 Task: Find the best route from Iffco Chowk, Sector 25, Sarhol, Haryana to Karol Bagh, New Delhi, Delhi, and from Kasol, Himachal Pradesh to Kashmere Gate, New Delhi, considering traffic and road conditions.
Action: Mouse moved to (533, 52)
Screenshot: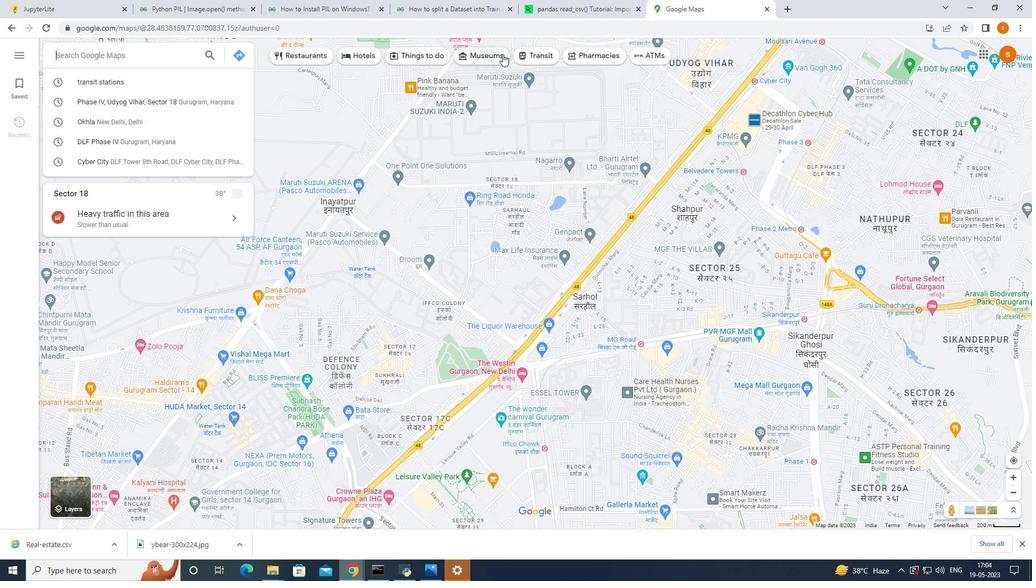 
Action: Mouse pressed left at (533, 52)
Screenshot: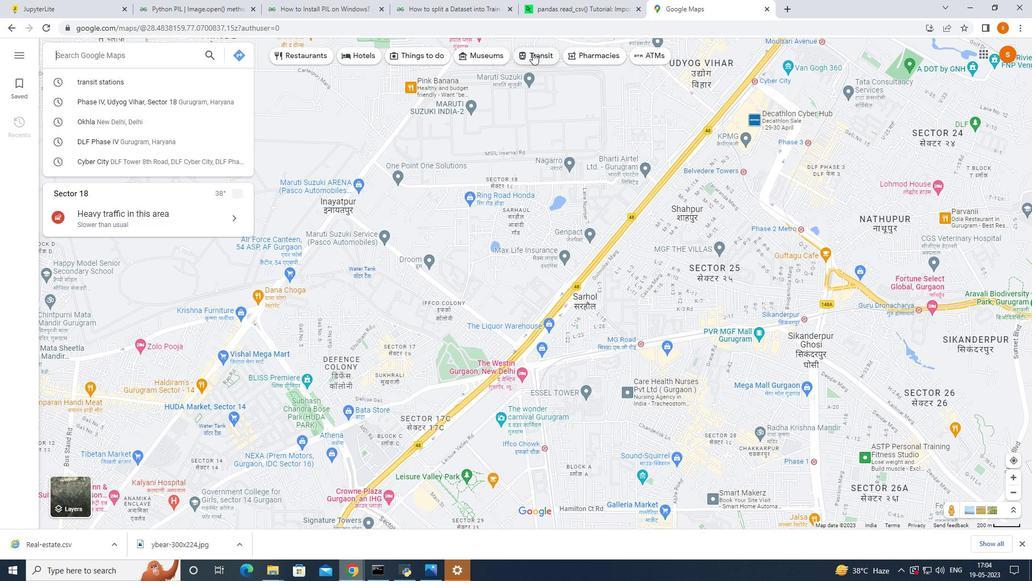
Action: Mouse moved to (226, 97)
Screenshot: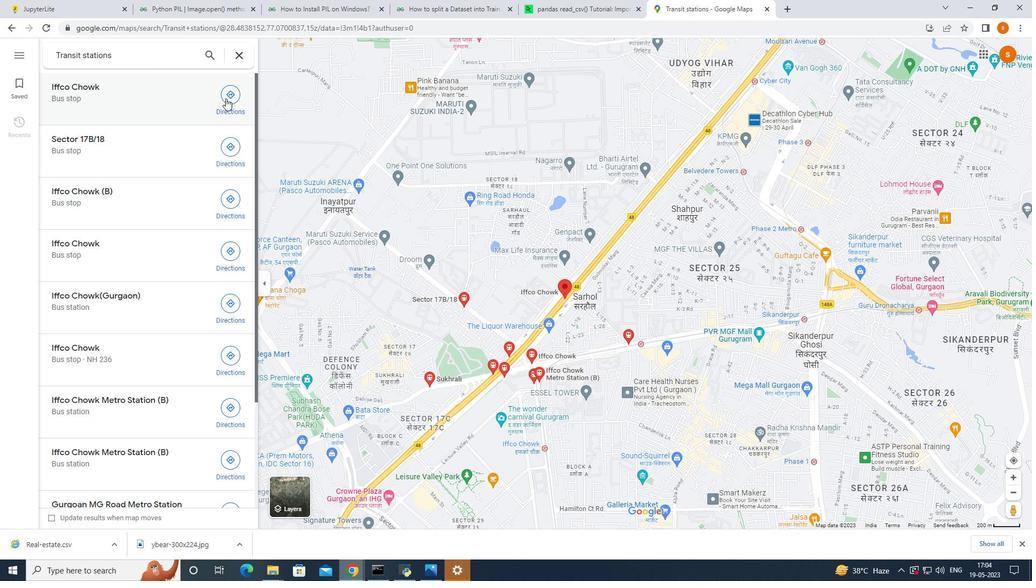 
Action: Mouse pressed left at (226, 97)
Screenshot: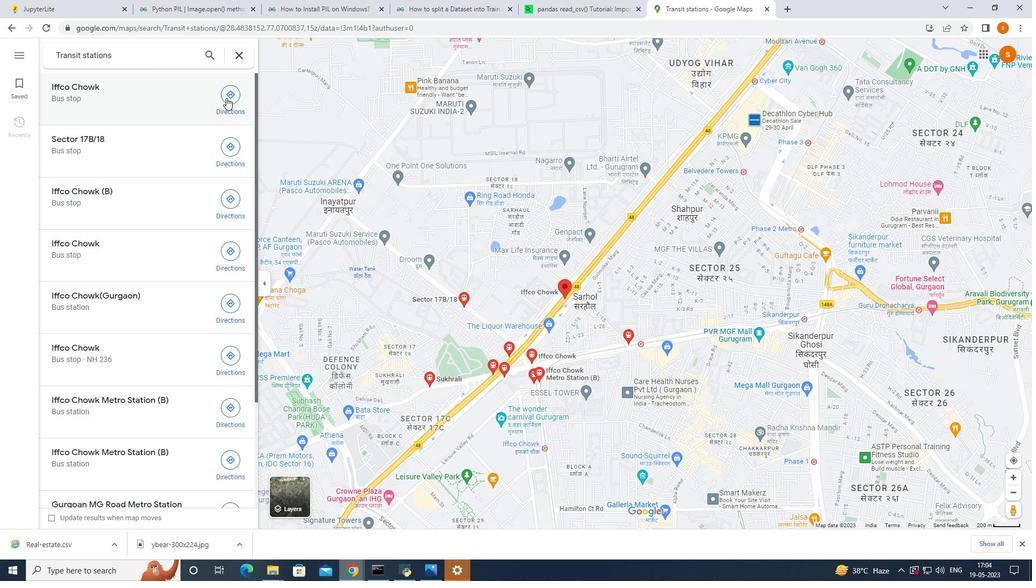 
Action: Mouse moved to (1012, 458)
Screenshot: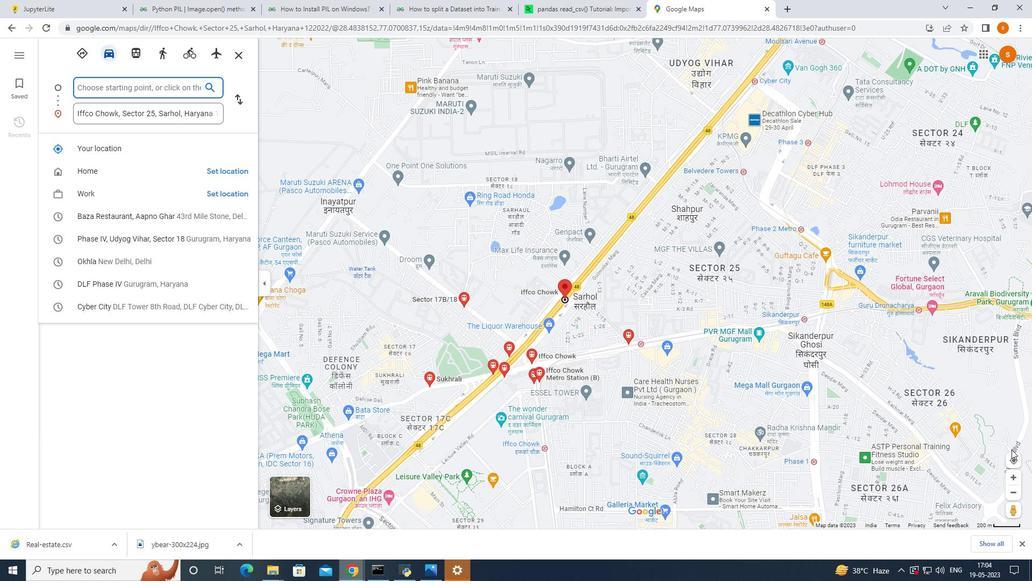 
Action: Mouse pressed left at (1012, 458)
Screenshot: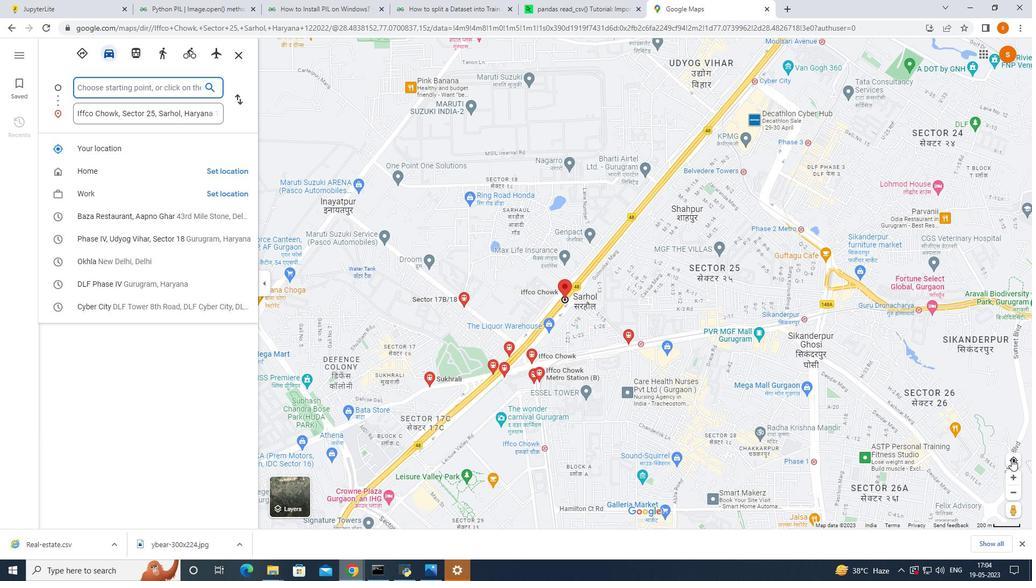 
Action: Mouse moved to (170, 84)
Screenshot: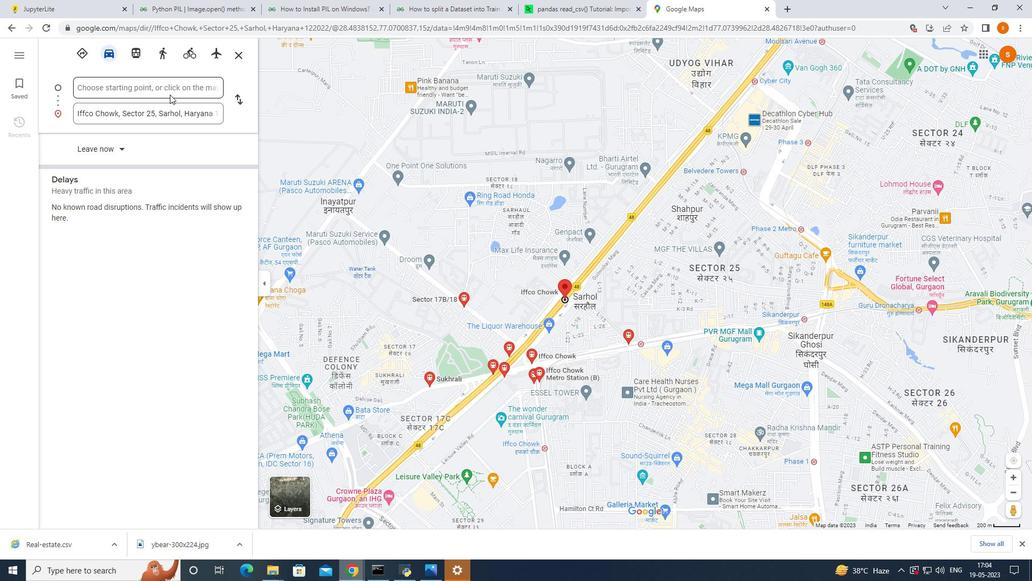 
Action: Mouse pressed left at (170, 84)
Screenshot: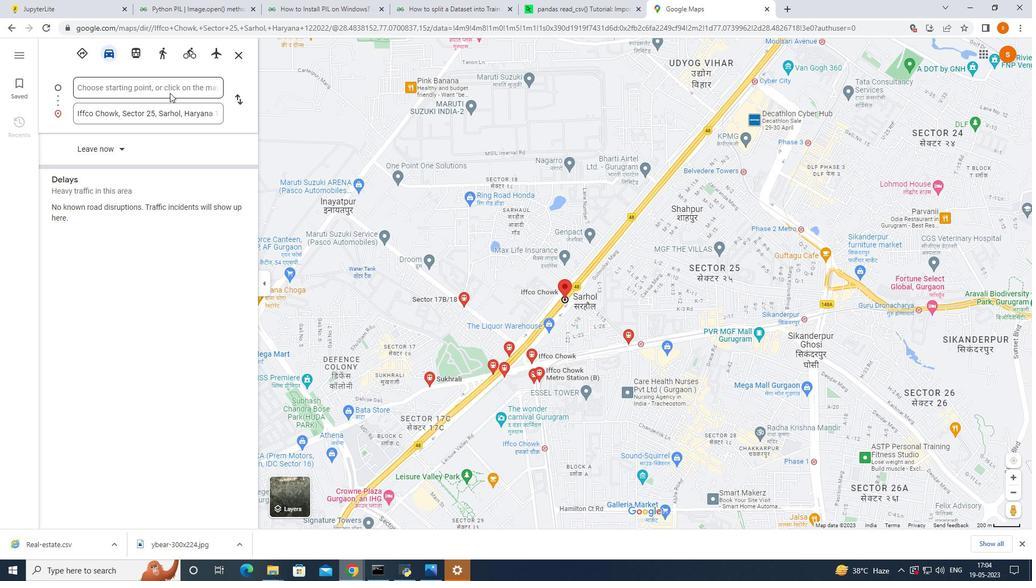 
Action: Mouse moved to (170, 154)
Screenshot: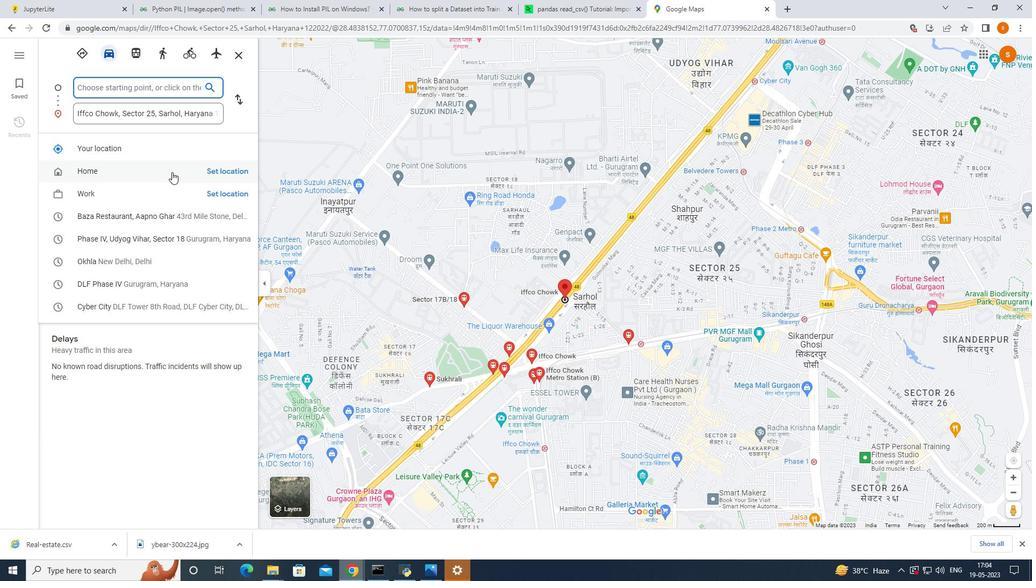
Action: Mouse pressed left at (170, 154)
Screenshot: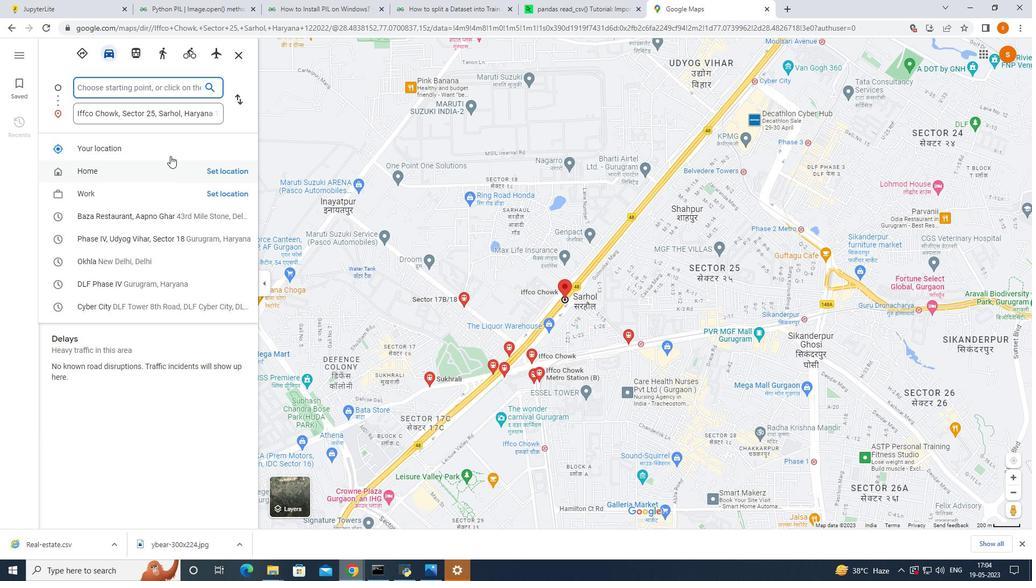 
Action: Mouse moved to (1022, 26)
Screenshot: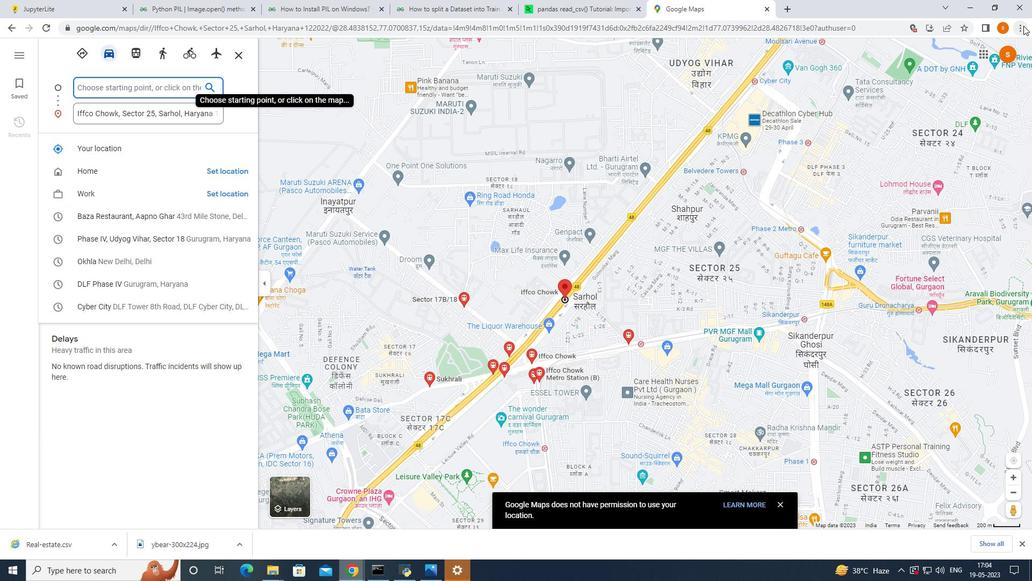 
Action: Mouse pressed left at (1022, 26)
Screenshot: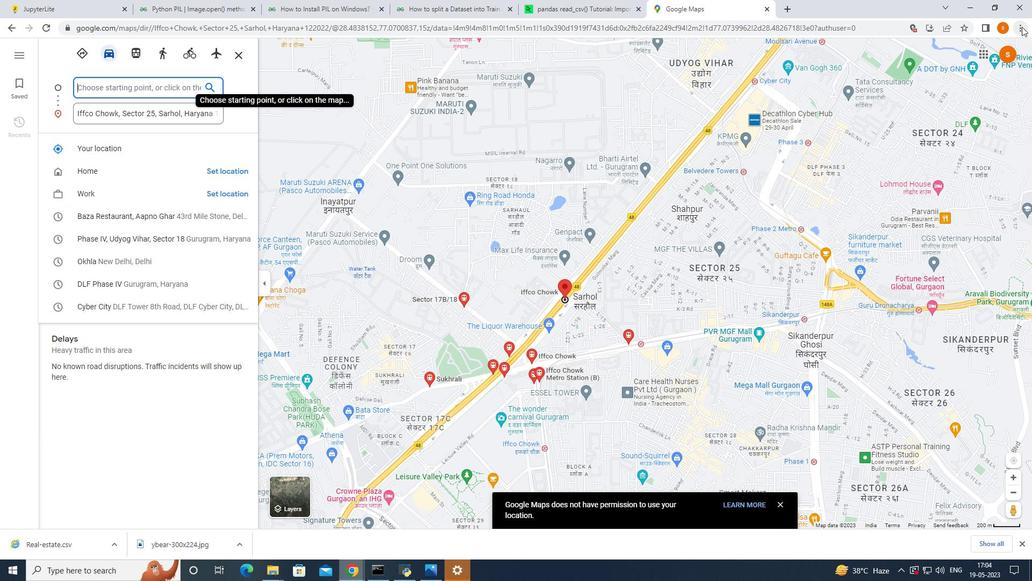 
Action: Mouse moved to (948, 224)
Screenshot: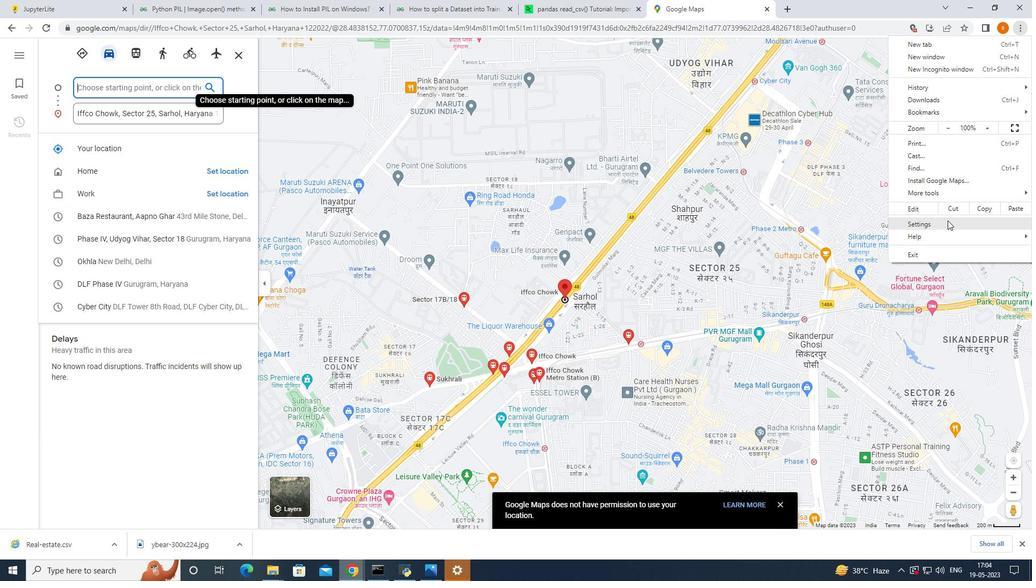 
Action: Mouse pressed left at (948, 224)
Screenshot: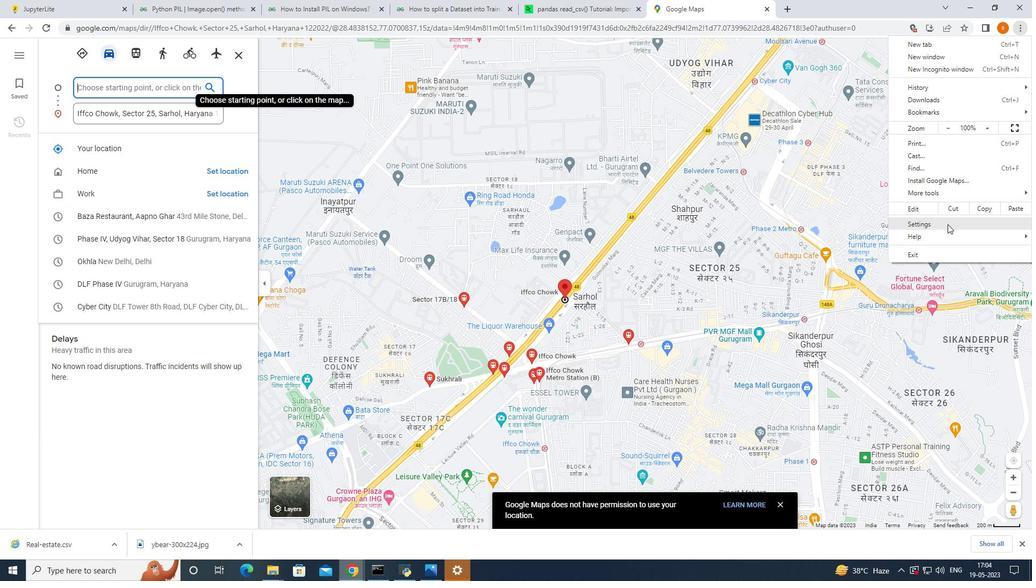
Action: Mouse moved to (399, 57)
Screenshot: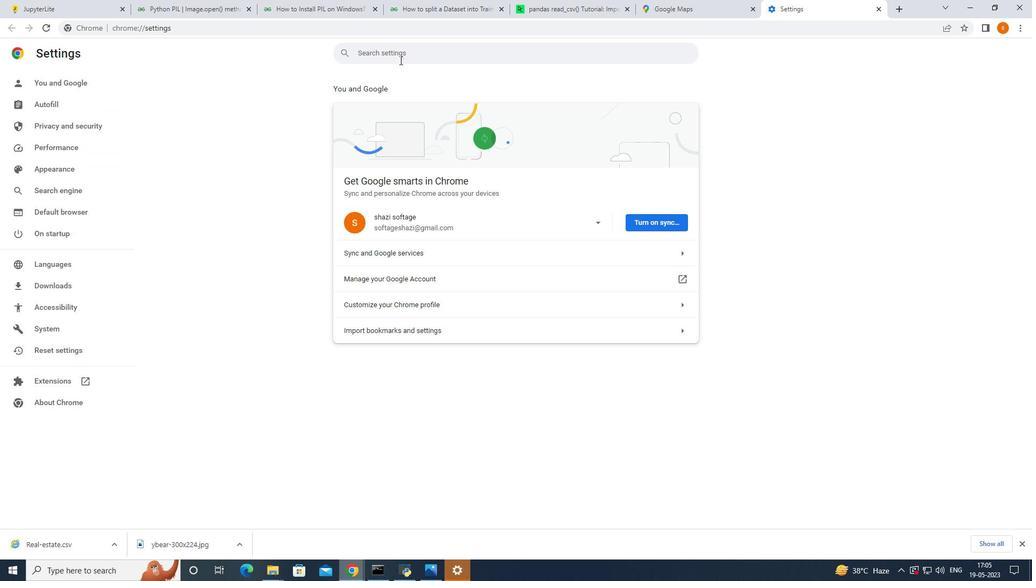 
Action: Mouse pressed left at (399, 57)
Screenshot: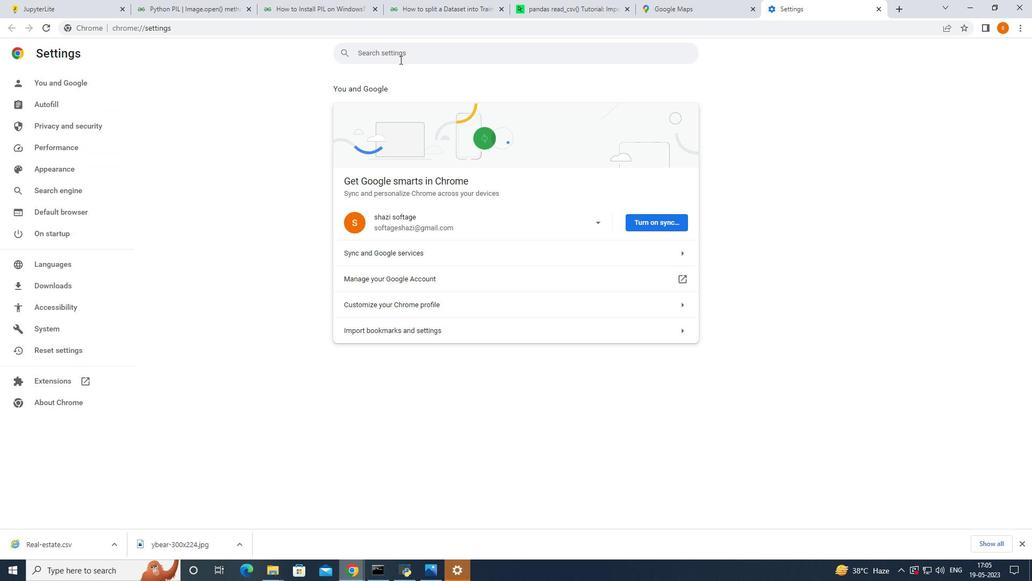 
Action: Mouse moved to (396, 64)
Screenshot: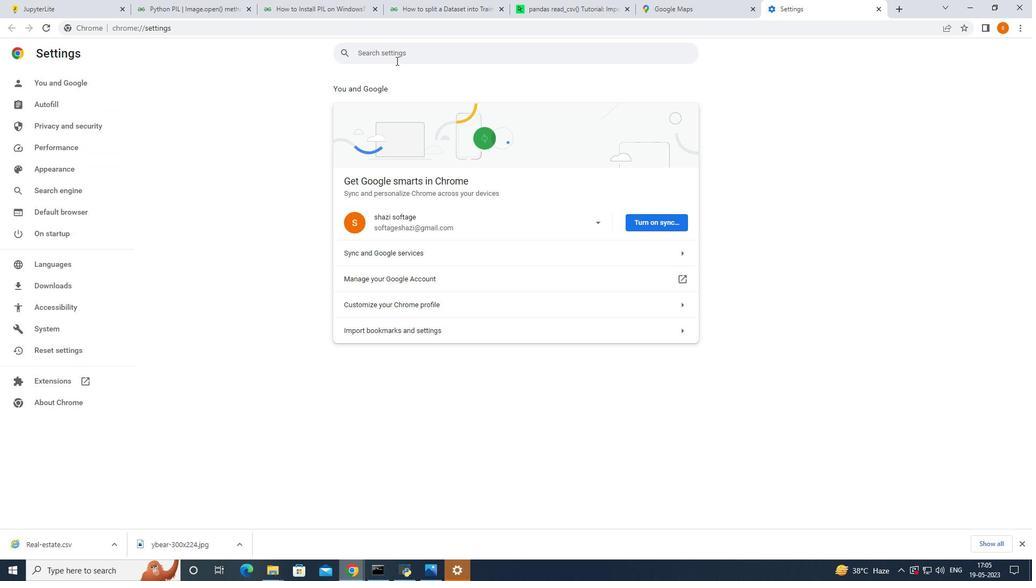 
Action: Key pressed locatio
Screenshot: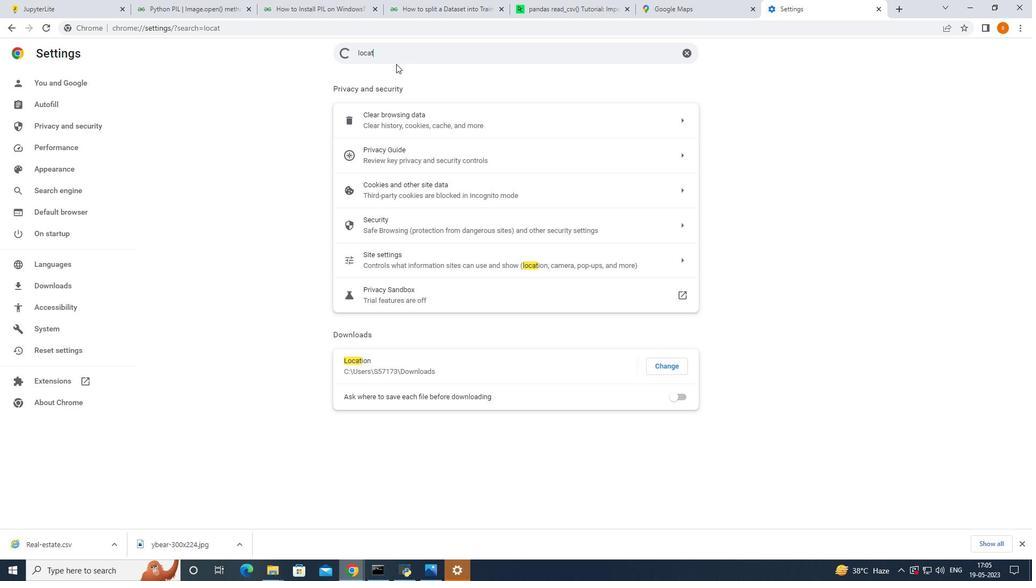 
Action: Mouse moved to (471, 251)
Screenshot: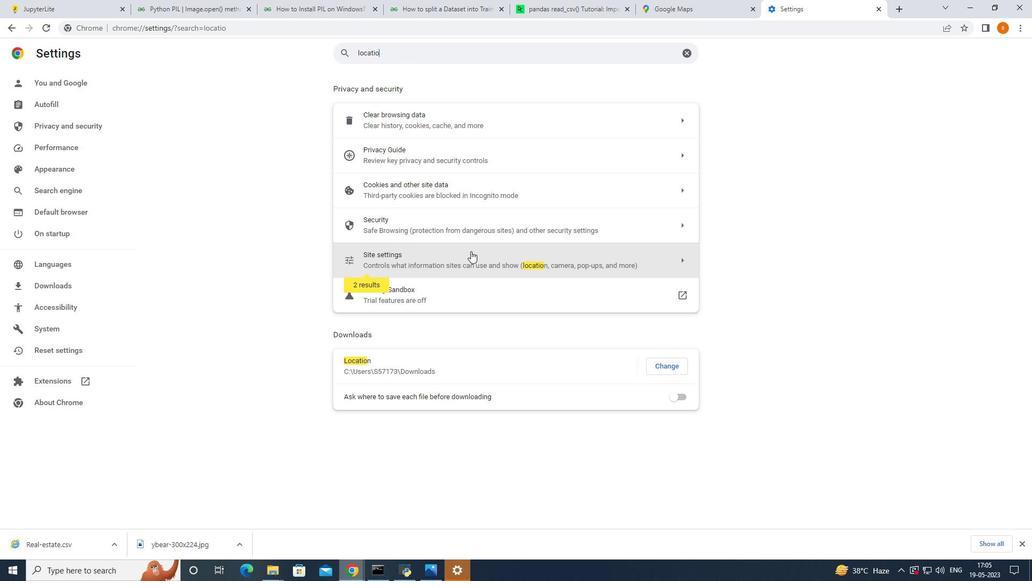 
Action: Mouse pressed left at (471, 251)
Screenshot: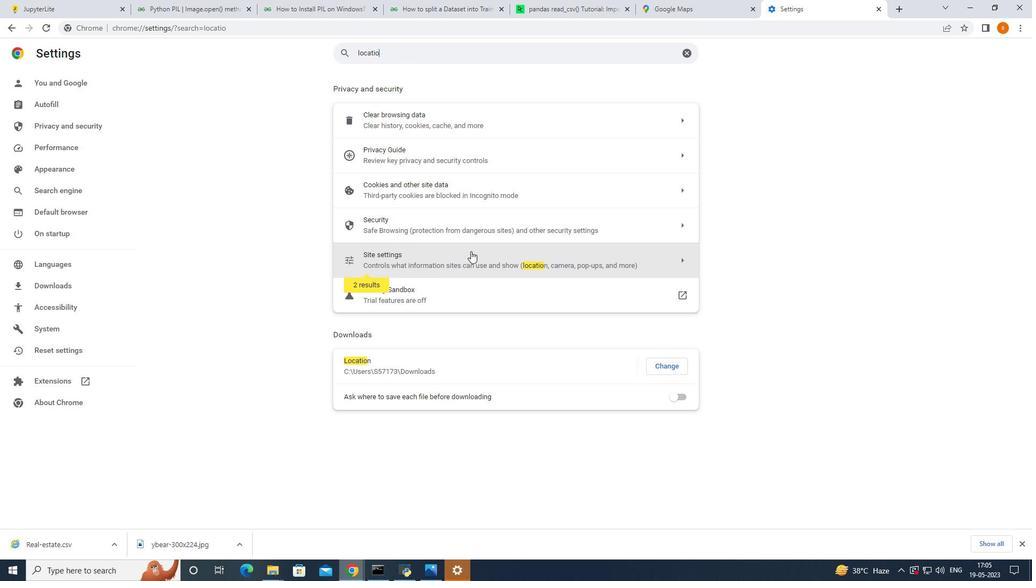 
Action: Mouse moved to (432, 377)
Screenshot: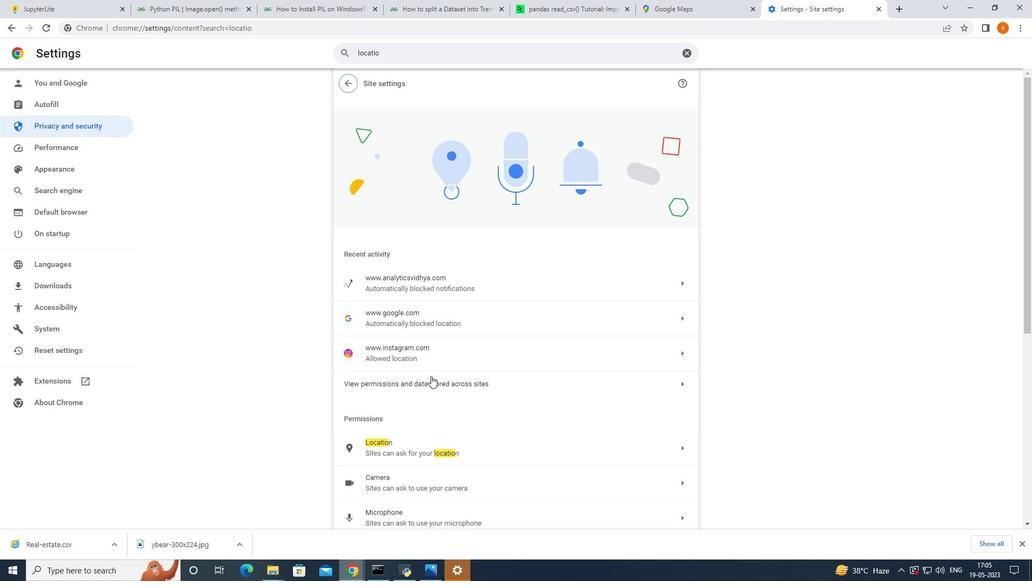 
Action: Mouse scrolled (432, 377) with delta (0, 0)
Screenshot: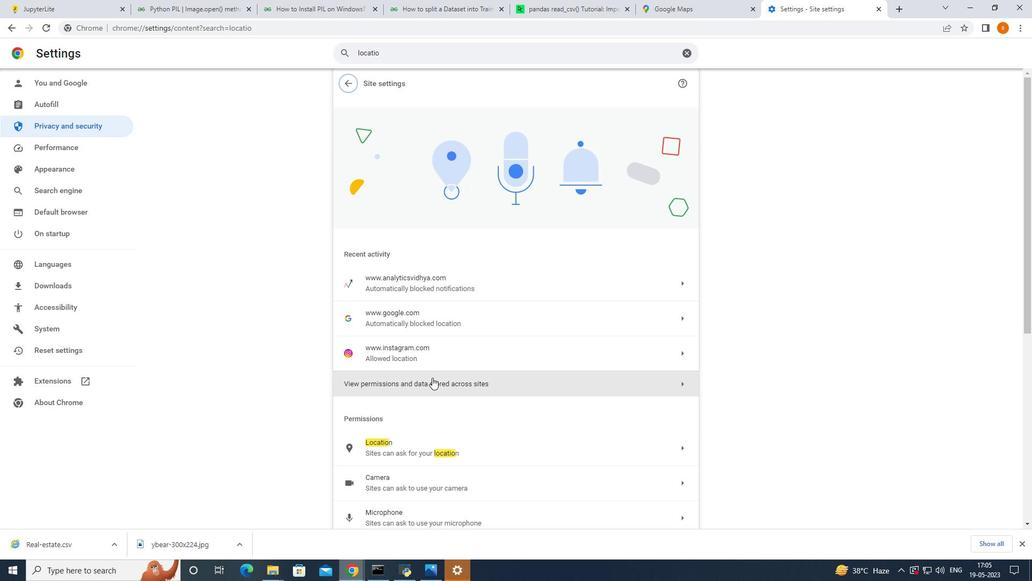 
Action: Mouse moved to (438, 376)
Screenshot: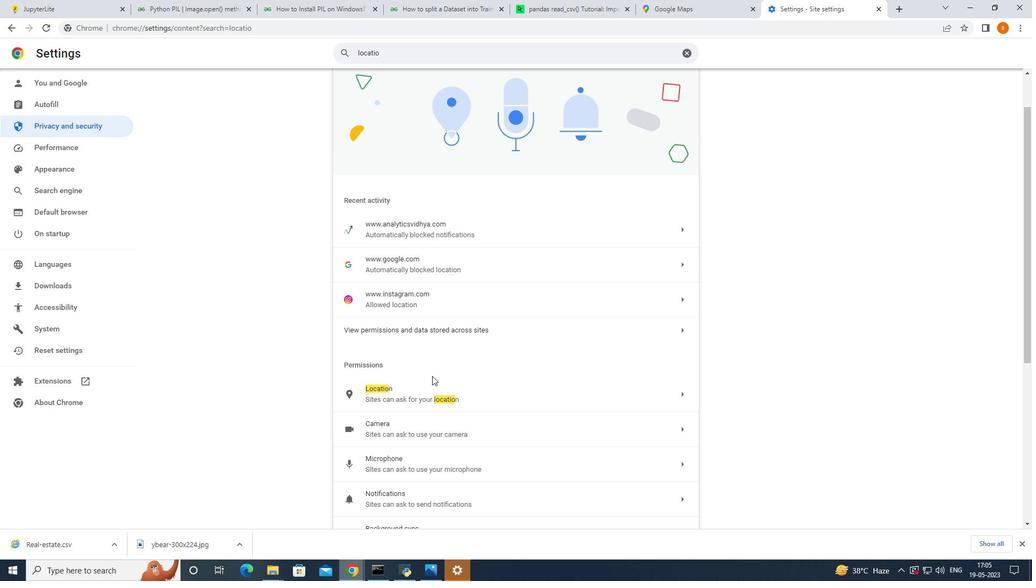 
Action: Mouse scrolled (438, 375) with delta (0, 0)
Screenshot: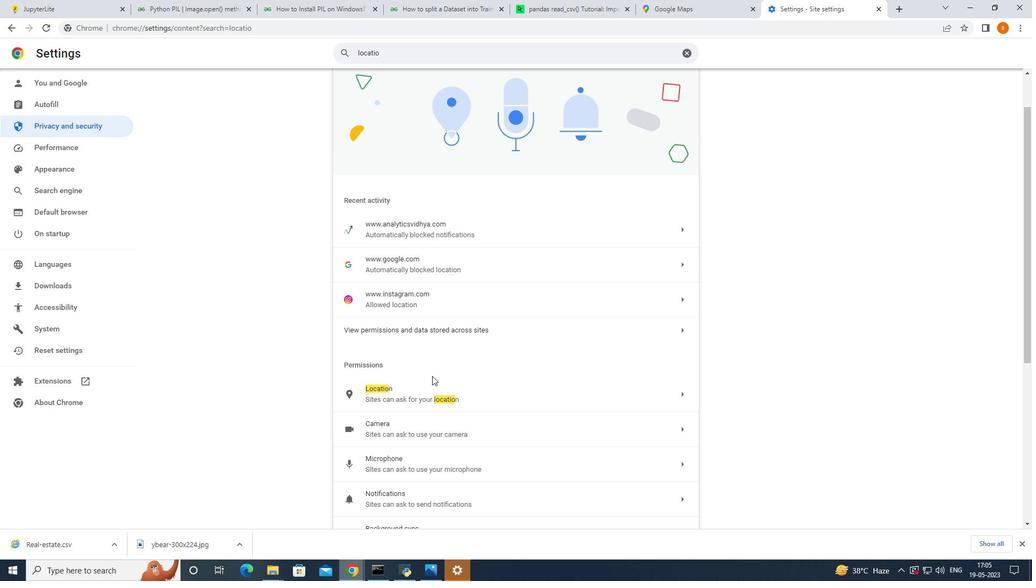 
Action: Mouse moved to (526, 338)
Screenshot: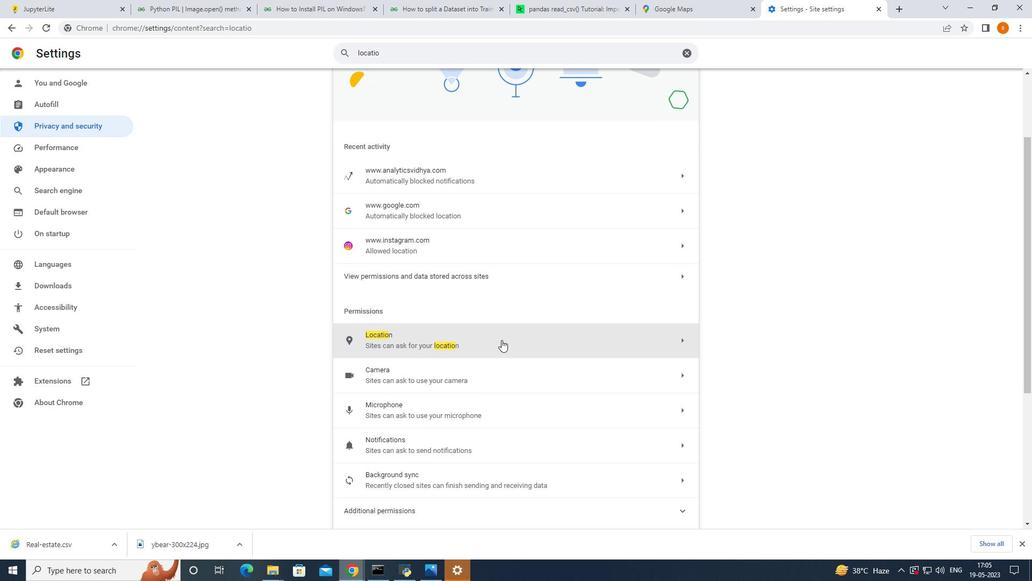 
Action: Mouse pressed left at (526, 338)
Screenshot: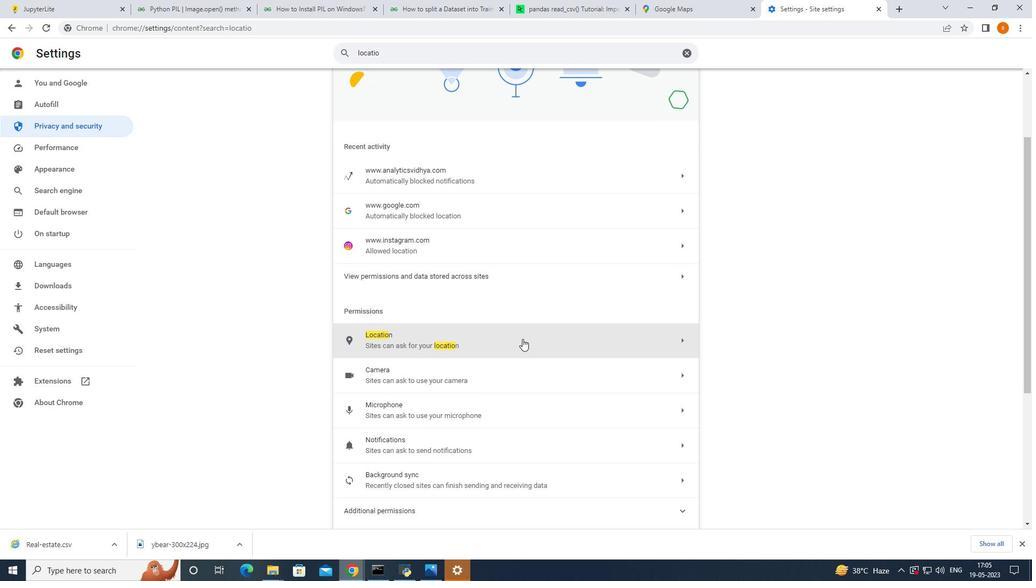 
Action: Mouse moved to (428, 372)
Screenshot: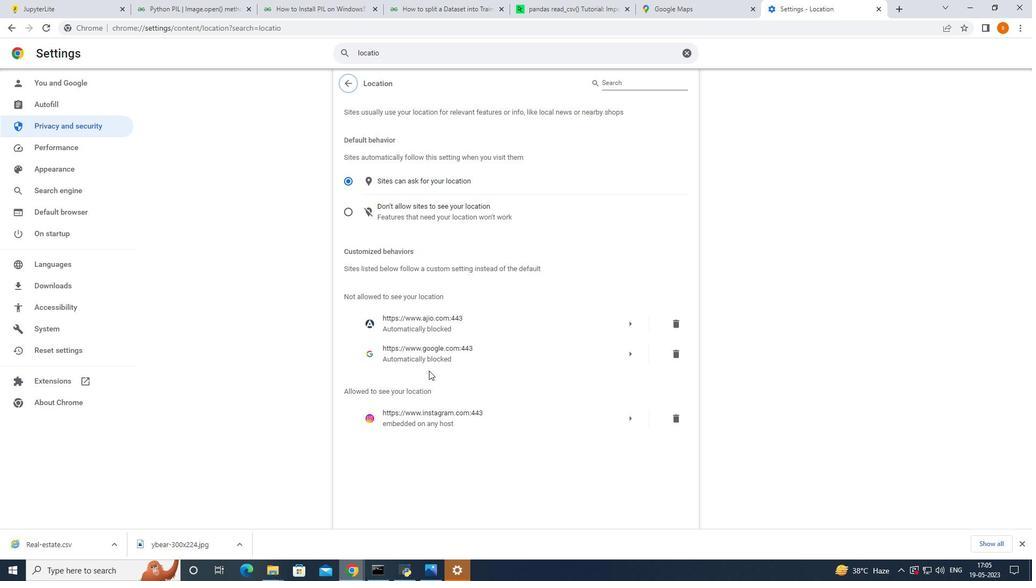 
Action: Mouse scrolled (428, 371) with delta (0, 0)
Screenshot: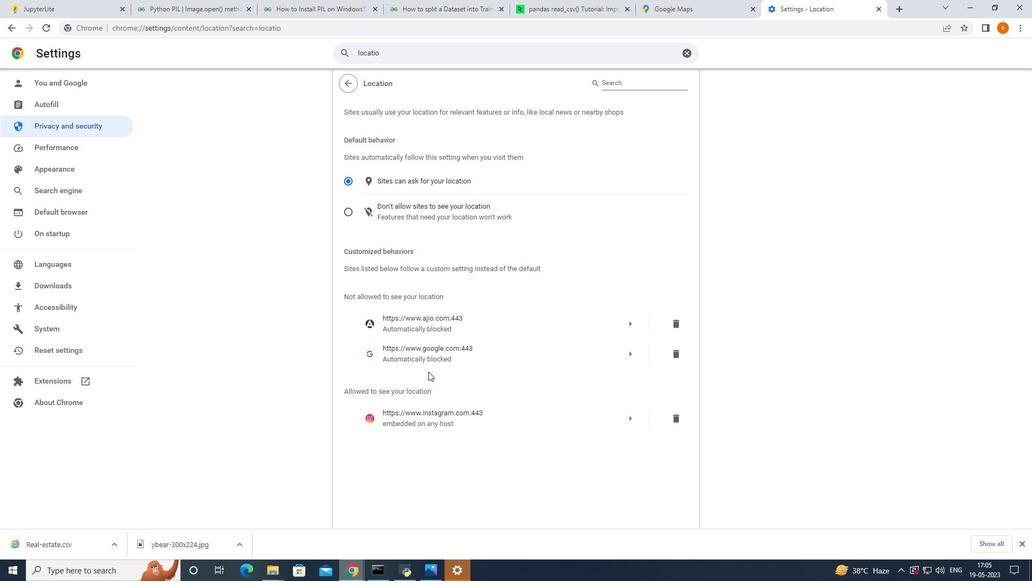 
Action: Mouse moved to (680, 359)
Screenshot: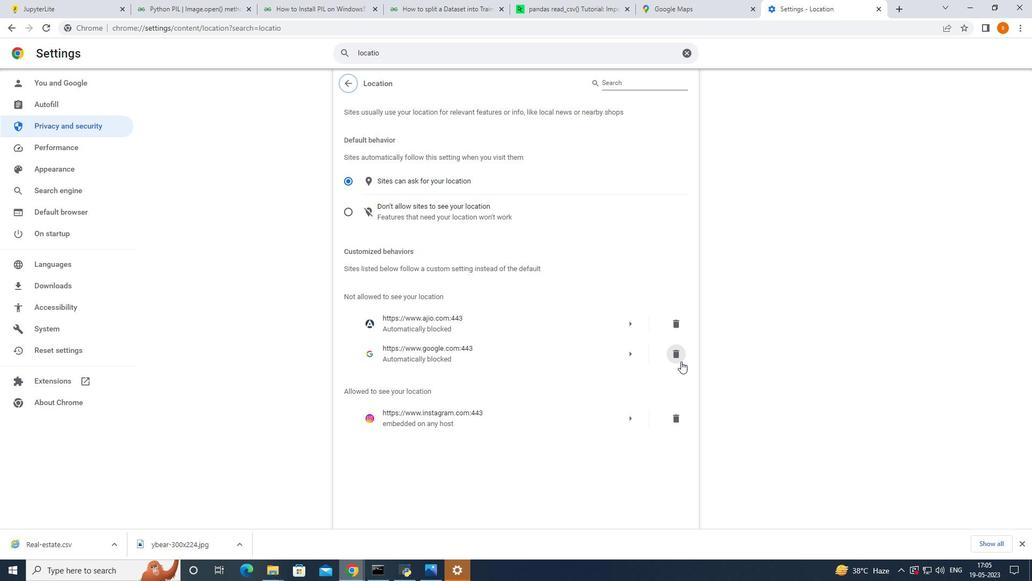 
Action: Mouse pressed left at (680, 359)
Screenshot: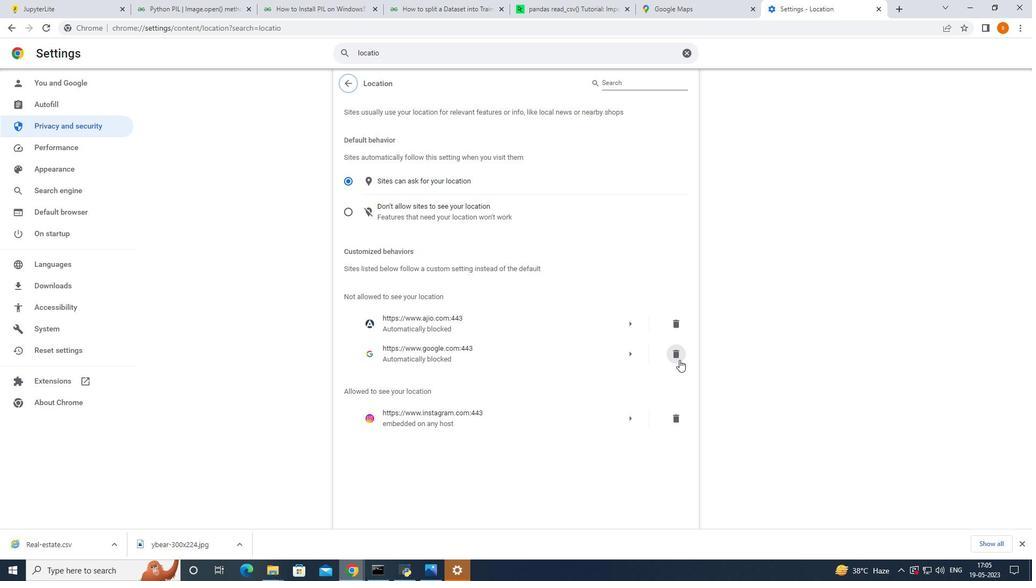 
Action: Mouse moved to (452, 395)
Screenshot: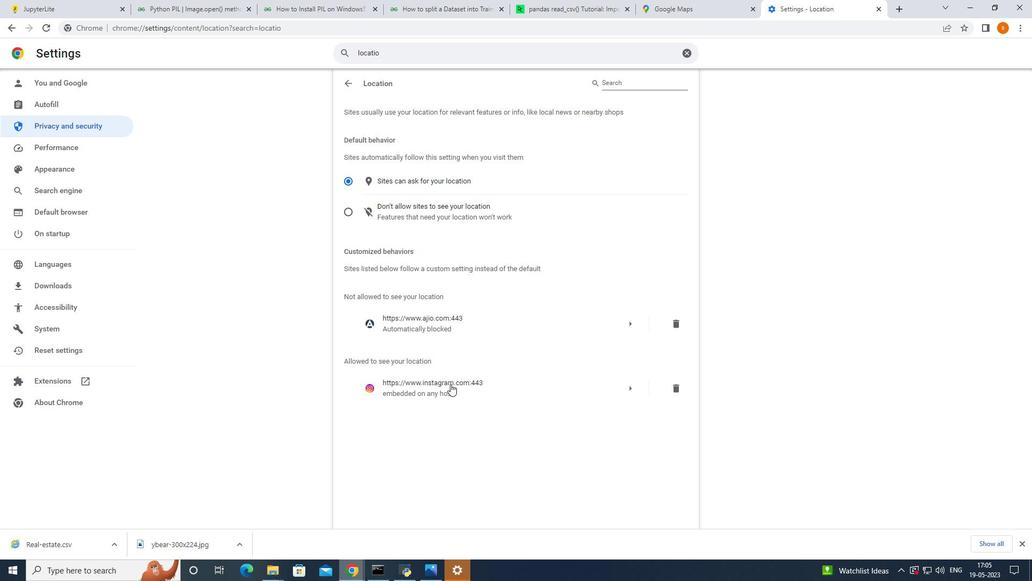 
Action: Mouse scrolled (452, 396) with delta (0, 0)
Screenshot: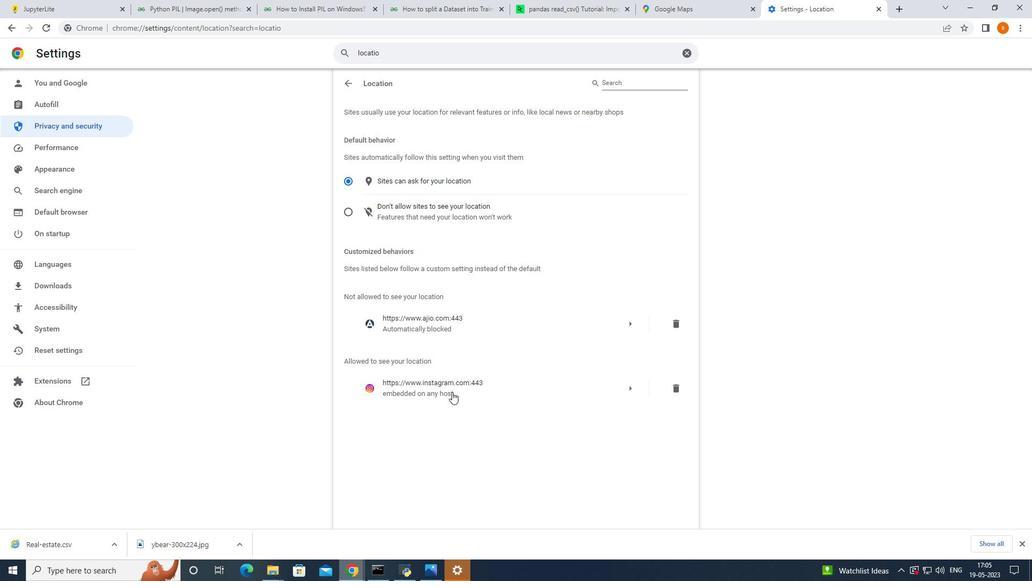 
Action: Mouse scrolled (452, 396) with delta (0, 0)
Screenshot: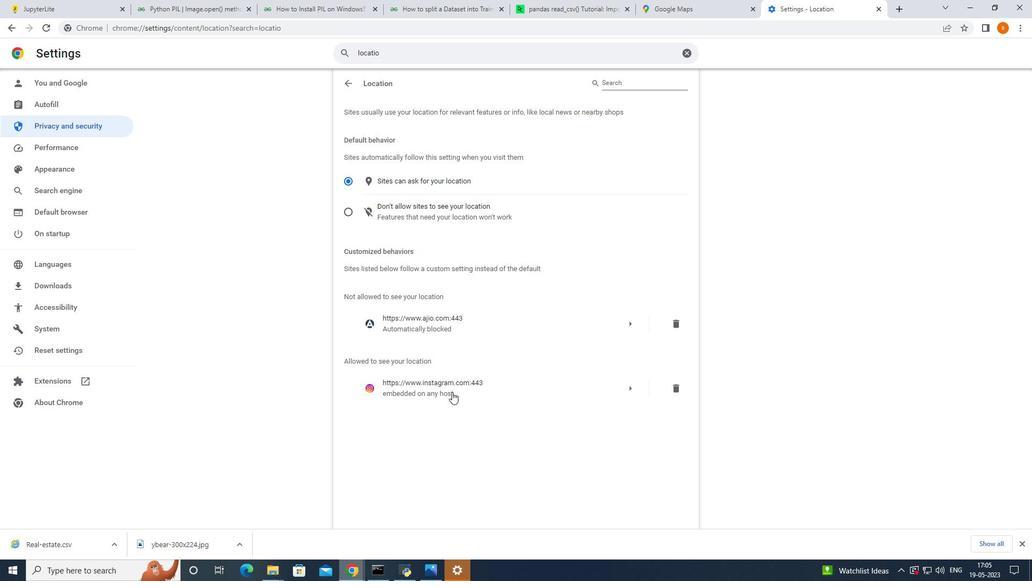 
Action: Mouse scrolled (452, 396) with delta (0, 0)
Screenshot: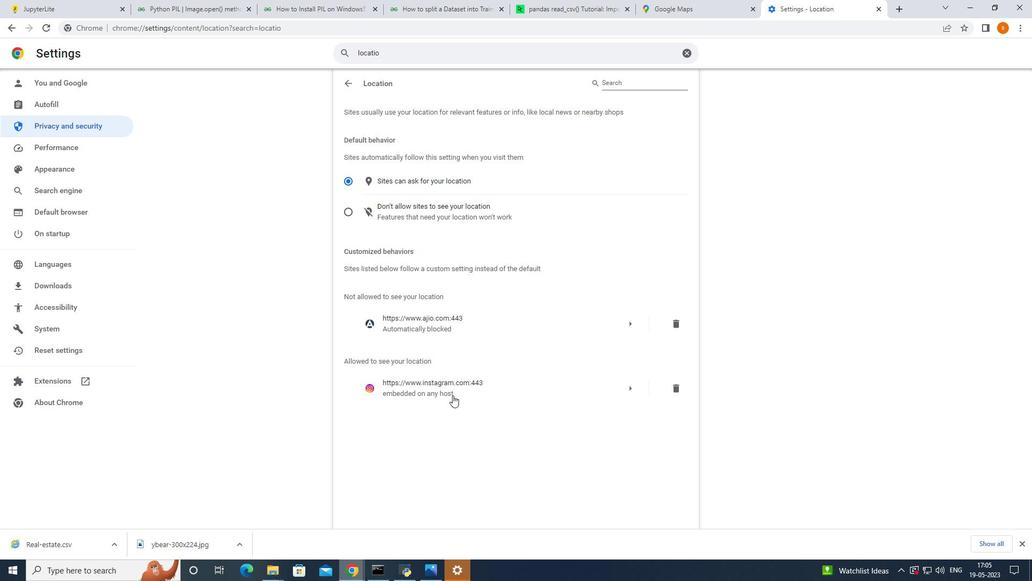 
Action: Mouse moved to (452, 395)
Screenshot: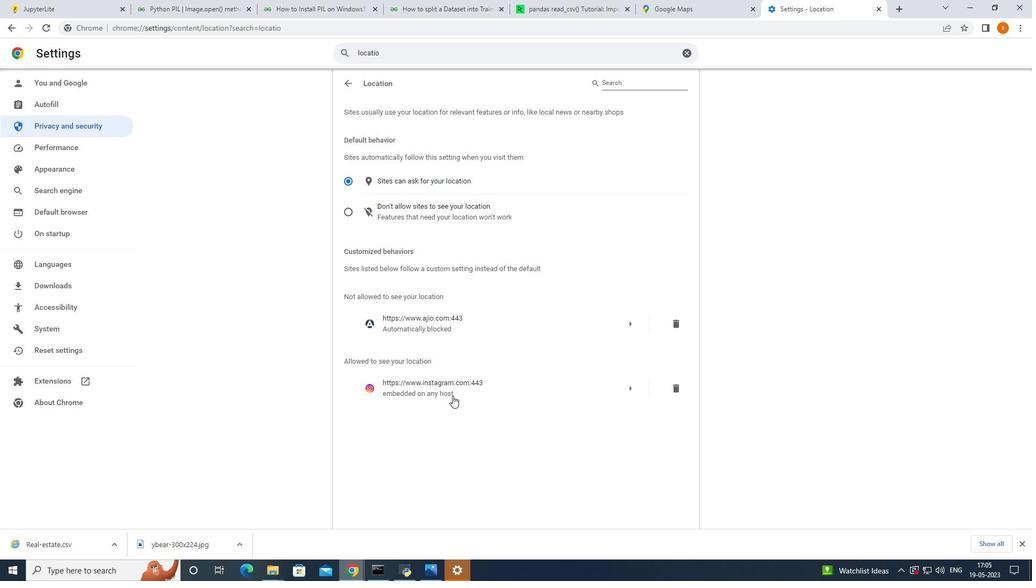 
Action: Mouse scrolled (452, 396) with delta (0, 0)
Screenshot: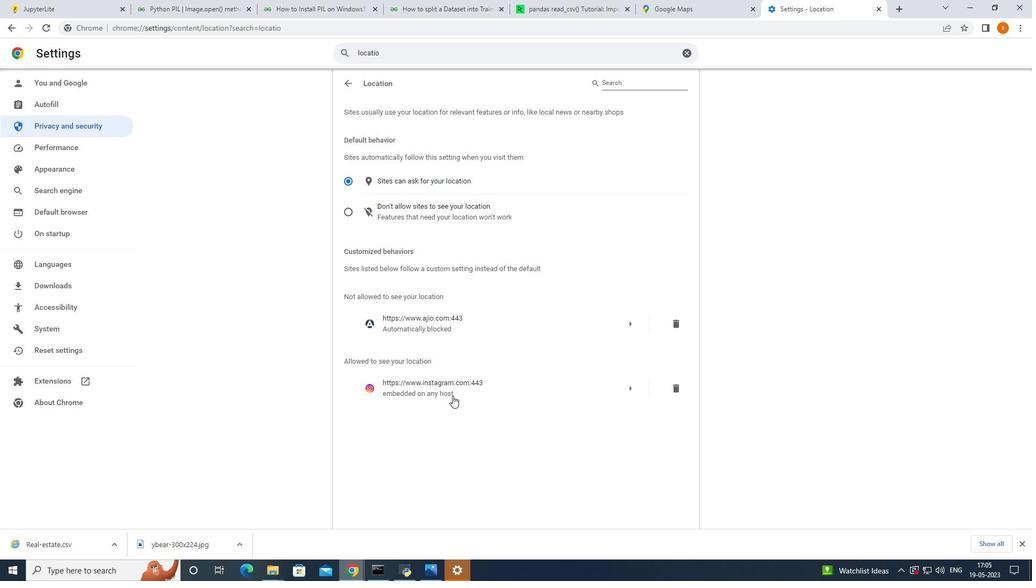 
Action: Mouse moved to (666, 13)
Screenshot: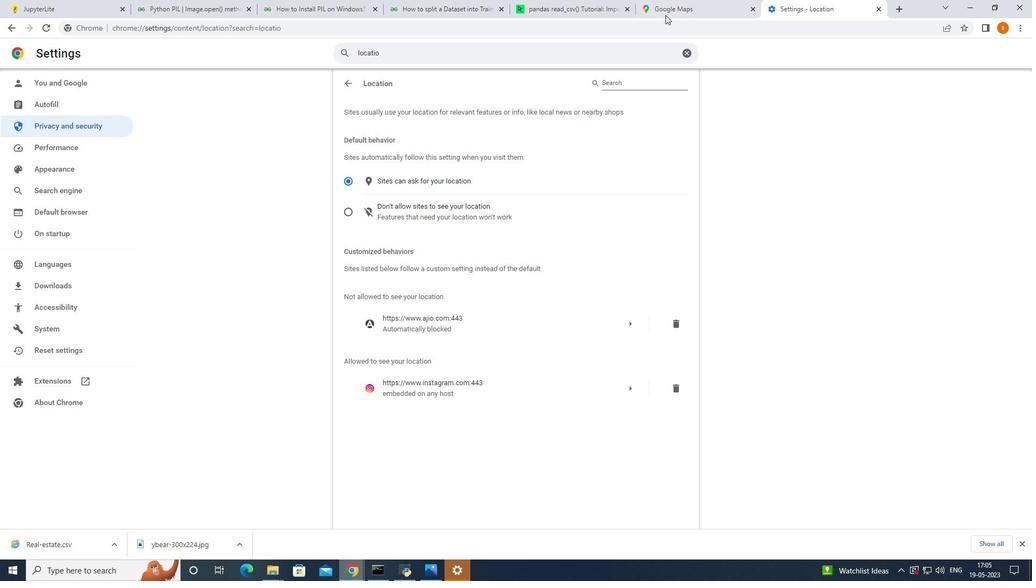 
Action: Mouse pressed left at (666, 13)
Screenshot: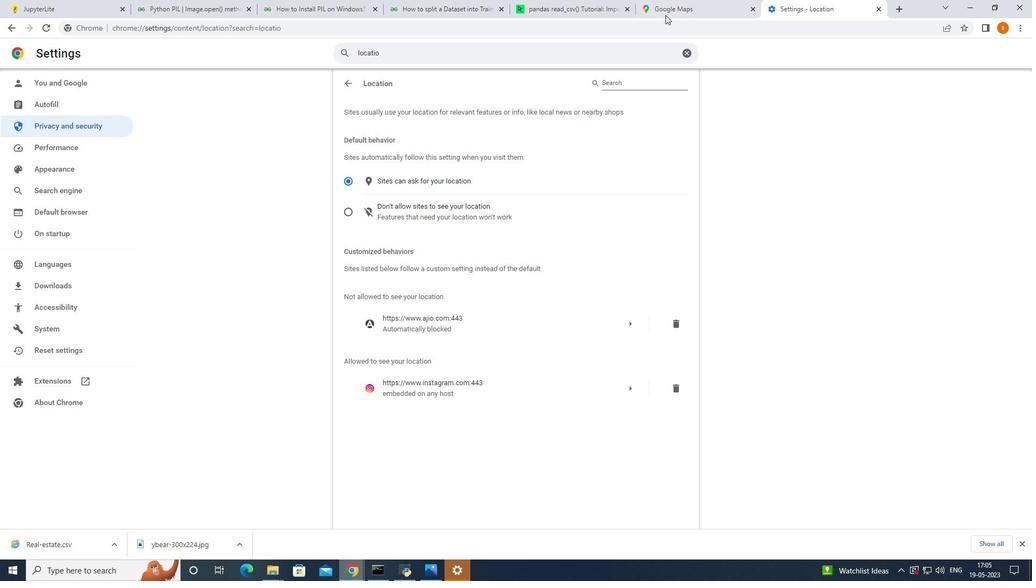 
Action: Mouse moved to (1015, 462)
Screenshot: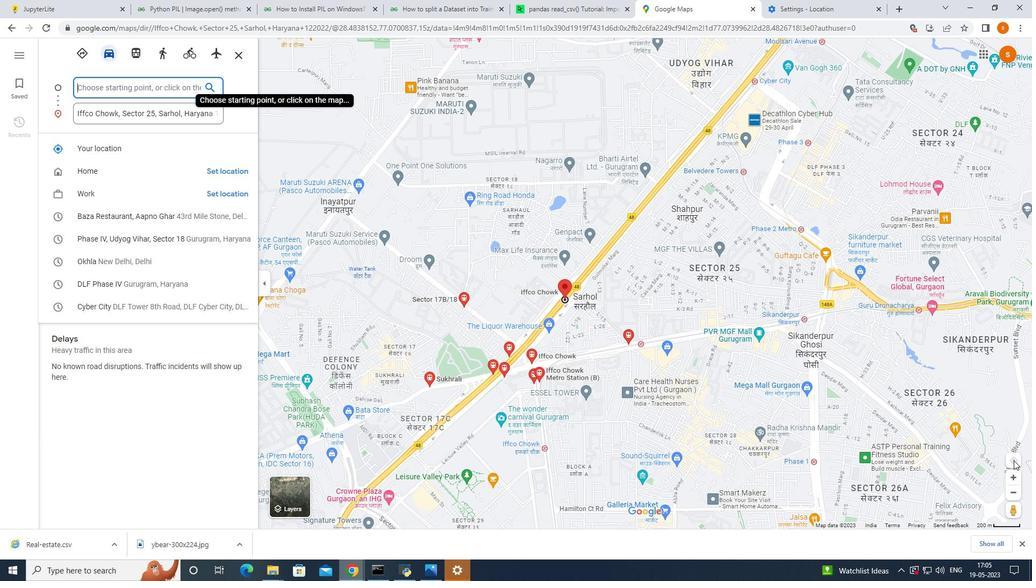 
Action: Mouse pressed left at (1015, 462)
Screenshot: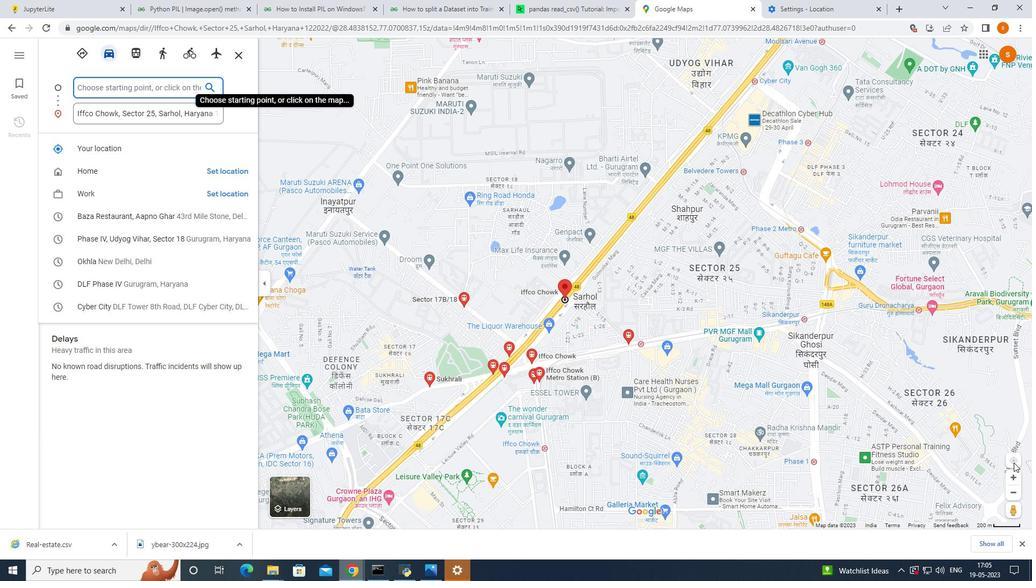 
Action: Mouse moved to (1015, 460)
Screenshot: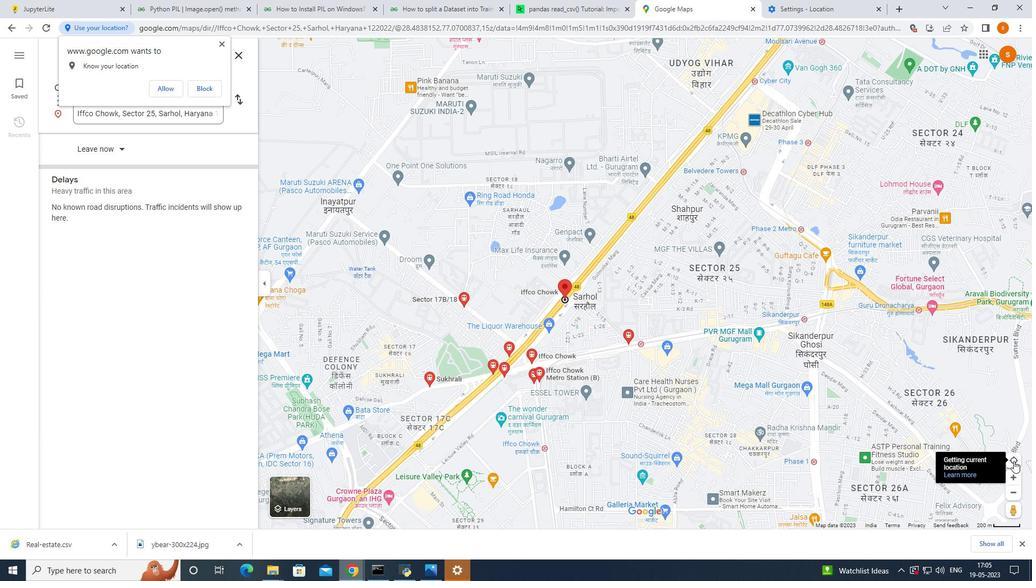 
Action: Mouse pressed left at (1015, 460)
Screenshot: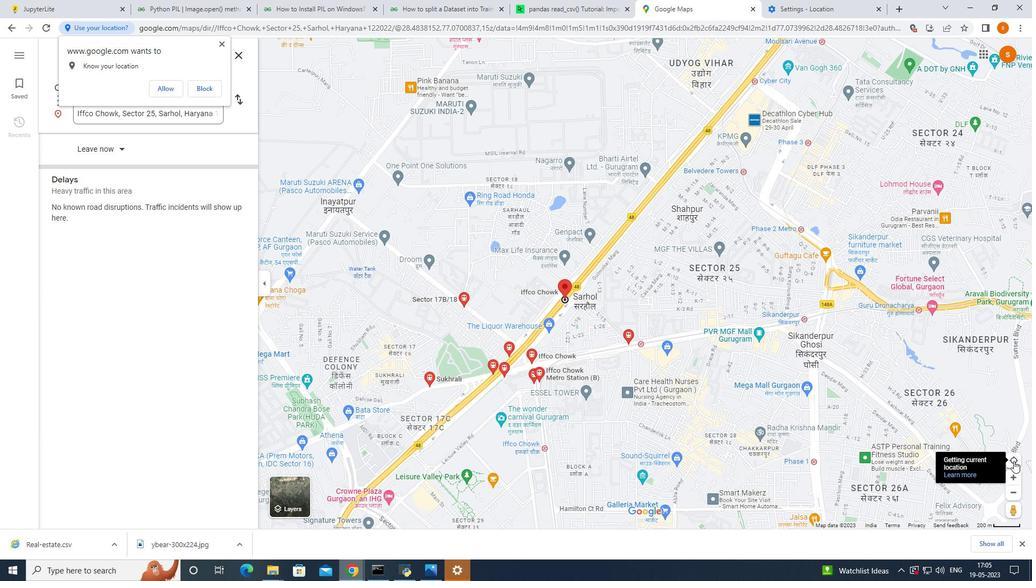 
Action: Mouse moved to (1015, 460)
Screenshot: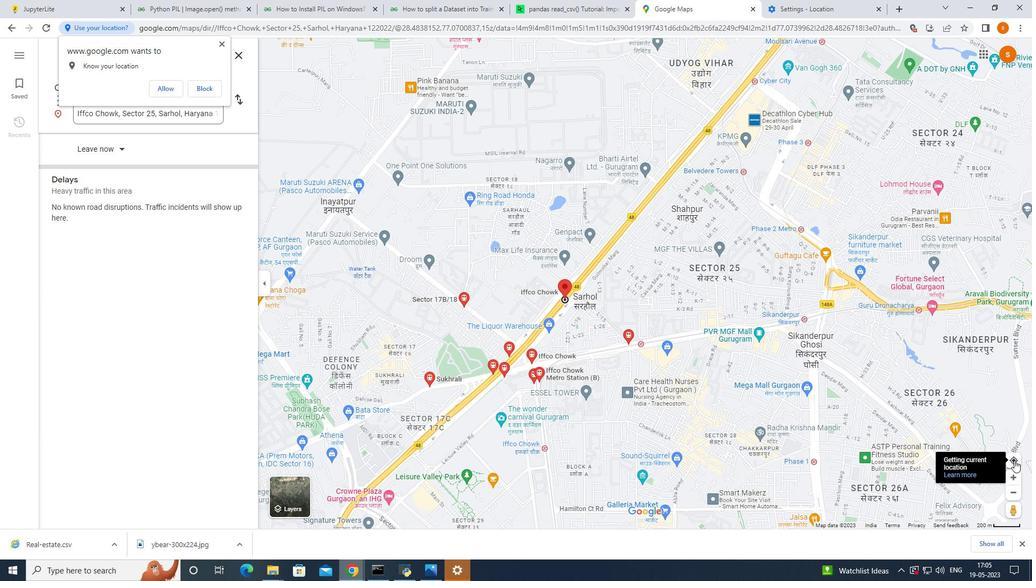 
Action: Mouse pressed left at (1015, 460)
Screenshot: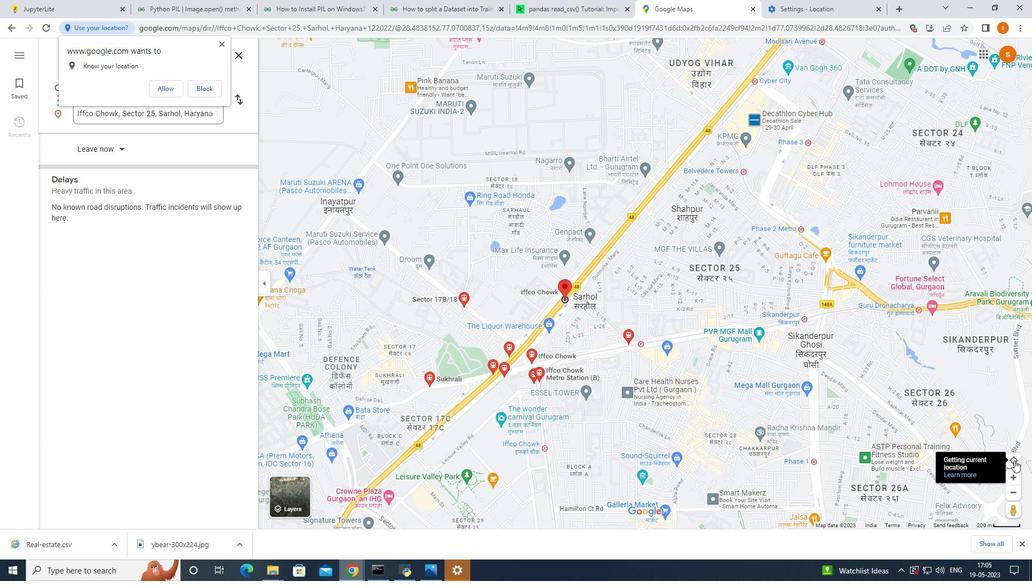 
Action: Mouse moved to (206, 93)
Screenshot: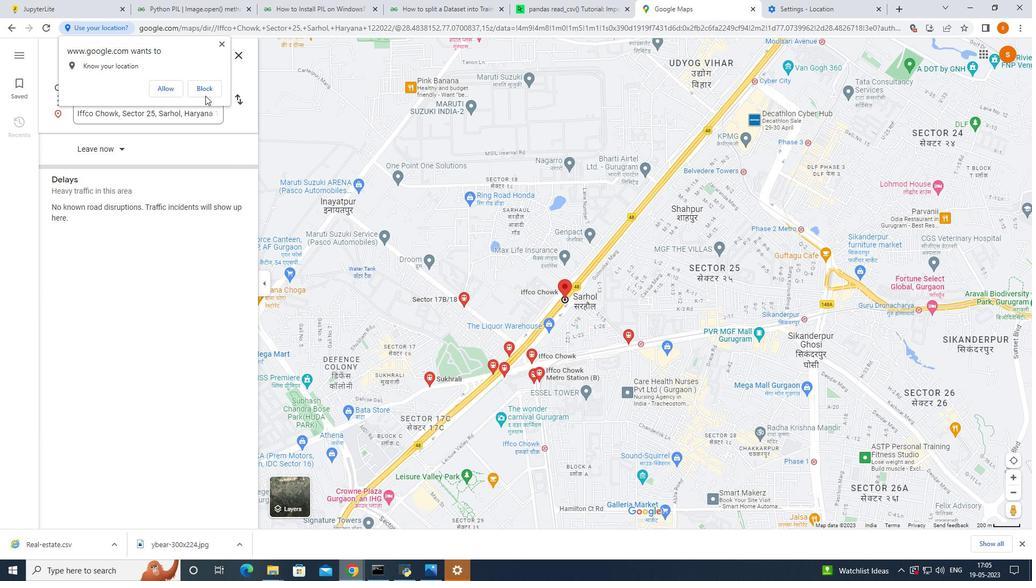 
Action: Mouse pressed left at (206, 93)
Screenshot: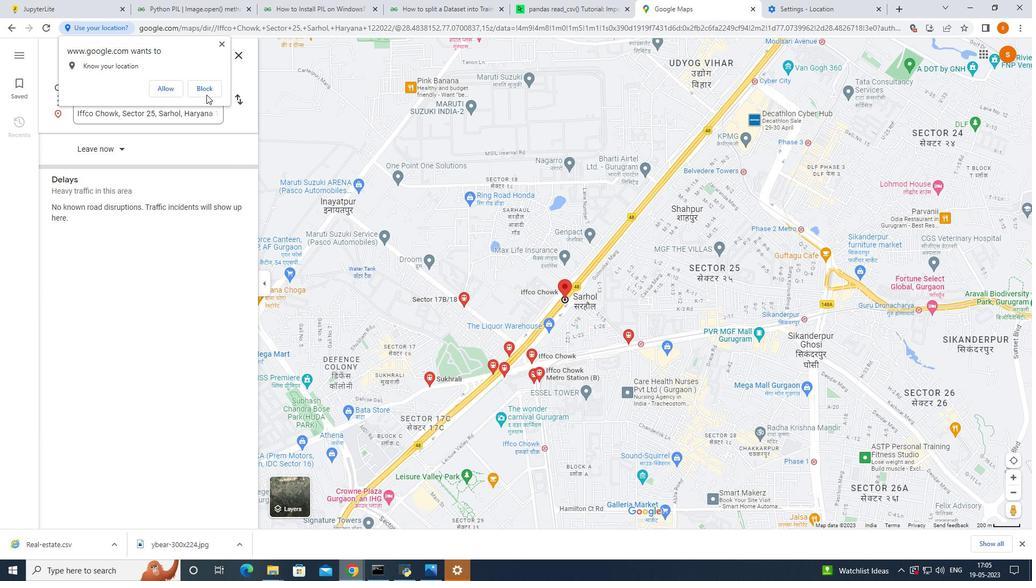 
Action: Mouse moved to (1011, 458)
Screenshot: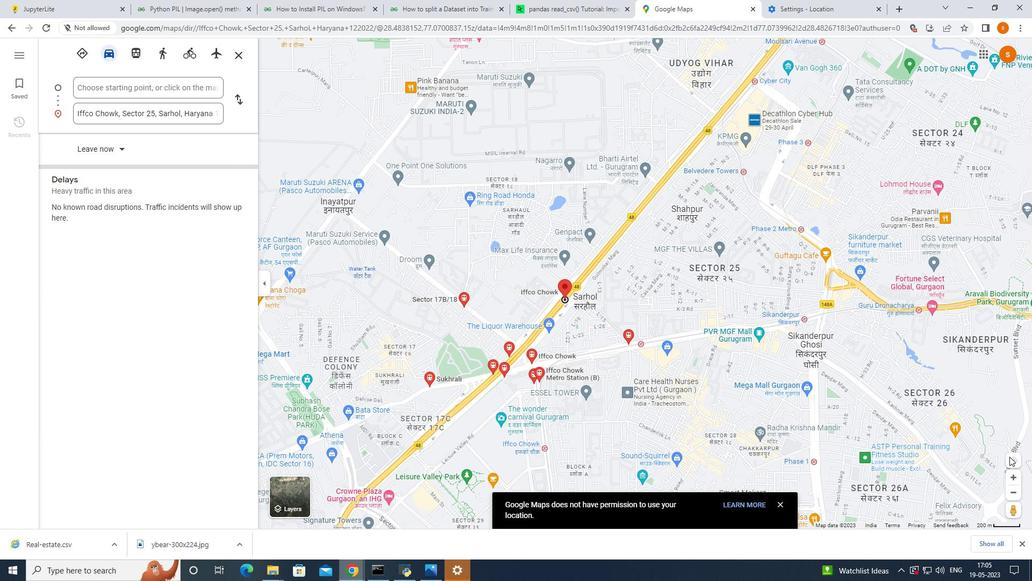
Action: Mouse pressed left at (1011, 458)
Screenshot: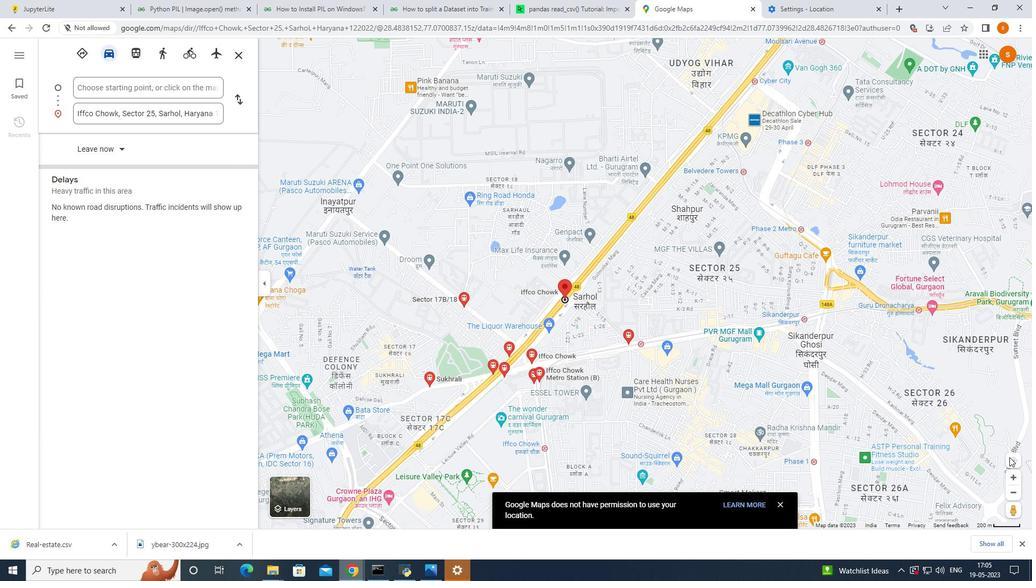 
Action: Mouse moved to (742, 506)
Screenshot: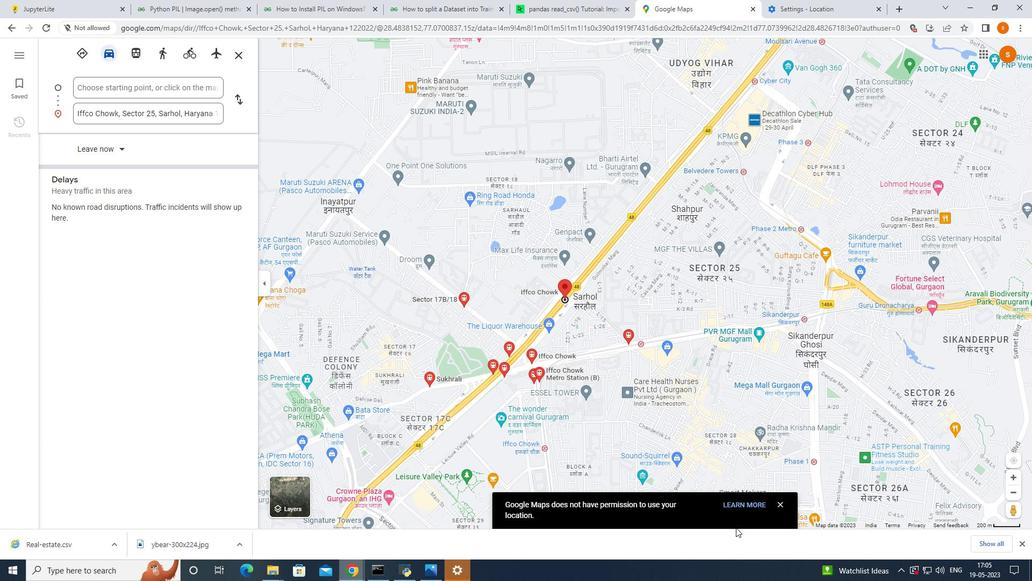 
Action: Mouse pressed left at (742, 506)
Screenshot: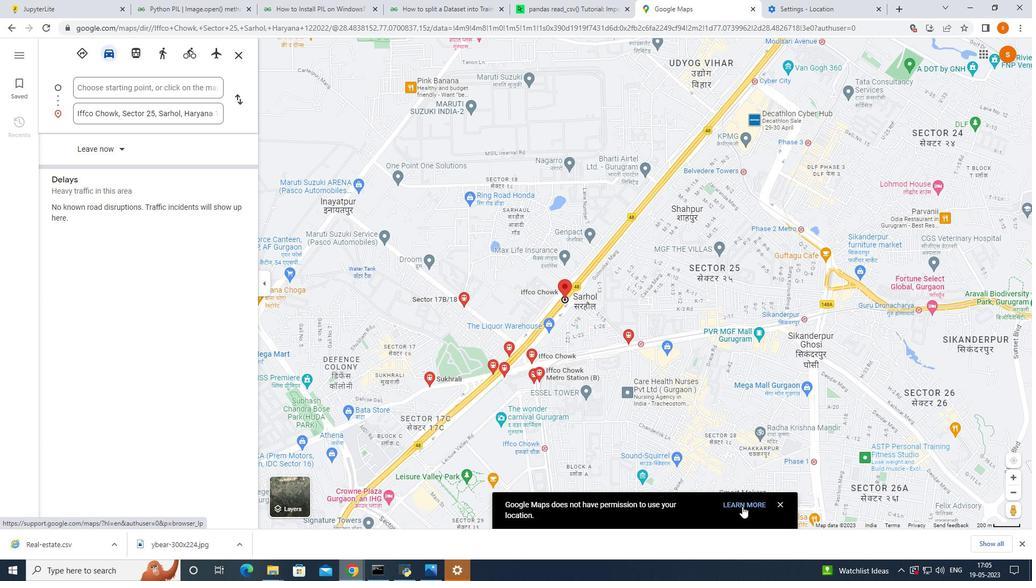 
Action: Mouse moved to (286, 294)
Screenshot: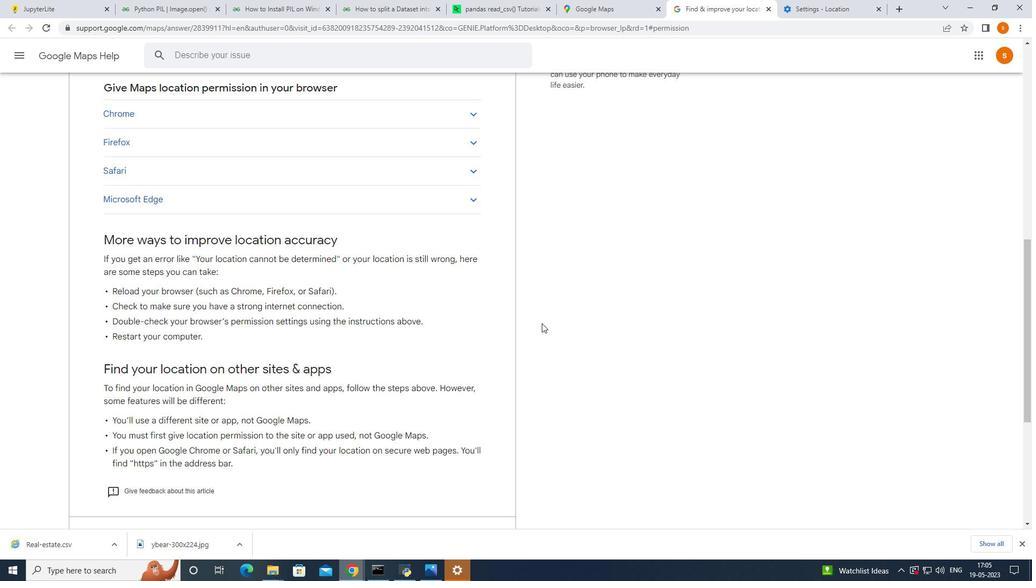 
Action: Mouse scrolled (286, 294) with delta (0, 0)
Screenshot: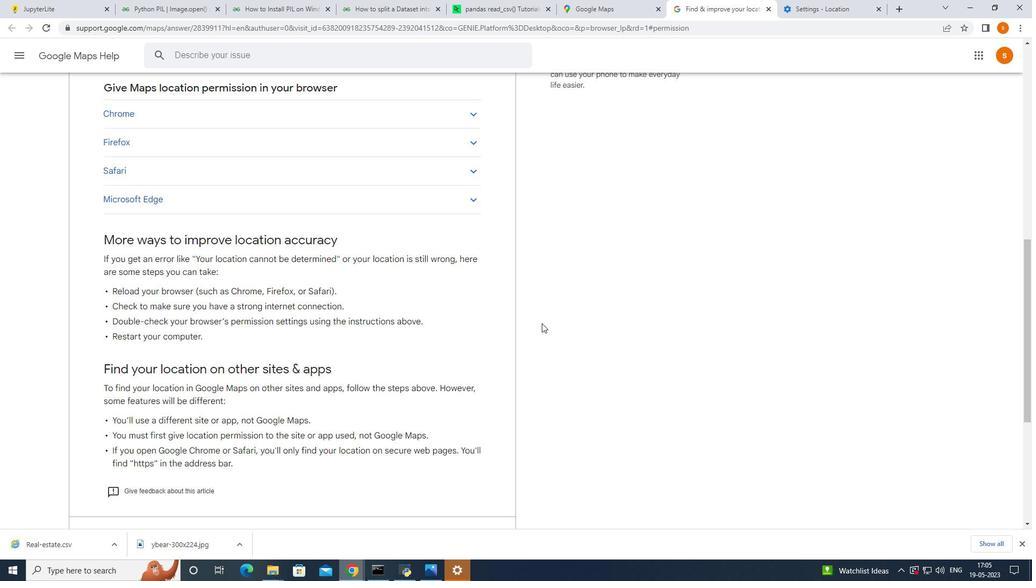 
Action: Mouse moved to (281, 295)
Screenshot: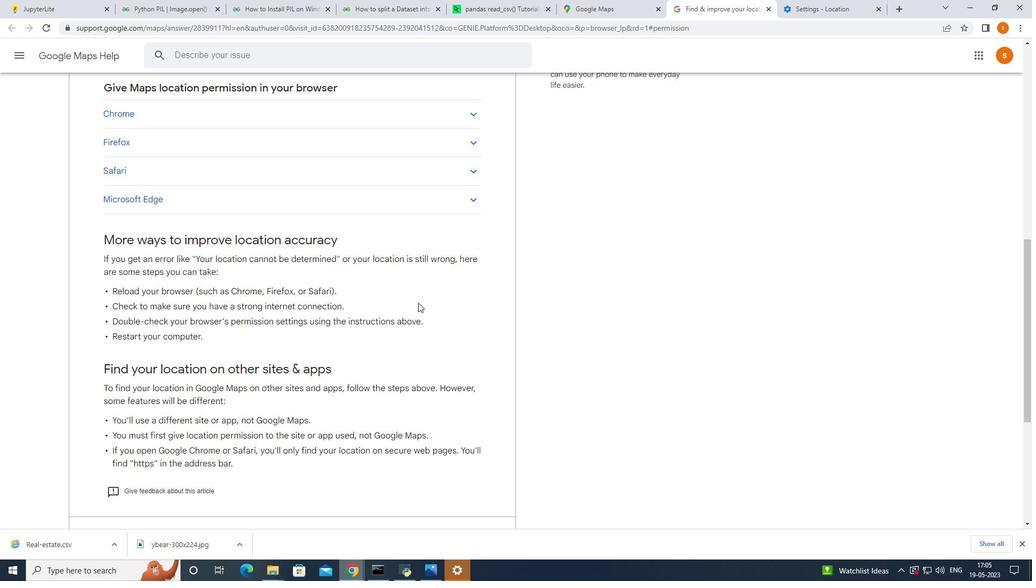 
Action: Mouse scrolled (281, 295) with delta (0, 0)
Screenshot: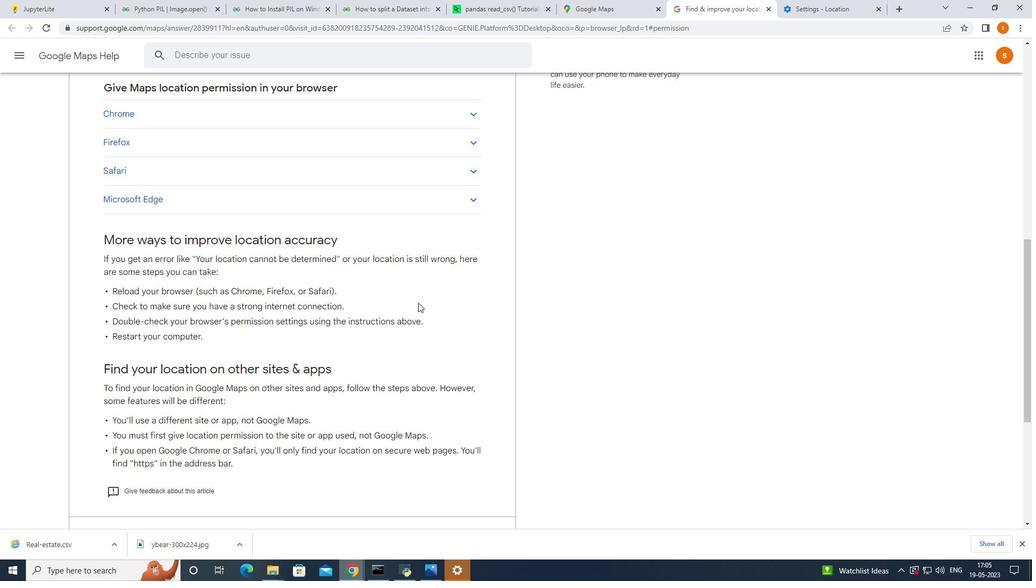 
Action: Mouse moved to (281, 295)
Screenshot: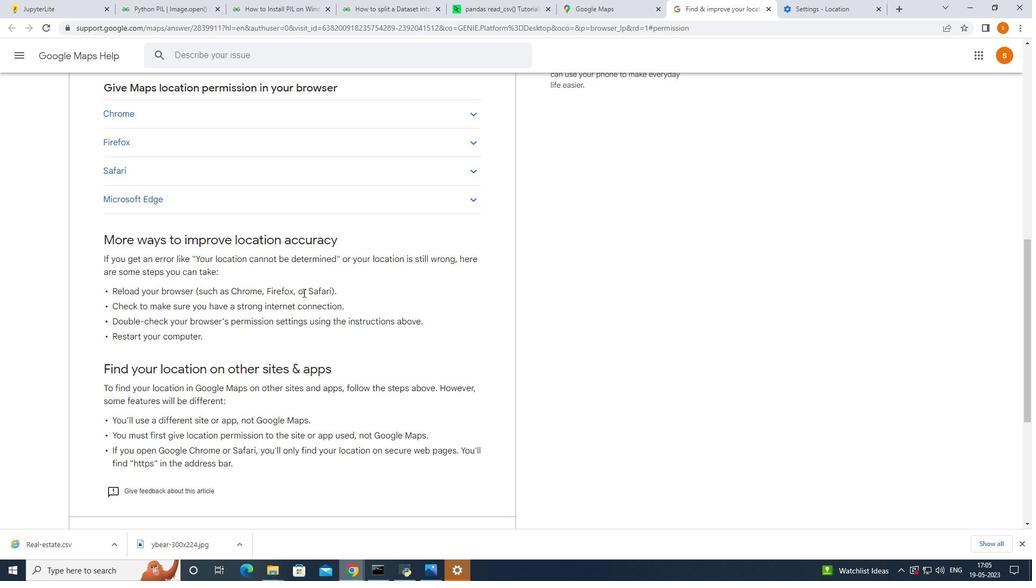 
Action: Mouse scrolled (281, 295) with delta (0, 0)
Screenshot: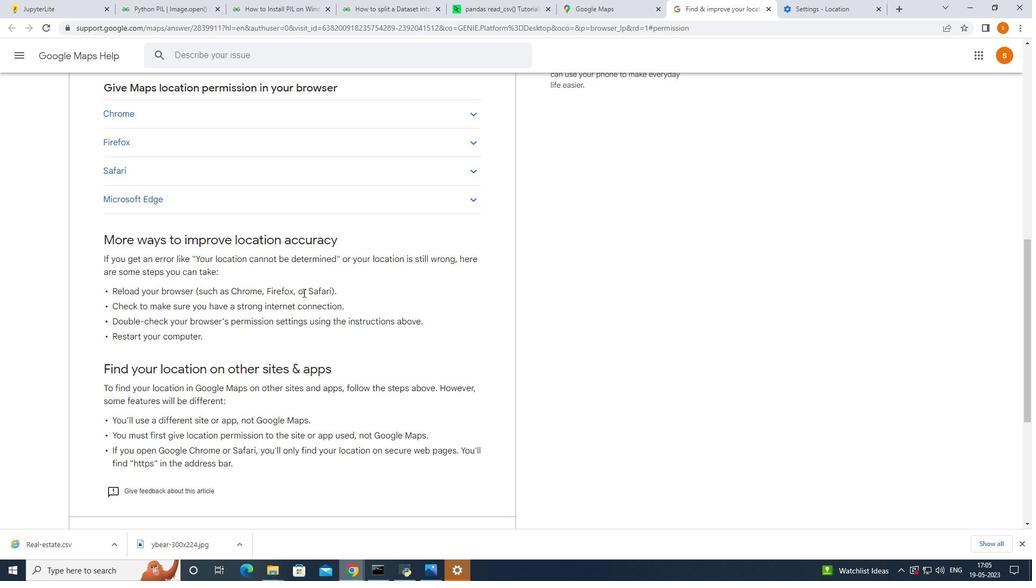 
Action: Mouse moved to (300, 271)
Screenshot: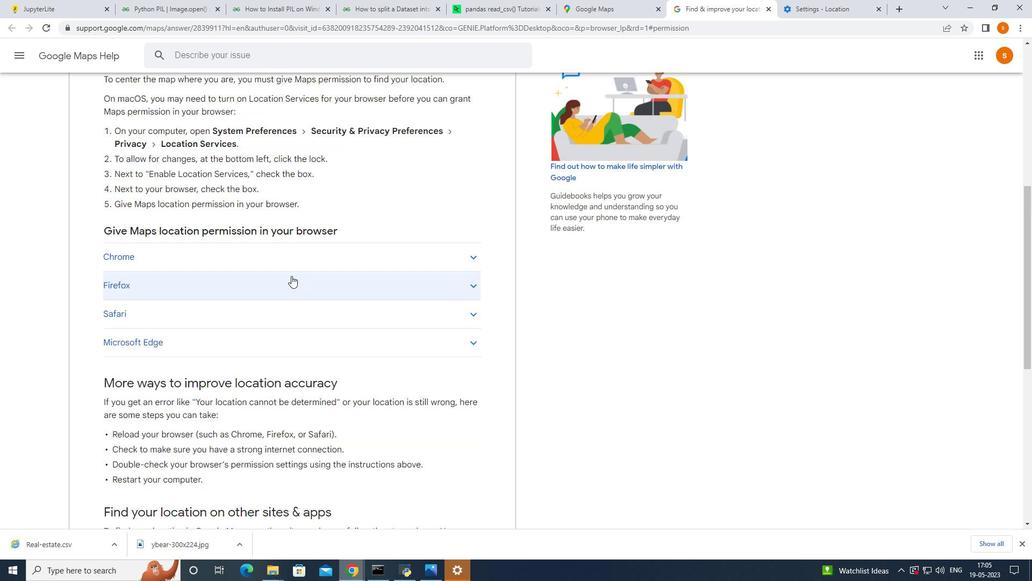 
Action: Mouse scrolled (300, 272) with delta (0, 0)
Screenshot: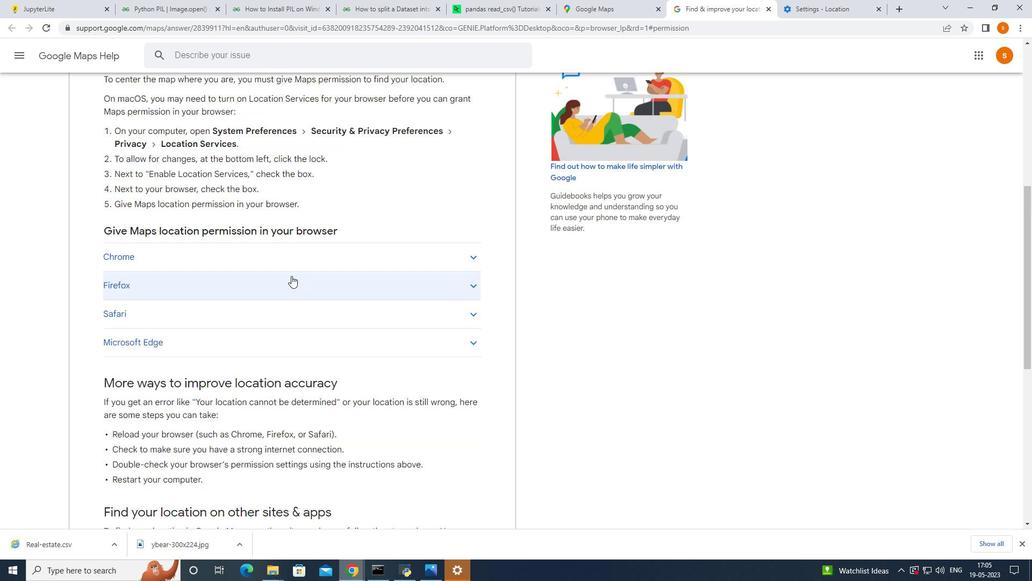 
Action: Mouse moved to (300, 271)
Screenshot: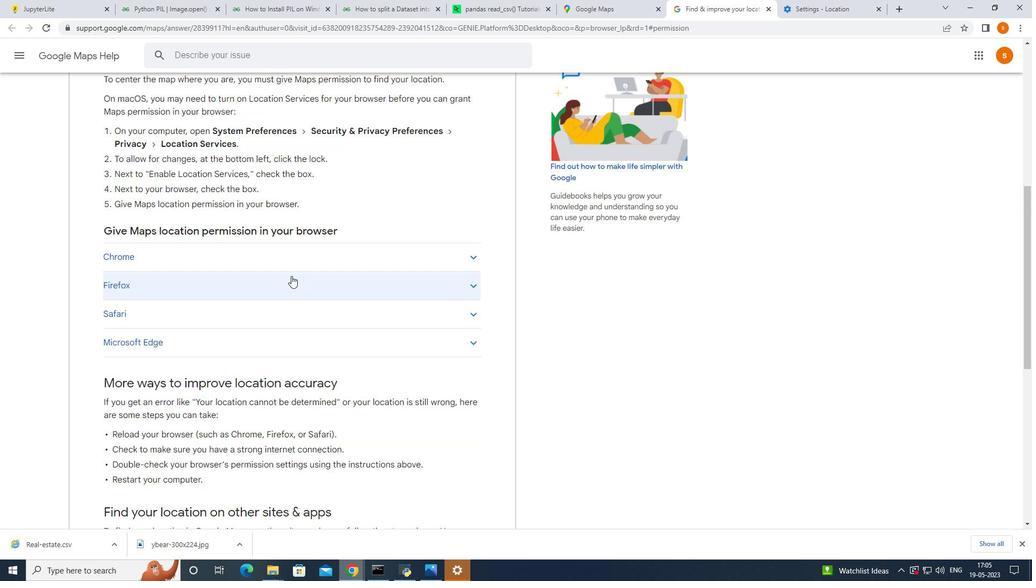 
Action: Mouse scrolled (300, 272) with delta (0, 0)
Screenshot: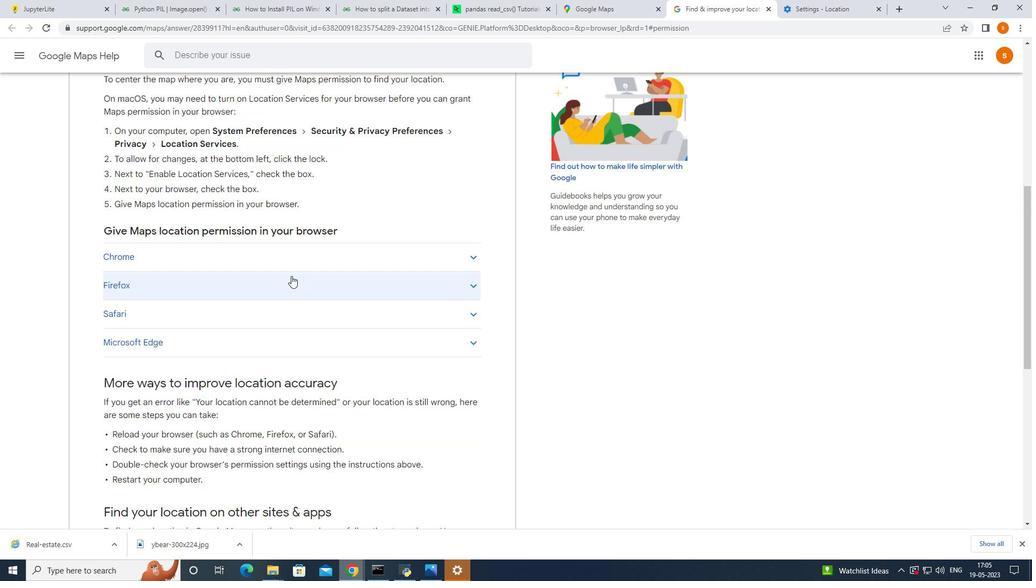
Action: Mouse moved to (300, 271)
Screenshot: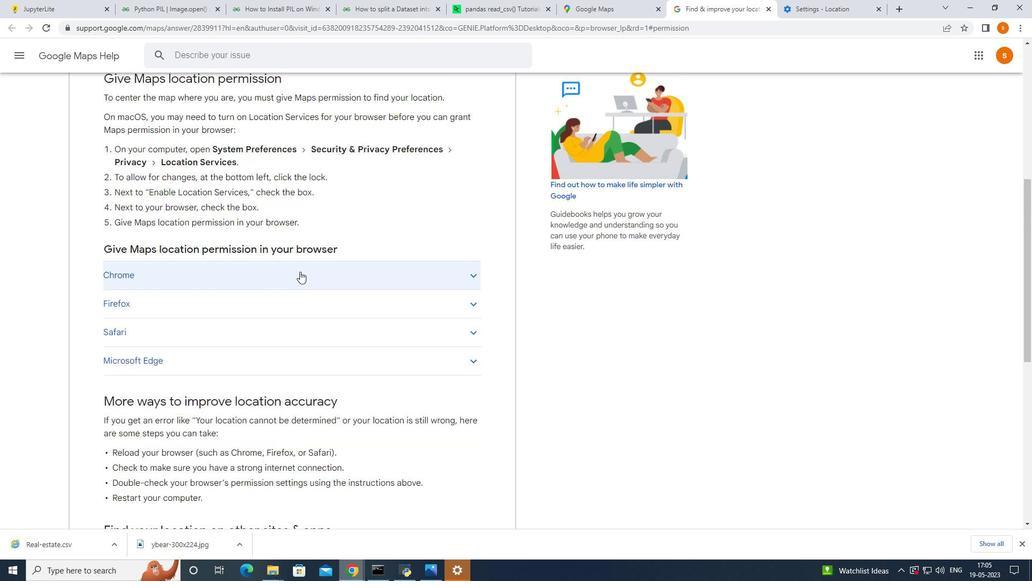 
Action: Mouse scrolled (300, 272) with delta (0, 0)
Screenshot: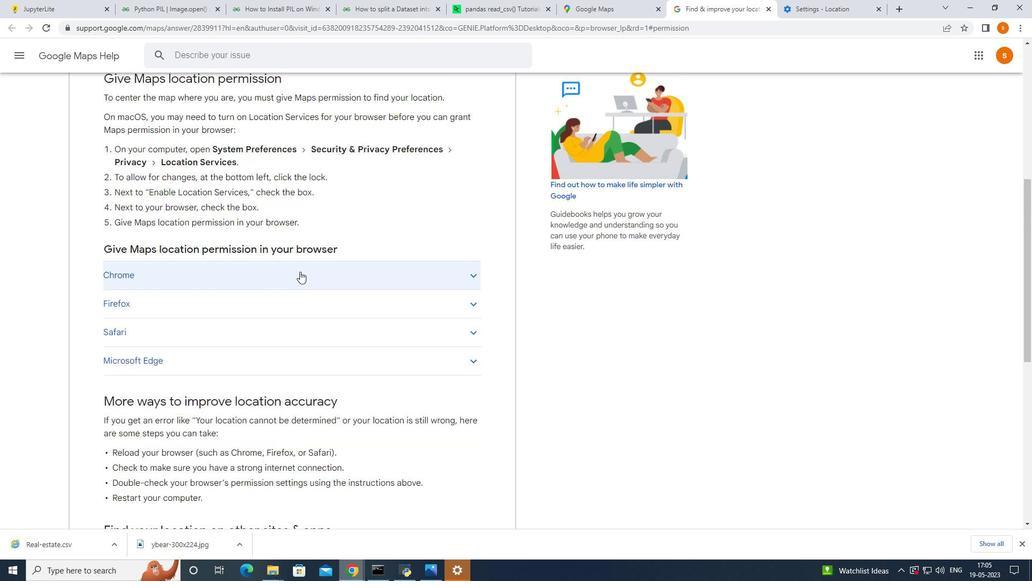 
Action: Mouse scrolled (300, 272) with delta (0, 0)
Screenshot: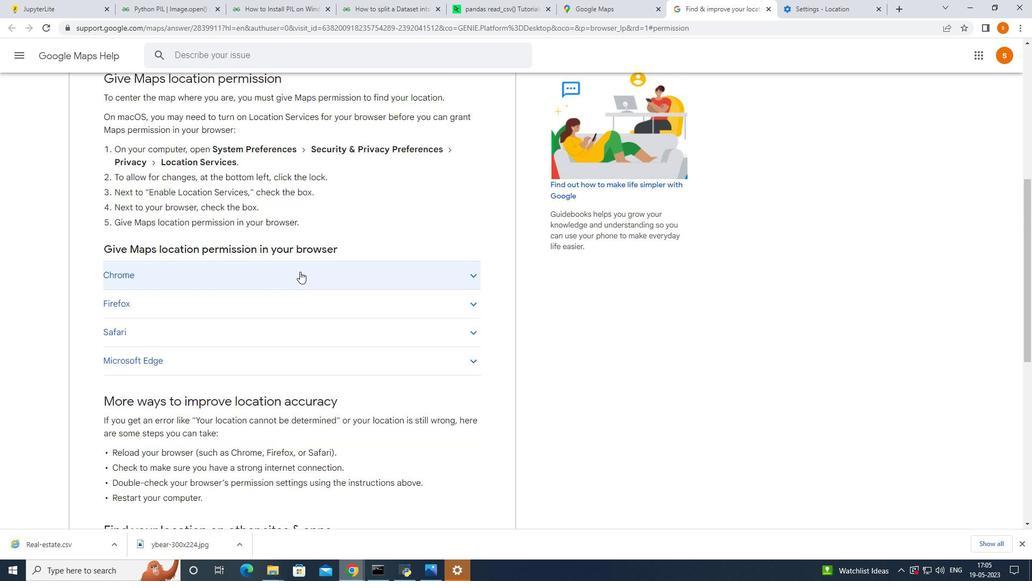 
Action: Mouse moved to (512, 293)
Screenshot: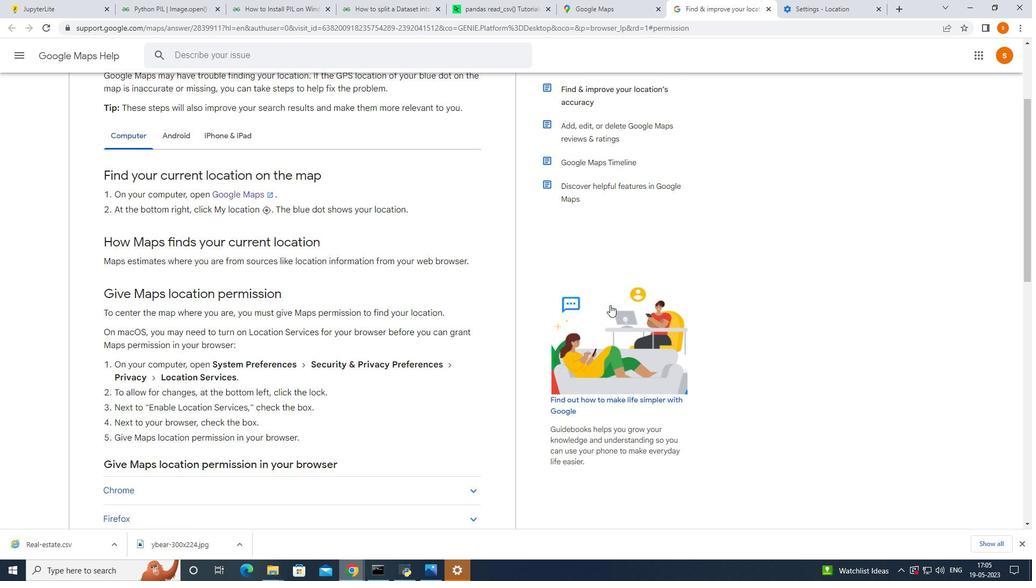 
Action: Mouse scrolled (512, 293) with delta (0, 0)
Screenshot: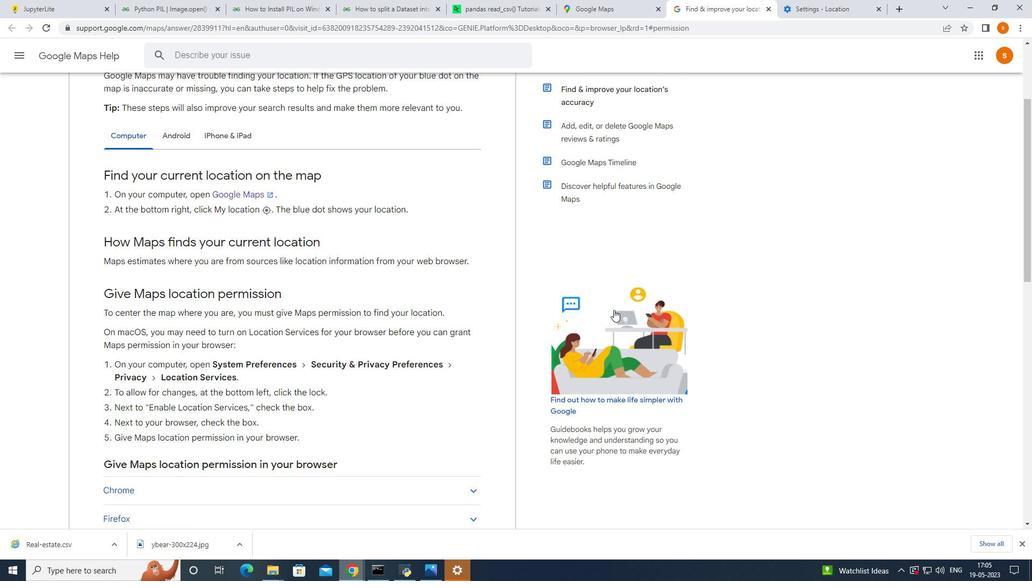
Action: Mouse moved to (505, 293)
Screenshot: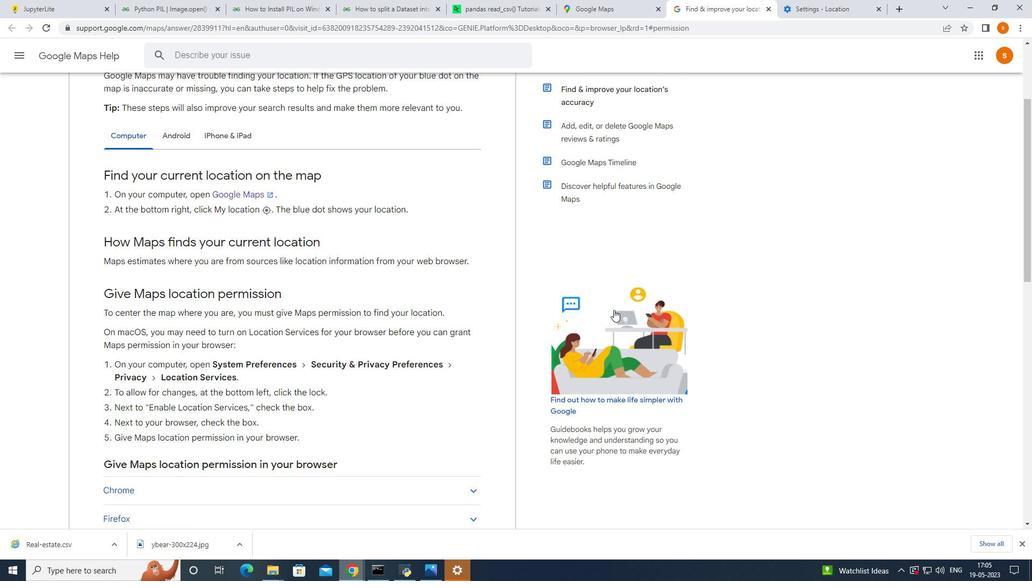 
Action: Mouse scrolled (505, 293) with delta (0, 0)
Screenshot: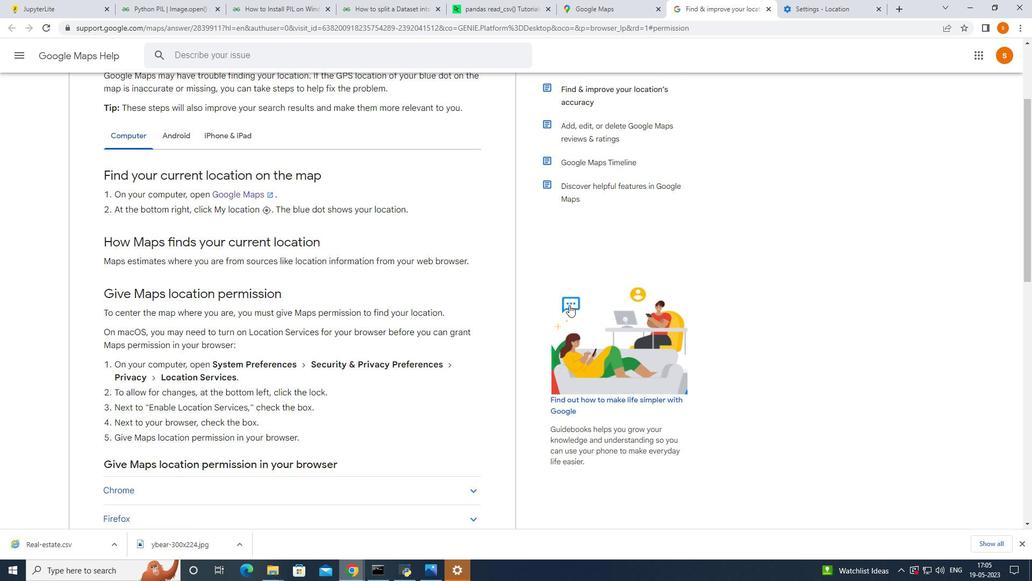 
Action: Mouse moved to (500, 292)
Screenshot: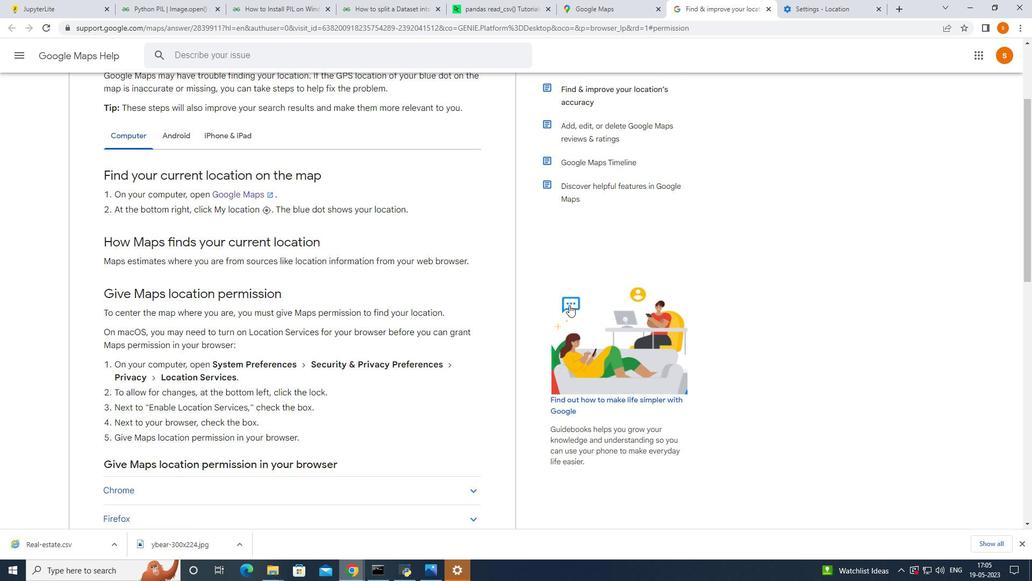 
Action: Mouse scrolled (501, 293) with delta (0, 0)
Screenshot: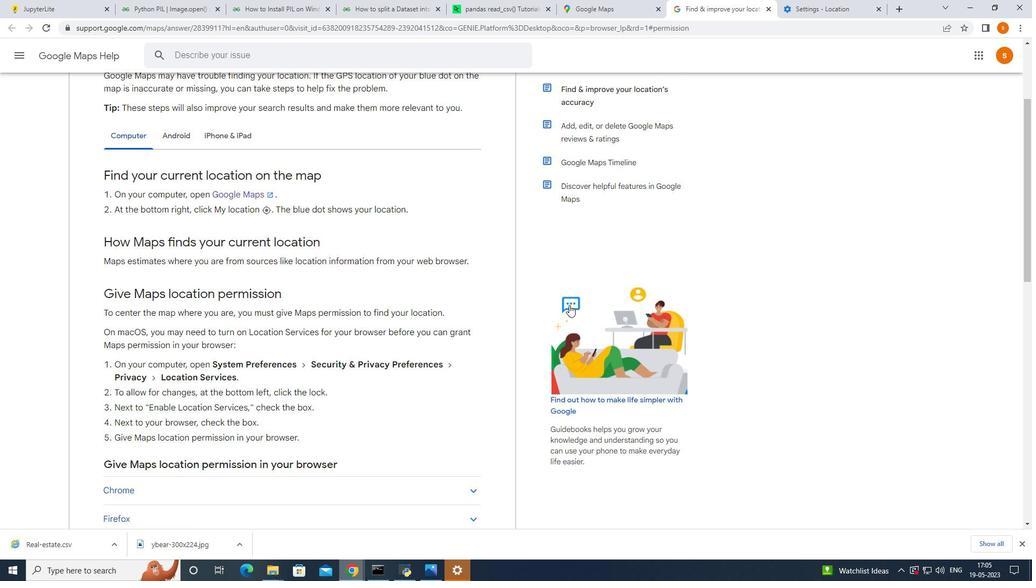 
Action: Mouse moved to (404, 231)
Screenshot: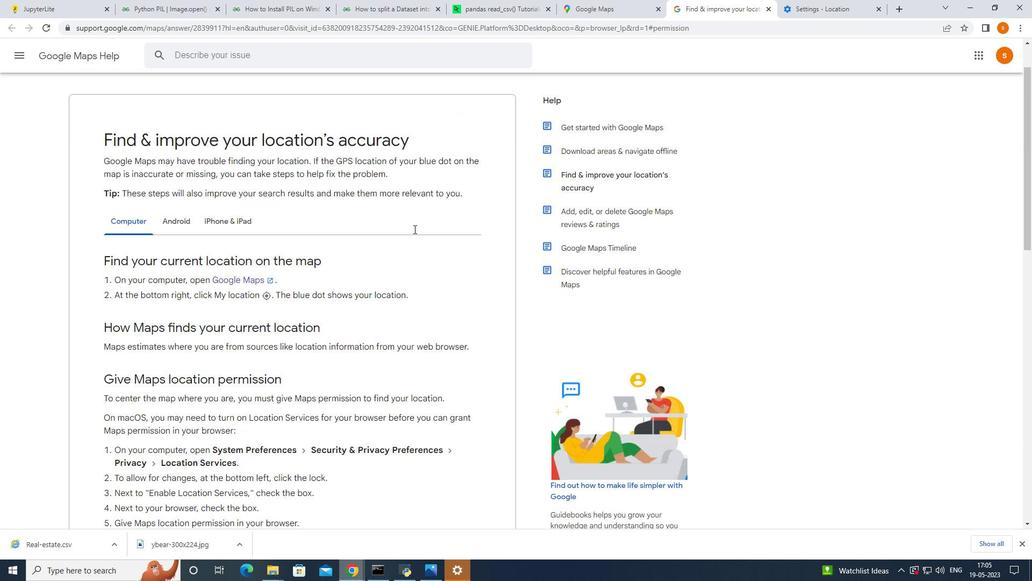 
Action: Mouse scrolled (404, 231) with delta (0, 0)
Screenshot: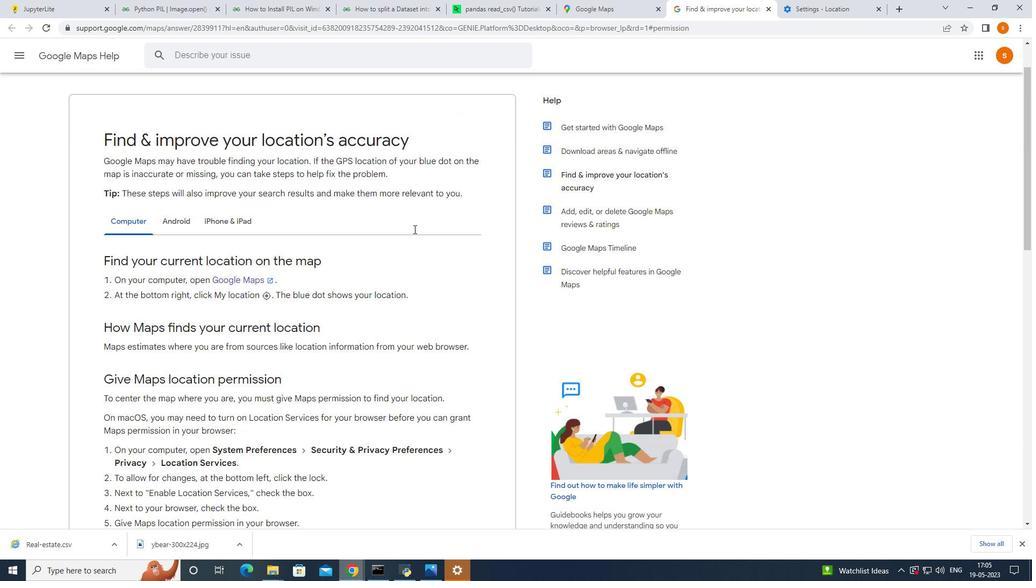 
Action: Mouse moved to (404, 230)
Screenshot: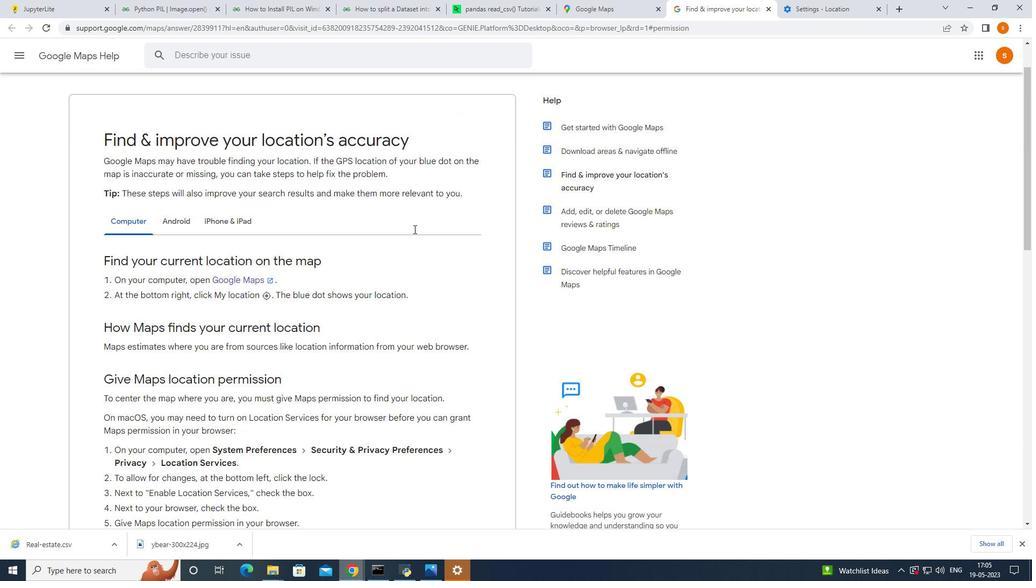 
Action: Mouse scrolled (404, 231) with delta (0, 0)
Screenshot: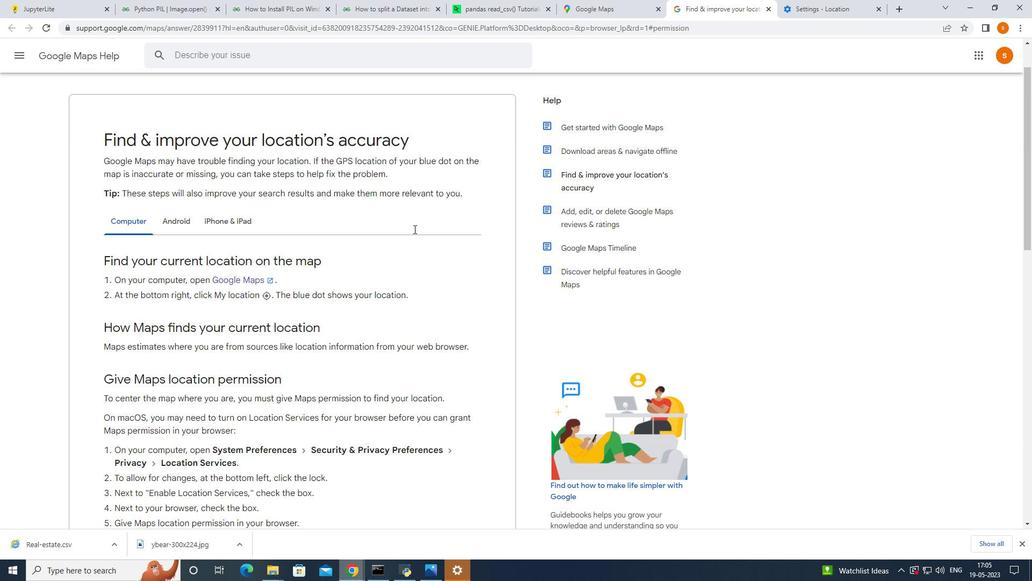 
Action: Mouse moved to (404, 230)
Screenshot: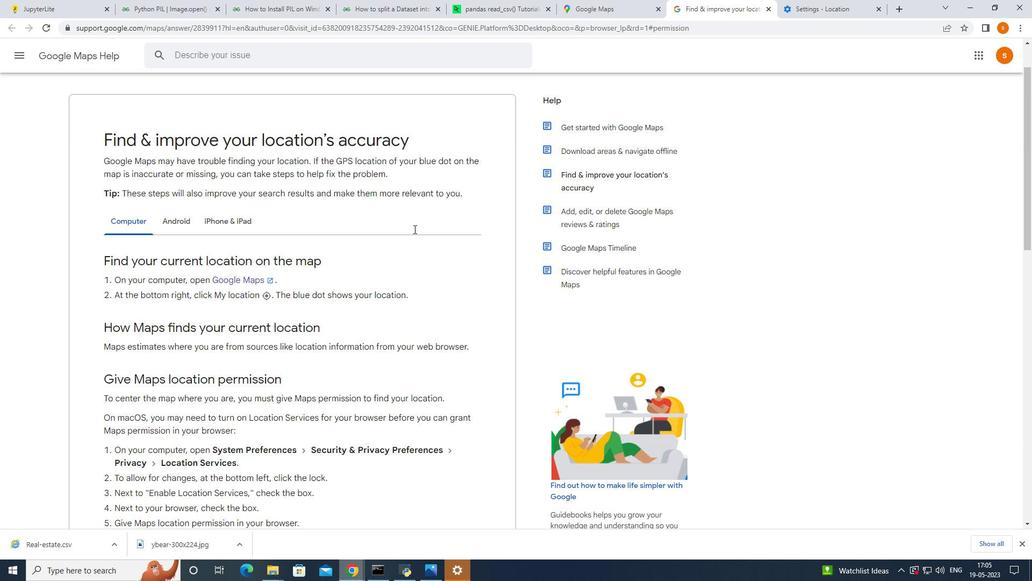 
Action: Mouse scrolled (404, 231) with delta (0, 0)
Screenshot: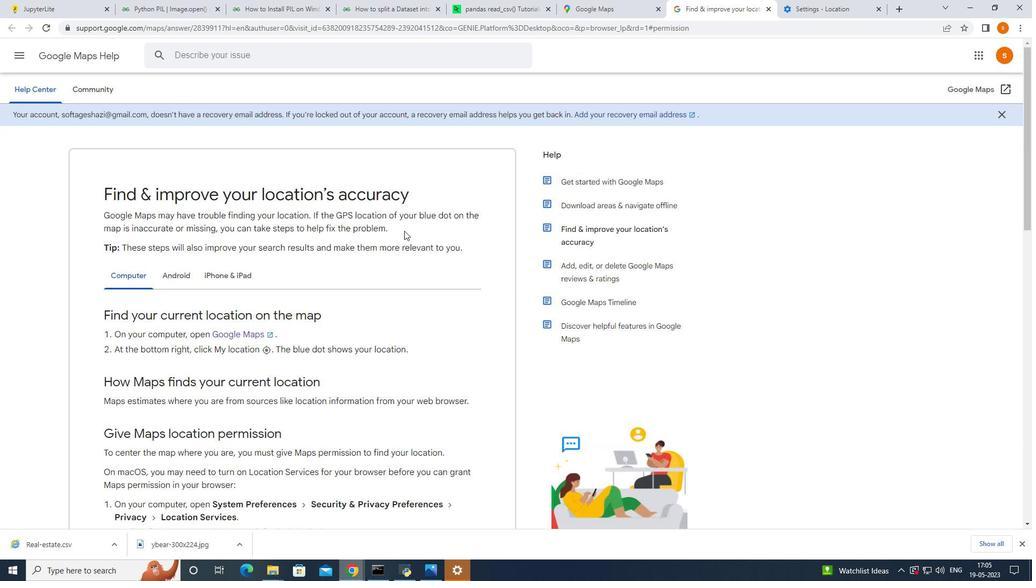 
Action: Mouse moved to (404, 230)
Screenshot: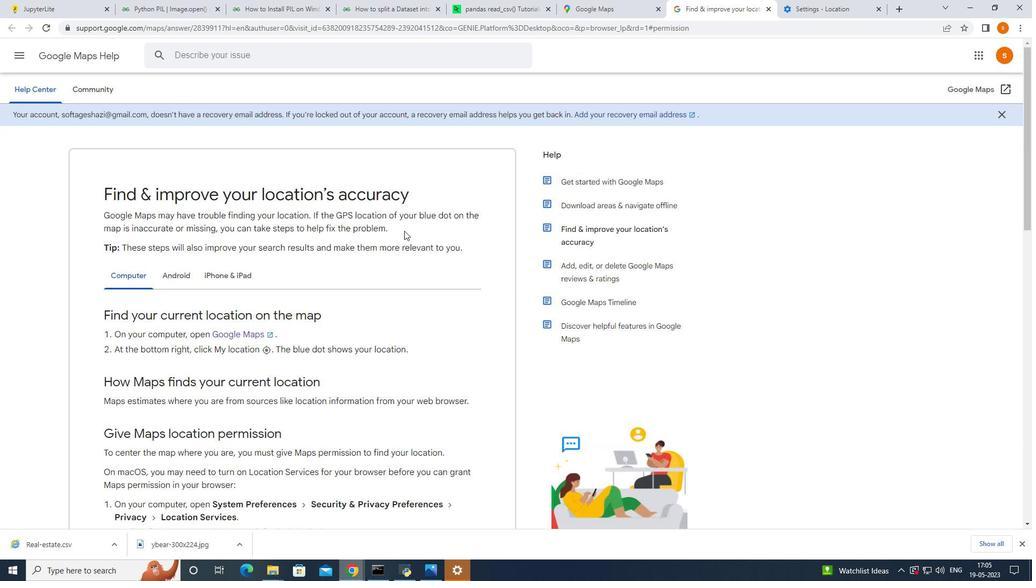 
Action: Mouse scrolled (404, 230) with delta (0, 0)
Screenshot: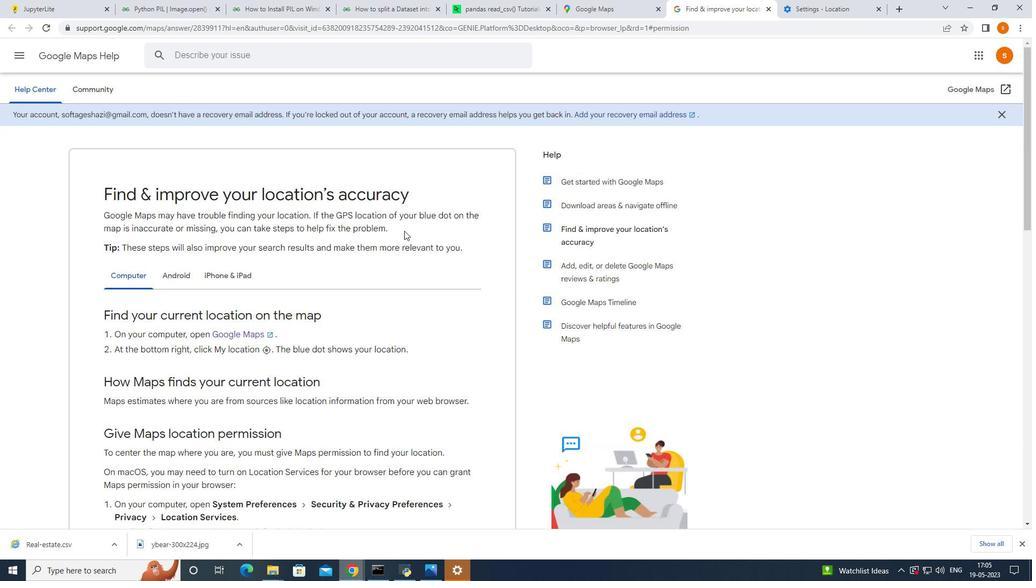 
Action: Mouse moved to (835, 4)
Screenshot: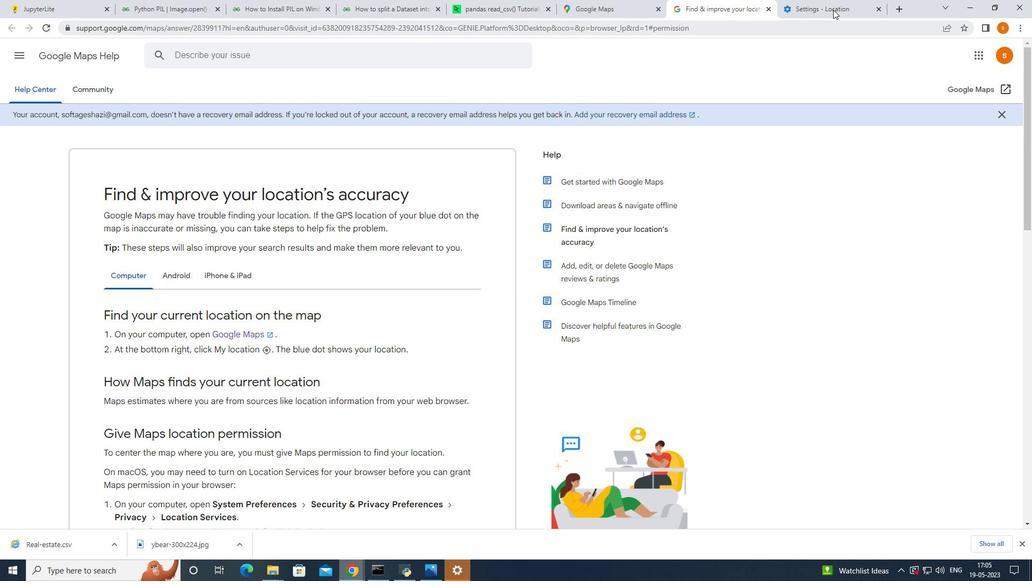 
Action: Mouse pressed left at (835, 4)
Screenshot: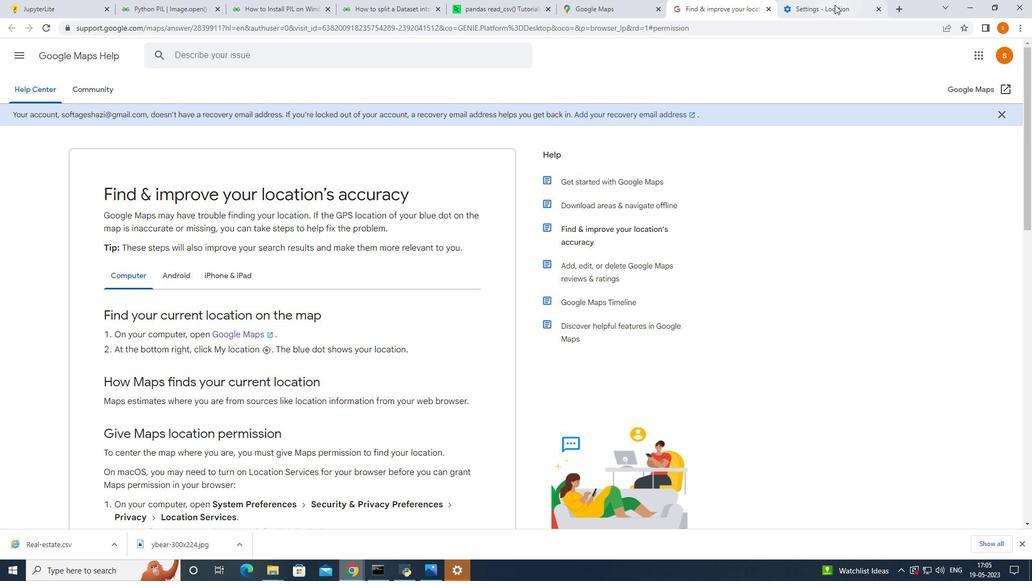
Action: Mouse moved to (371, 354)
Screenshot: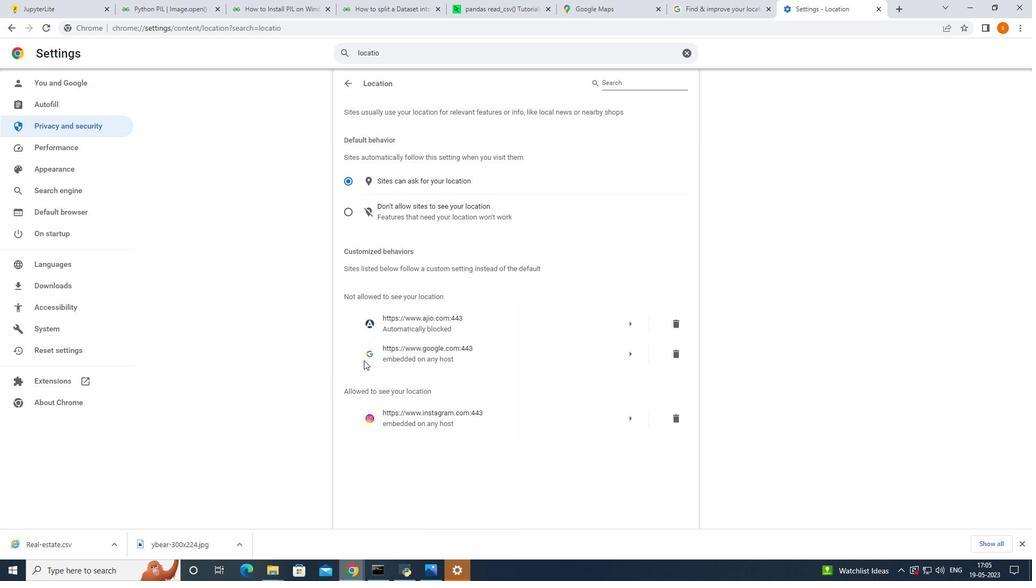 
Action: Mouse scrolled (371, 355) with delta (0, 0)
Screenshot: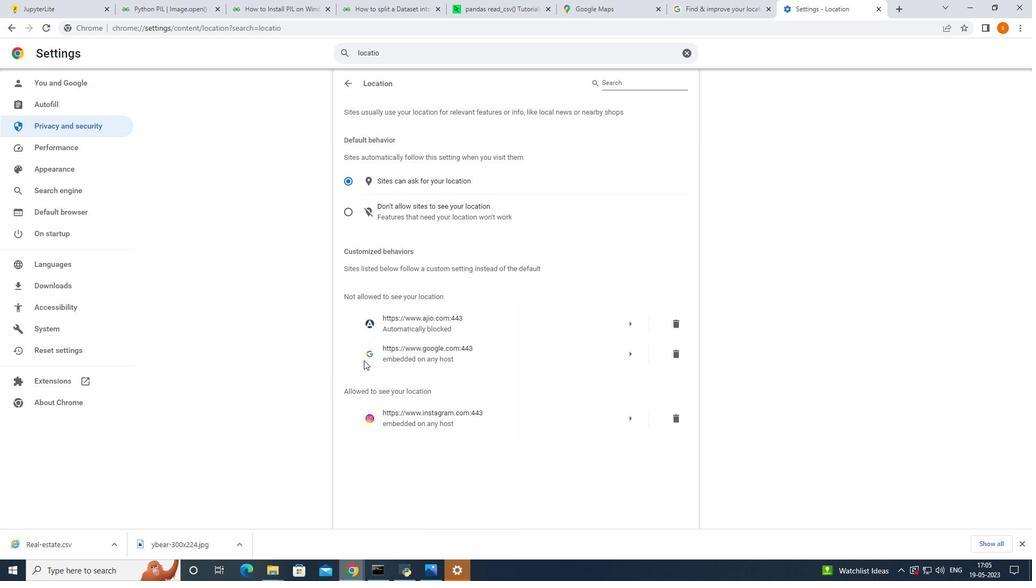 
Action: Mouse scrolled (371, 355) with delta (0, 0)
Screenshot: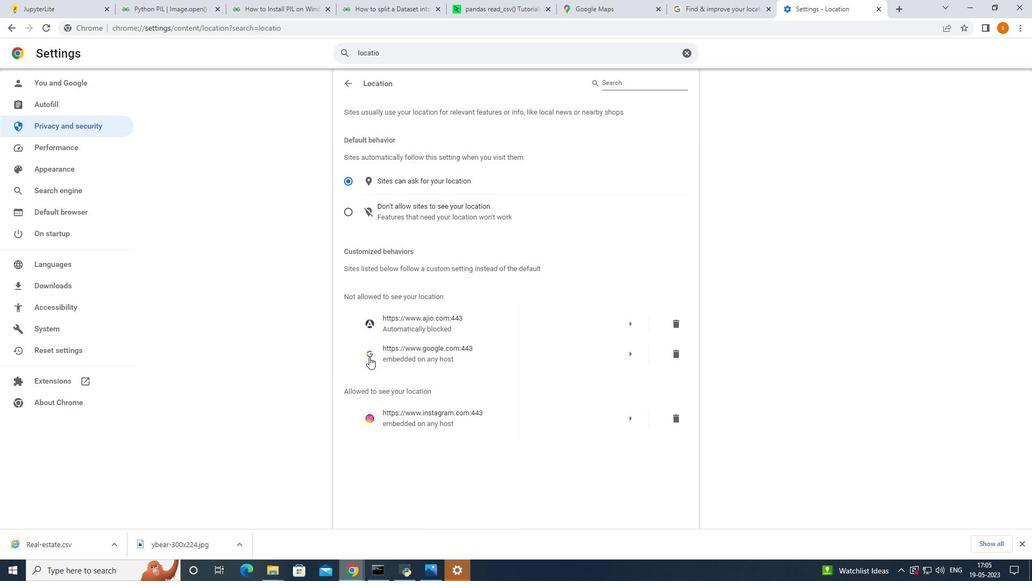 
Action: Mouse moved to (412, 386)
Screenshot: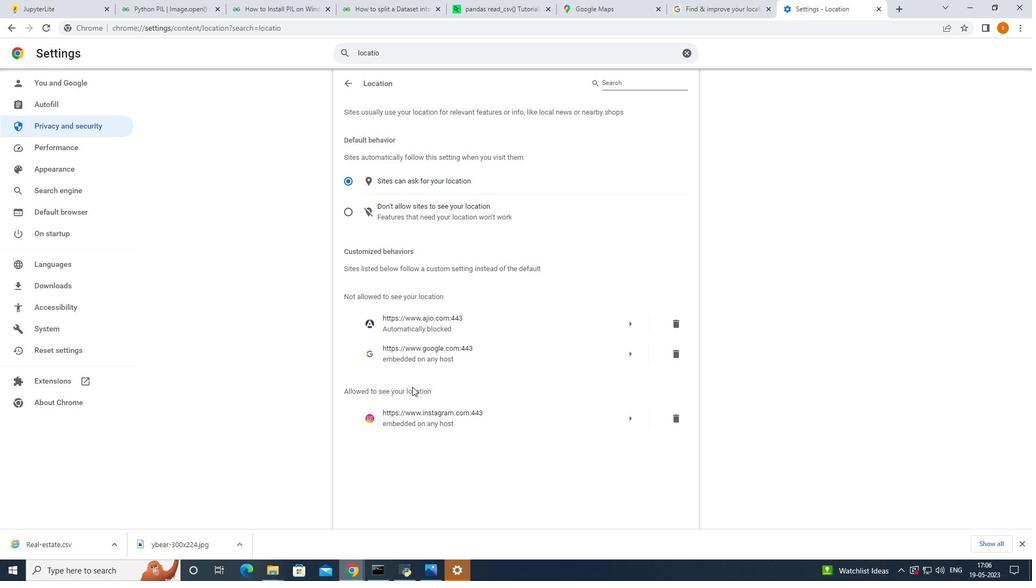 
Action: Mouse scrolled (412, 386) with delta (0, 0)
Screenshot: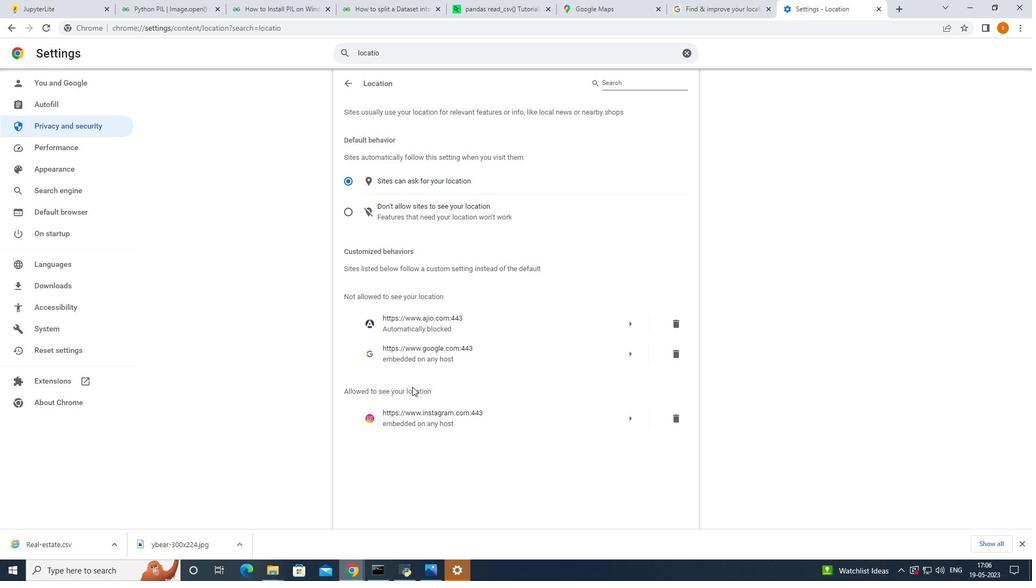 
Action: Mouse moved to (414, 386)
Screenshot: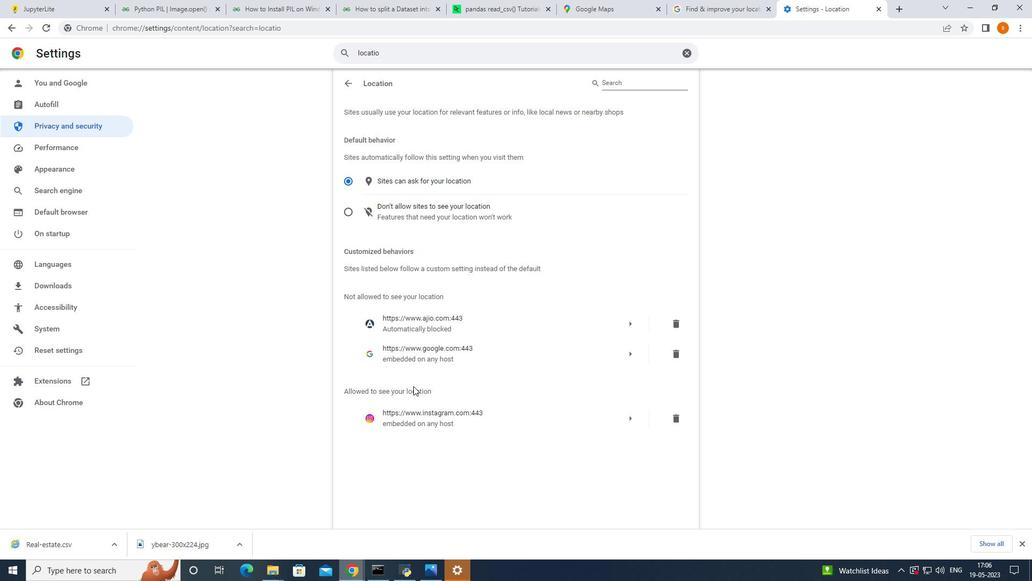 
Action: Mouse scrolled (414, 386) with delta (0, 0)
Screenshot: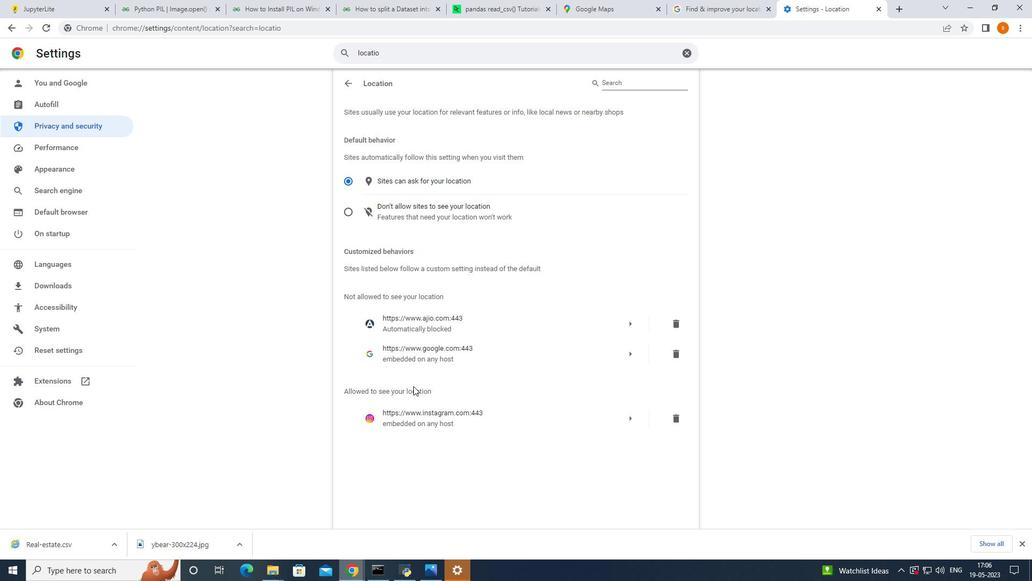 
Action: Mouse moved to (414, 386)
Screenshot: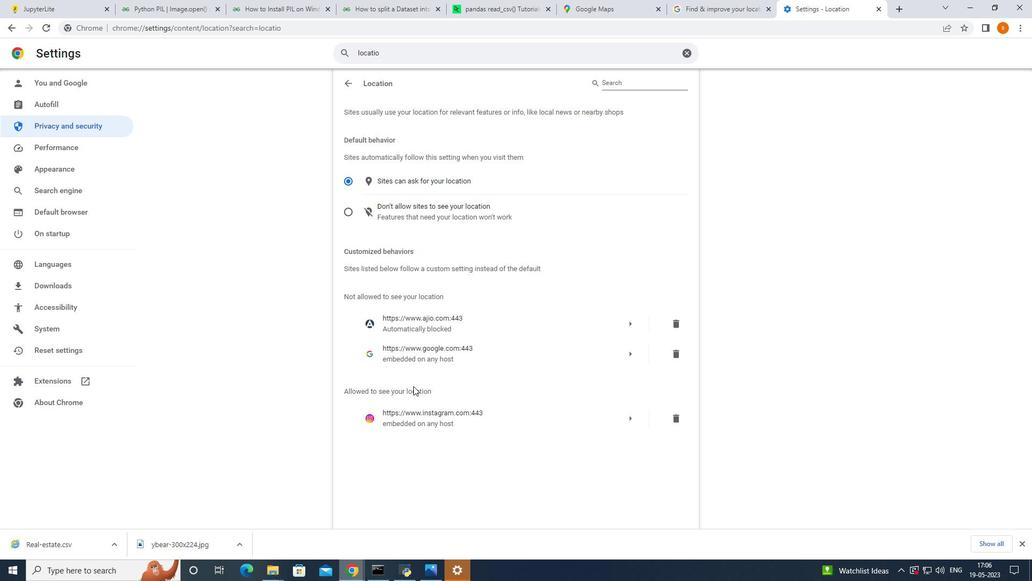 
Action: Mouse scrolled (414, 386) with delta (0, 0)
Screenshot: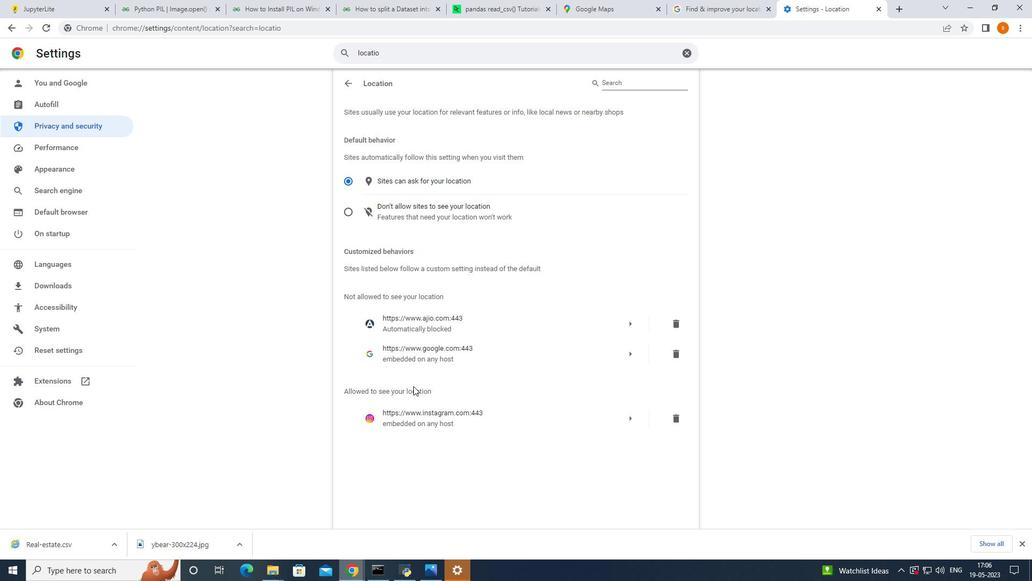 
Action: Mouse scrolled (414, 386) with delta (0, 0)
Screenshot: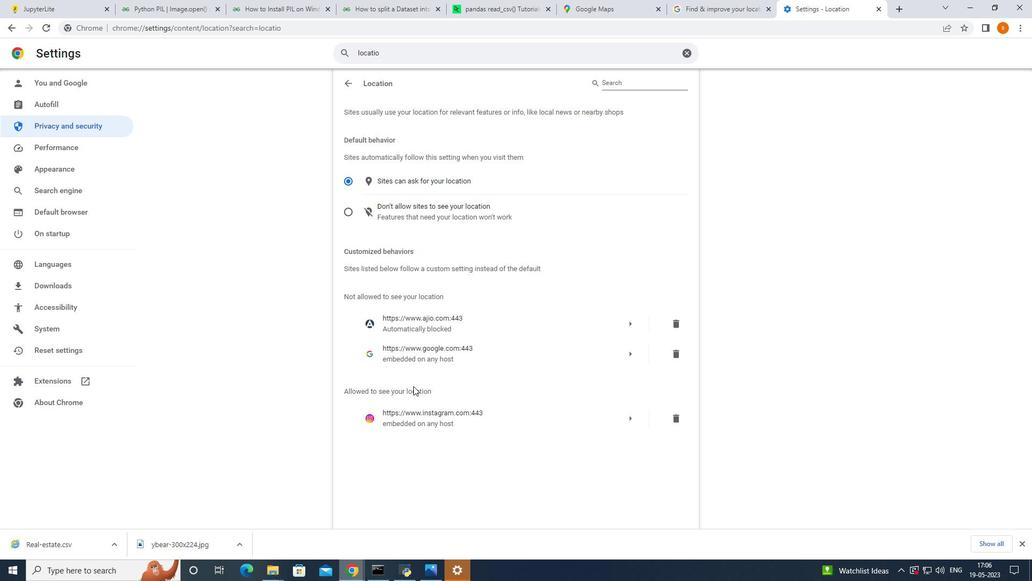 
Action: Mouse moved to (83, 91)
Screenshot: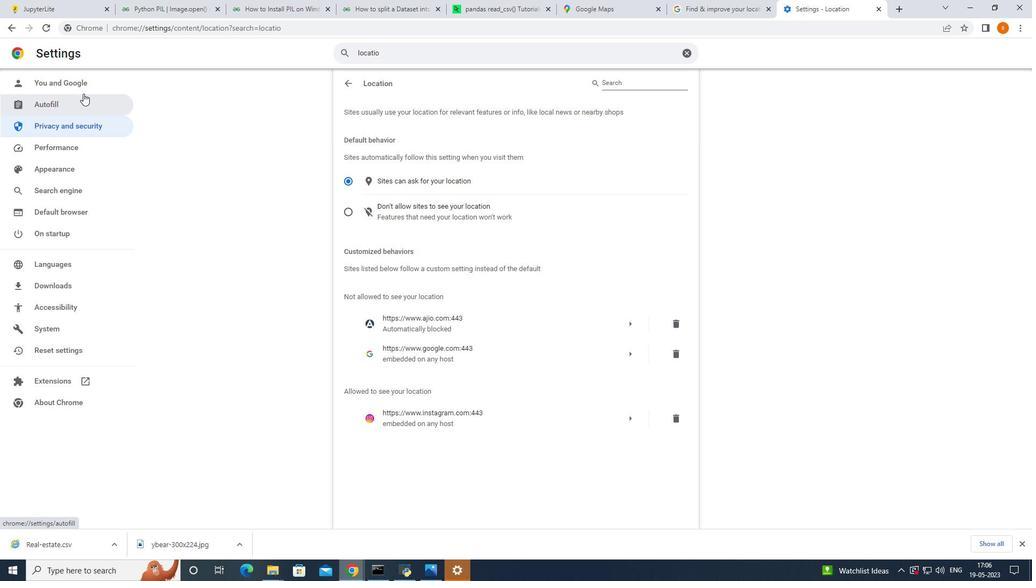 
Action: Mouse pressed left at (83, 91)
Screenshot: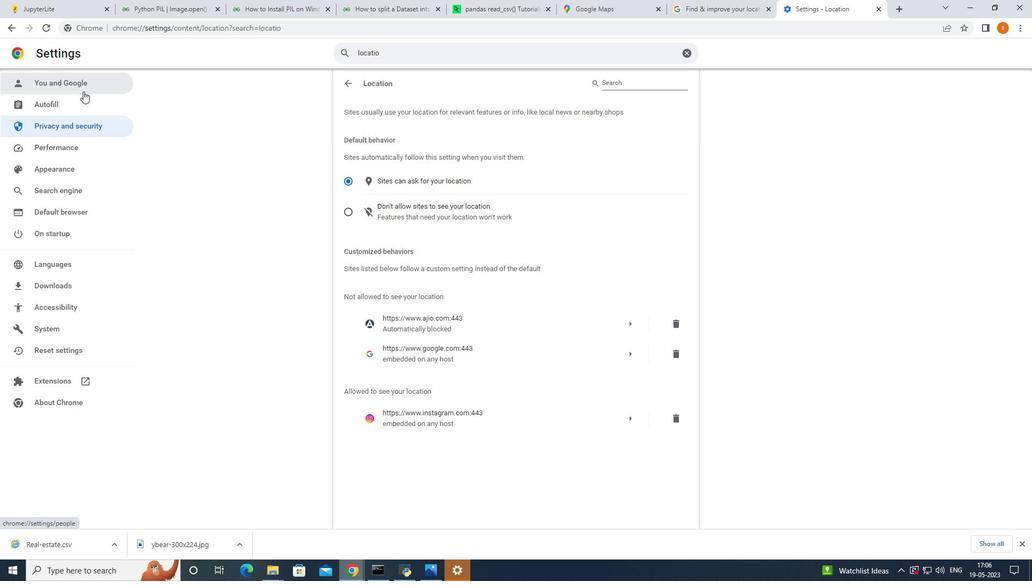 
Action: Mouse moved to (605, 0)
Screenshot: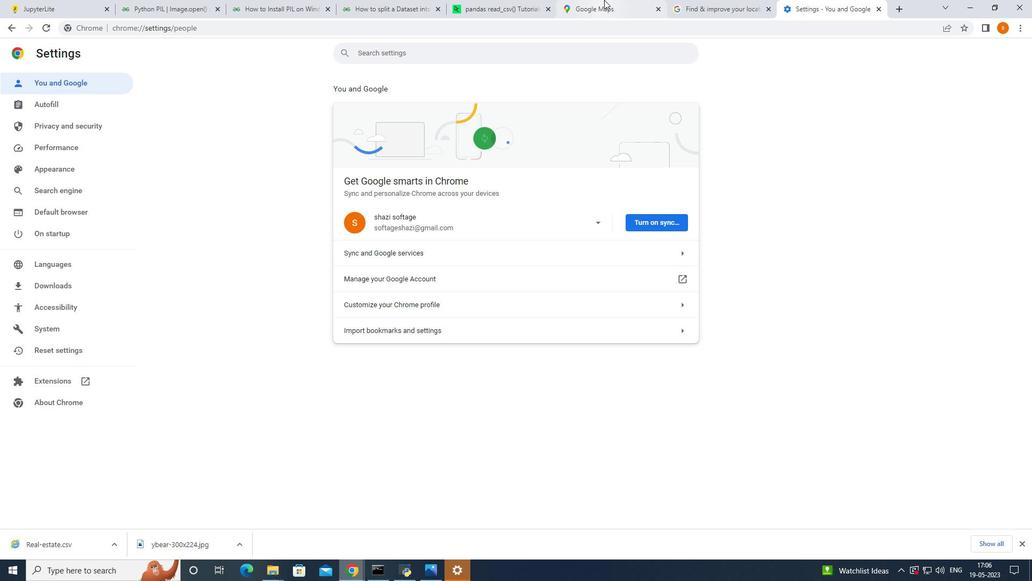 
Action: Mouse pressed left at (605, 0)
Screenshot: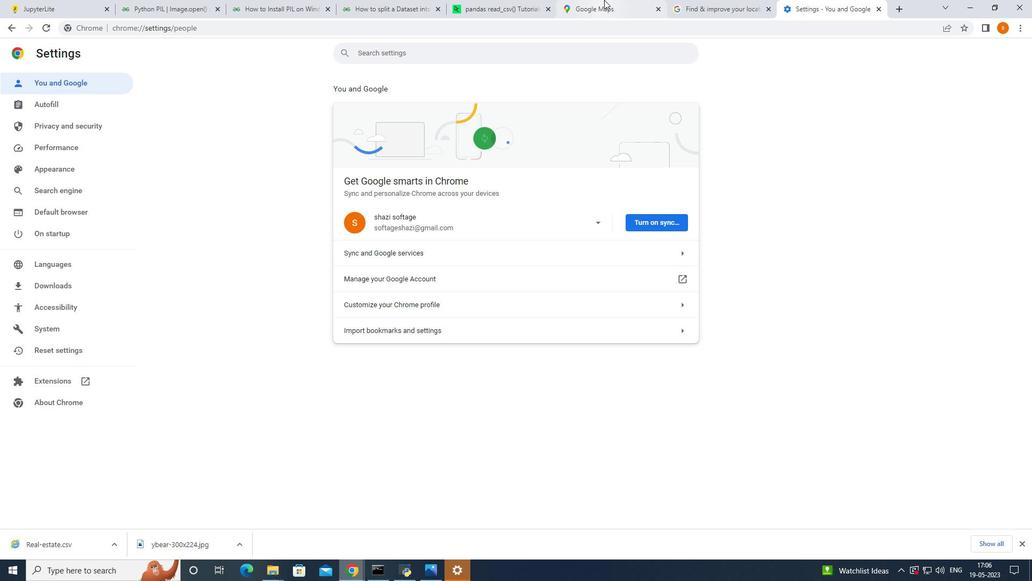 
Action: Mouse moved to (124, 89)
Screenshot: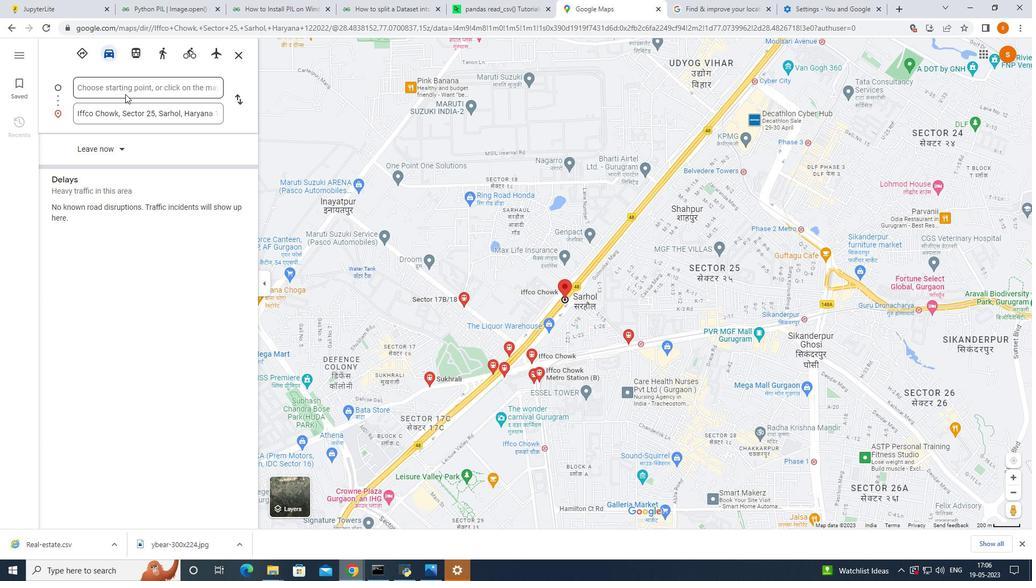 
Action: Mouse pressed left at (124, 89)
Screenshot: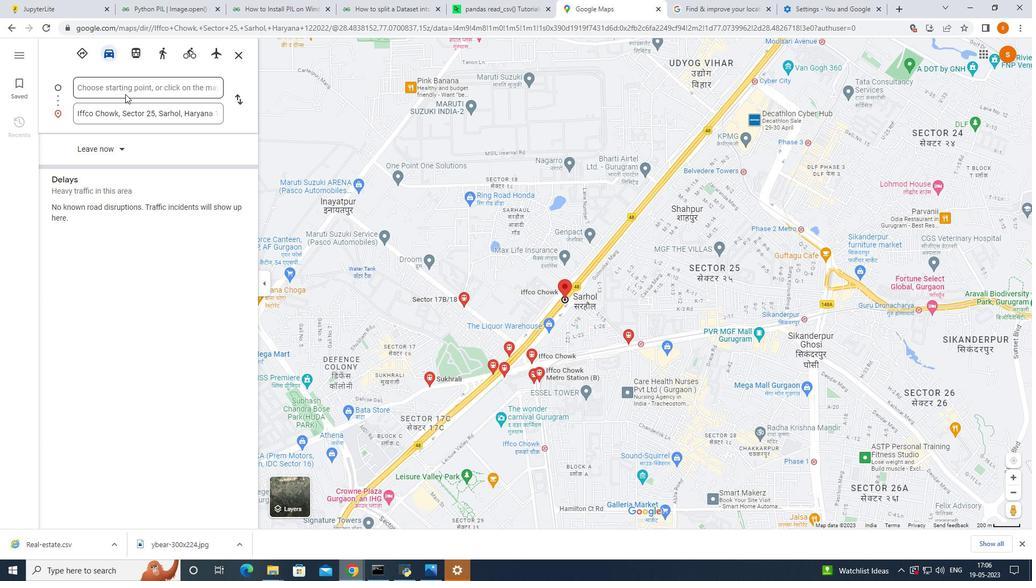 
Action: Mouse moved to (141, 127)
Screenshot: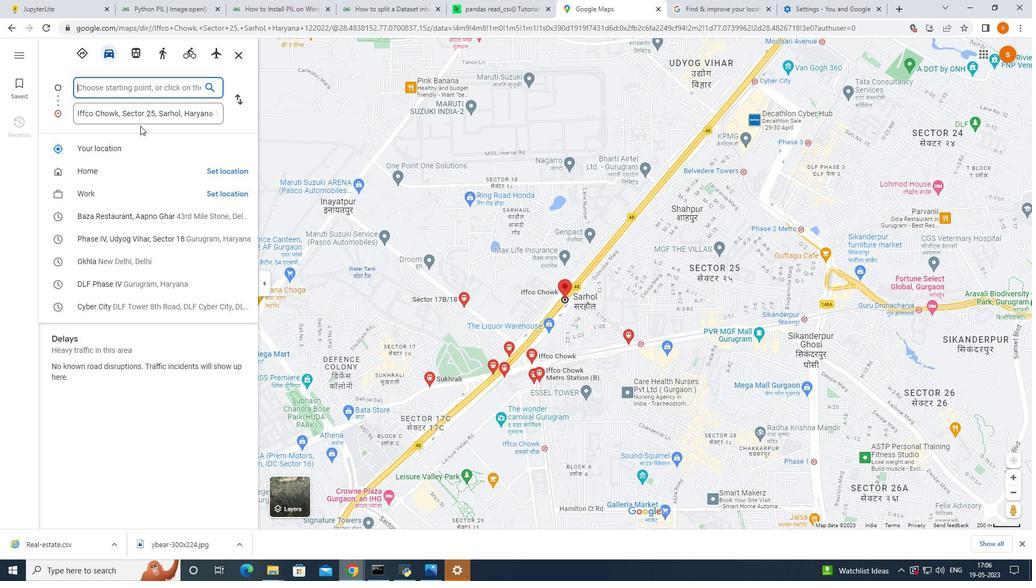 
Action: Key pressed karol
Screenshot: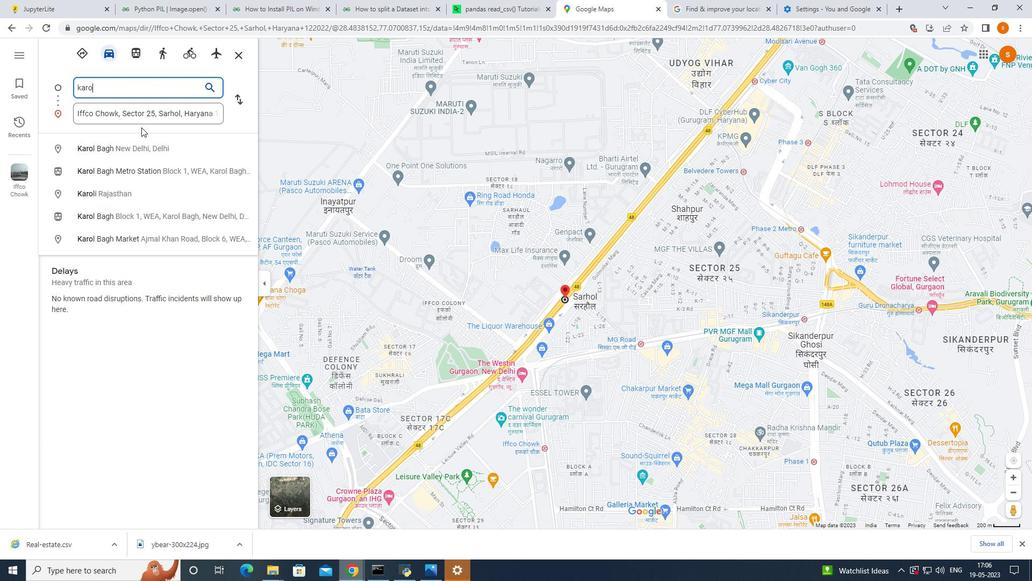 
Action: Mouse moved to (132, 146)
Screenshot: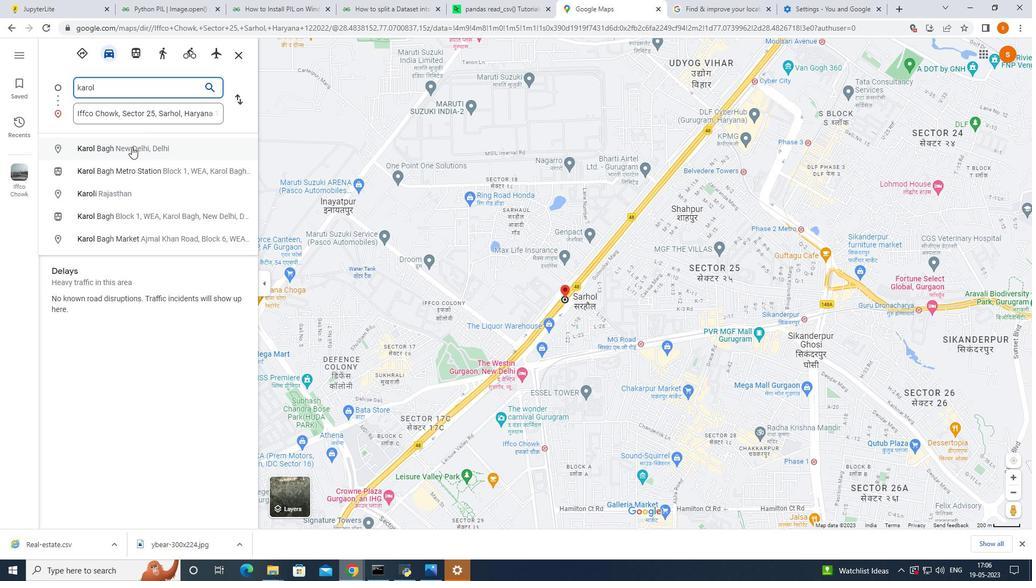 
Action: Mouse pressed left at (132, 146)
Screenshot: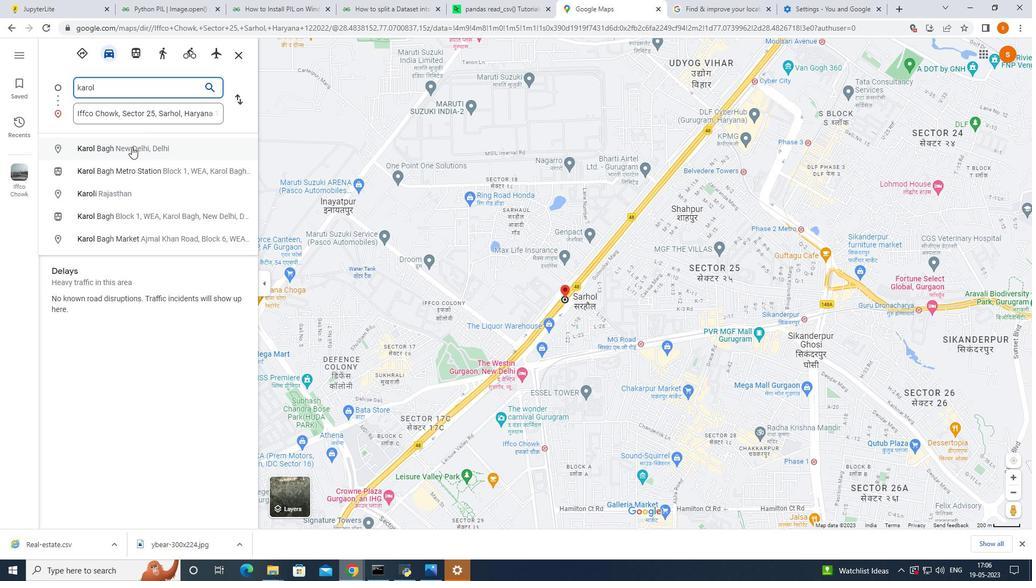 
Action: Mouse moved to (134, 51)
Screenshot: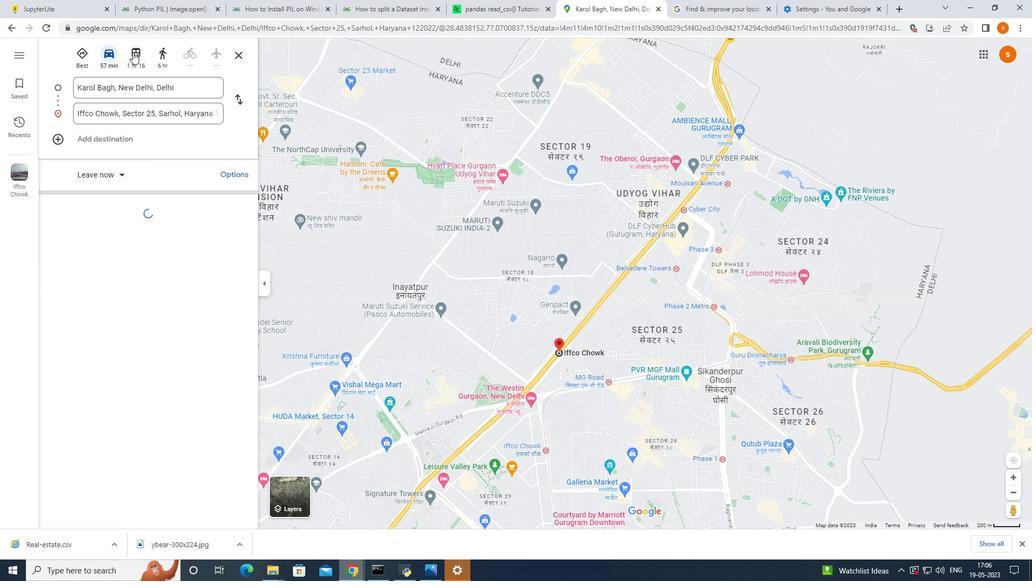 
Action: Mouse pressed left at (134, 51)
Screenshot: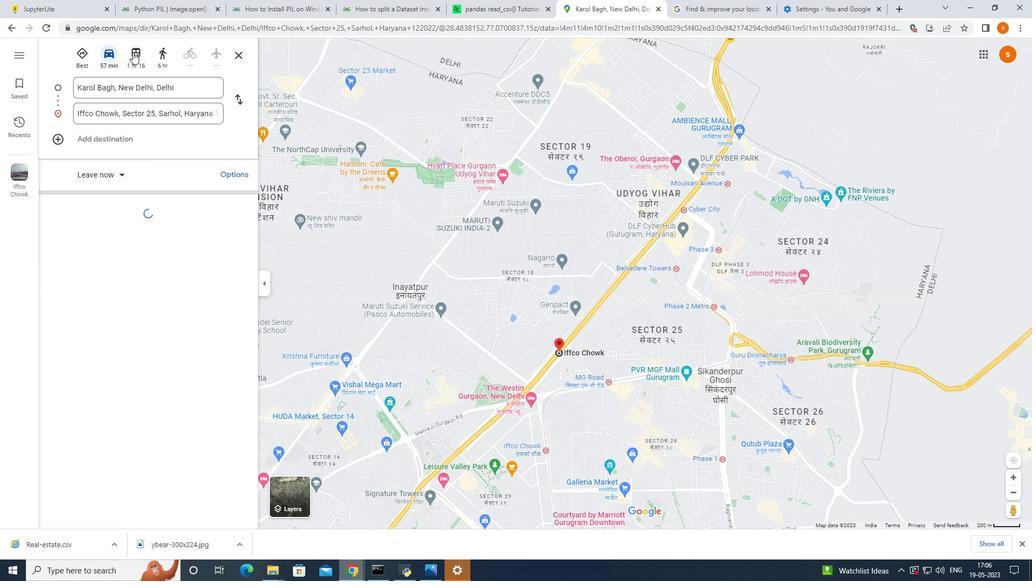 
Action: Mouse moved to (121, 146)
Screenshot: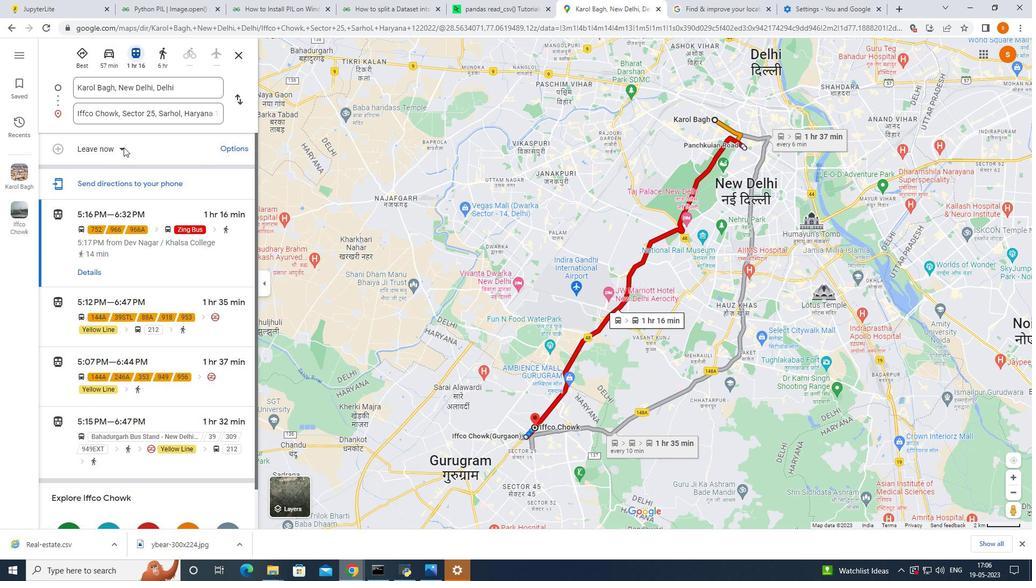 
Action: Mouse pressed left at (121, 146)
Screenshot: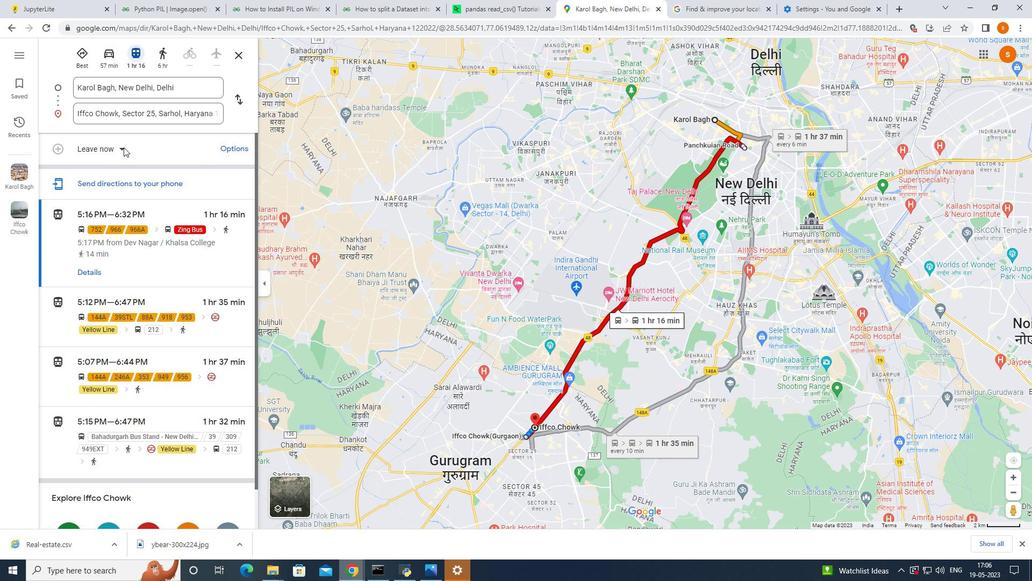 
Action: Mouse moved to (173, 139)
Screenshot: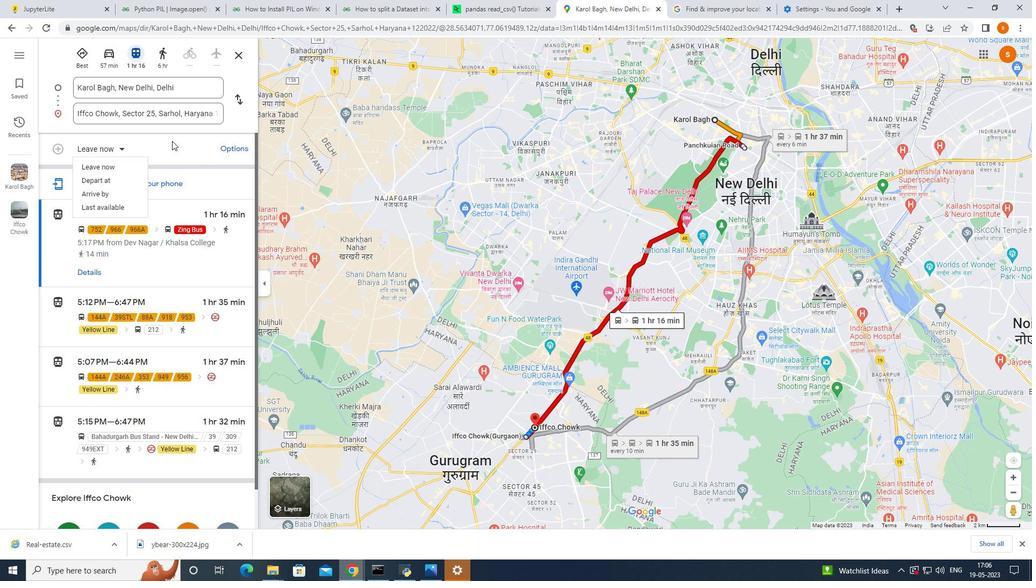 
Action: Mouse pressed left at (173, 139)
Screenshot: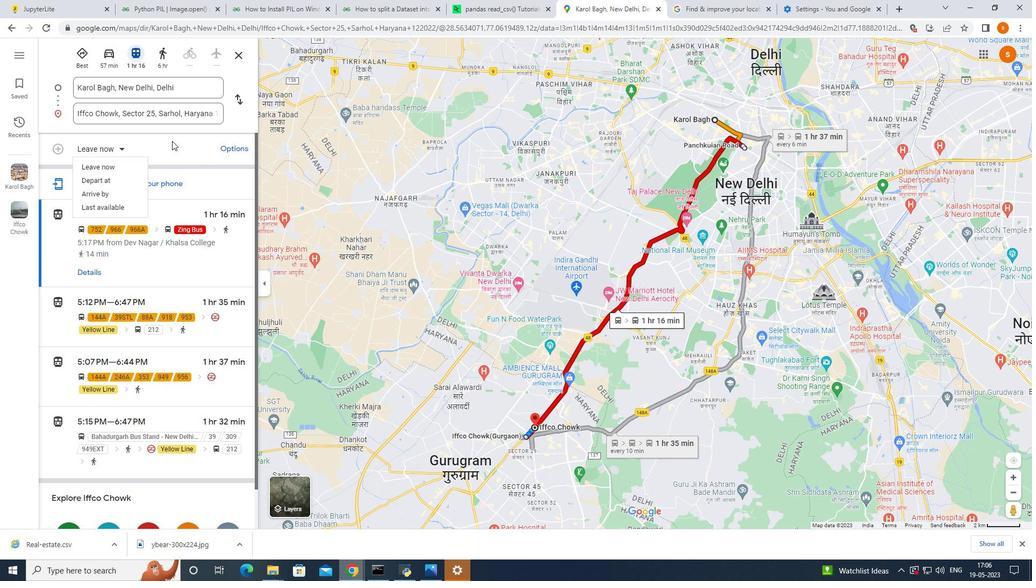 
Action: Mouse moved to (154, 265)
Screenshot: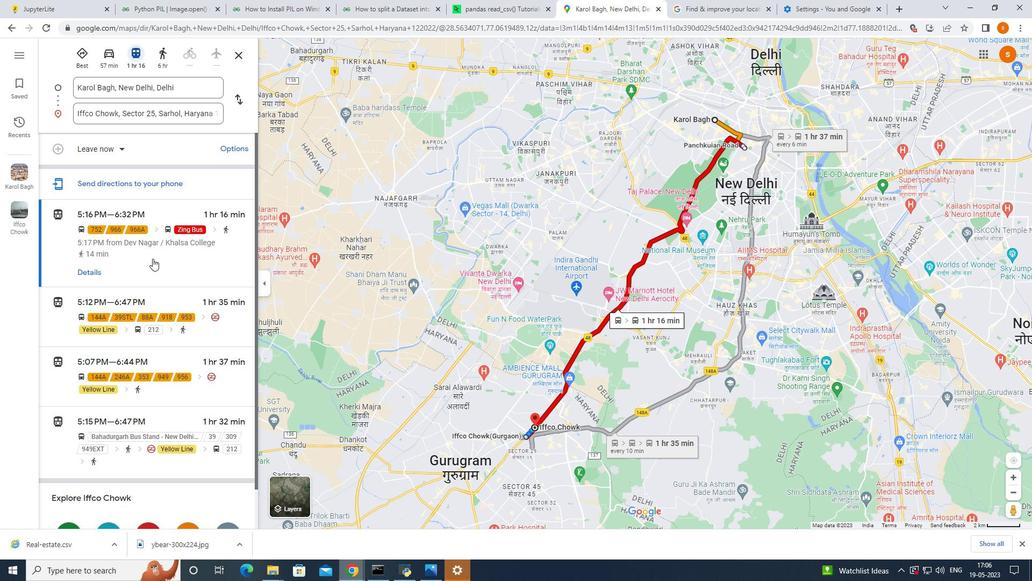 
Action: Mouse scrolled (154, 264) with delta (0, 0)
Screenshot: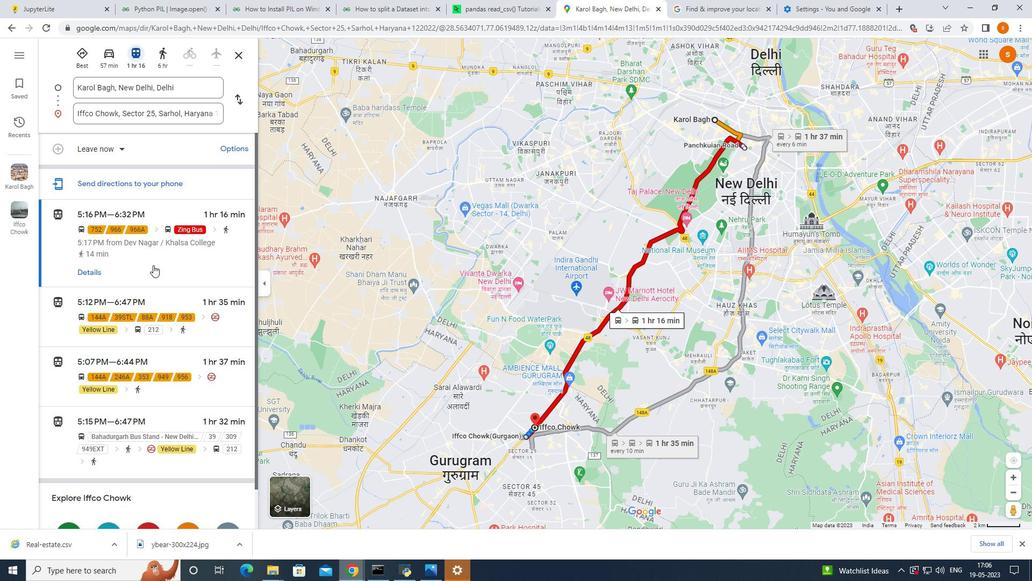 
Action: Mouse scrolled (154, 264) with delta (0, 0)
Screenshot: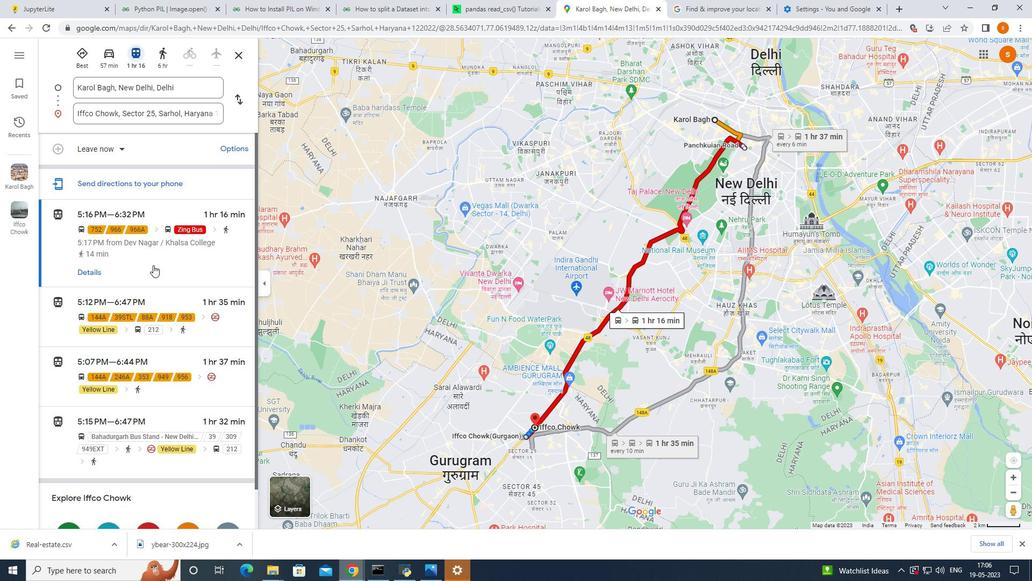 
Action: Mouse moved to (154, 265)
Screenshot: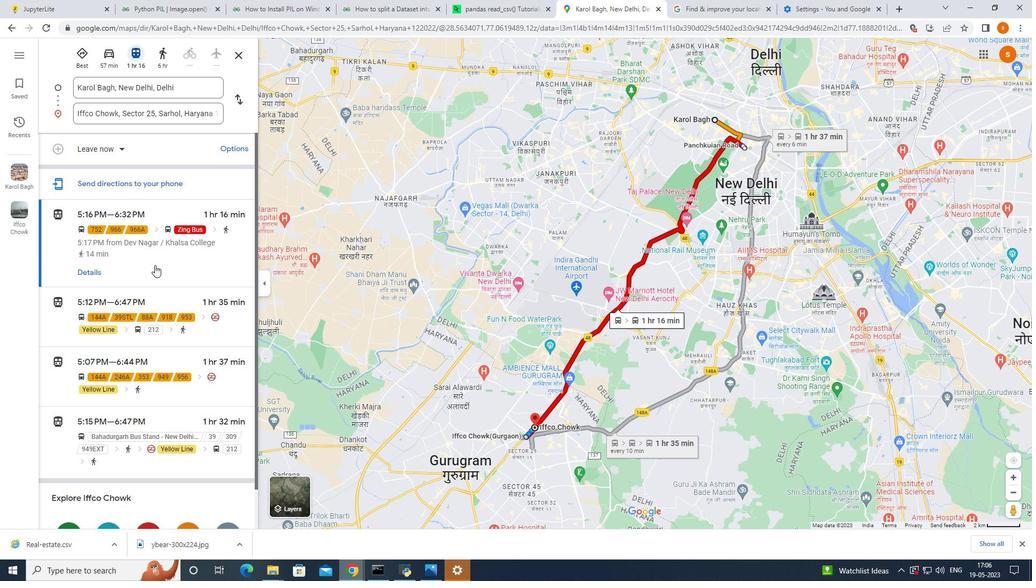 
Action: Mouse scrolled (154, 265) with delta (0, 0)
Screenshot: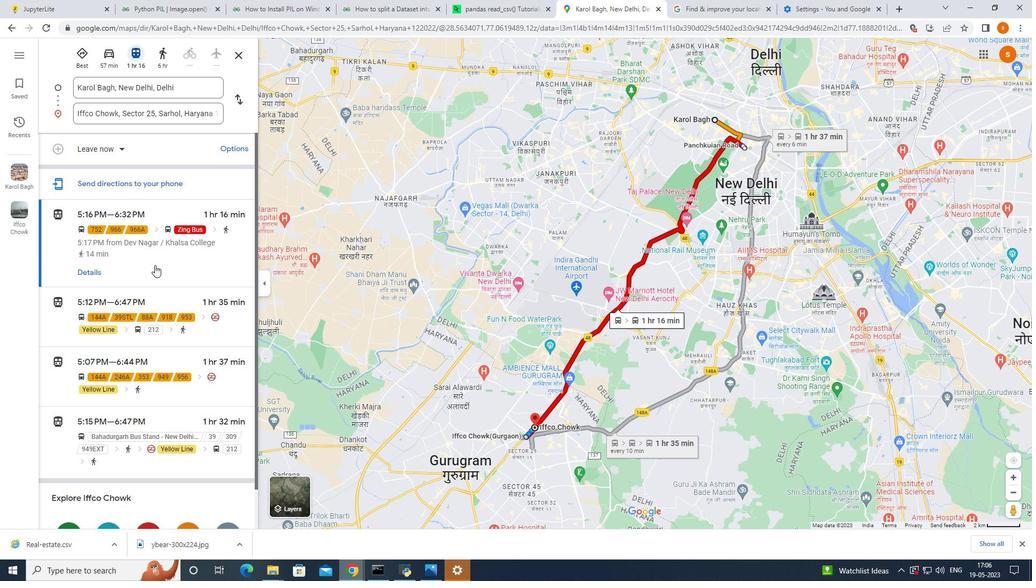 
Action: Mouse moved to (154, 265)
Screenshot: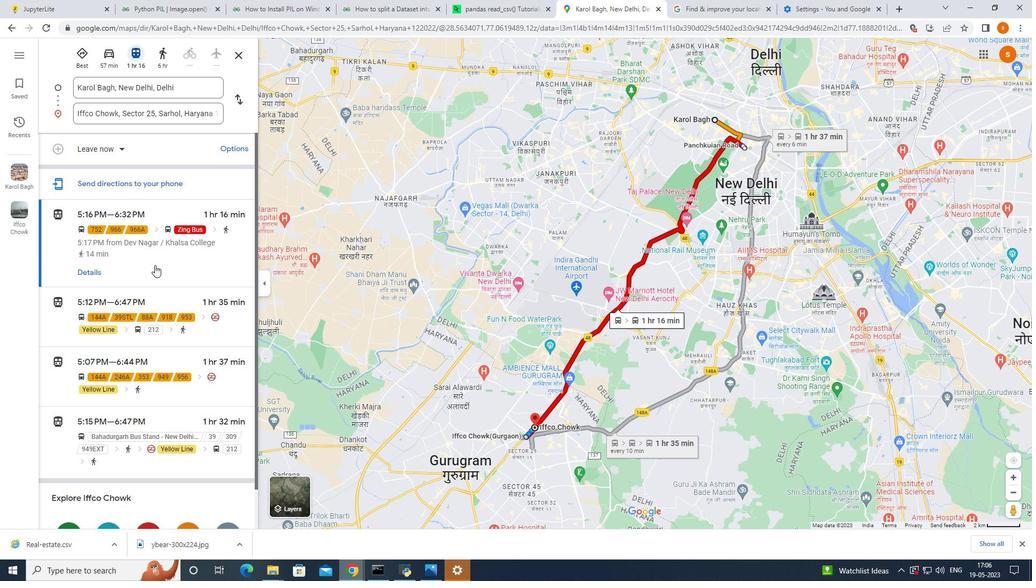
Action: Mouse scrolled (154, 265) with delta (0, 0)
Screenshot: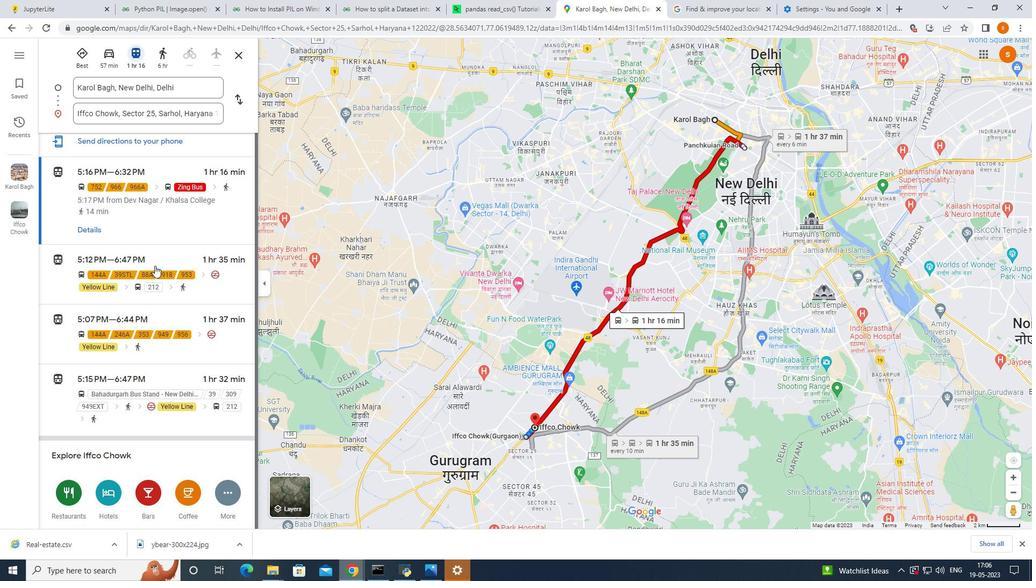 
Action: Mouse scrolled (154, 265) with delta (0, 0)
Screenshot: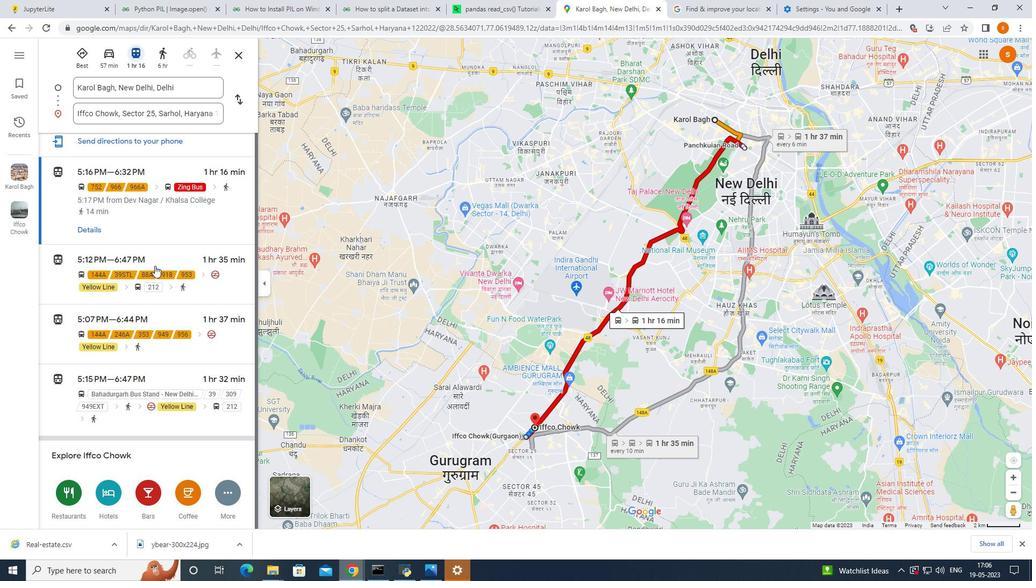 
Action: Mouse moved to (109, 220)
Screenshot: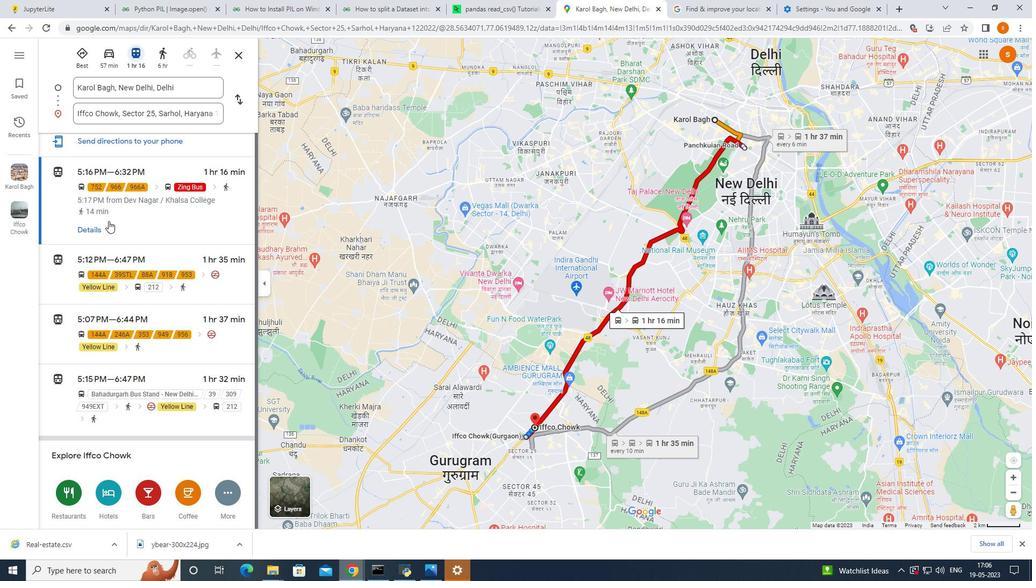 
Action: Mouse pressed left at (109, 220)
Screenshot: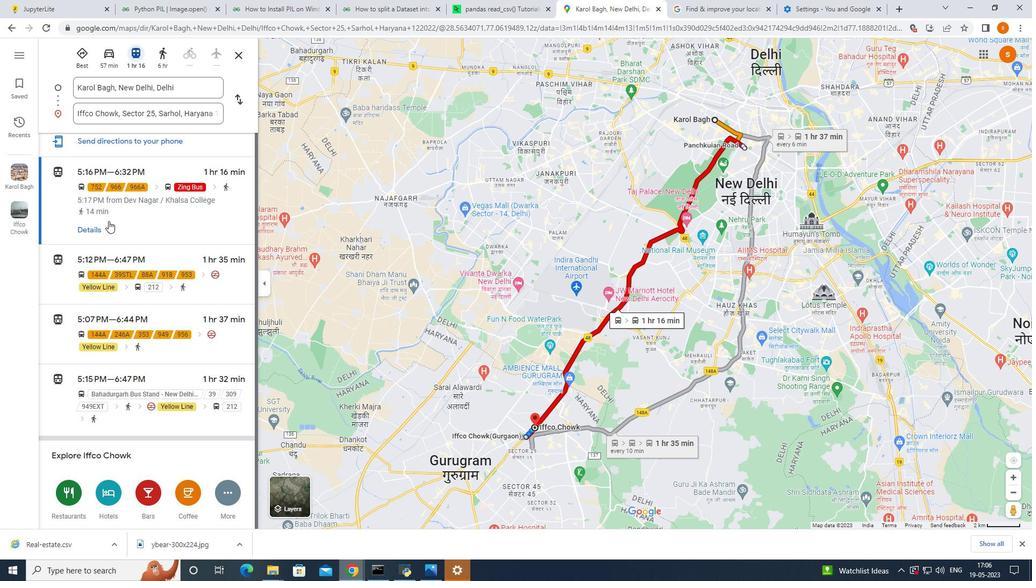 
Action: Mouse moved to (123, 323)
Screenshot: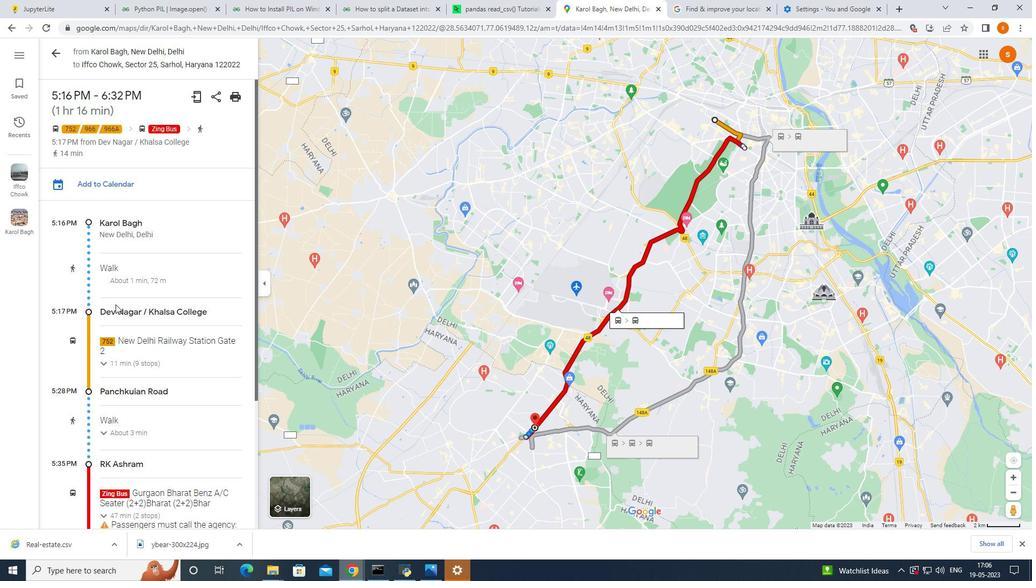 
Action: Mouse scrolled (123, 322) with delta (0, 0)
Screenshot: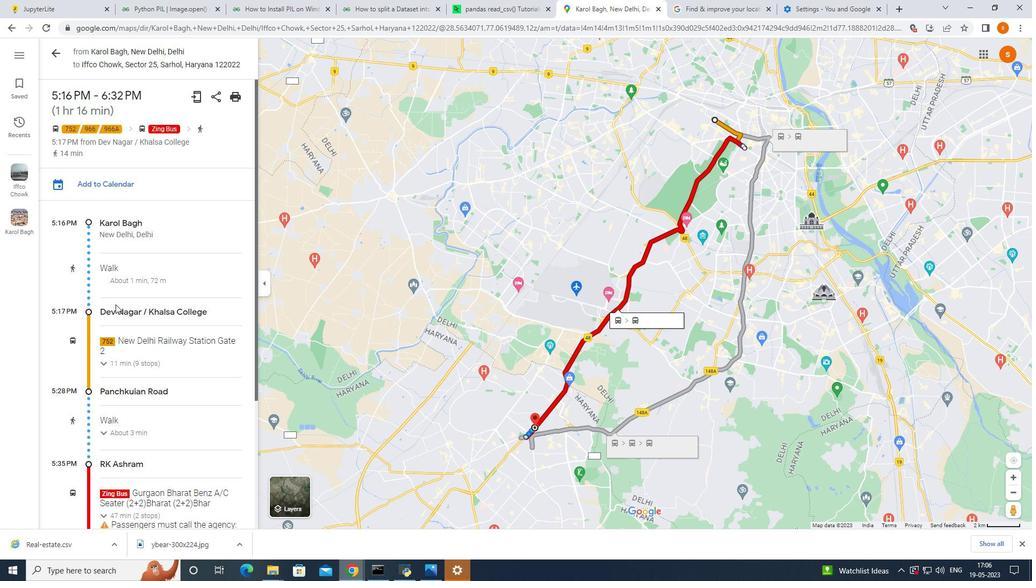 
Action: Mouse scrolled (123, 322) with delta (0, 0)
Screenshot: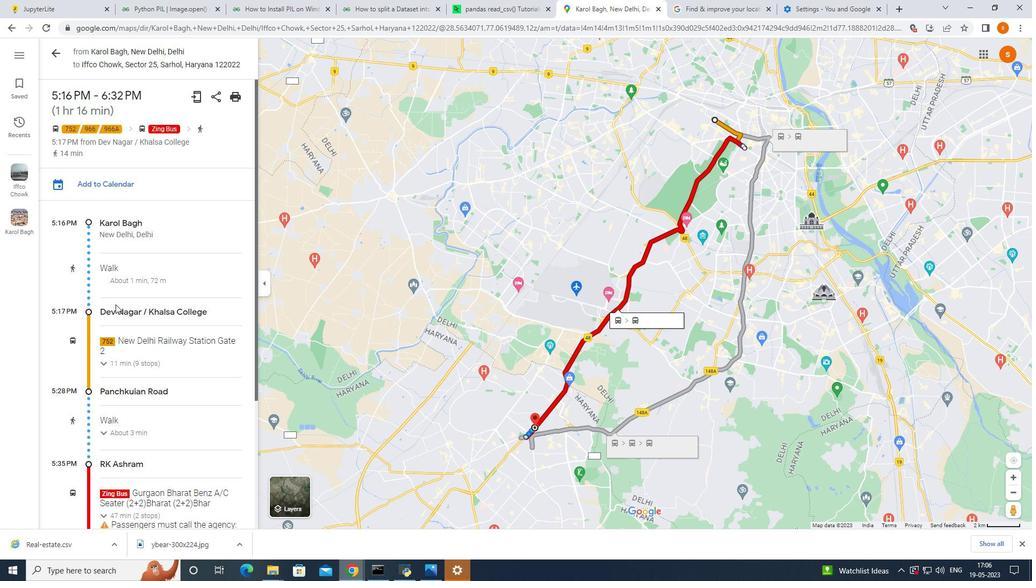 
Action: Mouse scrolled (123, 322) with delta (0, 0)
Screenshot: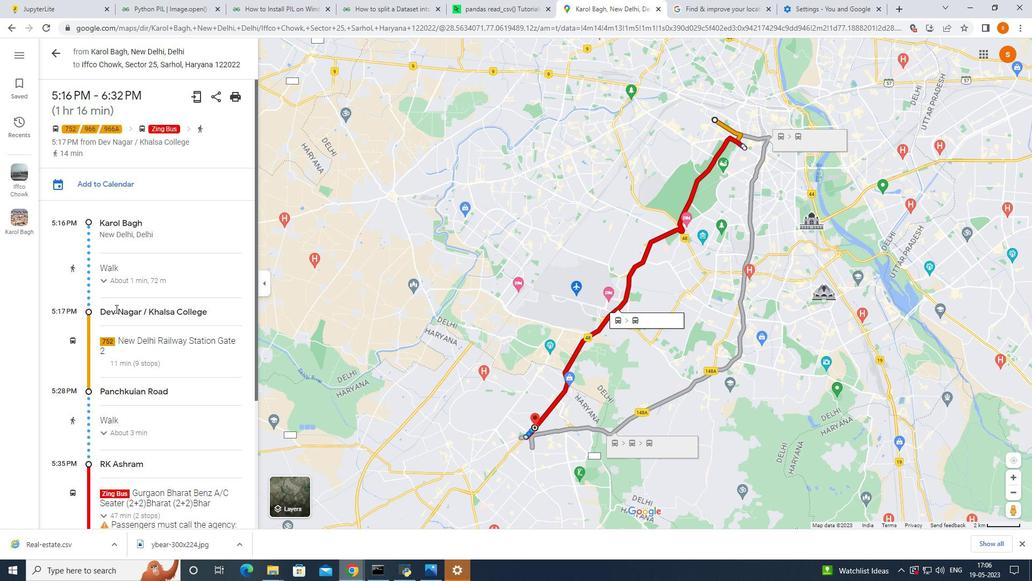 
Action: Mouse moved to (123, 323)
Screenshot: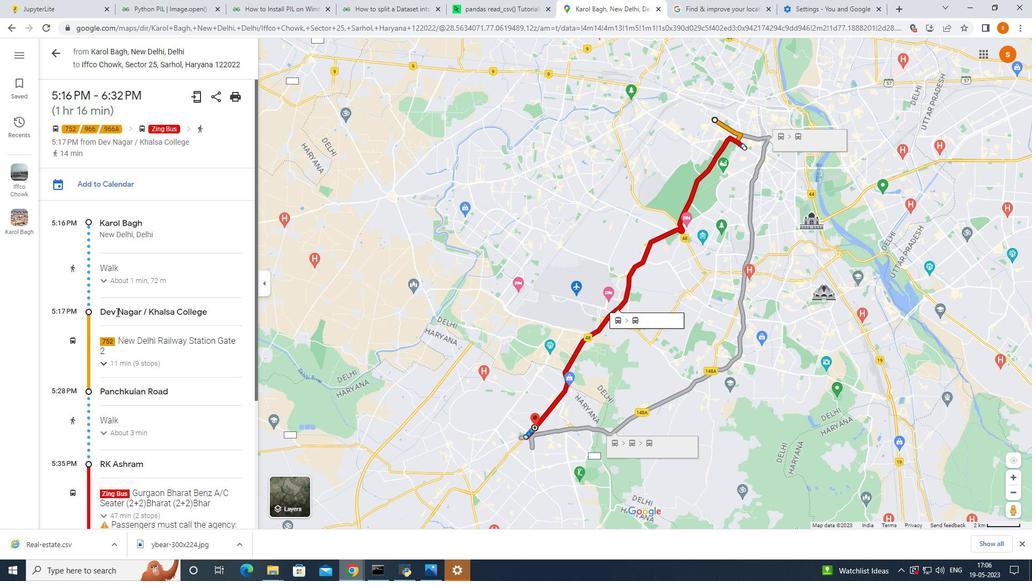 
Action: Mouse scrolled (123, 322) with delta (0, 0)
Screenshot: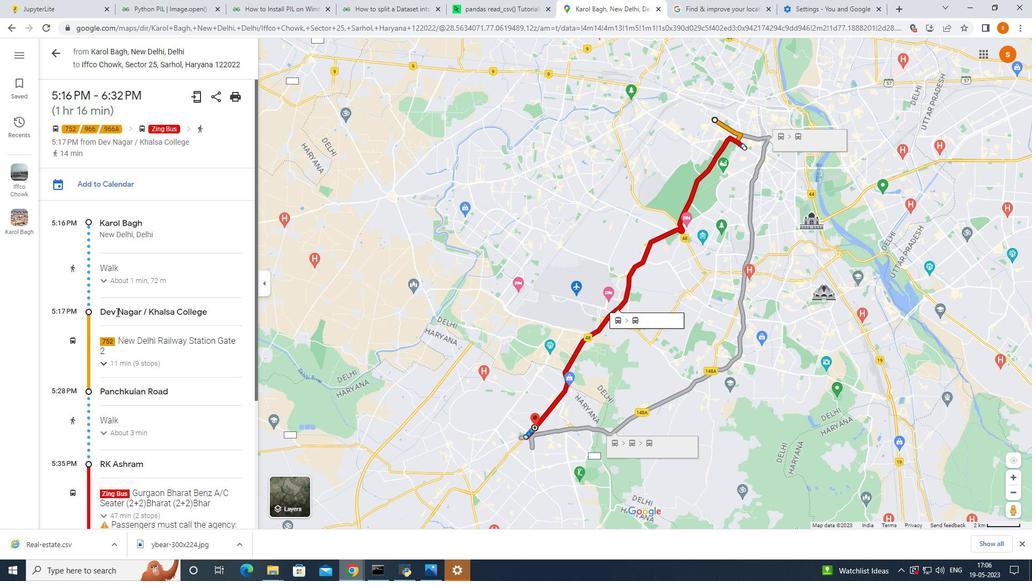 
Action: Mouse moved to (144, 359)
Screenshot: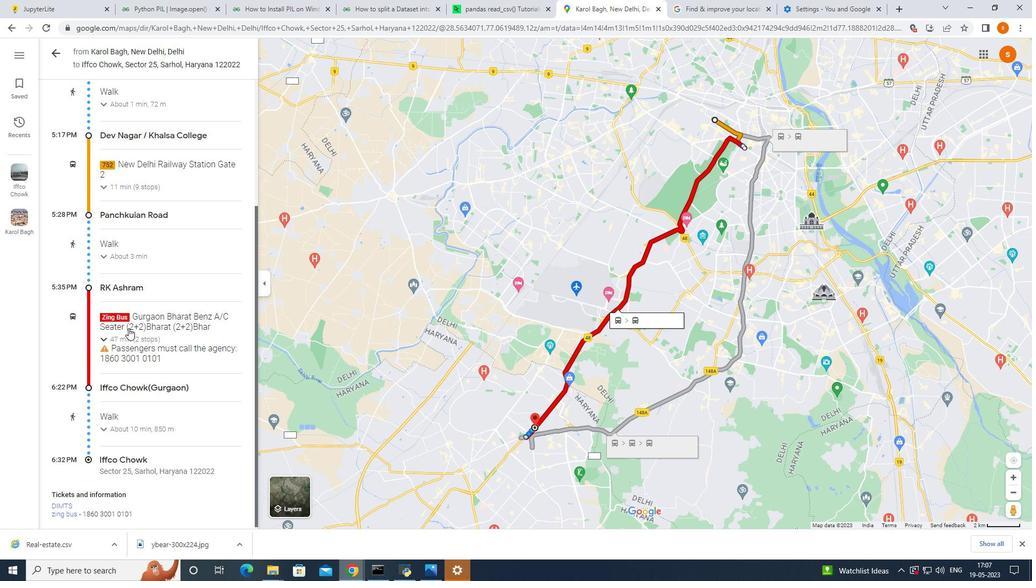 
Action: Mouse scrolled (144, 359) with delta (0, 0)
Screenshot: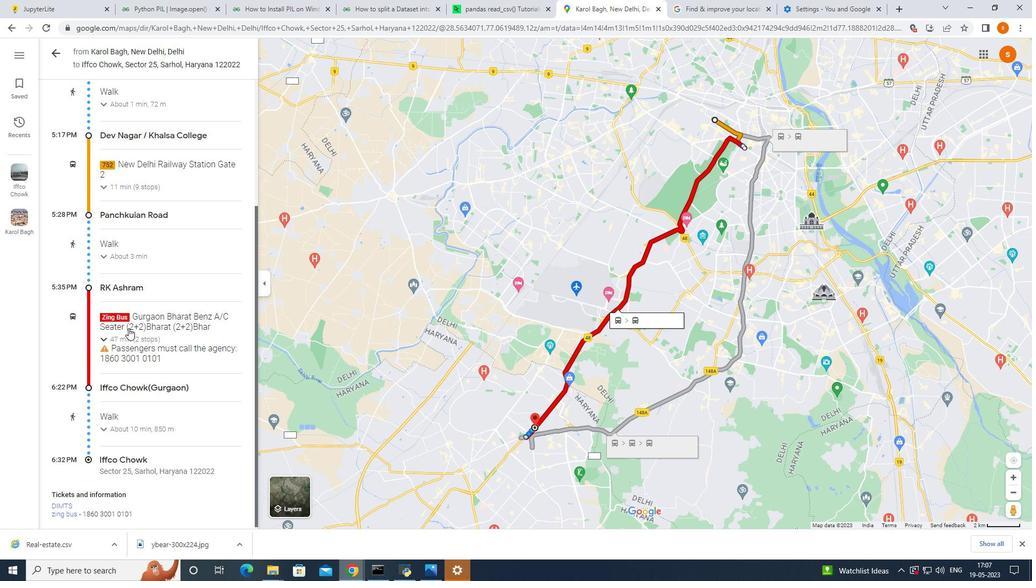 
Action: Mouse moved to (145, 363)
Screenshot: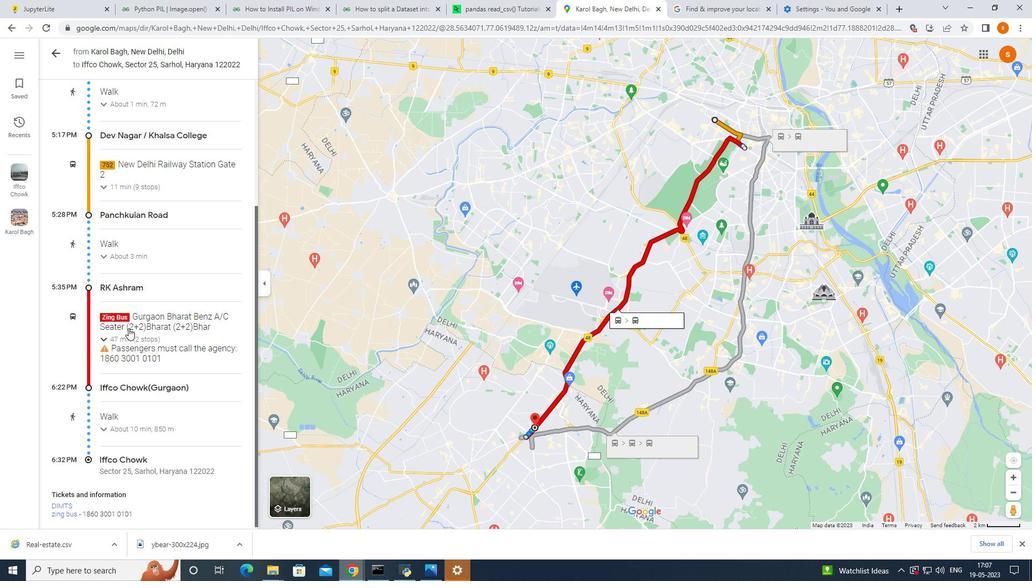 
Action: Mouse scrolled (145, 362) with delta (0, 0)
Screenshot: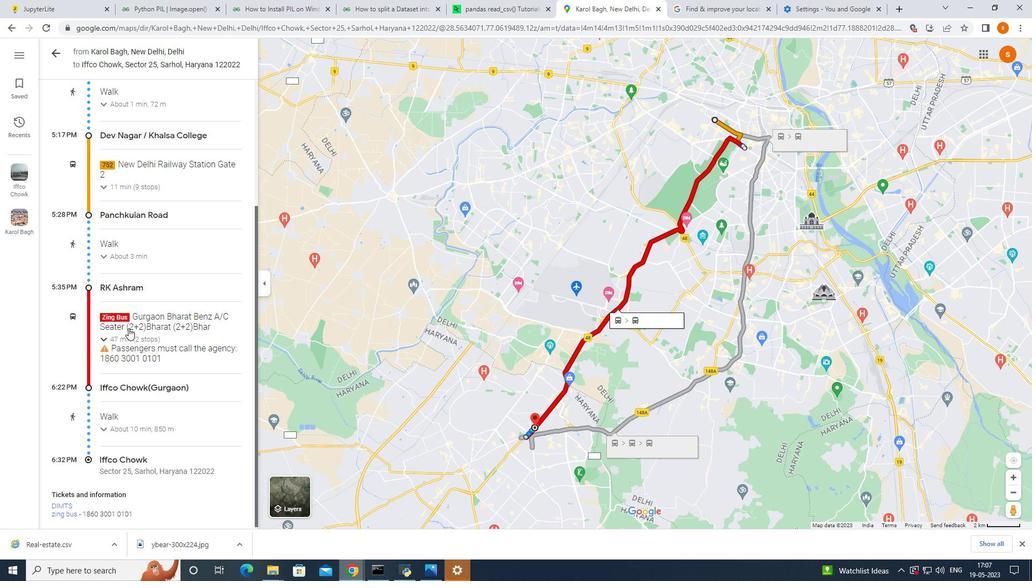 
Action: Mouse moved to (146, 366)
Screenshot: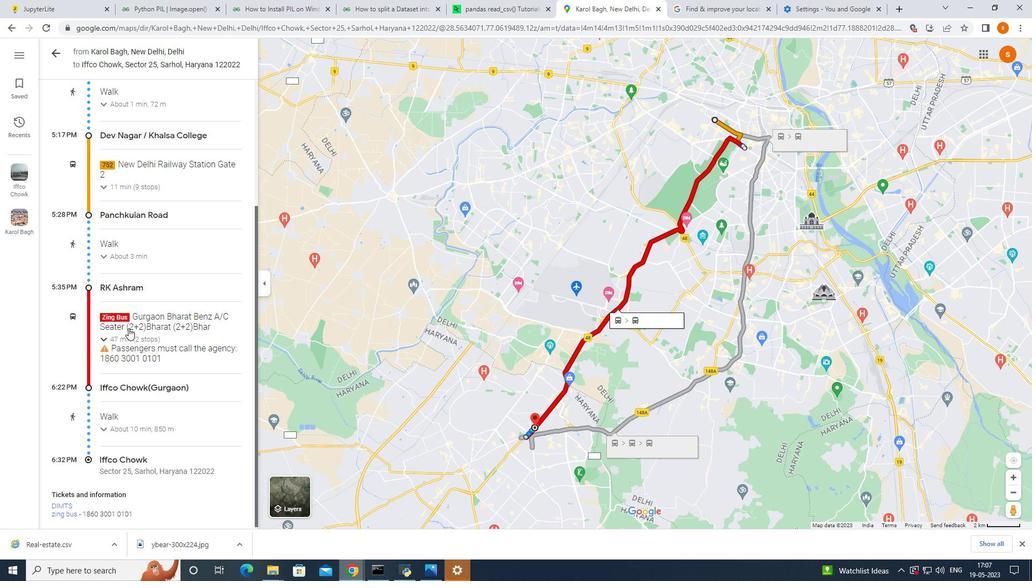
Action: Mouse scrolled (146, 365) with delta (0, 0)
Screenshot: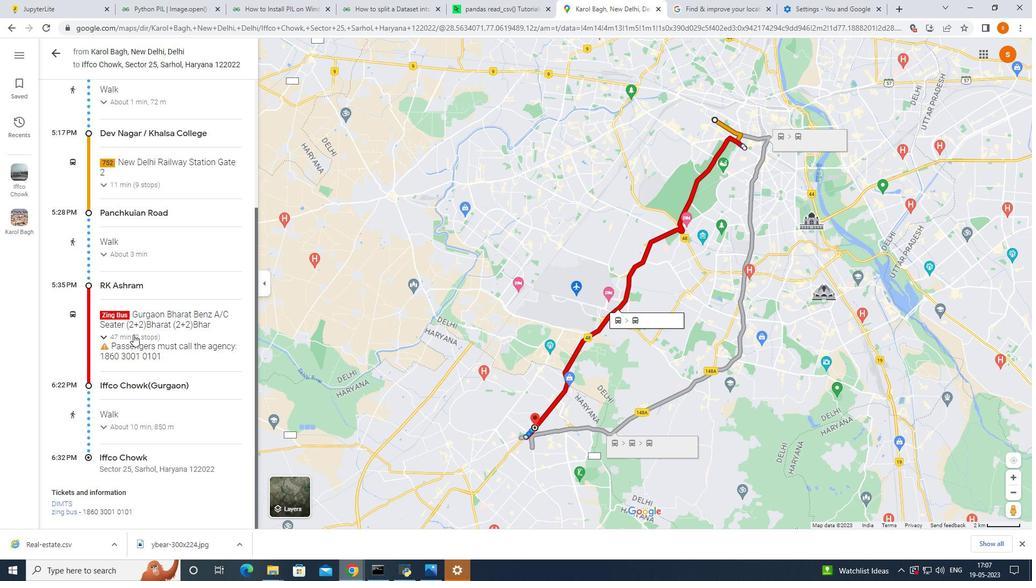 
Action: Mouse moved to (102, 350)
Screenshot: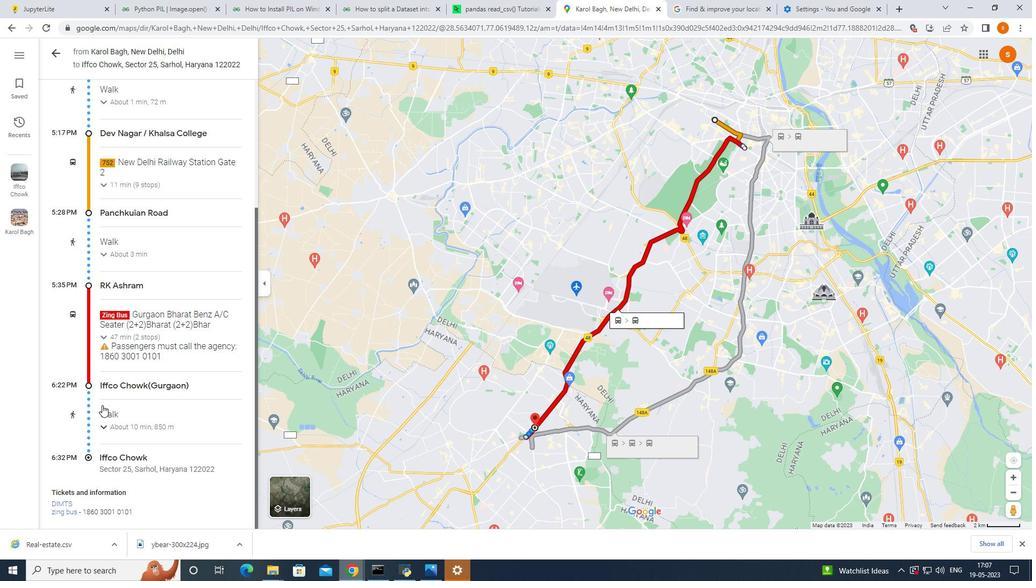 
Action: Mouse scrolled (102, 351) with delta (0, 0)
Screenshot: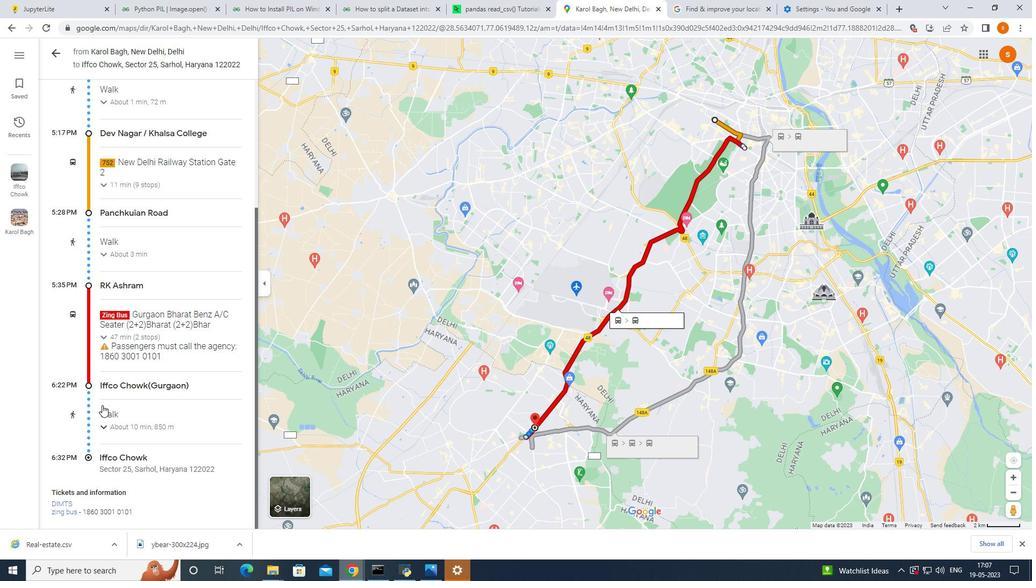 
Action: Mouse moved to (102, 338)
Screenshot: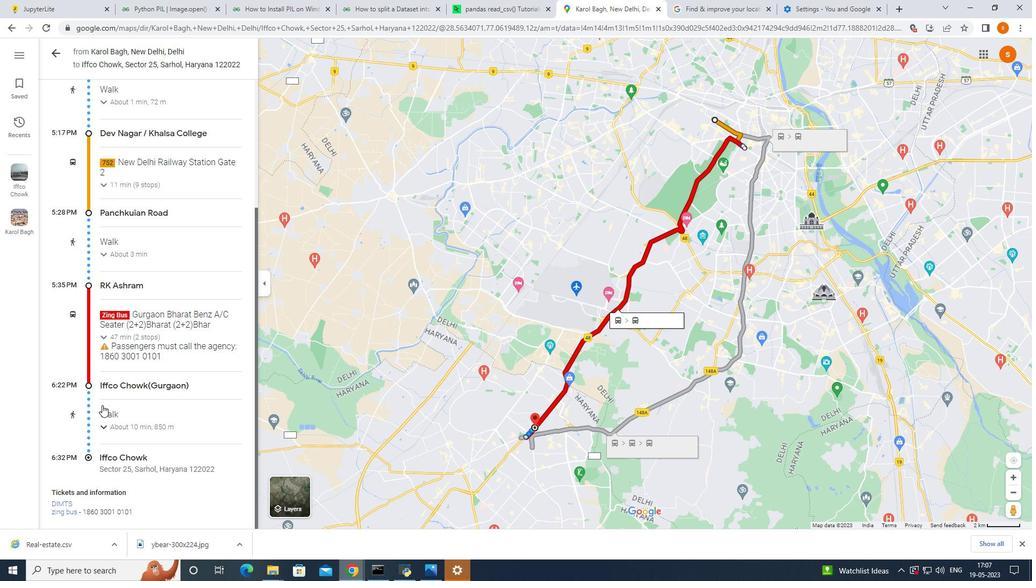
Action: Mouse scrolled (102, 338) with delta (0, 0)
Screenshot: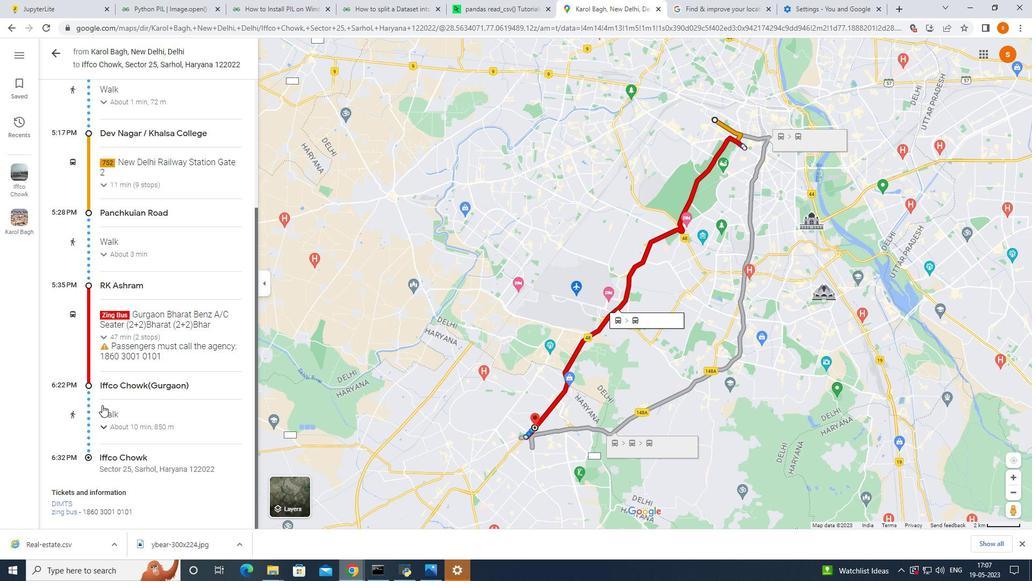
Action: Mouse moved to (102, 327)
Screenshot: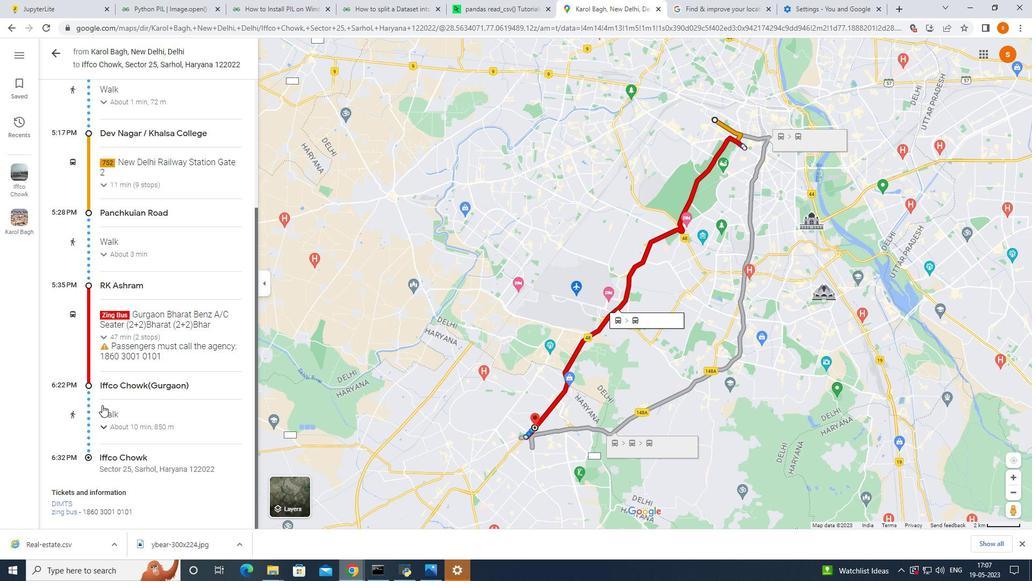 
Action: Mouse scrolled (102, 328) with delta (0, 0)
Screenshot: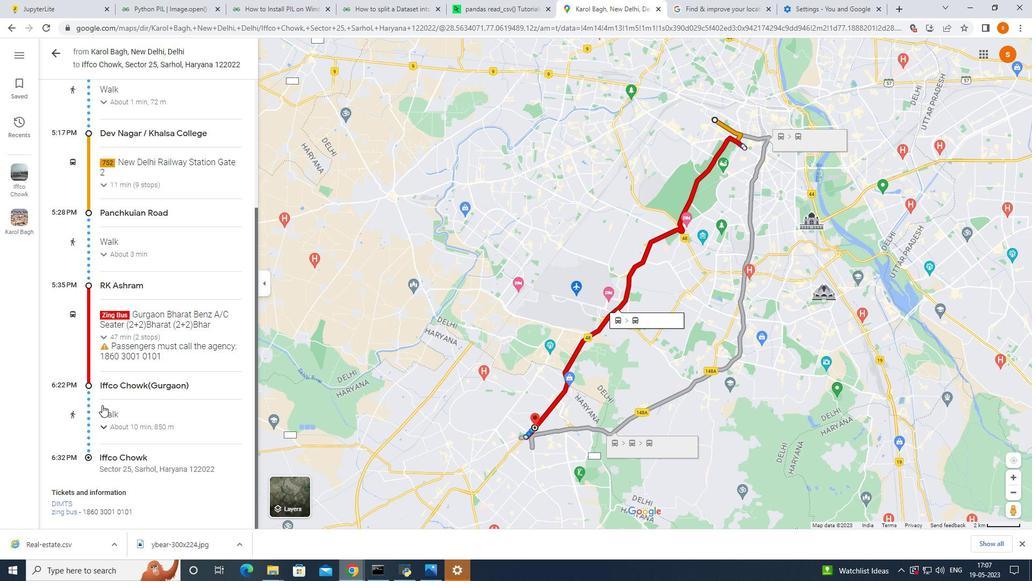 
Action: Mouse moved to (102, 303)
Screenshot: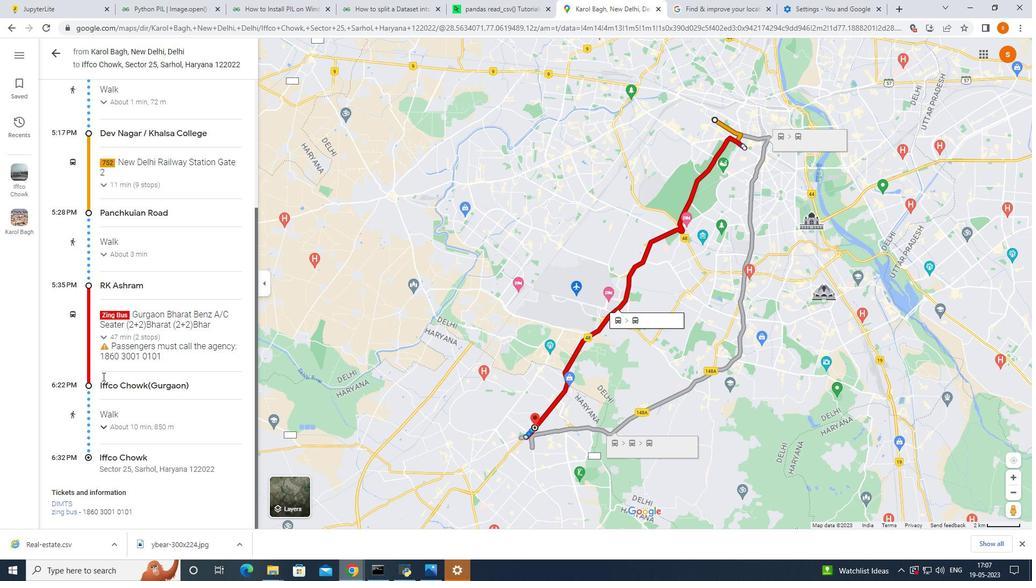 
Action: Mouse scrolled (102, 303) with delta (0, 0)
Screenshot: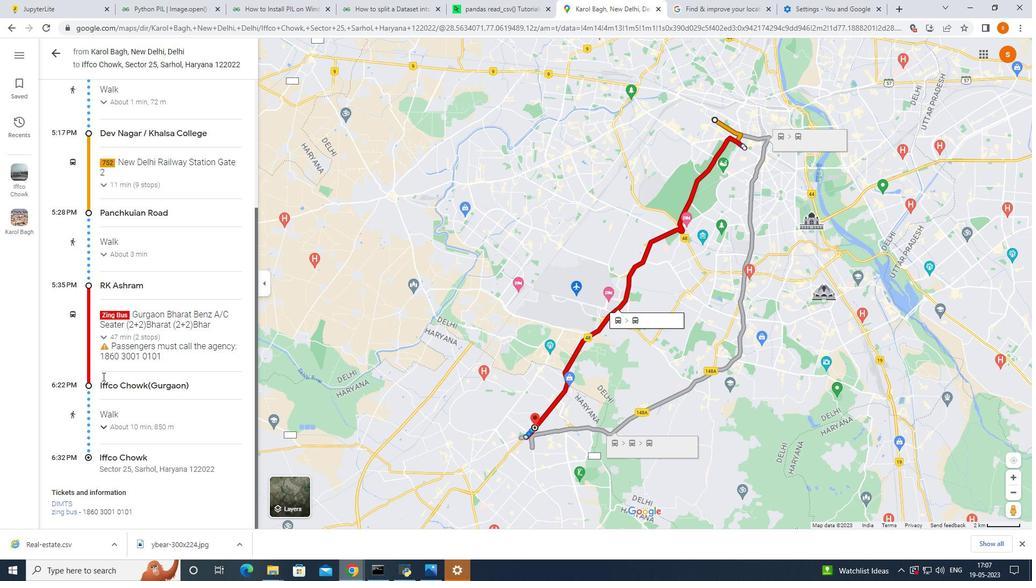 
Action: Mouse moved to (53, 52)
Screenshot: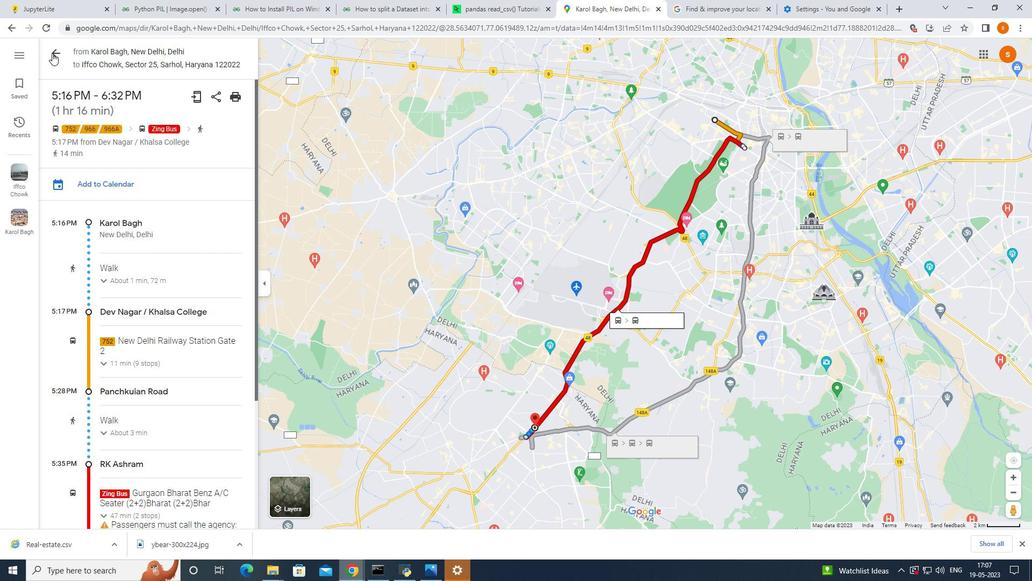 
Action: Mouse pressed left at (53, 52)
Screenshot: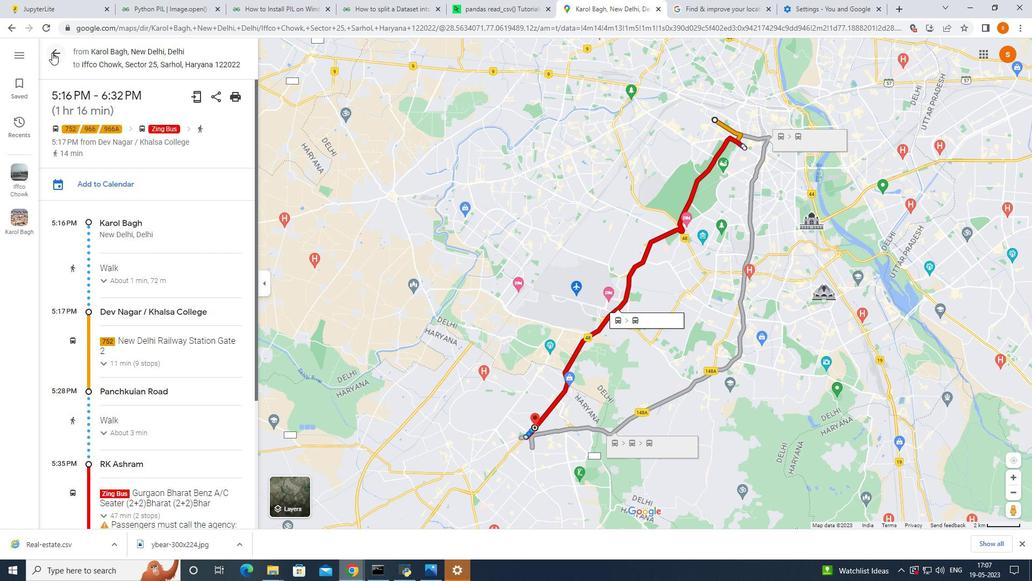 
Action: Mouse moved to (86, 274)
Screenshot: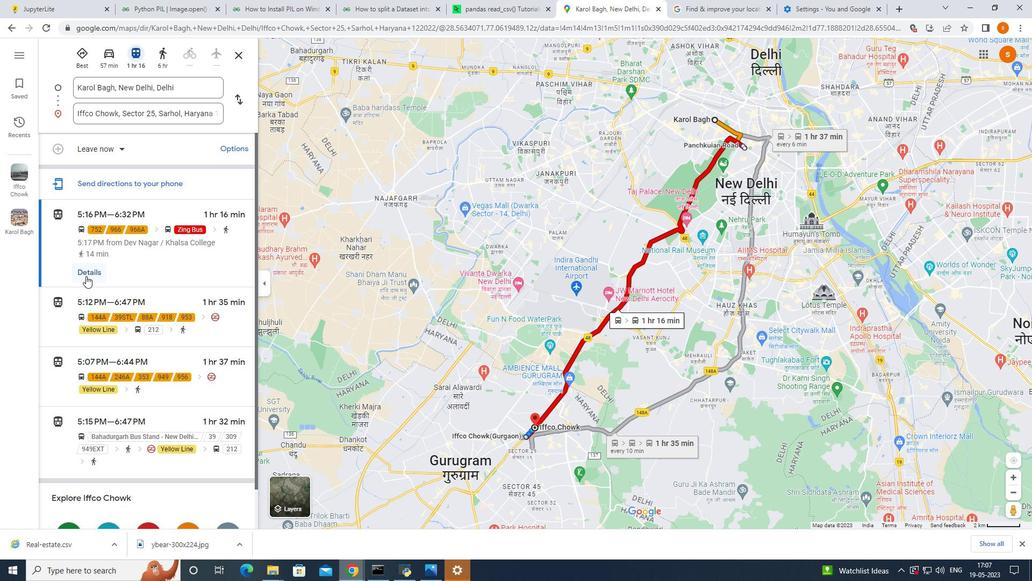 
Action: Mouse pressed left at (86, 274)
Screenshot: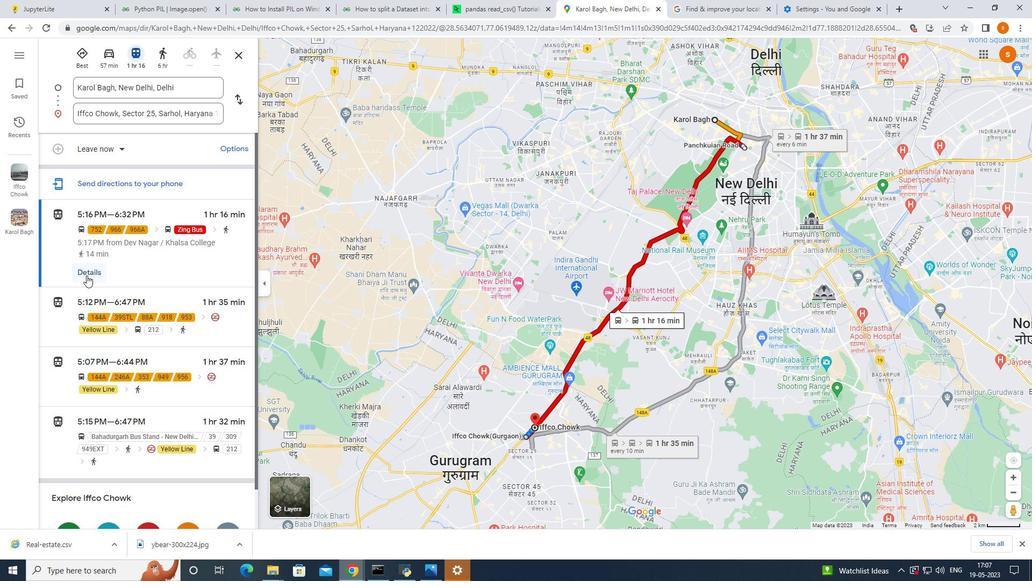 
Action: Mouse moved to (147, 346)
Screenshot: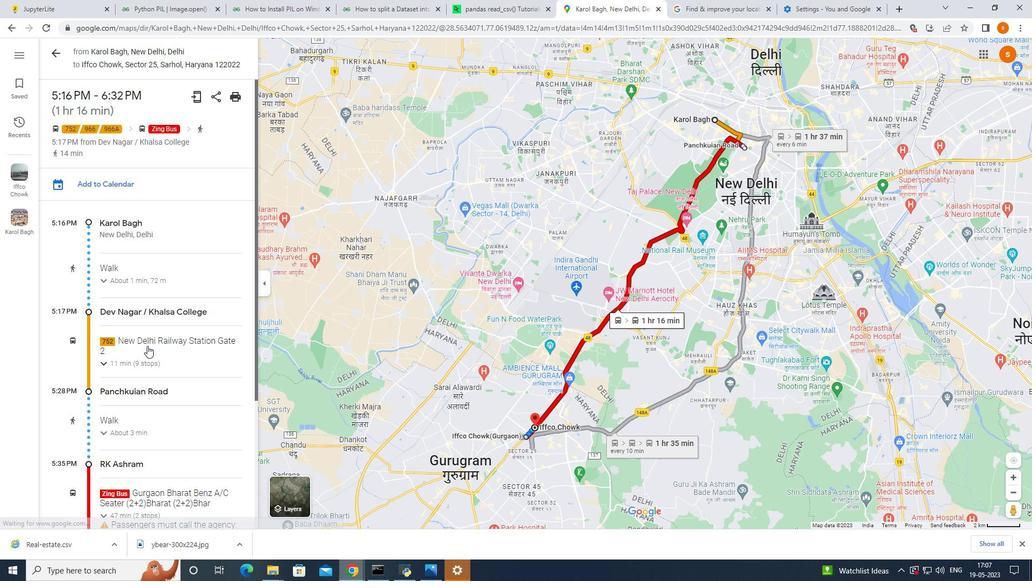 
Action: Mouse scrolled (147, 346) with delta (0, 0)
Screenshot: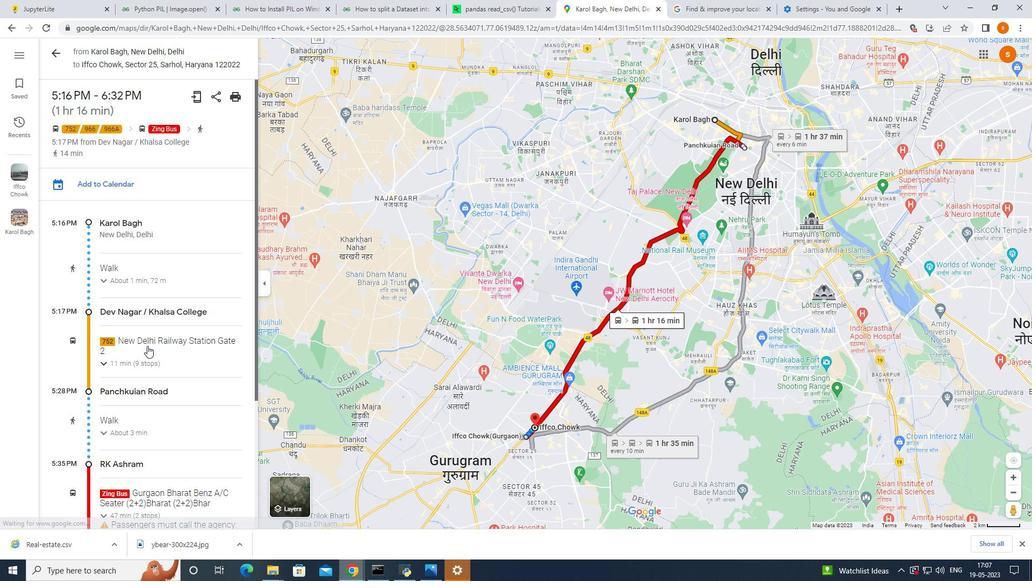
Action: Mouse moved to (147, 346)
Screenshot: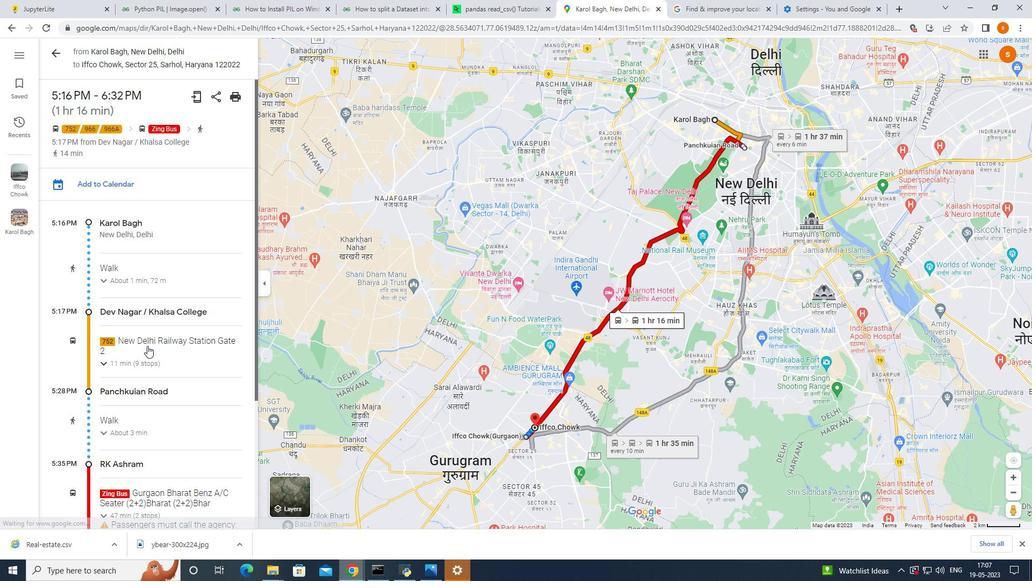 
Action: Mouse scrolled (147, 346) with delta (0, 0)
Screenshot: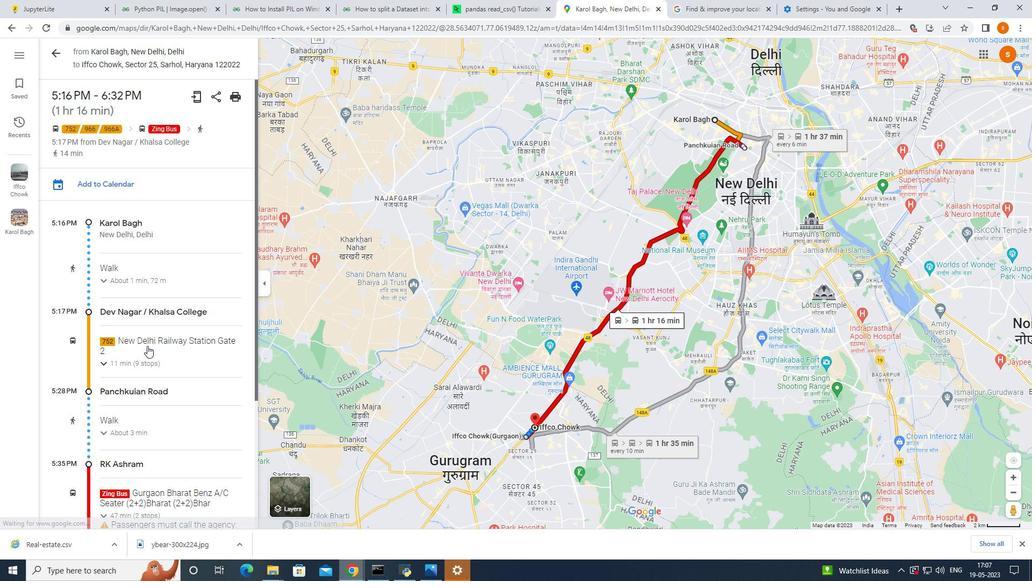 
Action: Mouse scrolled (147, 346) with delta (0, 0)
Screenshot: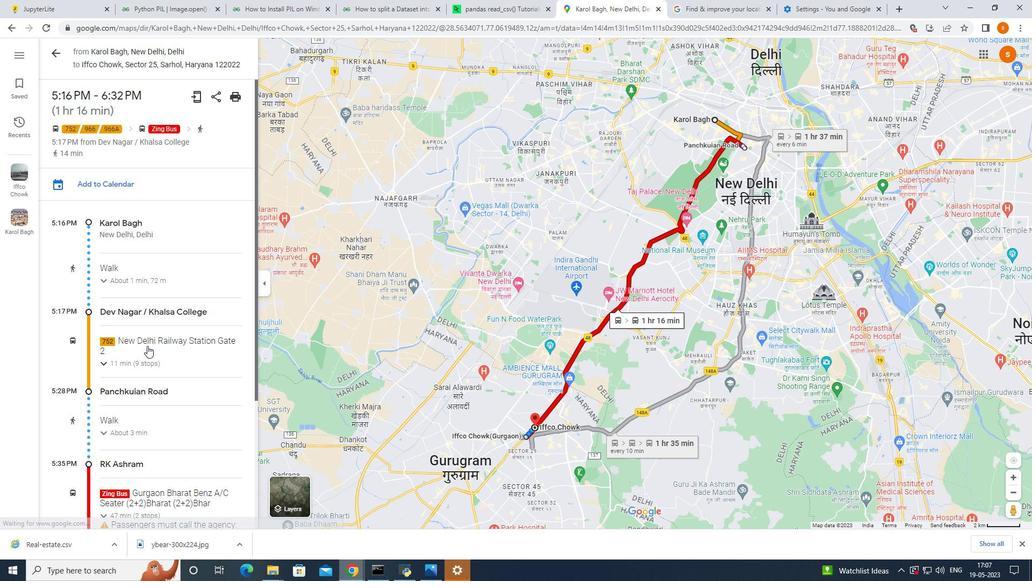
Action: Mouse moved to (147, 348)
Screenshot: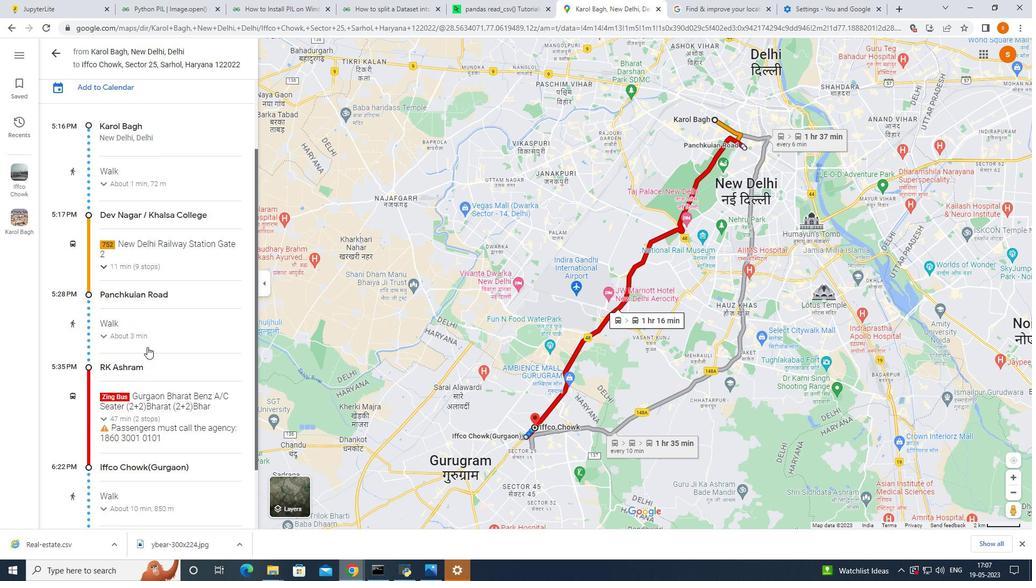 
Action: Mouse scrolled (147, 348) with delta (0, 0)
Screenshot: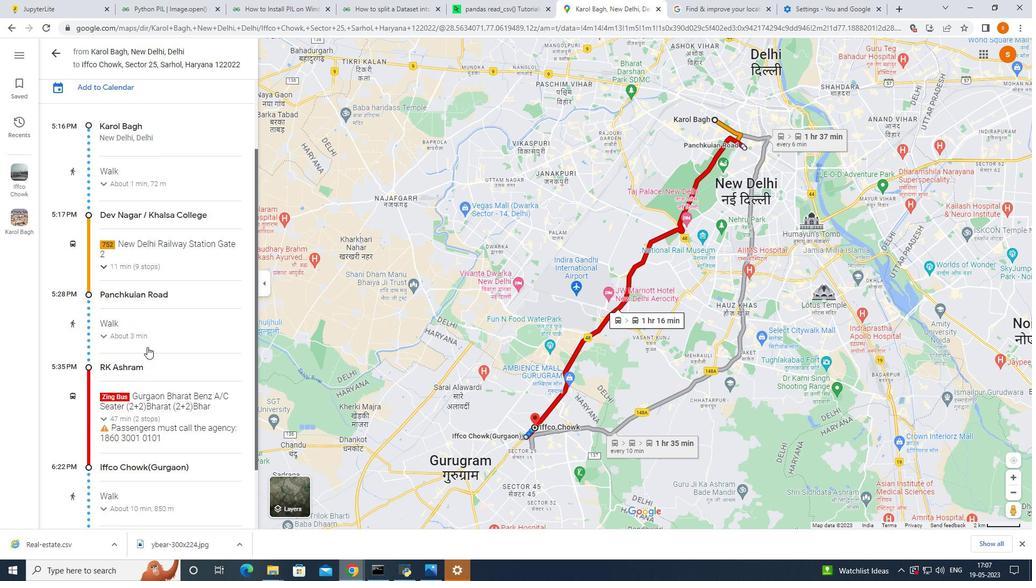 
Action: Mouse moved to (108, 249)
Screenshot: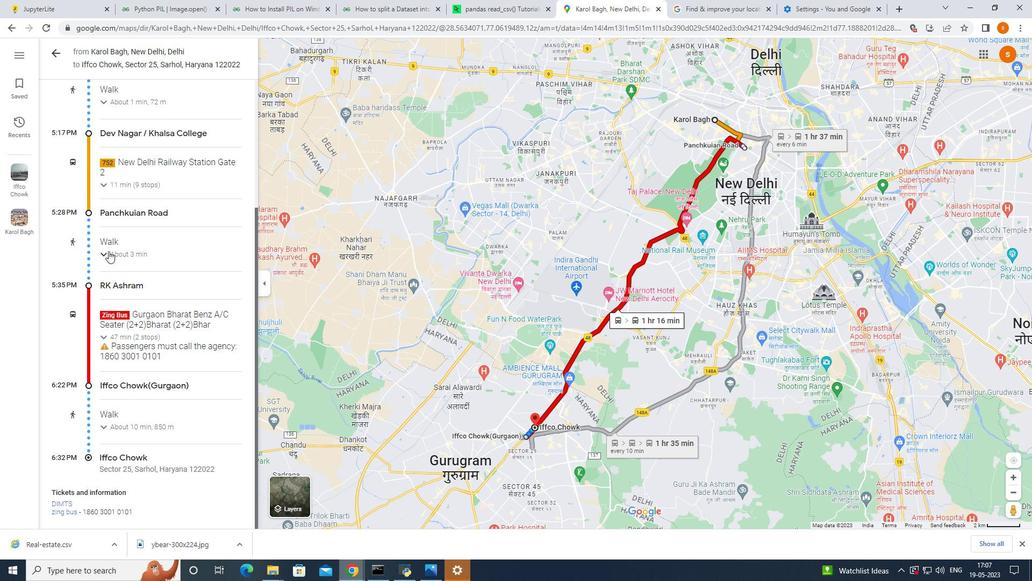 
Action: Mouse pressed left at (108, 249)
Screenshot: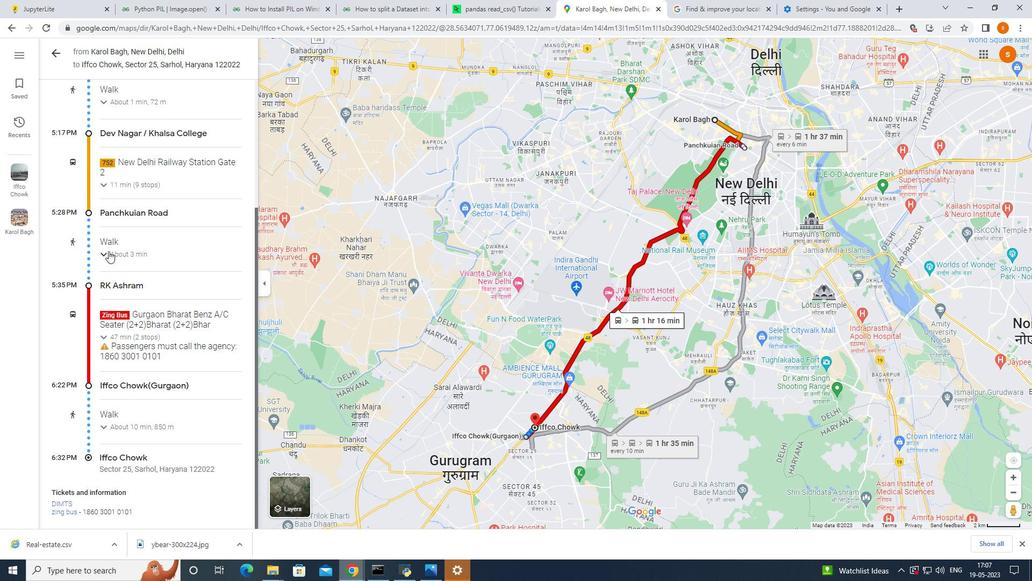 
Action: Mouse moved to (108, 250)
Screenshot: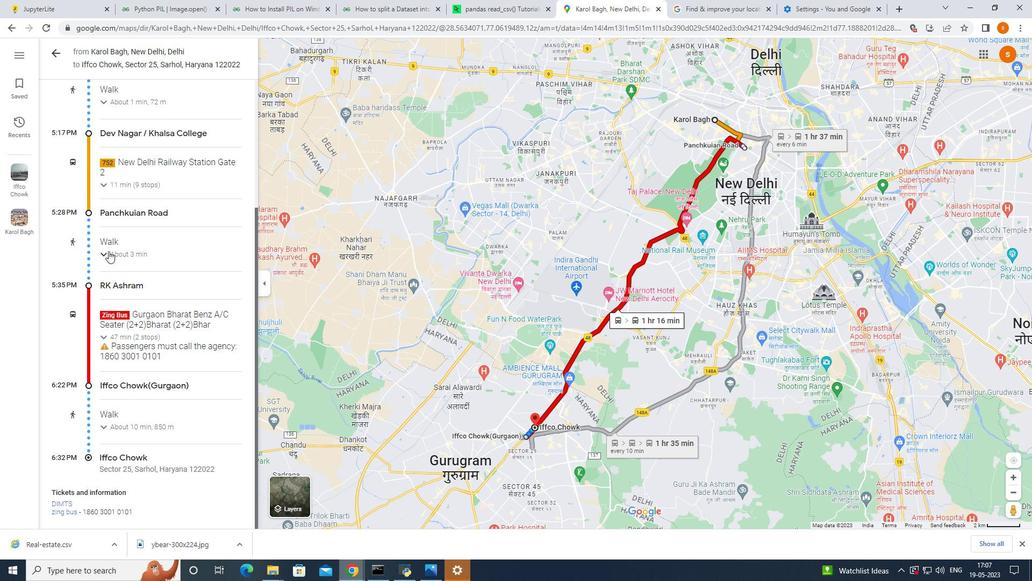 
Action: Mouse pressed left at (108, 250)
Screenshot: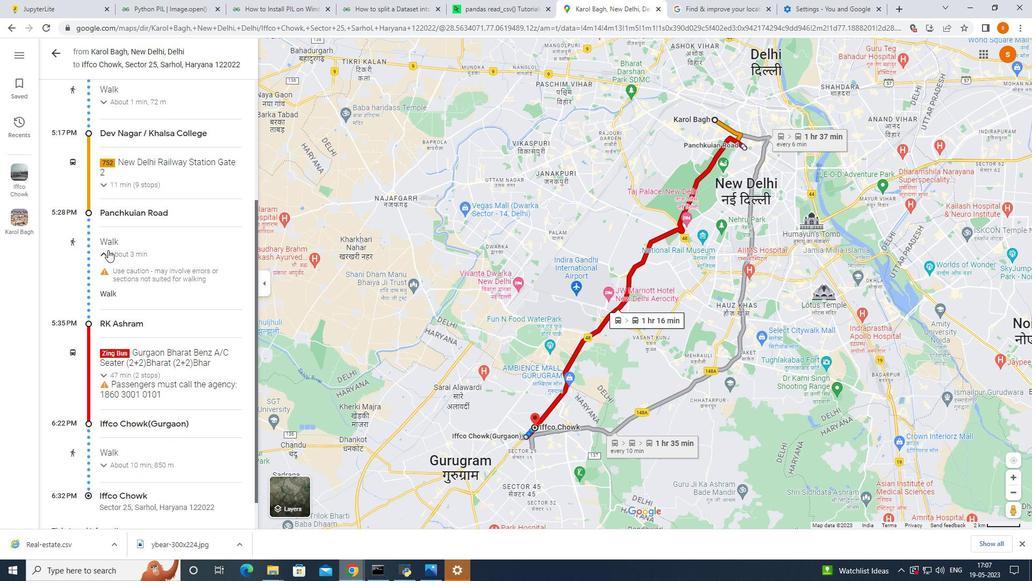 
Action: Mouse moved to (122, 226)
Screenshot: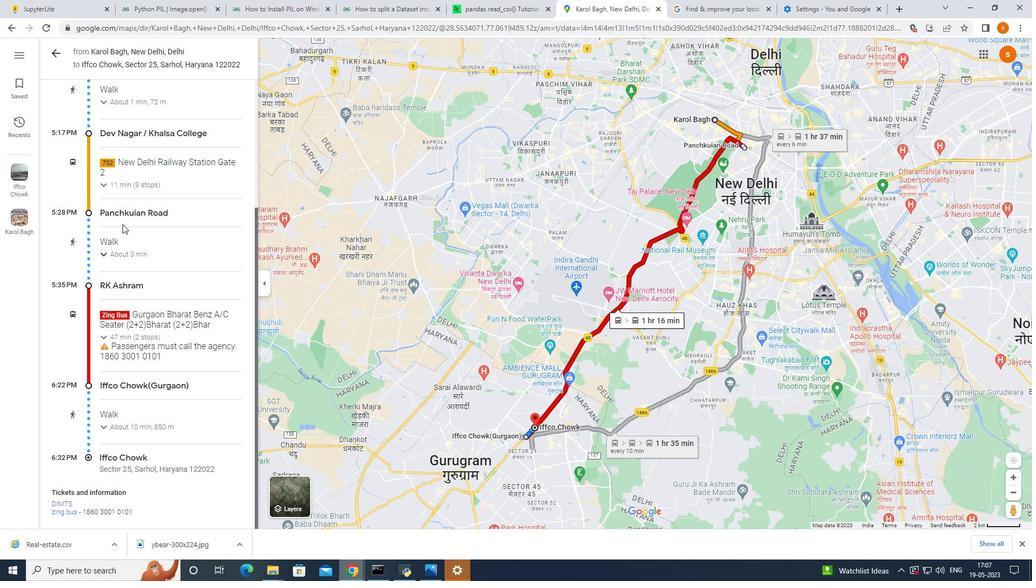 
Action: Mouse scrolled (122, 227) with delta (0, 0)
Screenshot: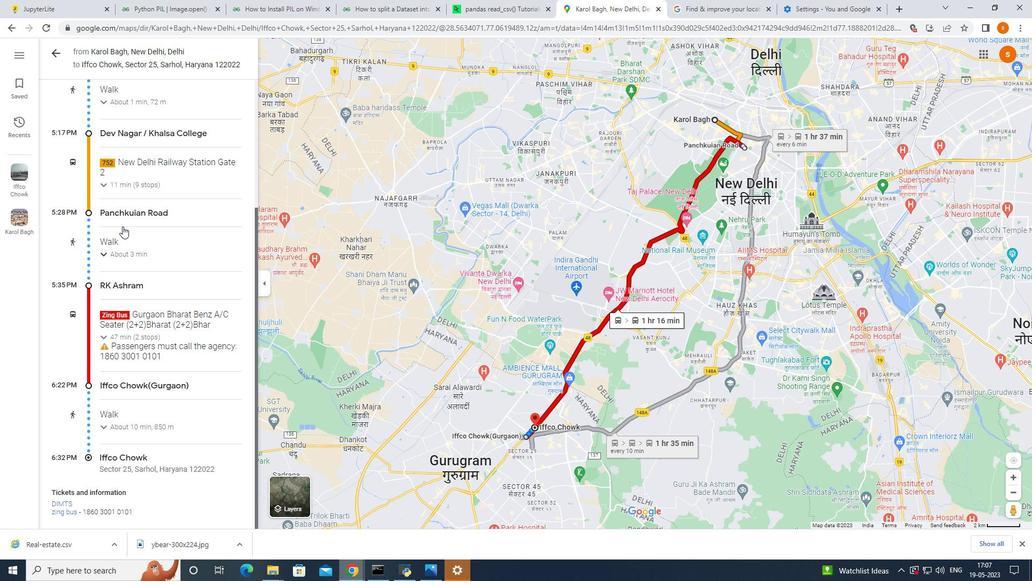 
Action: Mouse scrolled (122, 227) with delta (0, 0)
Screenshot: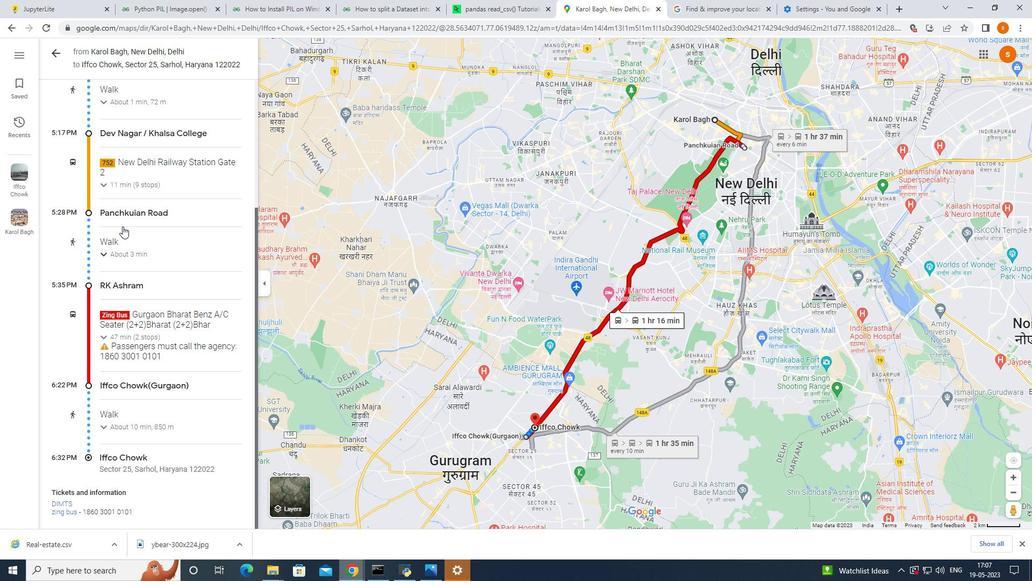 
Action: Mouse scrolled (122, 227) with delta (0, 0)
Screenshot: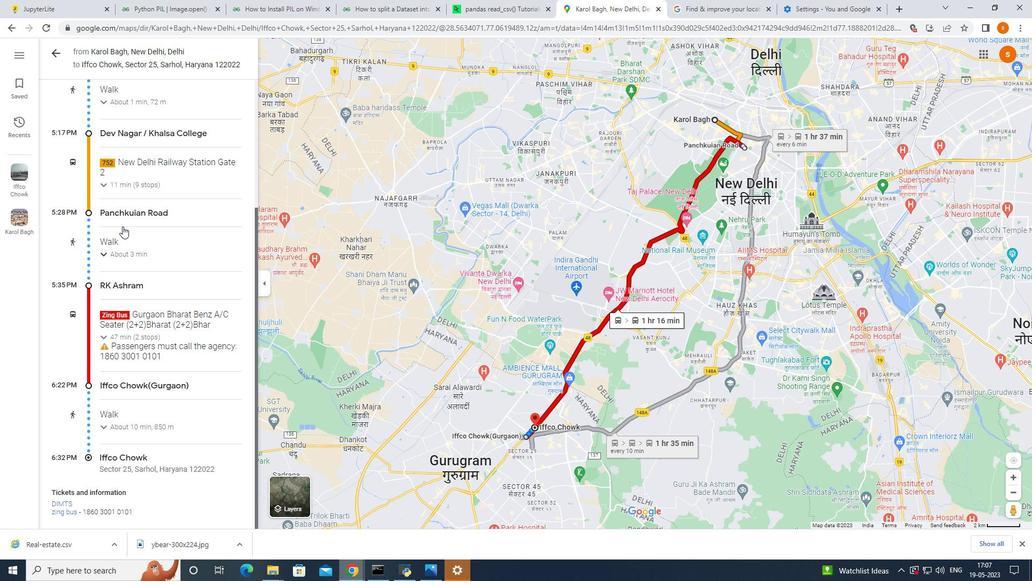 
Action: Mouse moved to (117, 270)
Screenshot: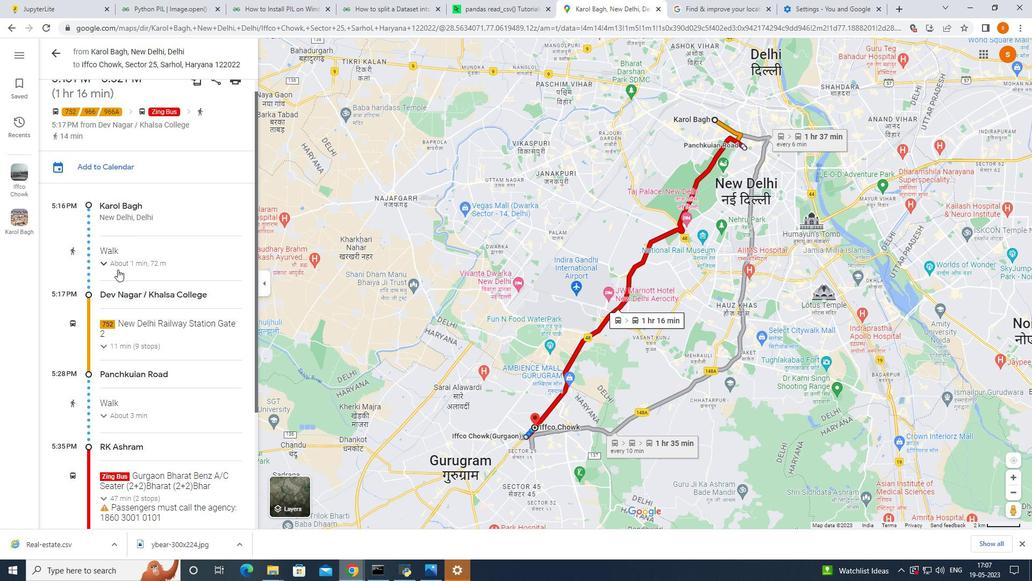 
Action: Mouse pressed left at (117, 270)
Screenshot: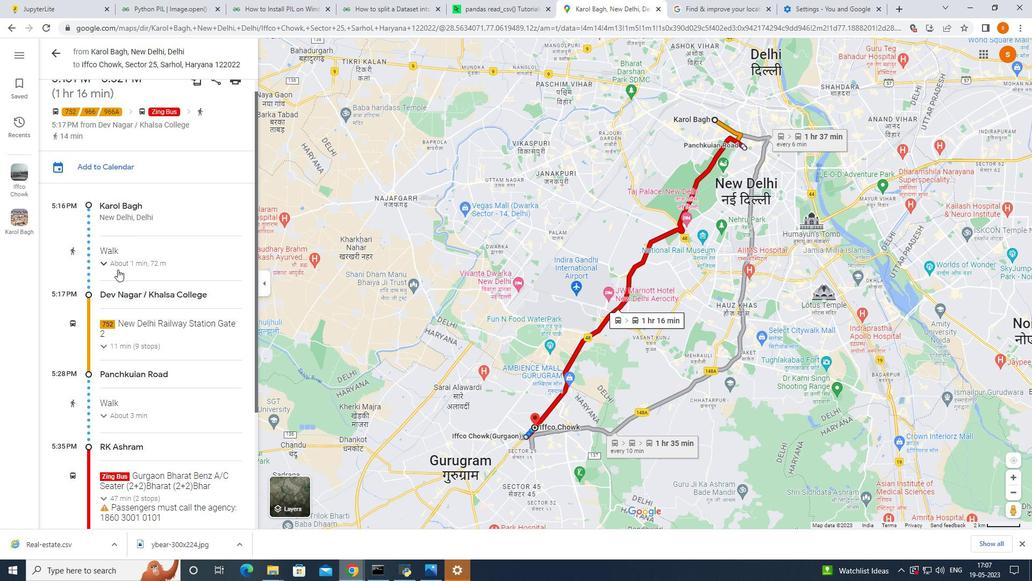 
Action: Mouse moved to (118, 269)
Screenshot: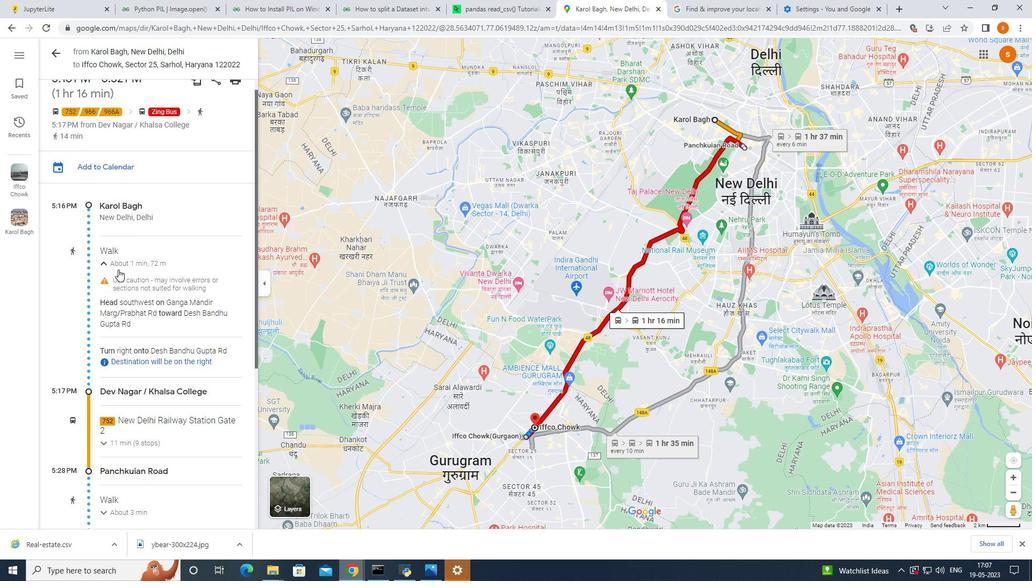 
Action: Mouse pressed left at (118, 269)
Screenshot: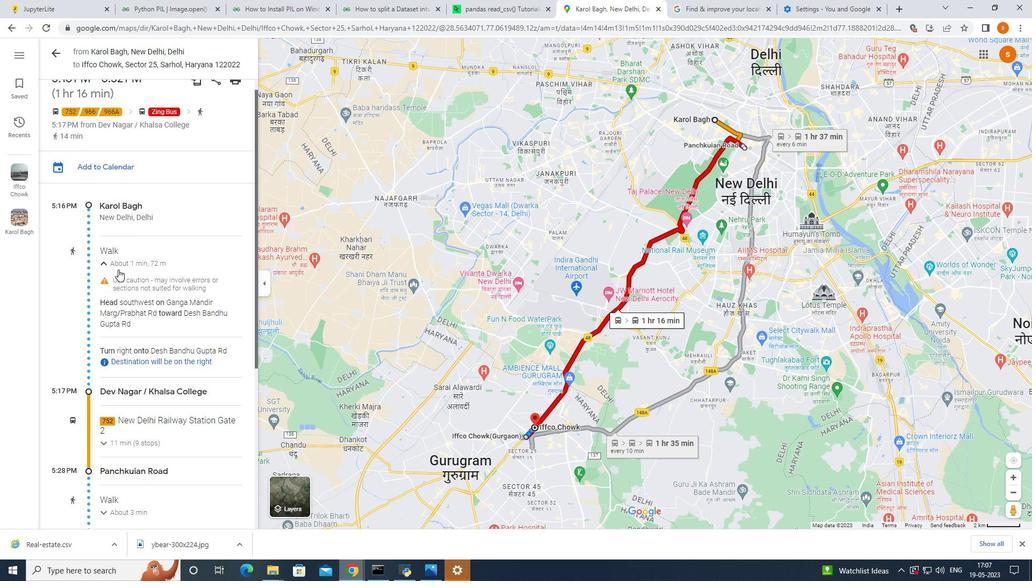 
Action: Mouse moved to (121, 270)
Screenshot: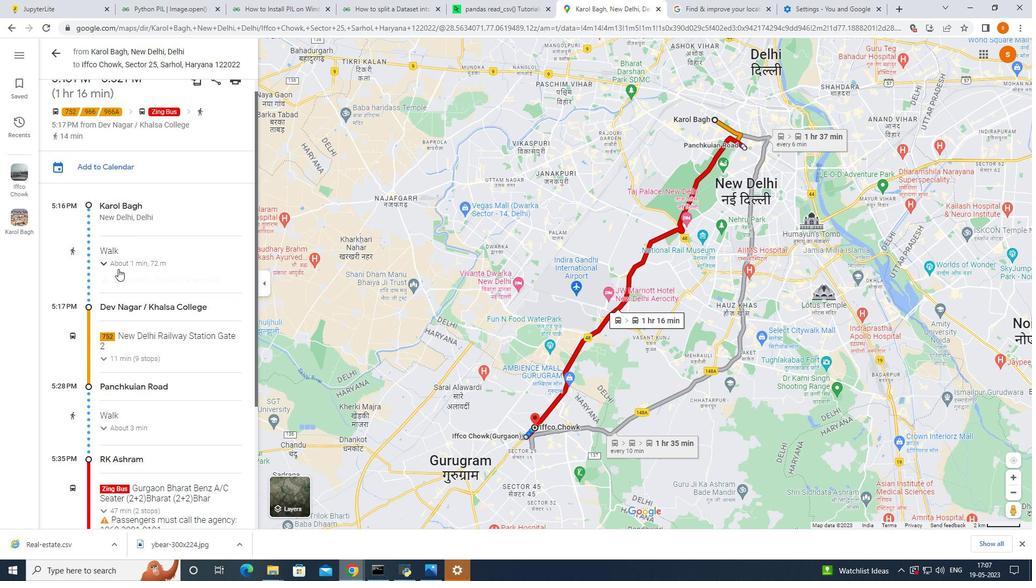 
Action: Mouse scrolled (121, 270) with delta (0, 0)
Screenshot: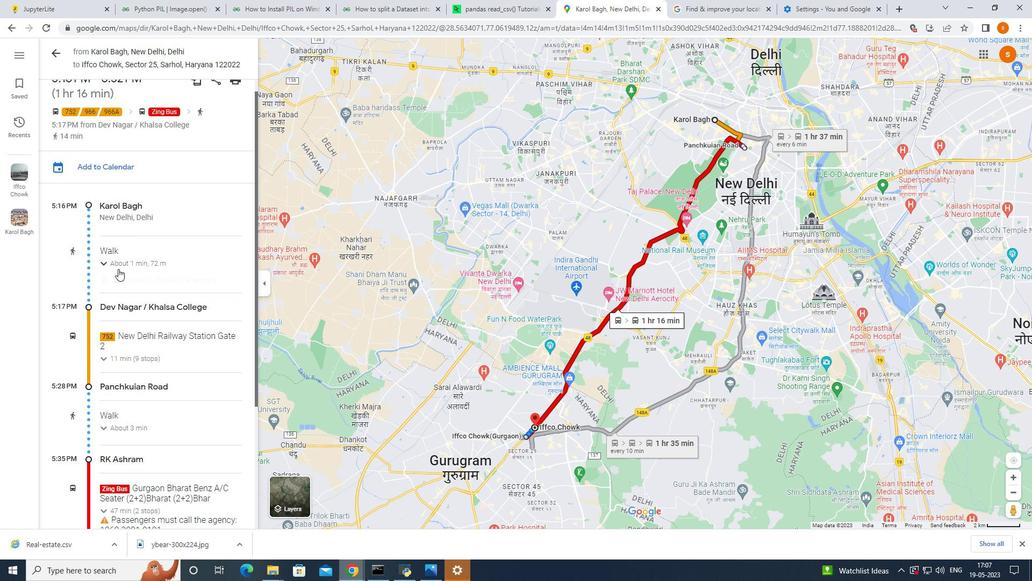 
Action: Mouse scrolled (121, 270) with delta (0, 0)
Screenshot: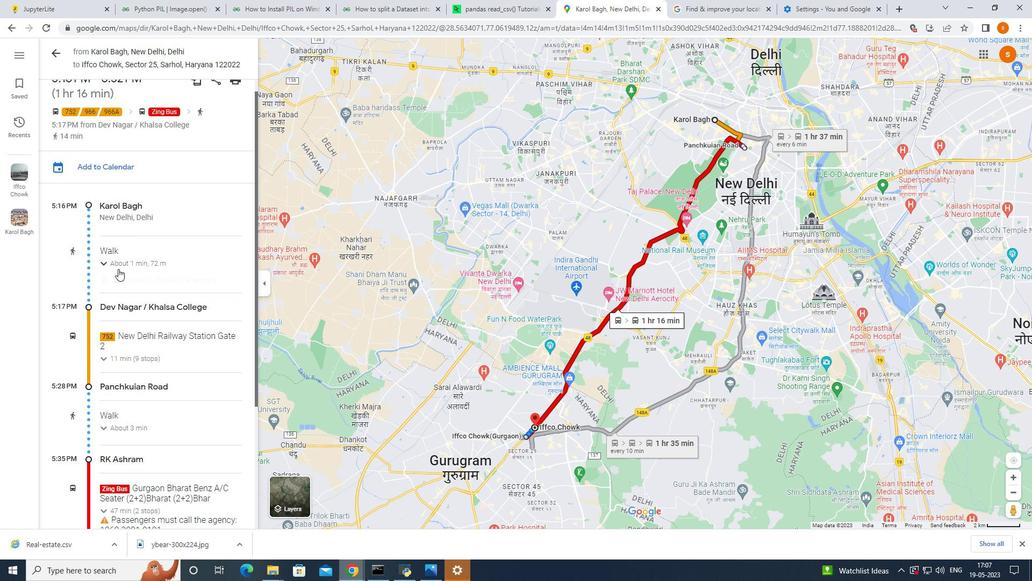 
Action: Mouse moved to (121, 270)
Screenshot: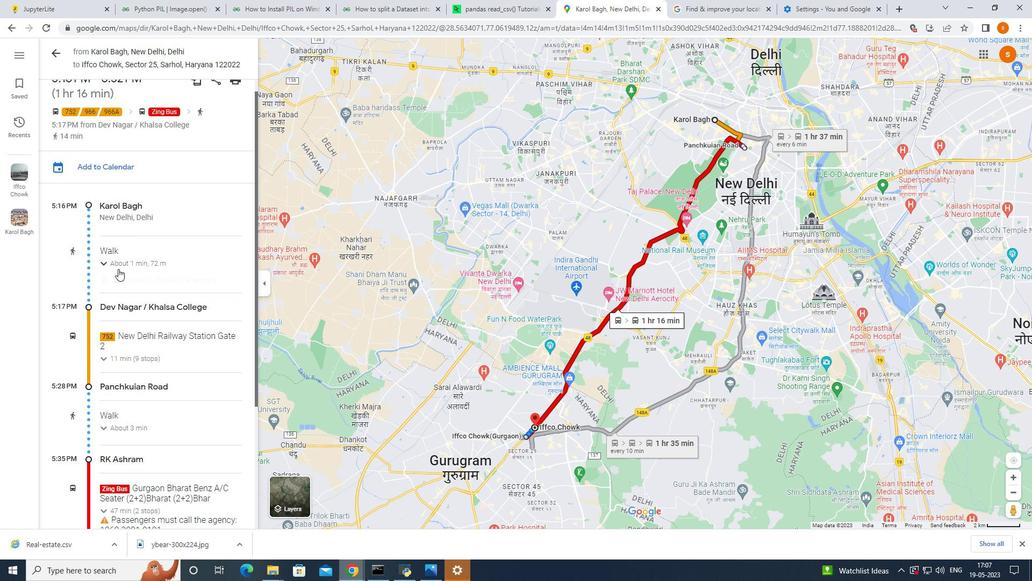 
Action: Mouse scrolled (121, 270) with delta (0, 0)
Screenshot: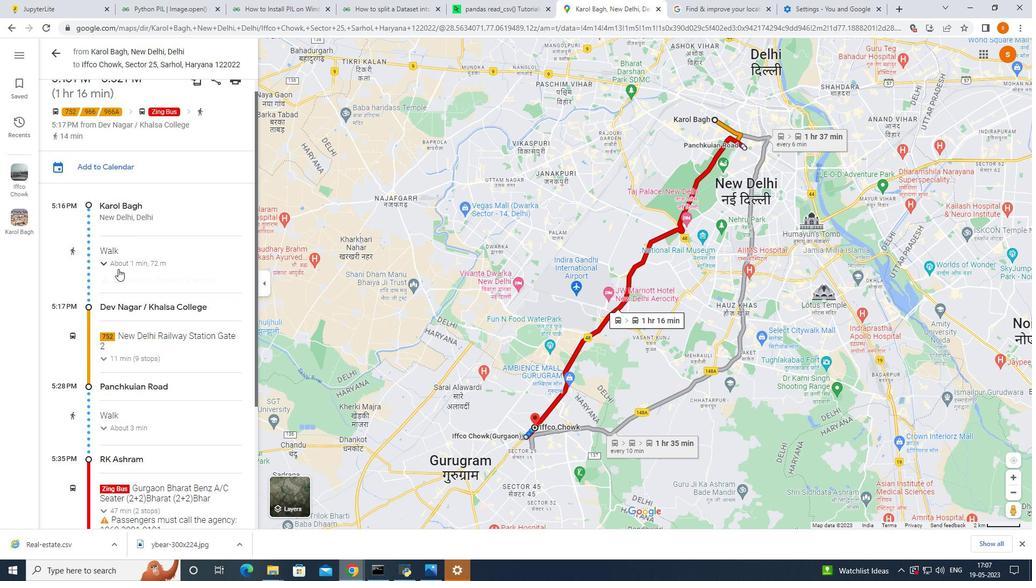 
Action: Mouse scrolled (121, 270) with delta (0, 0)
Screenshot: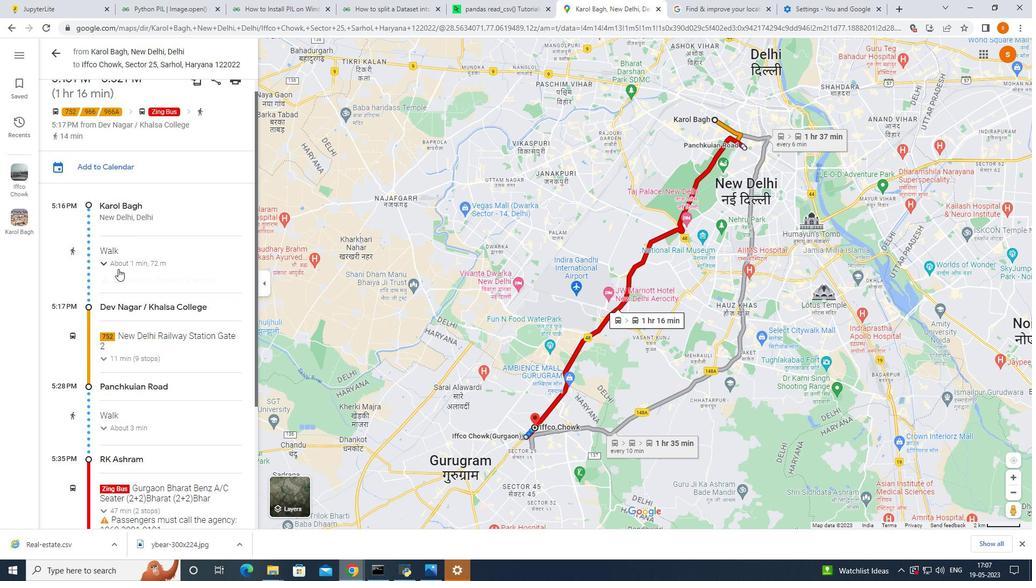 
Action: Mouse scrolled (121, 270) with delta (0, 0)
Screenshot: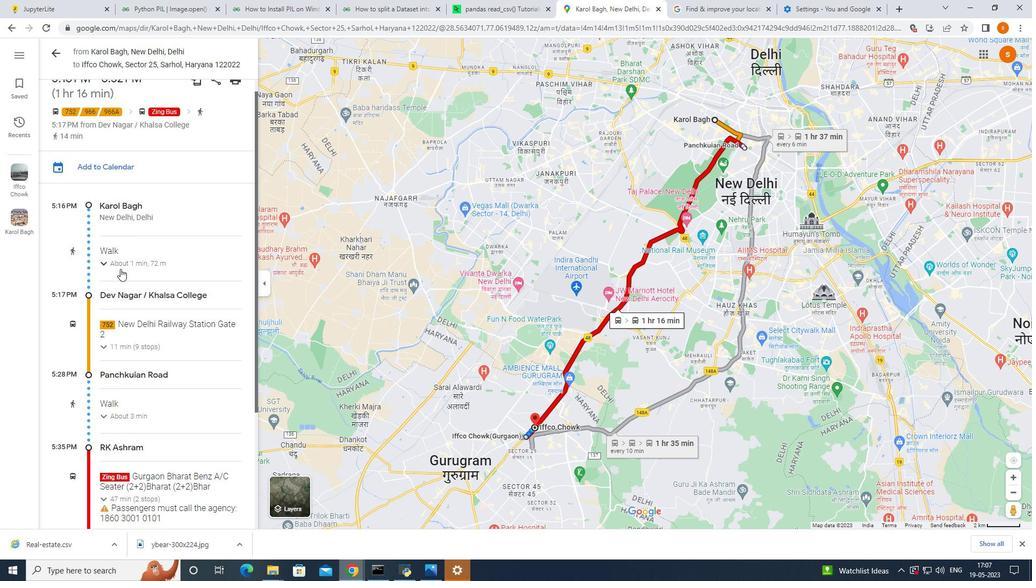 
Action: Mouse moved to (138, 375)
Screenshot: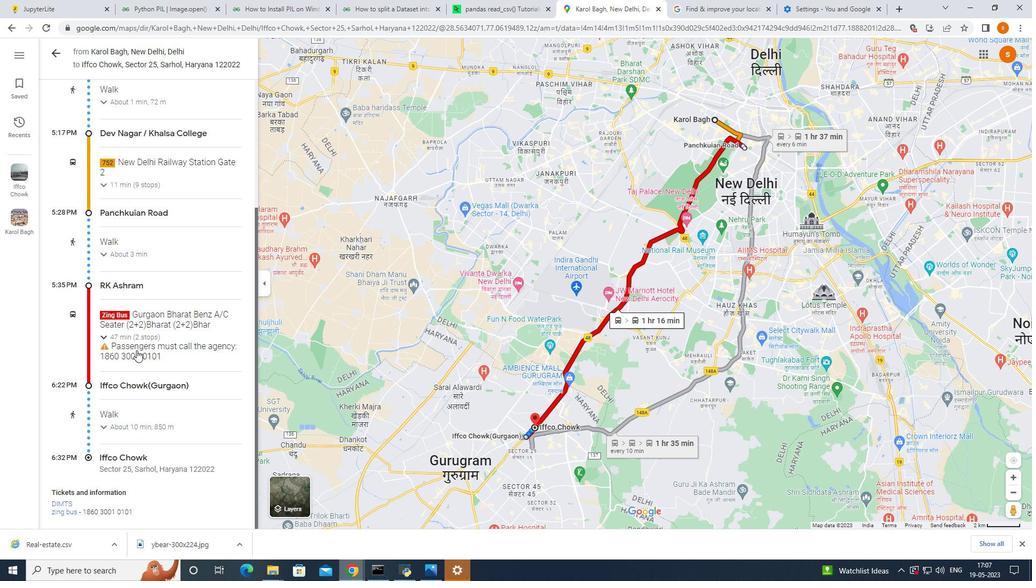 
Action: Mouse scrolled (138, 374) with delta (0, 0)
Screenshot: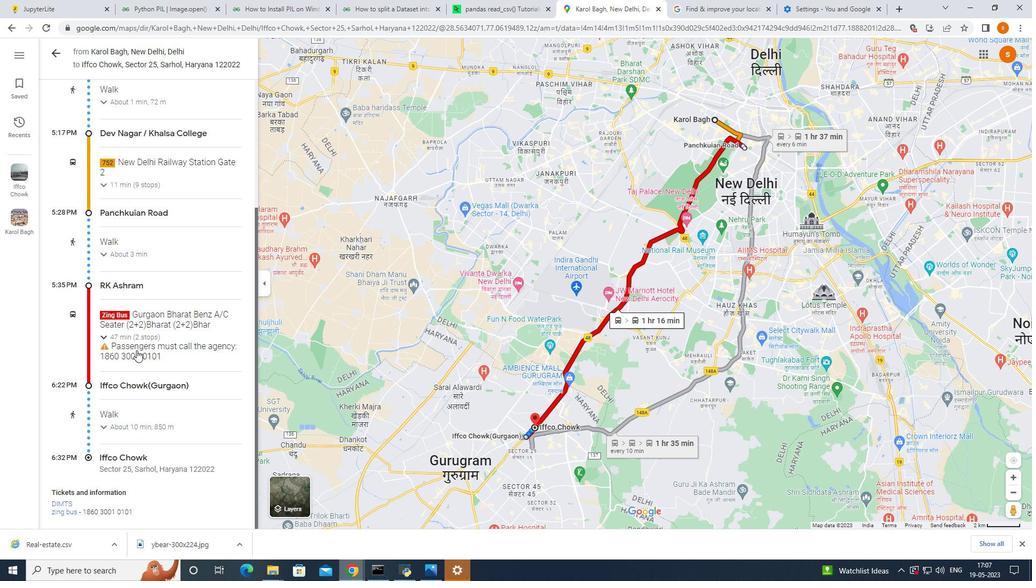 
Action: Mouse moved to (139, 377)
Screenshot: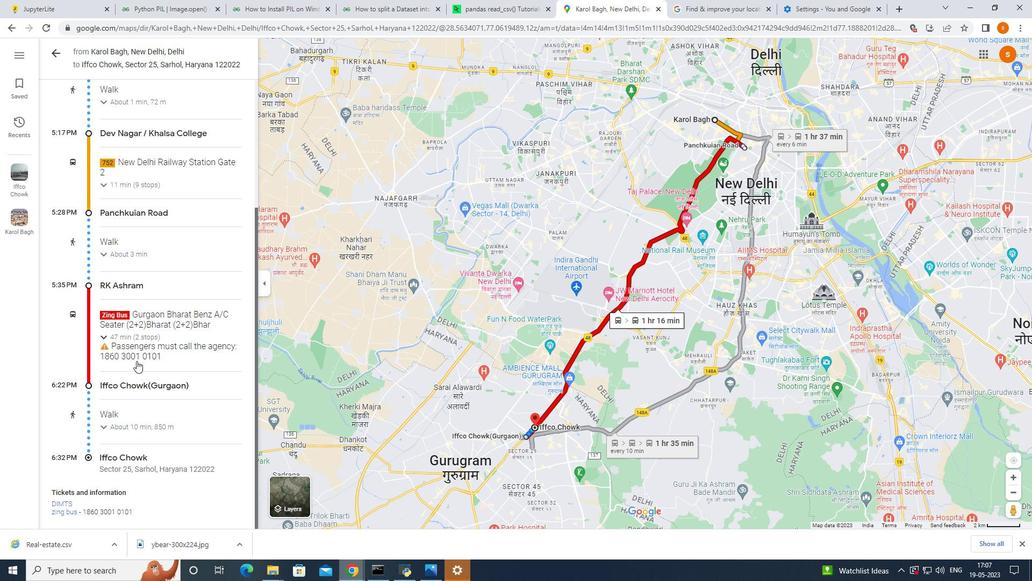 
Action: Mouse scrolled (139, 377) with delta (0, 0)
Screenshot: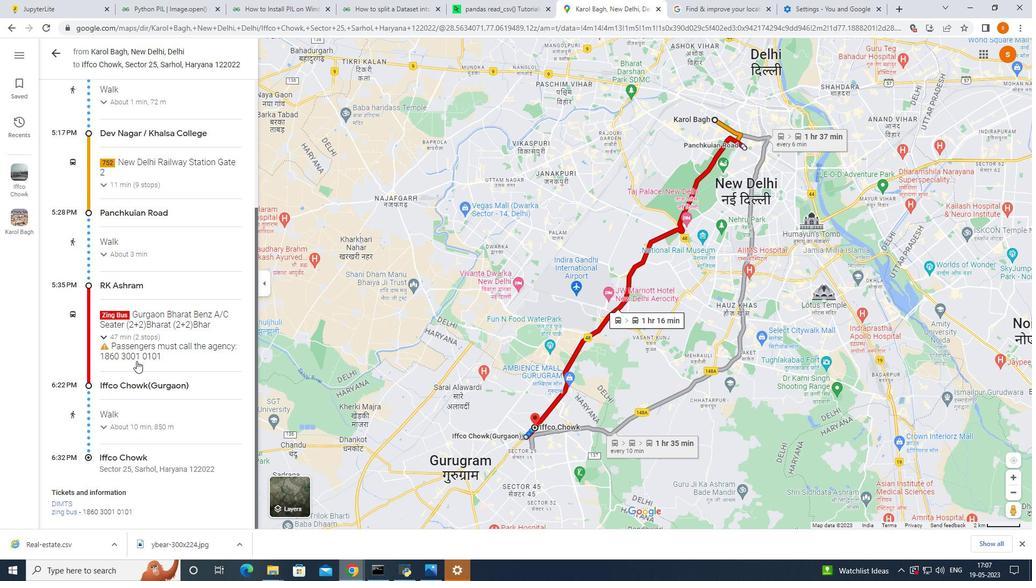 
Action: Mouse moved to (67, 504)
Screenshot: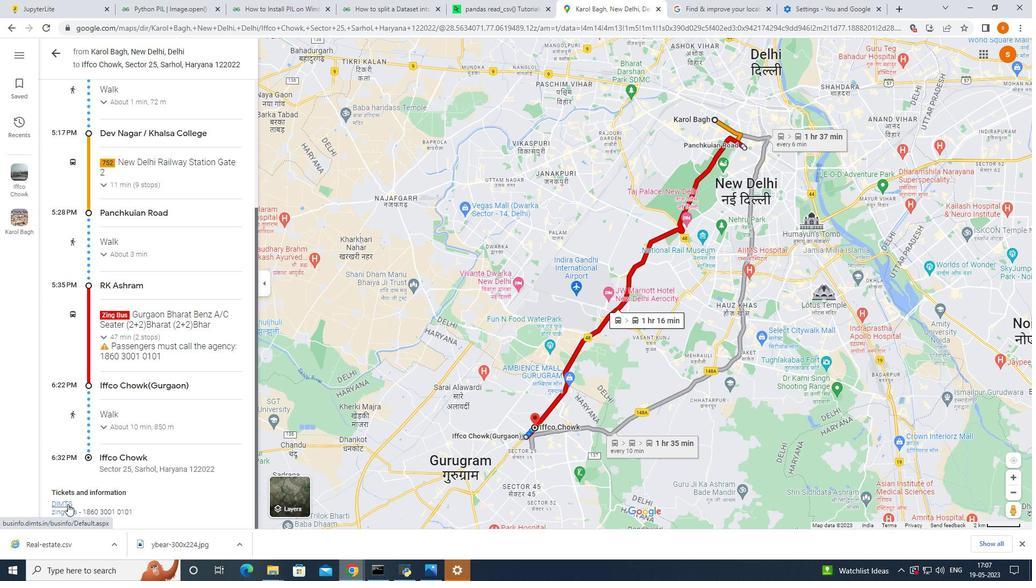 
Action: Mouse pressed left at (67, 504)
Screenshot: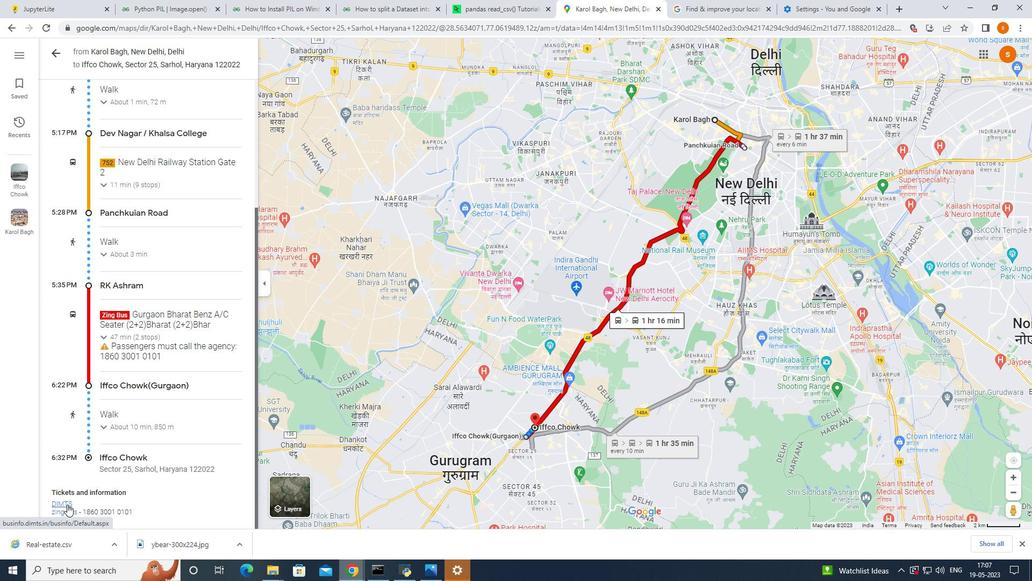 
Action: Mouse moved to (373, 212)
Screenshot: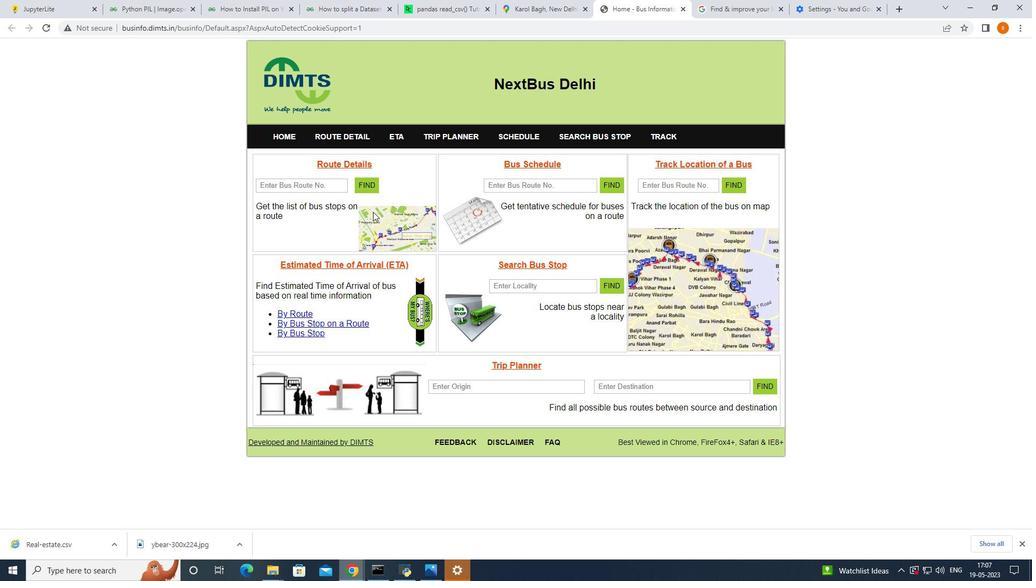 
Action: Mouse scrolled (373, 211) with delta (0, 0)
Screenshot: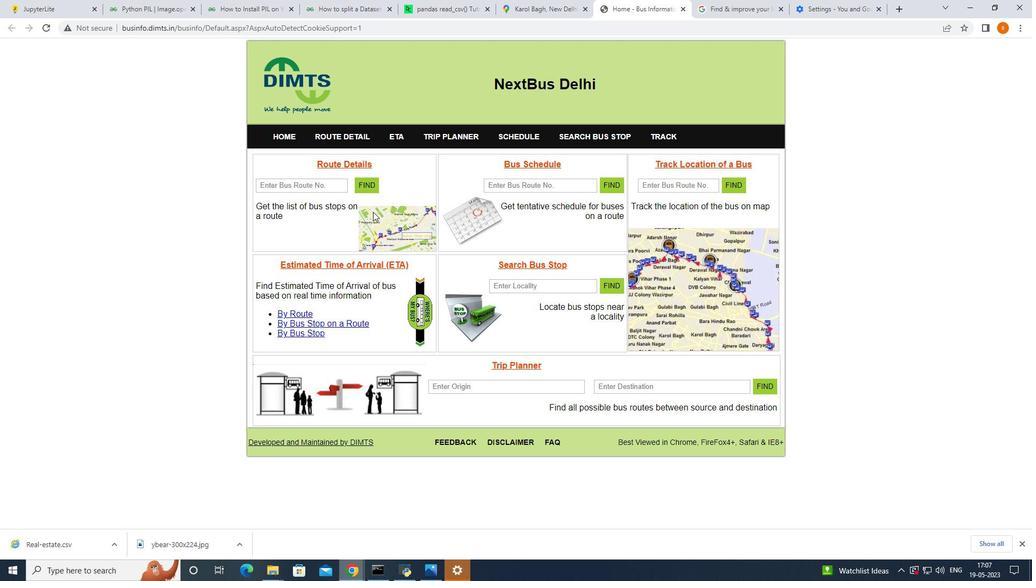 
Action: Mouse moved to (483, 268)
Screenshot: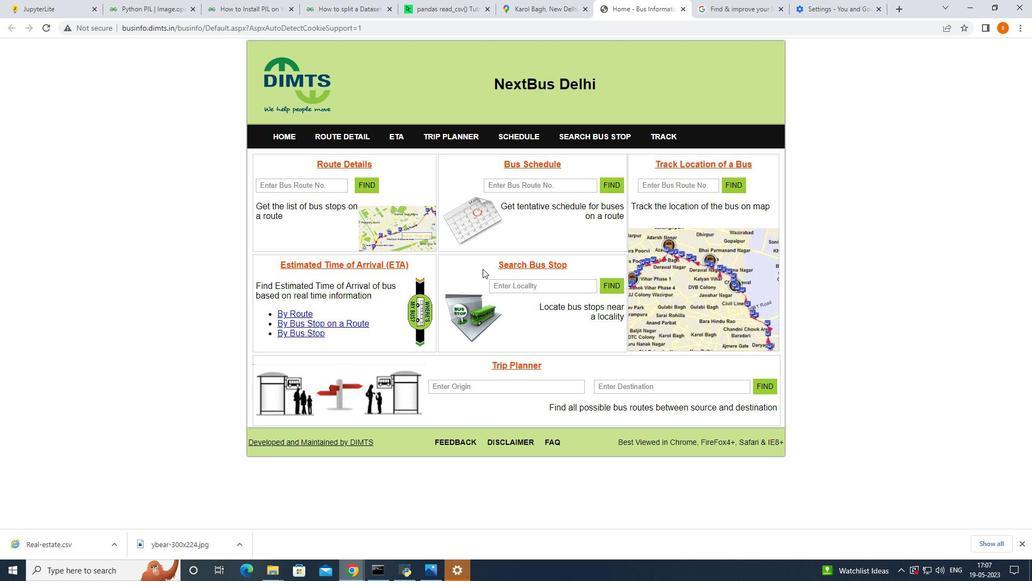 
Action: Mouse scrolled (483, 269) with delta (0, 0)
Screenshot: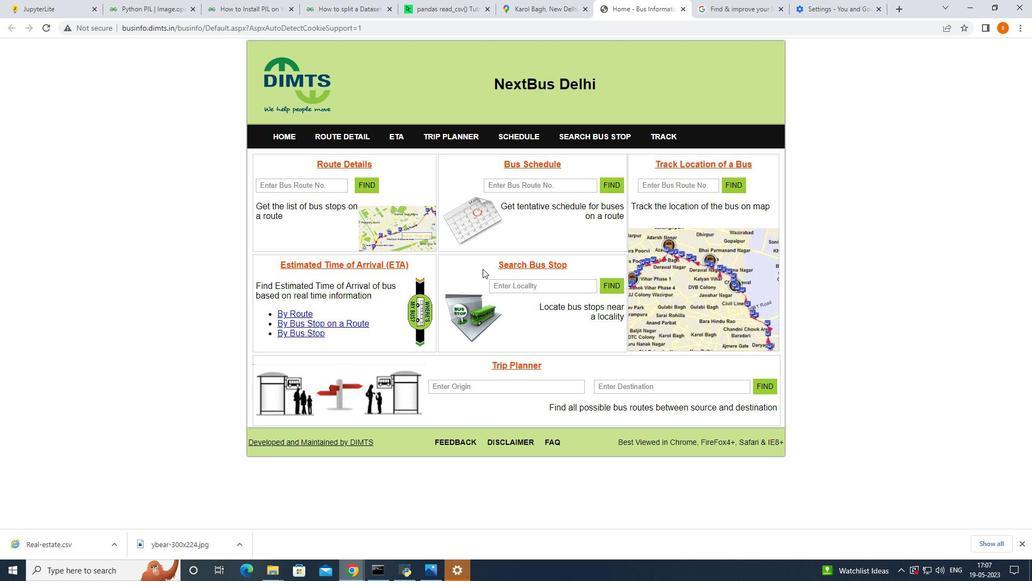 
Action: Mouse moved to (491, 266)
Screenshot: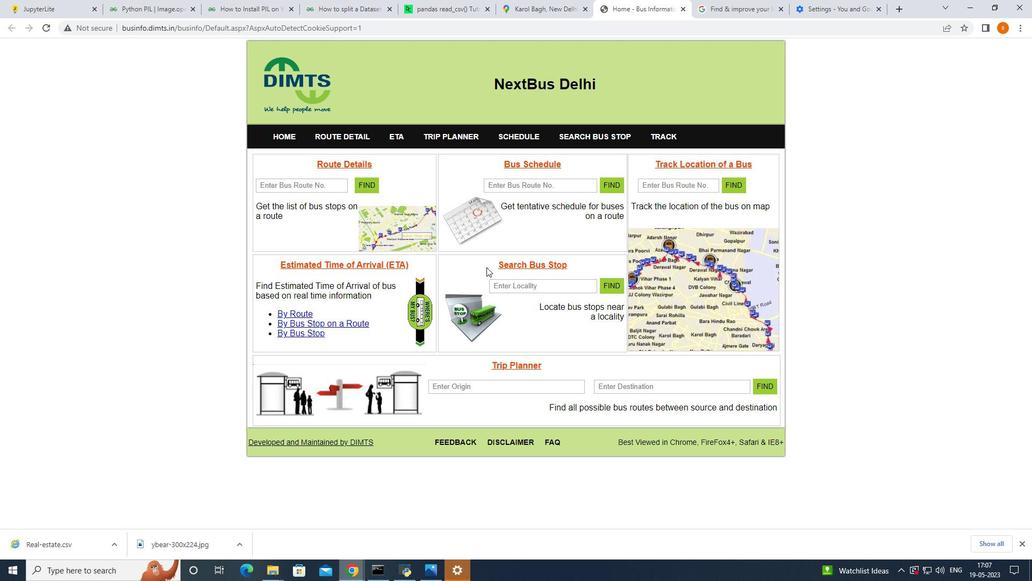 
Action: Mouse scrolled (491, 267) with delta (0, 0)
Screenshot: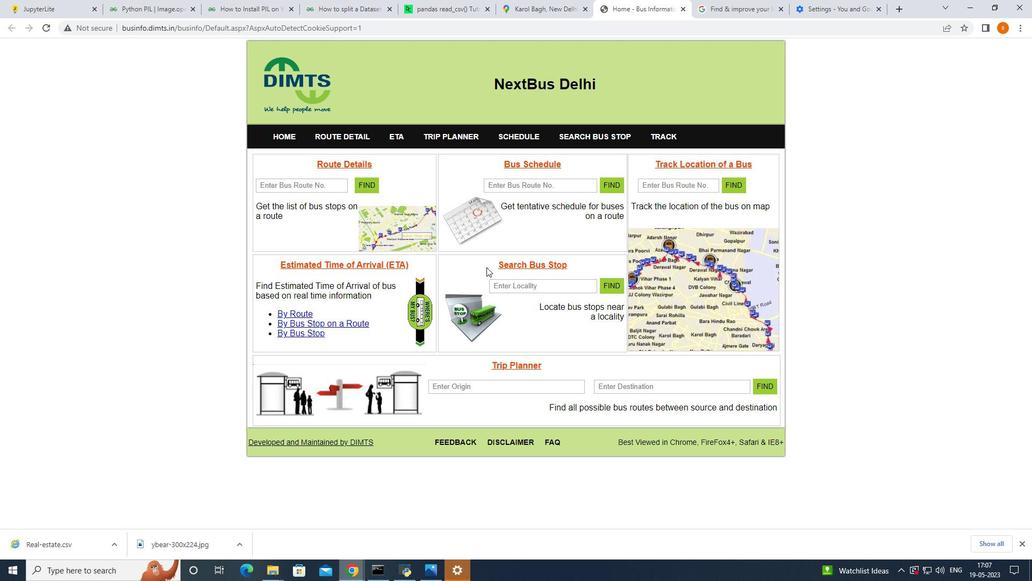 
Action: Mouse moved to (682, 11)
Screenshot: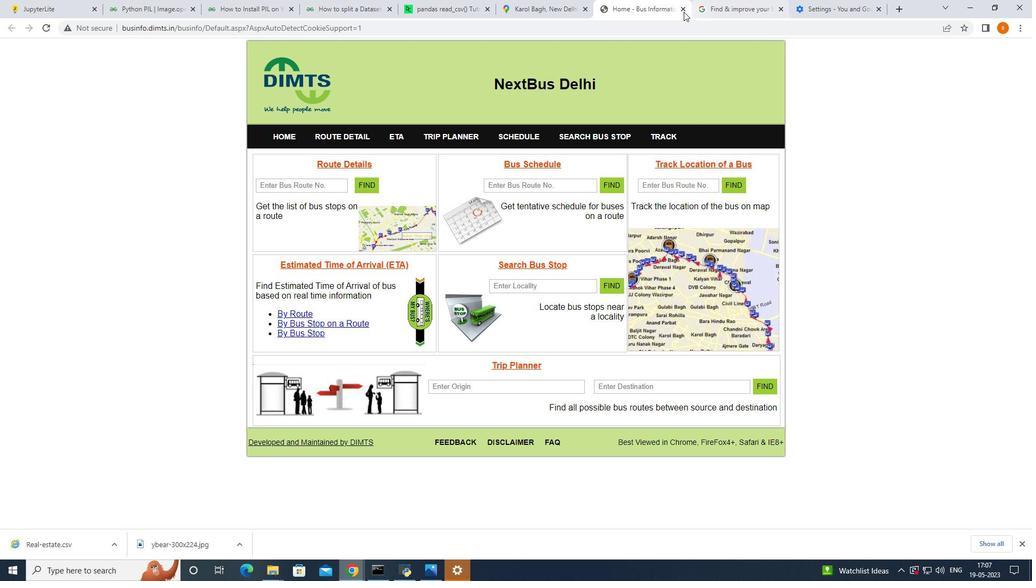 
Action: Mouse pressed left at (682, 11)
Screenshot: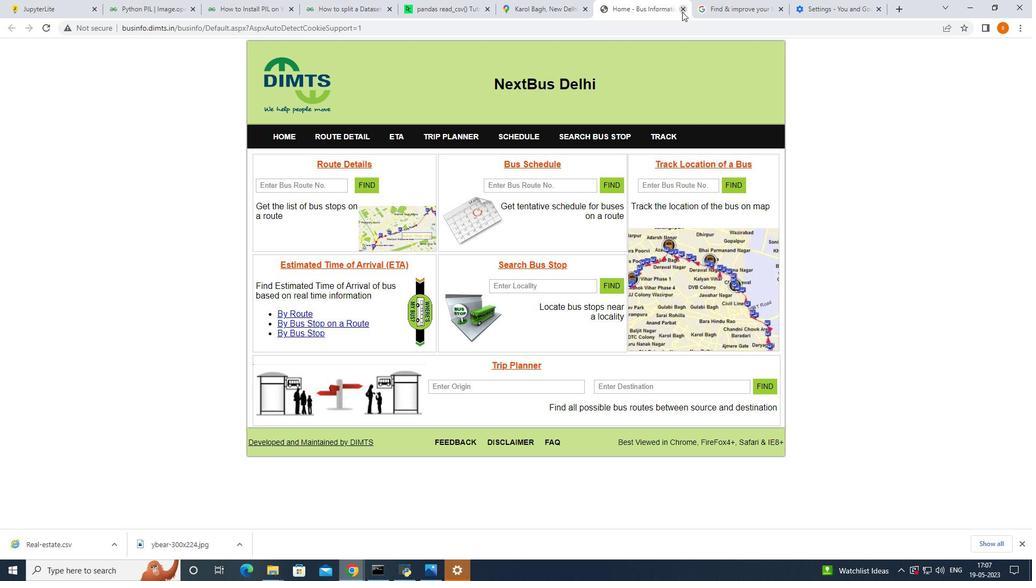 
Action: Mouse moved to (65, 515)
Screenshot: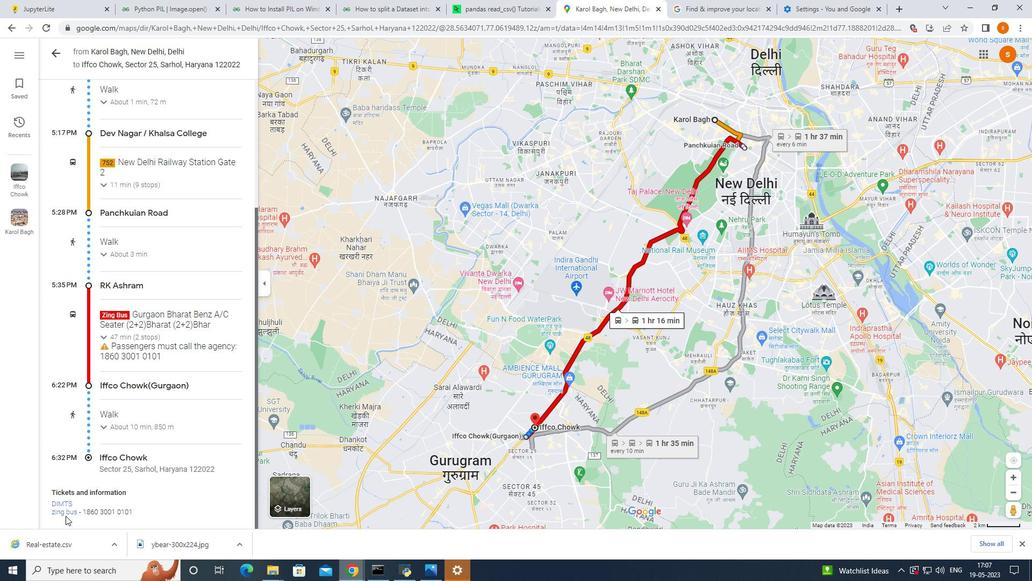 
Action: Mouse pressed left at (65, 515)
Screenshot: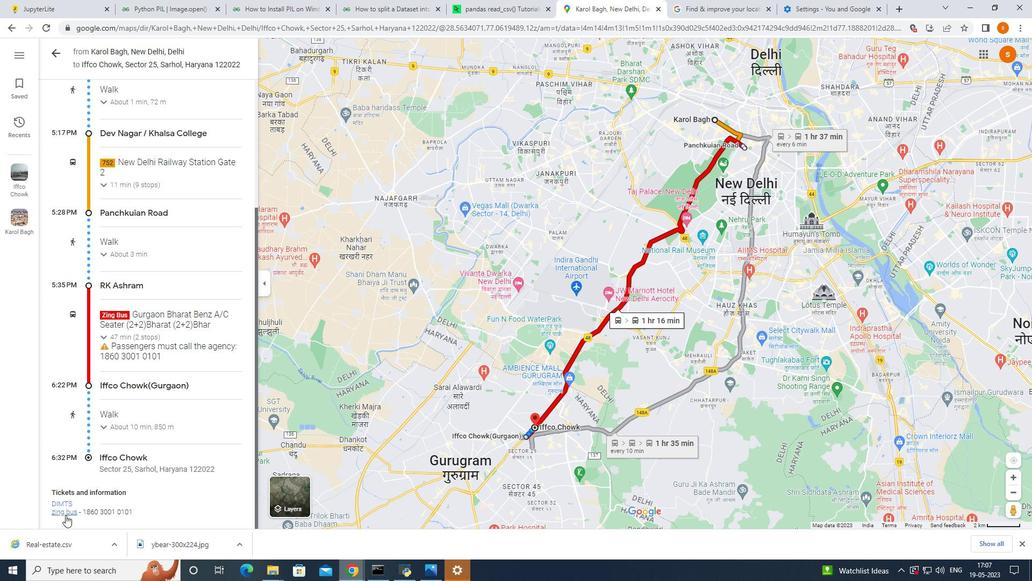 
Action: Mouse moved to (686, 6)
Screenshot: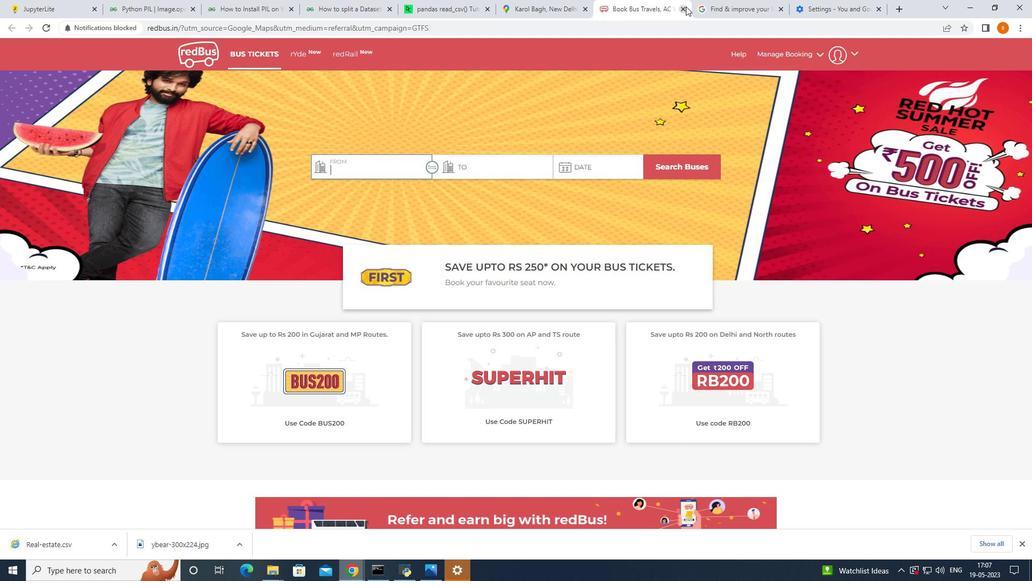 
Action: Mouse pressed left at (686, 6)
Screenshot: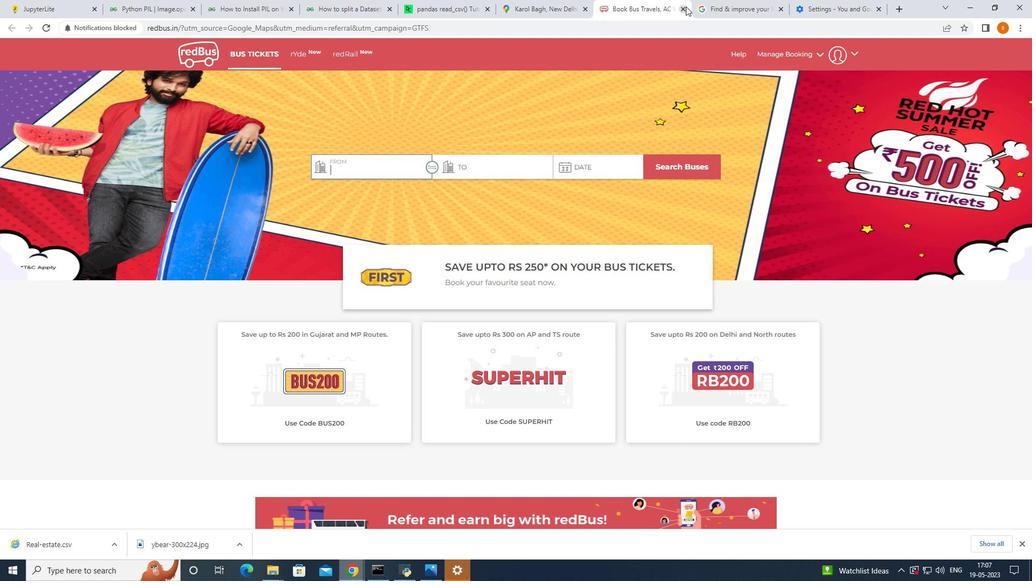 
Action: Mouse moved to (251, 378)
Screenshot: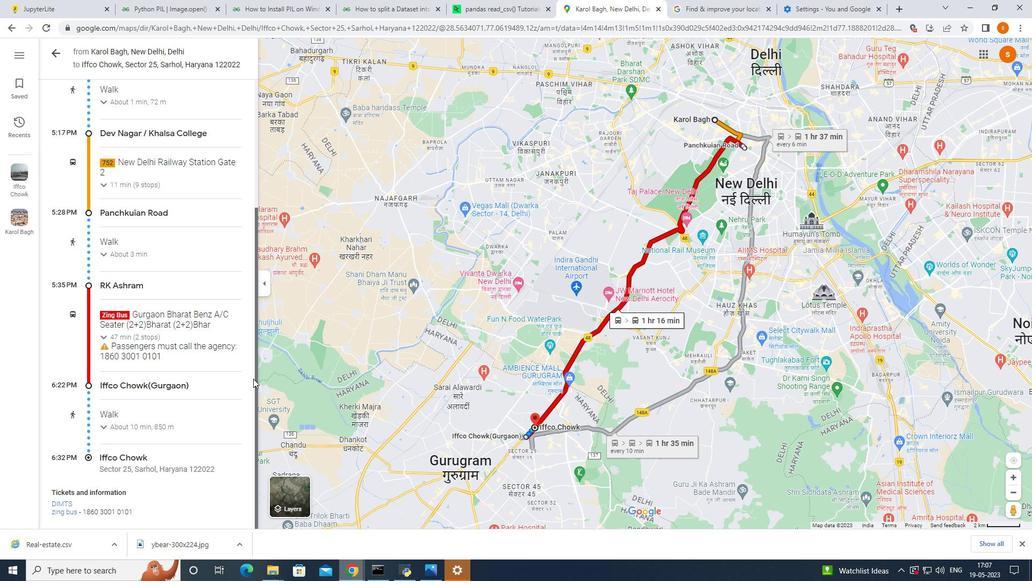 
Action: Mouse scrolled (251, 377) with delta (0, 0)
Screenshot: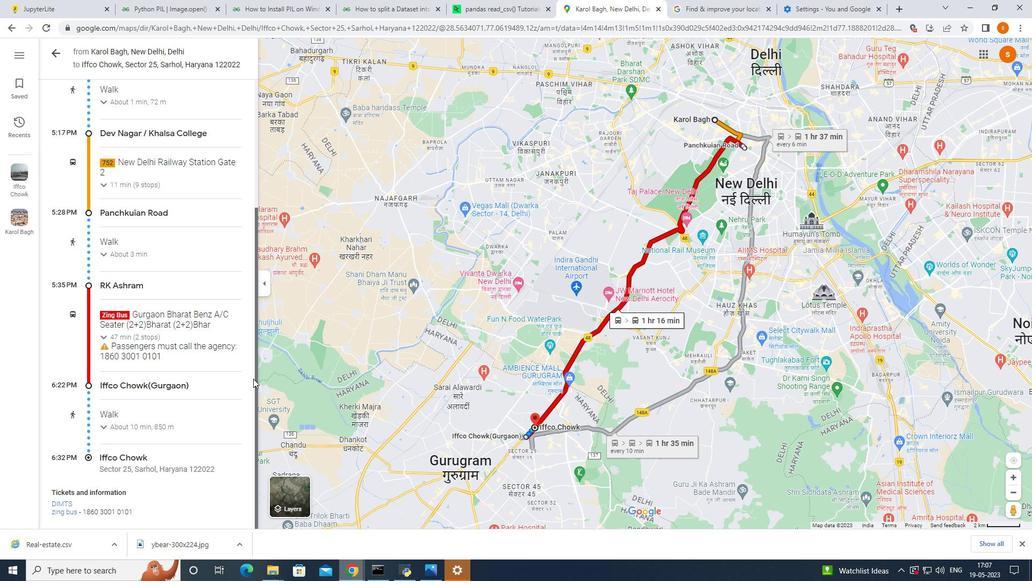 
Action: Mouse moved to (246, 367)
Screenshot: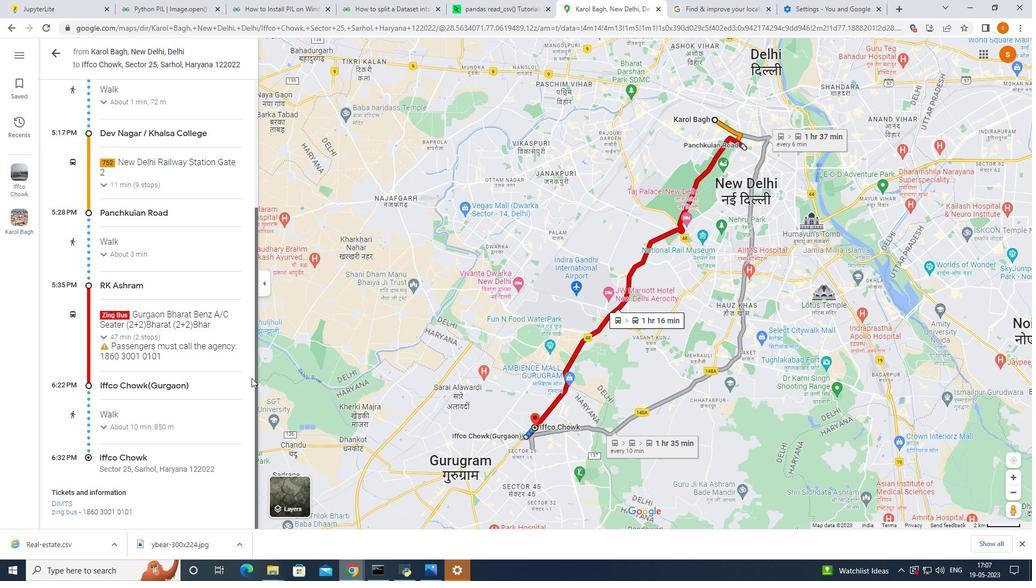 
Action: Mouse scrolled (246, 366) with delta (0, 0)
Screenshot: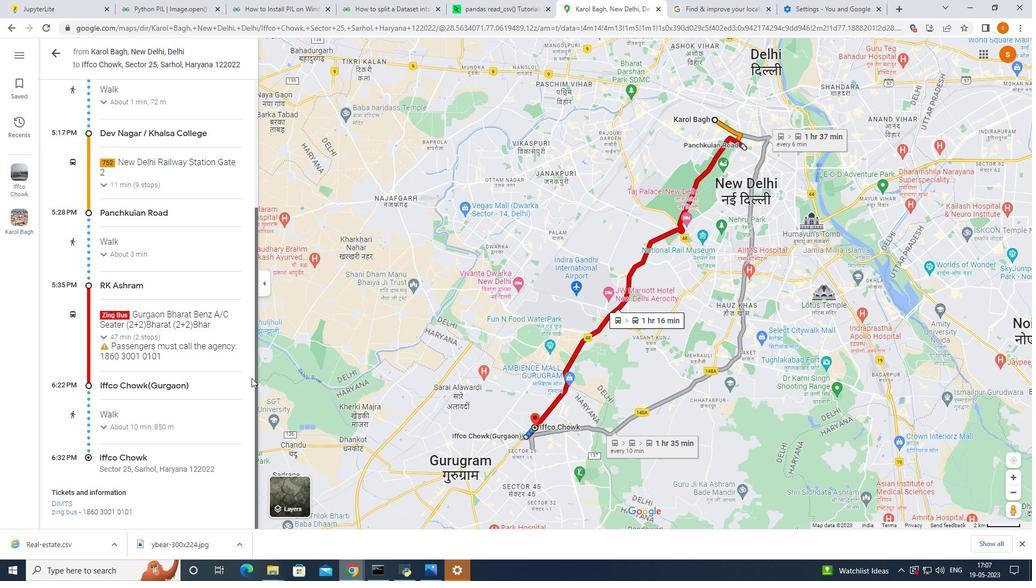 
Action: Mouse moved to (264, 285)
Screenshot: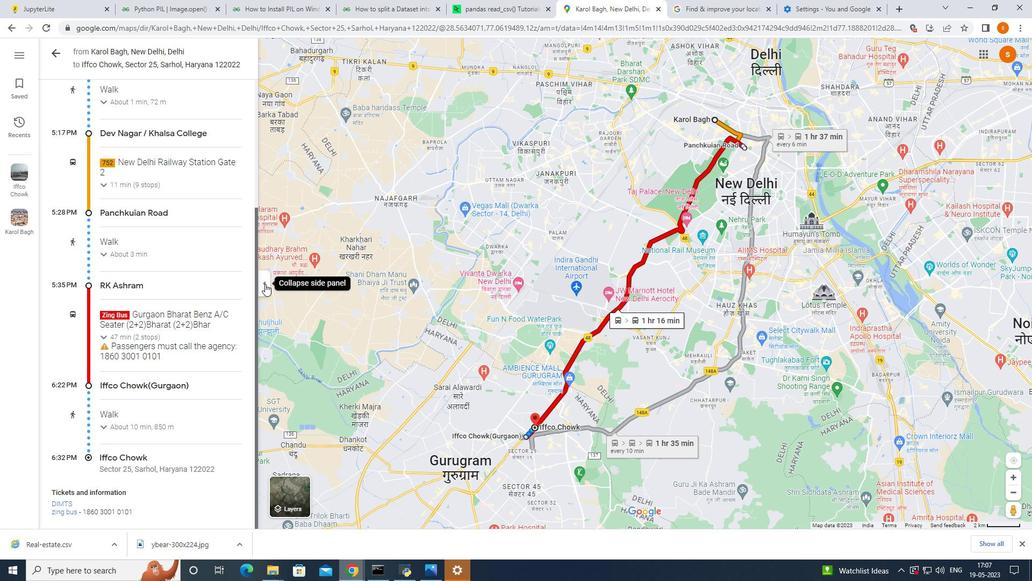 
Action: Mouse pressed left at (264, 285)
Screenshot: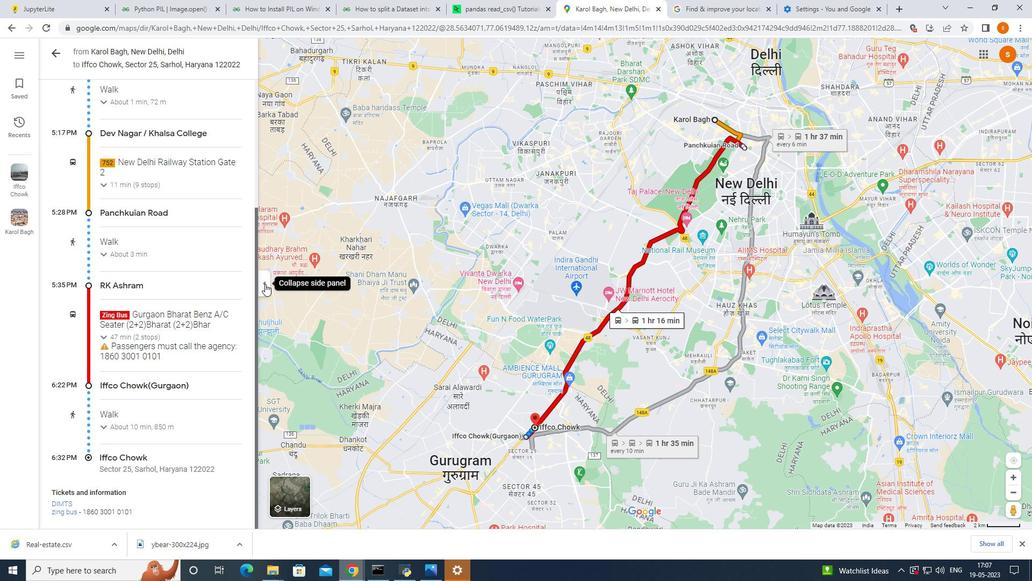 
Action: Mouse moved to (43, 507)
Screenshot: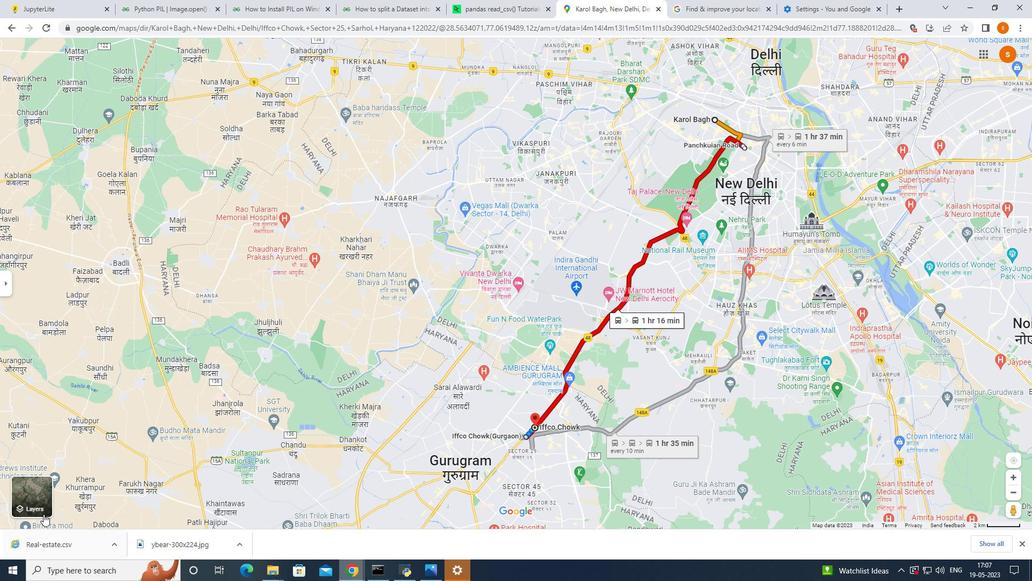 
Action: Mouse pressed left at (43, 507)
Screenshot: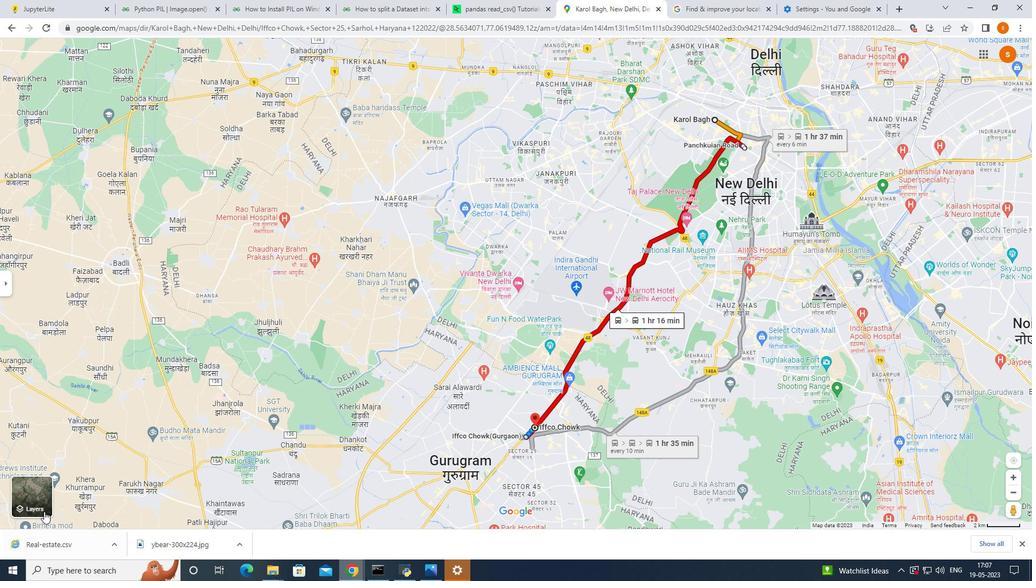 
Action: Mouse moved to (1015, 458)
Screenshot: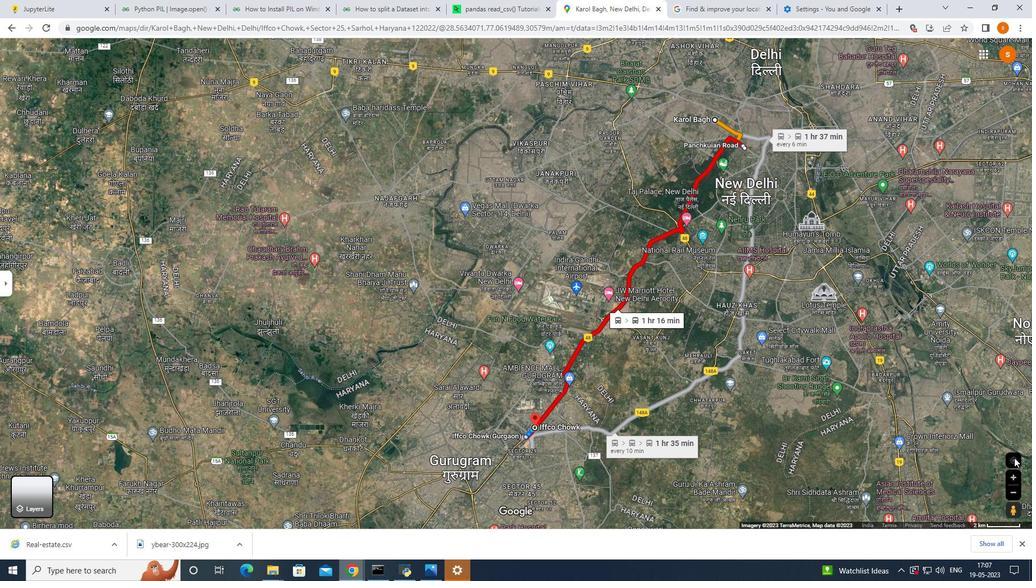 
Action: Mouse pressed left at (1015, 458)
Screenshot: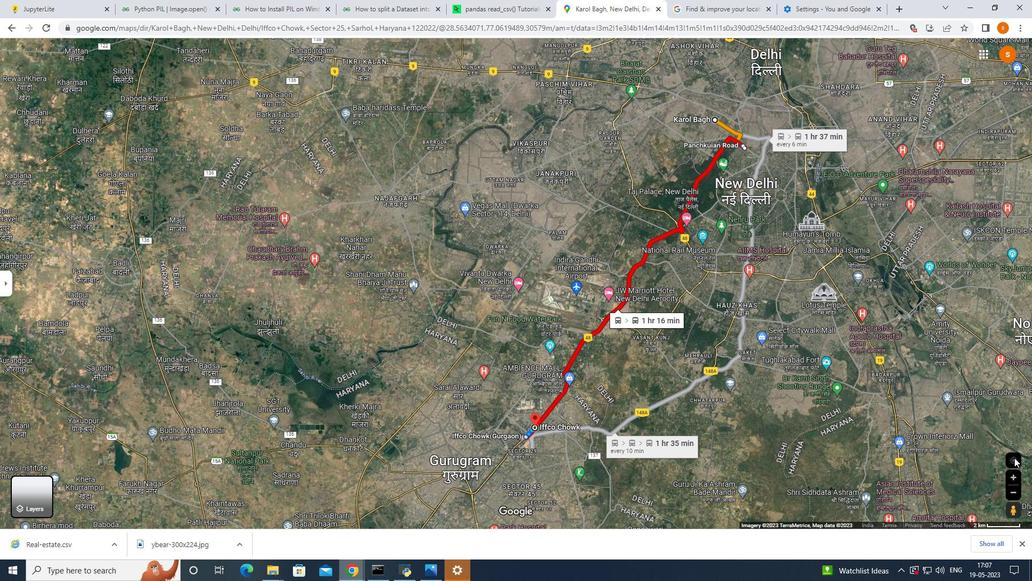 
Action: Mouse moved to (653, 503)
Screenshot: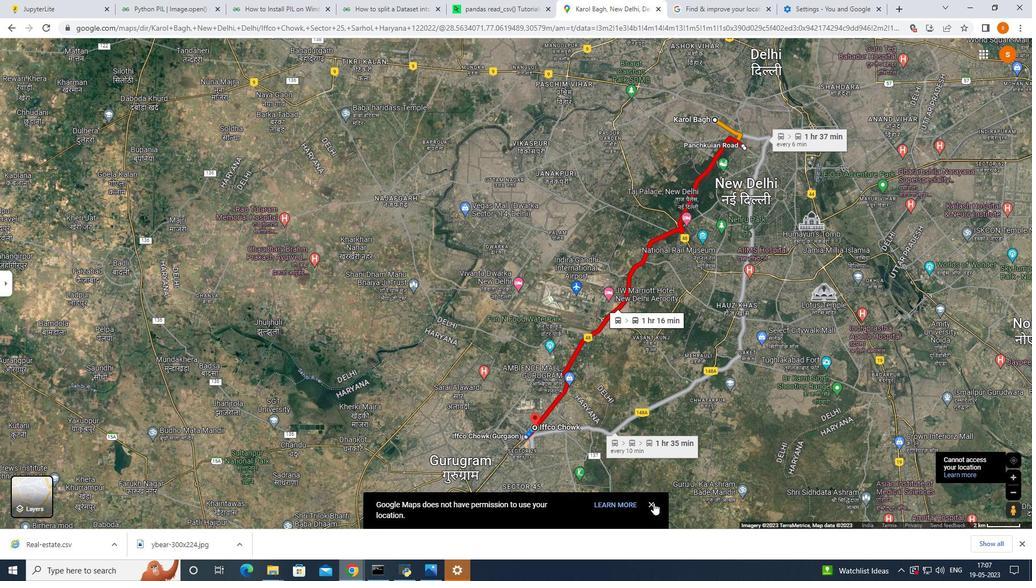 
Action: Mouse pressed left at (653, 503)
Screenshot: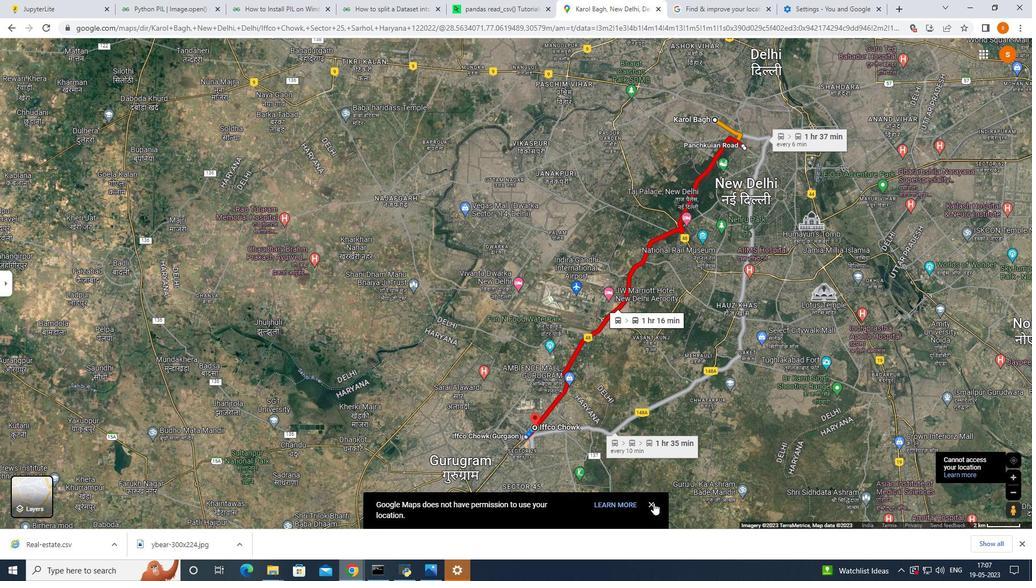 
Action: Mouse moved to (907, 486)
Screenshot: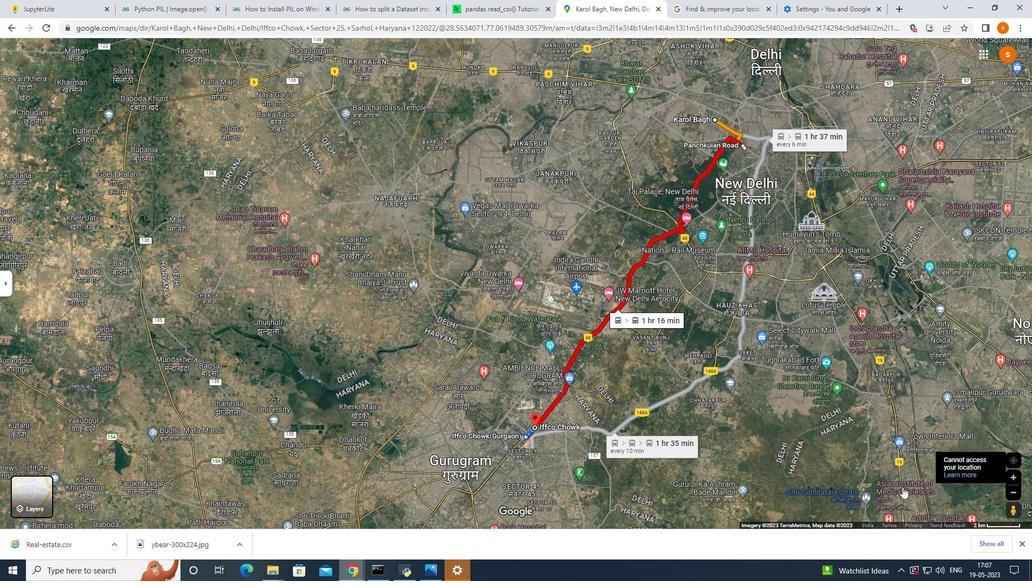 
Action: Mouse scrolled (907, 486) with delta (0, 0)
Screenshot: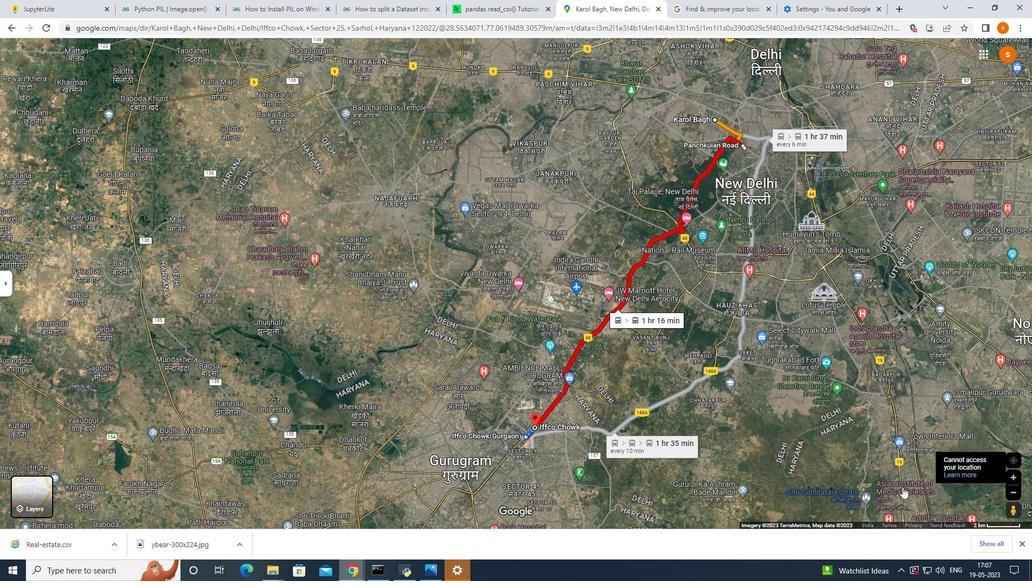 
Action: Mouse moved to (737, 429)
Screenshot: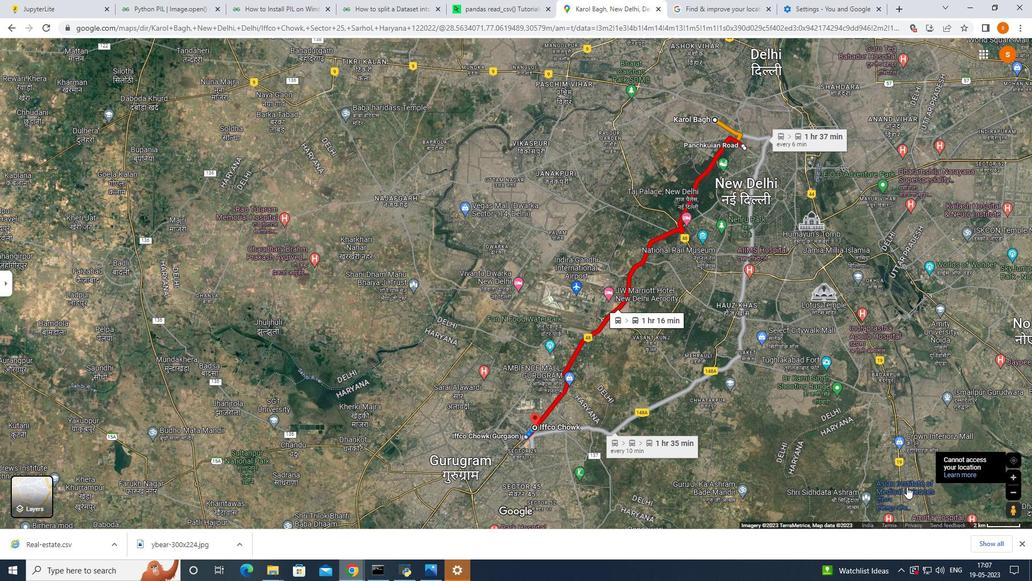 
Action: Mouse scrolled (737, 428) with delta (0, 0)
Screenshot: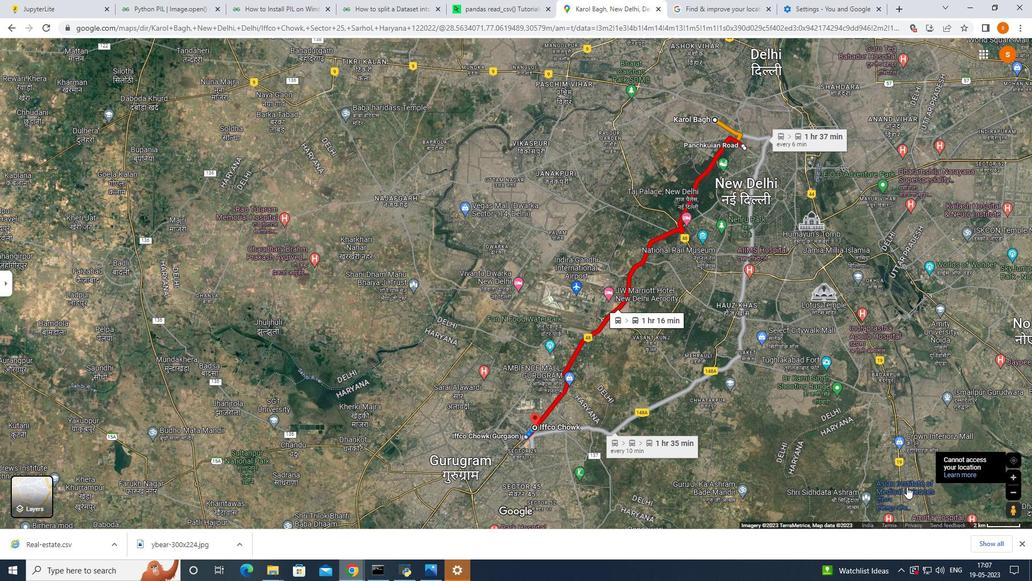 
Action: Mouse moved to (649, 350)
Screenshot: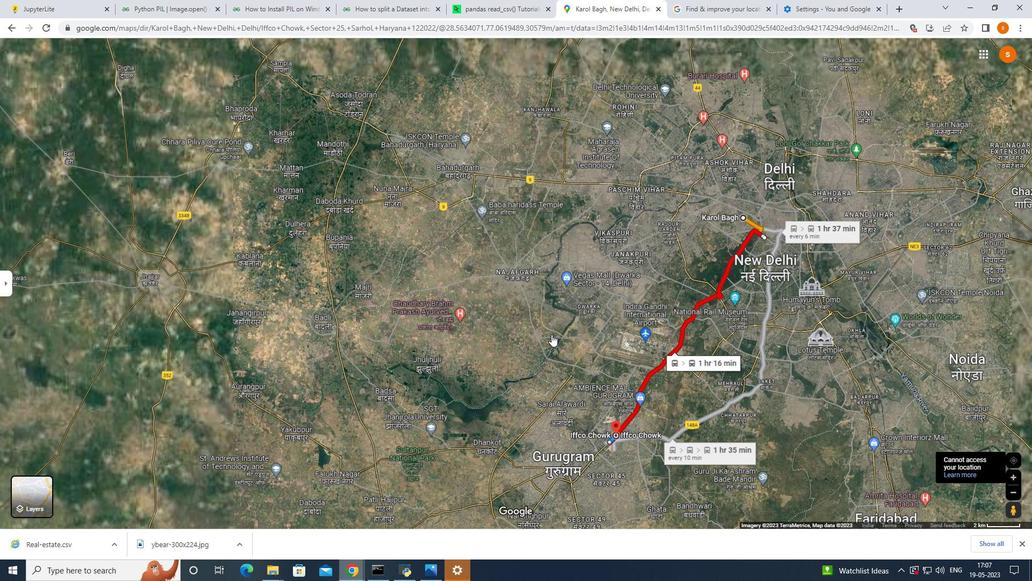 
Action: Mouse scrolled (649, 351) with delta (0, 0)
Screenshot: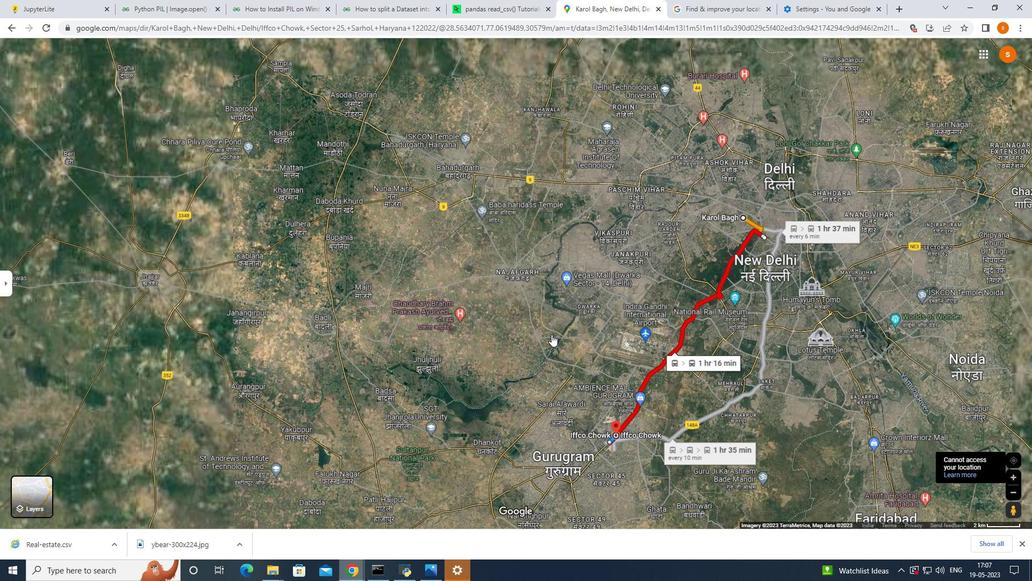 
Action: Mouse moved to (661, 349)
Screenshot: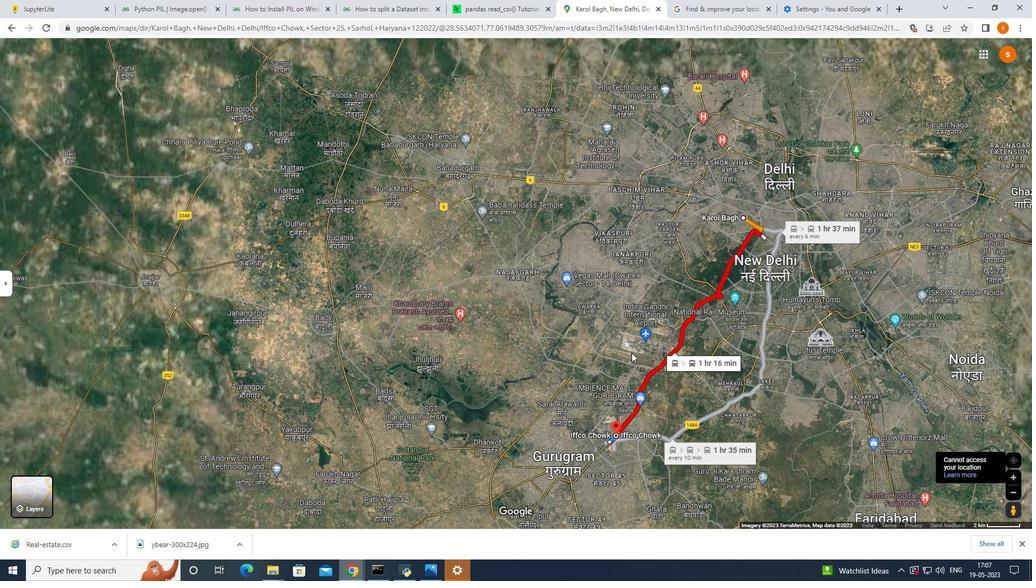 
Action: Mouse scrolled (657, 349) with delta (0, 0)
Screenshot: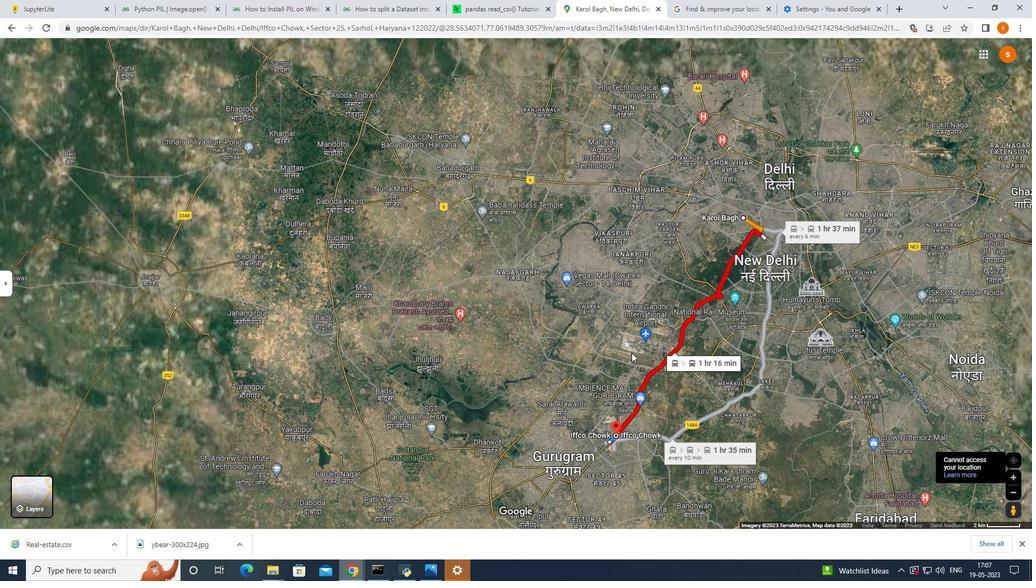 
Action: Mouse moved to (669, 349)
Screenshot: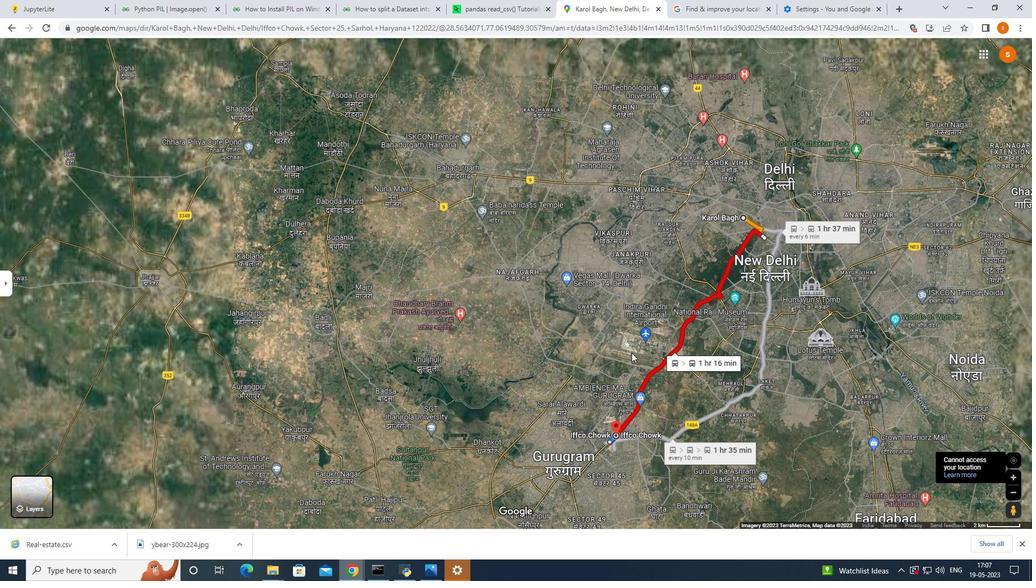 
Action: Mouse scrolled (669, 349) with delta (0, 0)
Screenshot: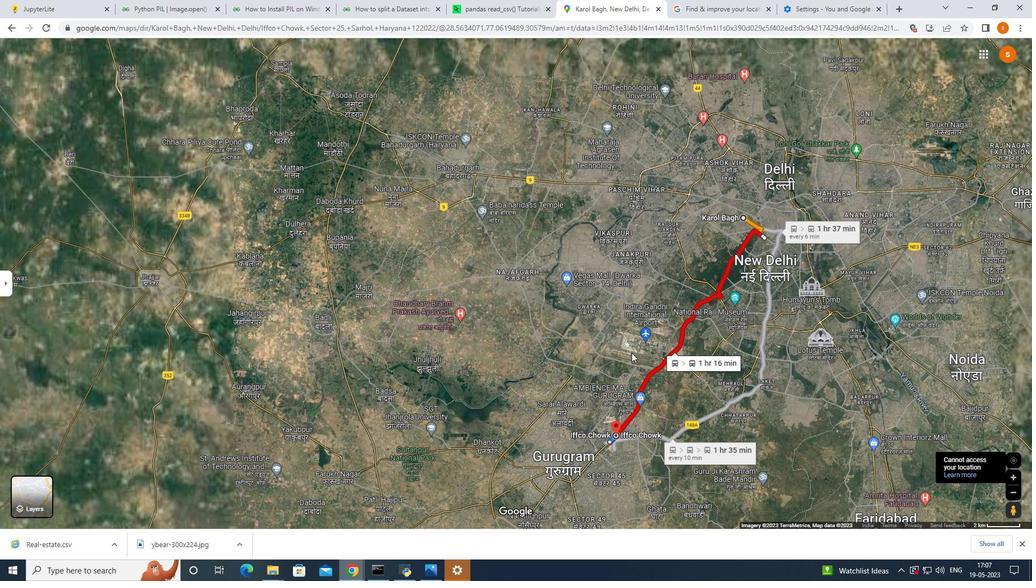 
Action: Mouse moved to (681, 348)
Screenshot: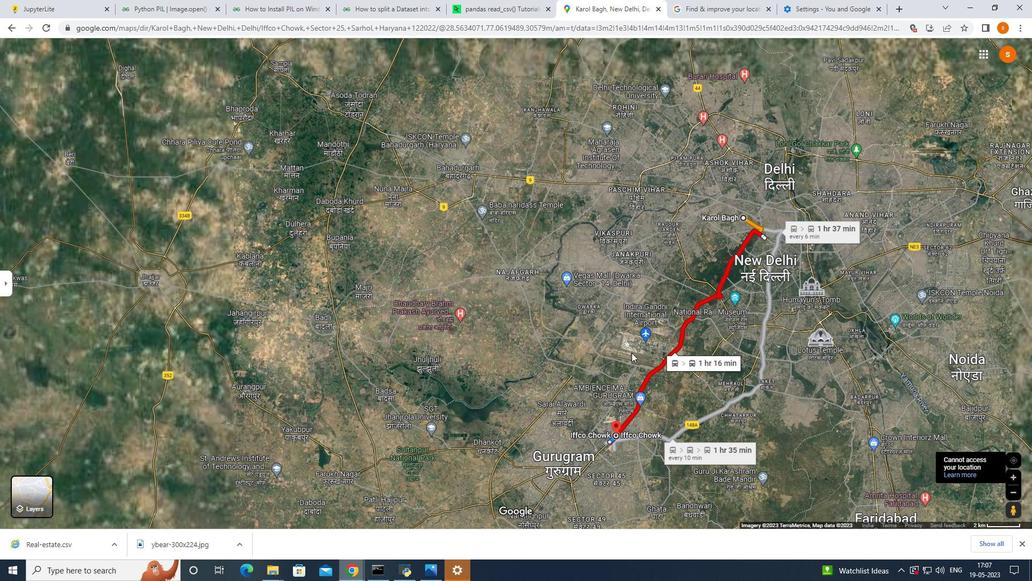 
Action: Mouse scrolled (680, 349) with delta (0, 0)
Screenshot: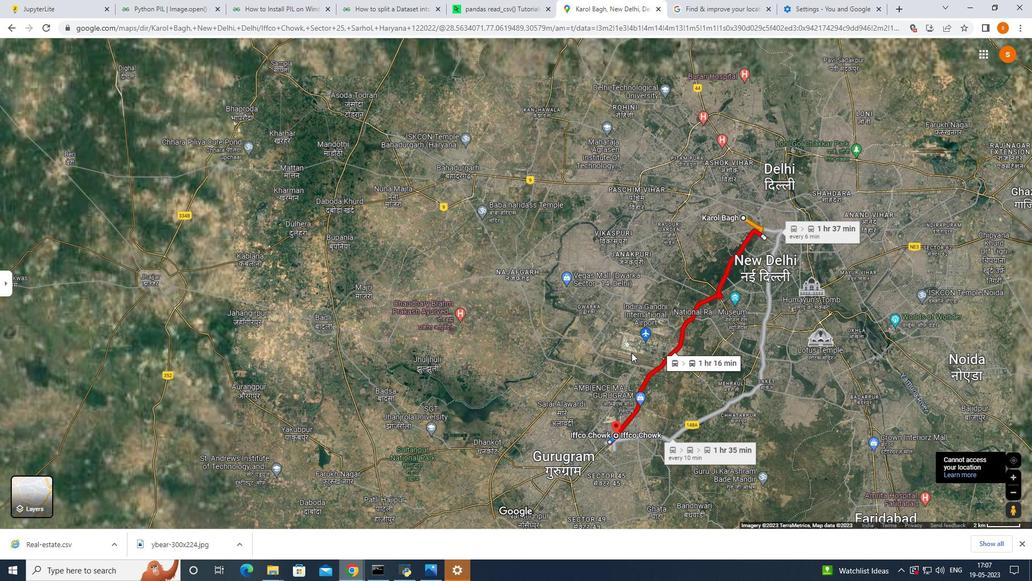 
Action: Mouse moved to (815, 292)
Screenshot: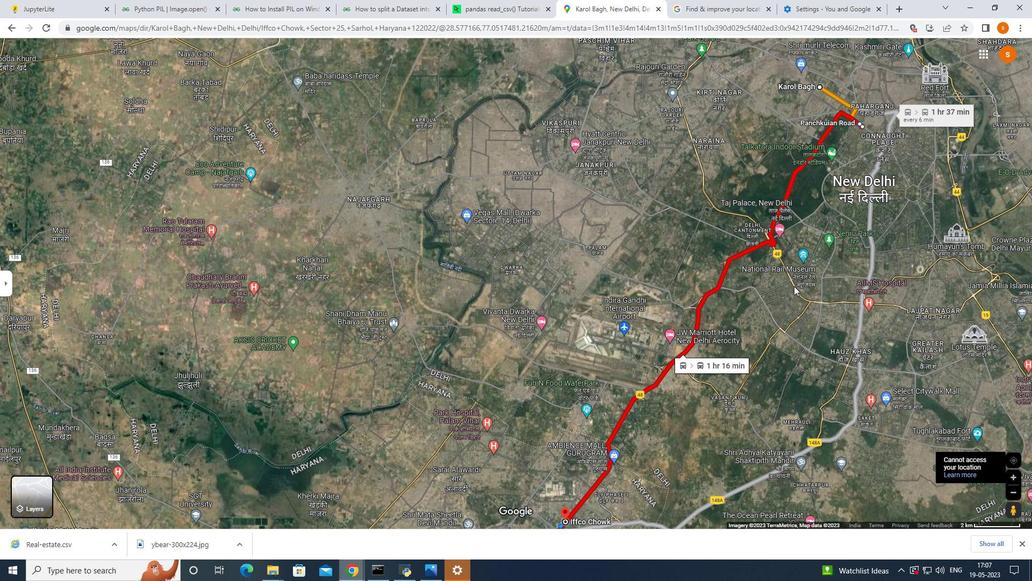 
Action: Mouse pressed left at (815, 292)
Screenshot: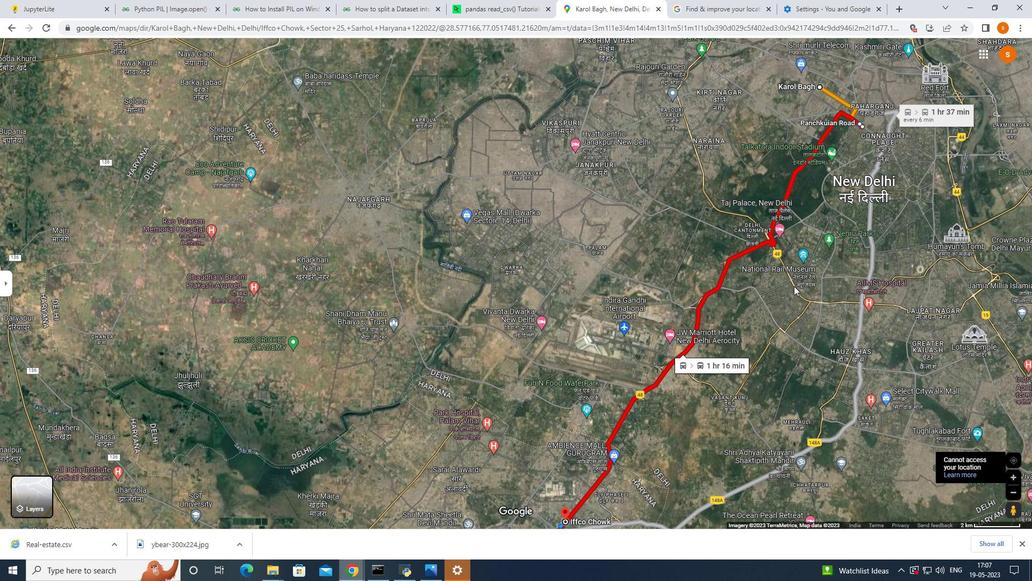 
Action: Mouse moved to (511, 370)
Screenshot: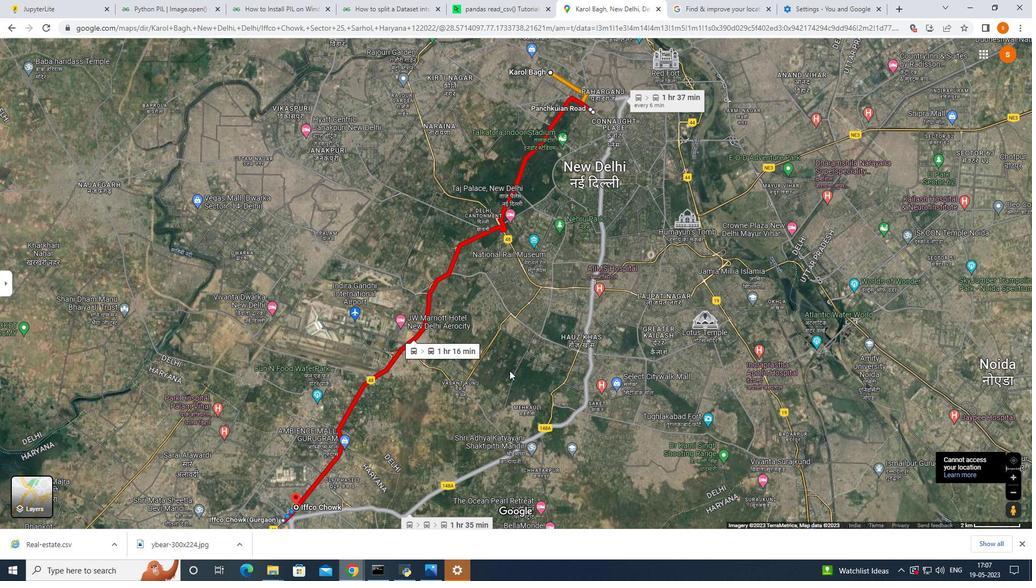 
Action: Mouse scrolled (511, 370) with delta (0, 0)
Screenshot: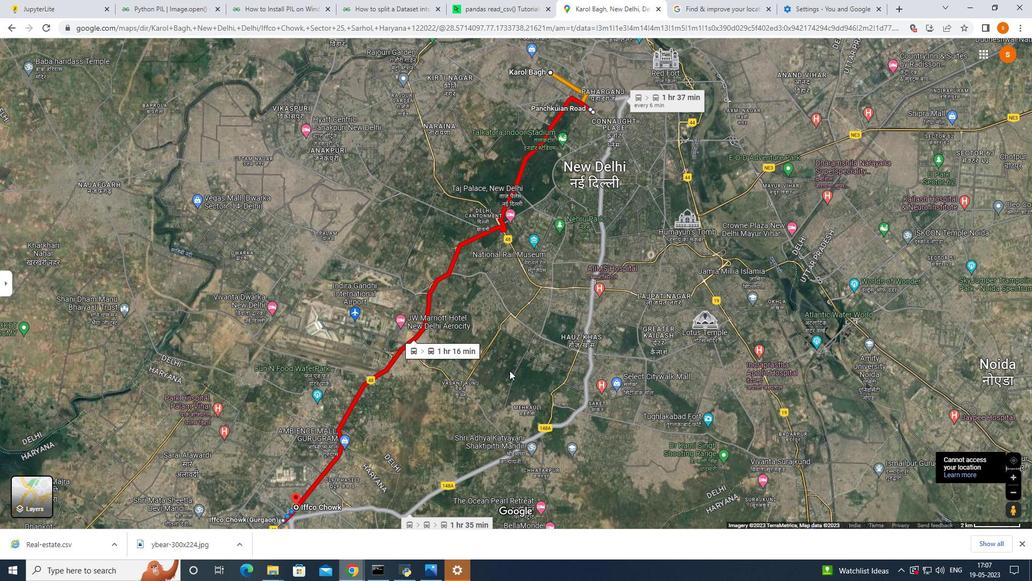 
Action: Mouse moved to (496, 360)
Screenshot: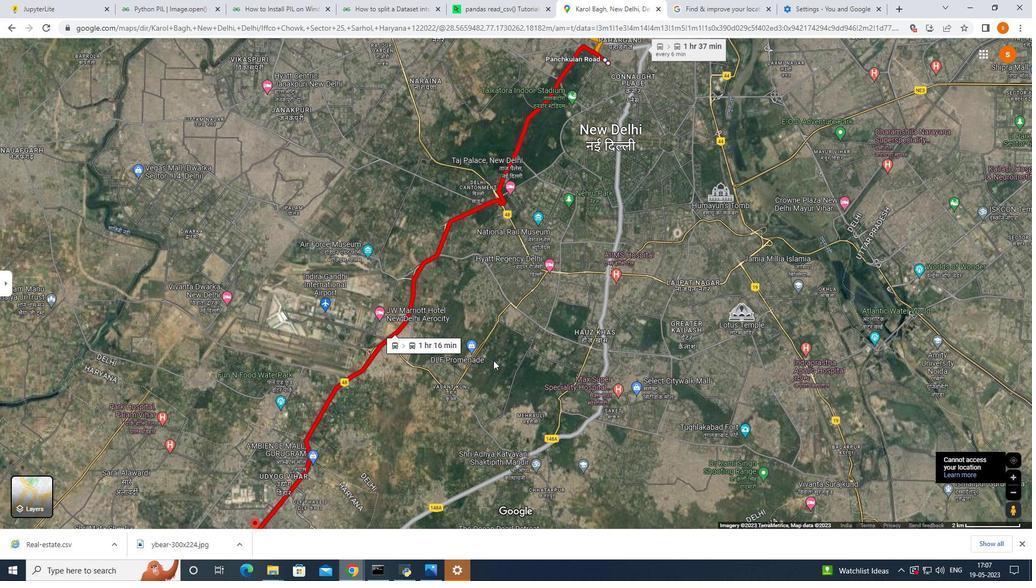 
Action: Mouse scrolled (496, 361) with delta (0, 0)
Screenshot: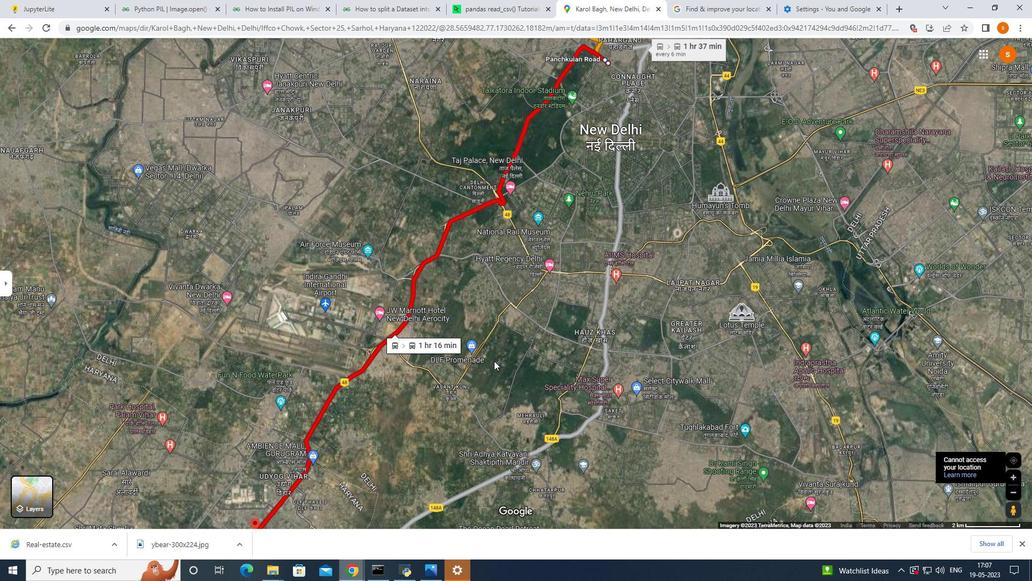 
Action: Mouse moved to (618, 339)
Screenshot: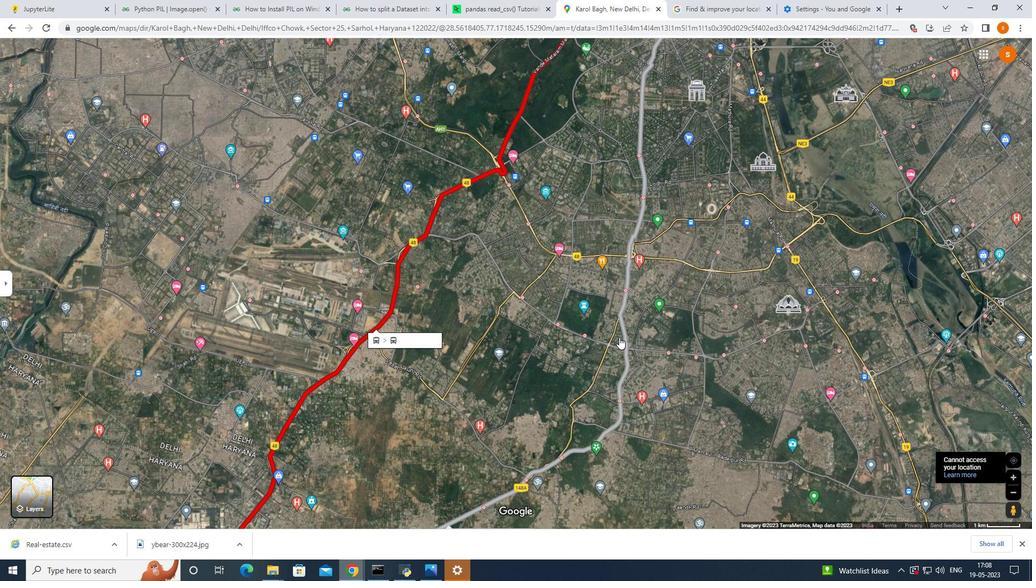 
Action: Mouse scrolled (618, 340) with delta (0, 0)
Screenshot: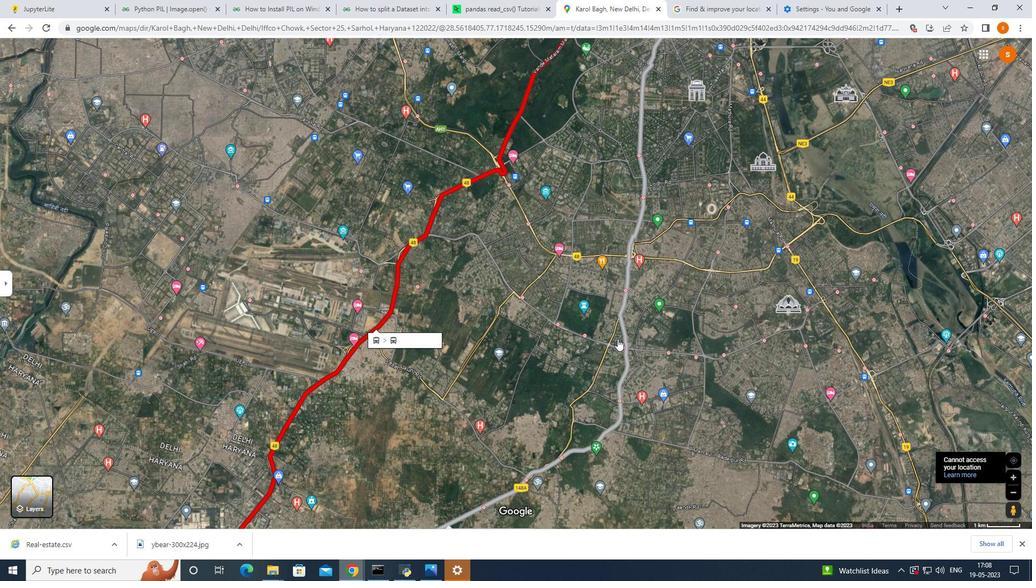 
Action: Mouse moved to (612, 343)
Screenshot: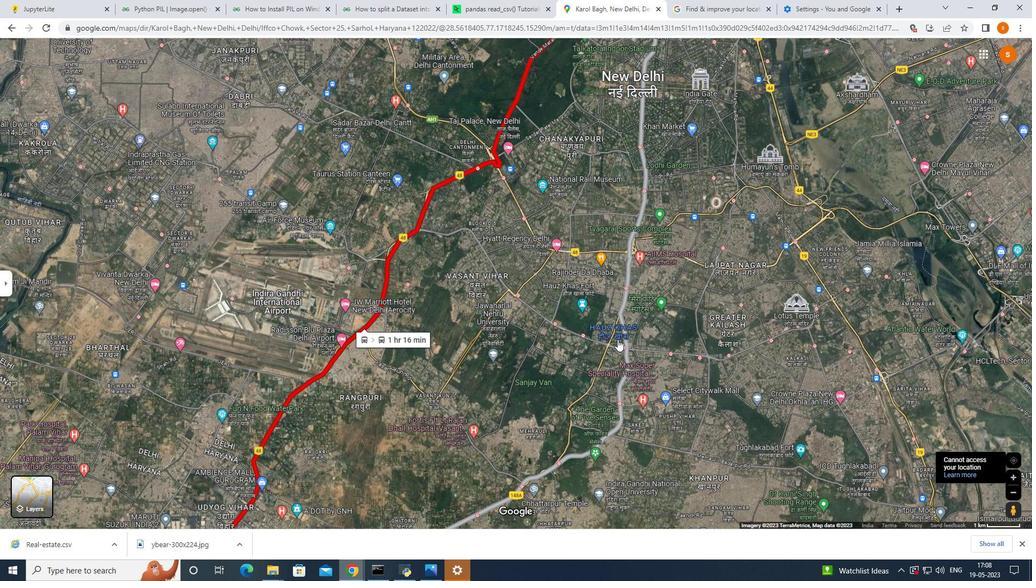 
Action: Mouse scrolled (612, 342) with delta (0, 0)
Screenshot: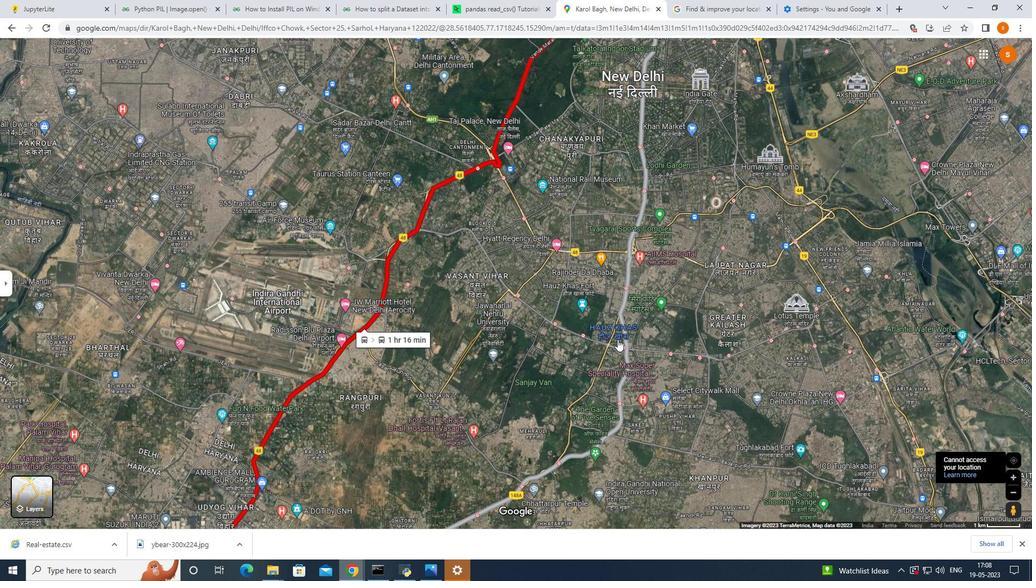 
Action: Mouse moved to (604, 349)
Screenshot: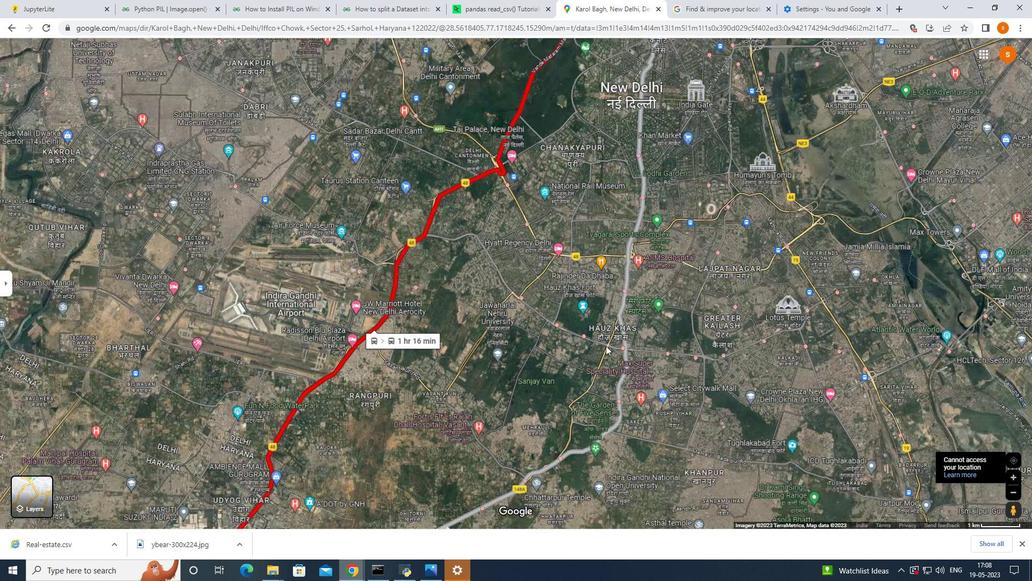 
Action: Mouse scrolled (604, 349) with delta (0, 0)
Screenshot: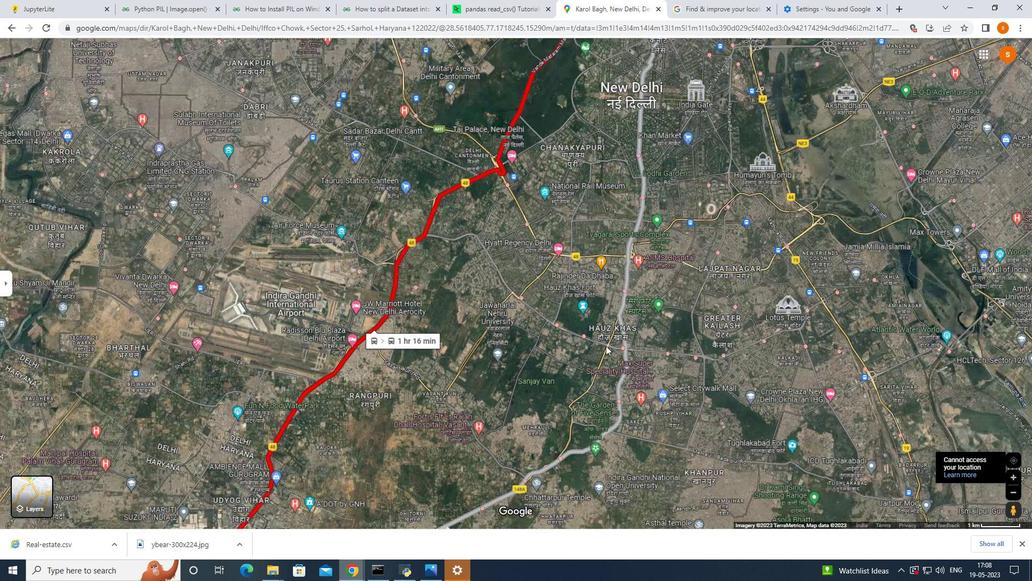 
Action: Mouse moved to (604, 350)
Screenshot: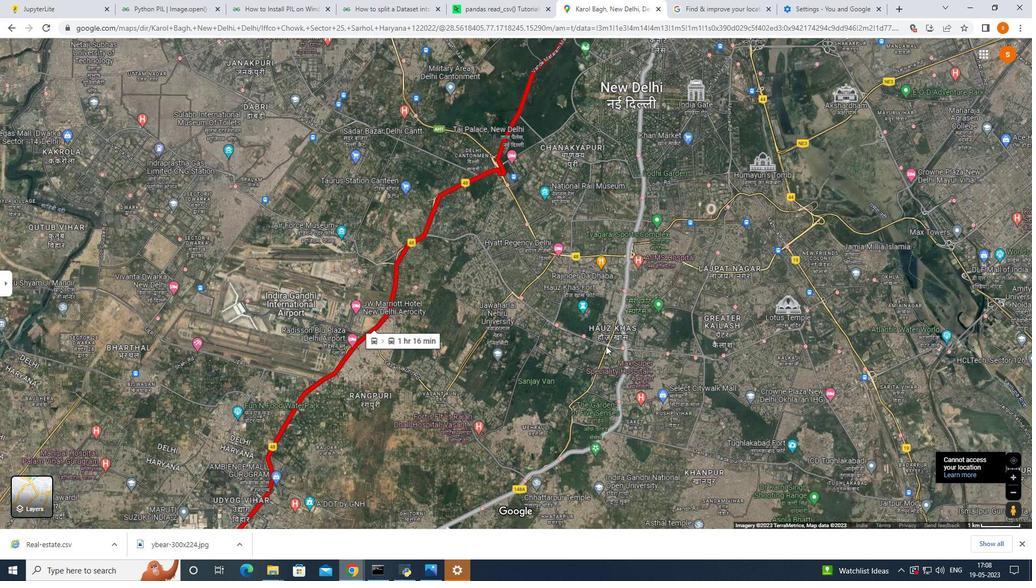 
Action: Mouse scrolled (604, 349) with delta (0, 0)
Screenshot: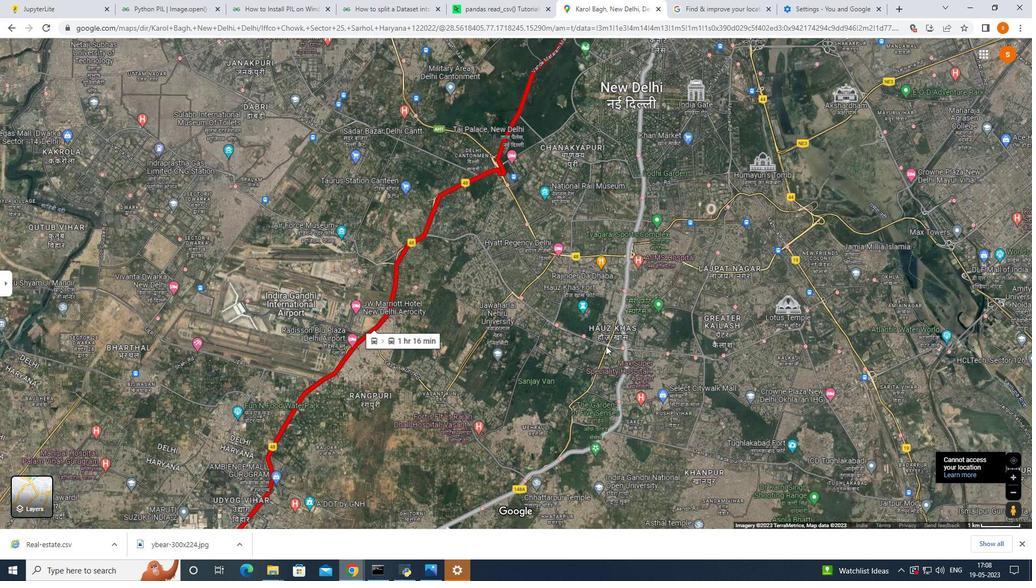 
Action: Mouse moved to (604, 352)
Screenshot: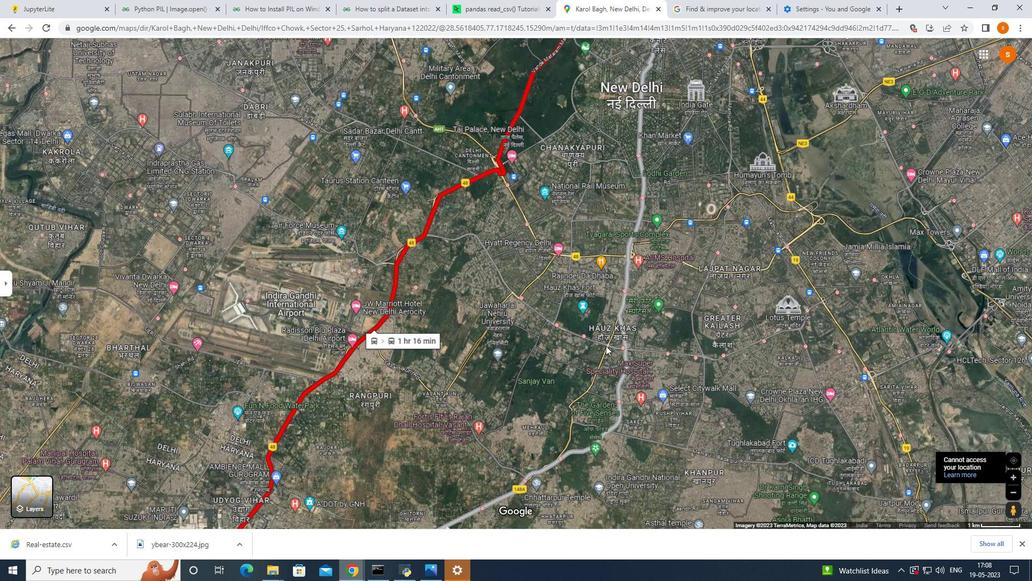 
Action: Mouse scrolled (604, 352) with delta (0, 0)
Screenshot: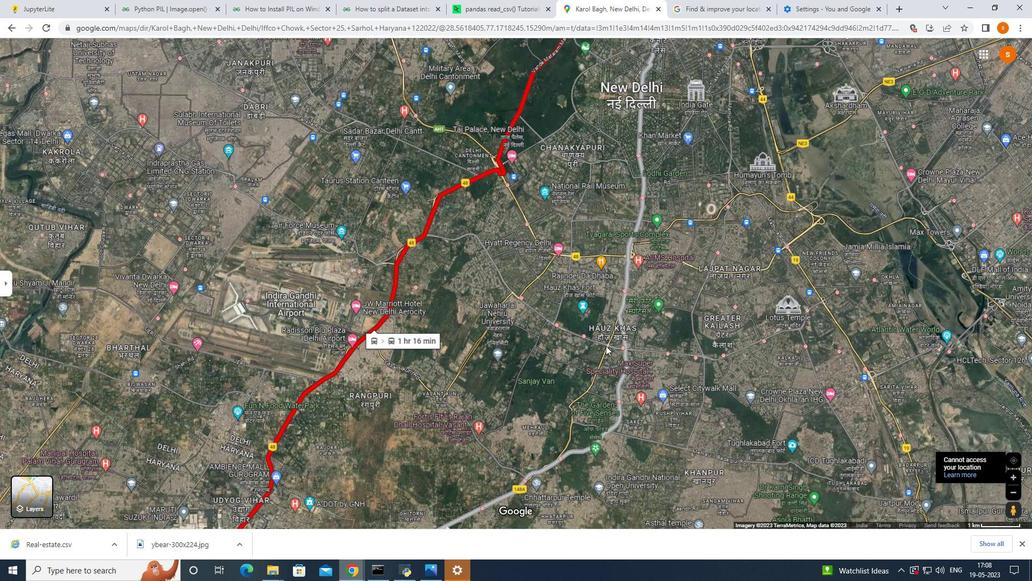 
Action: Mouse moved to (87, 231)
Screenshot: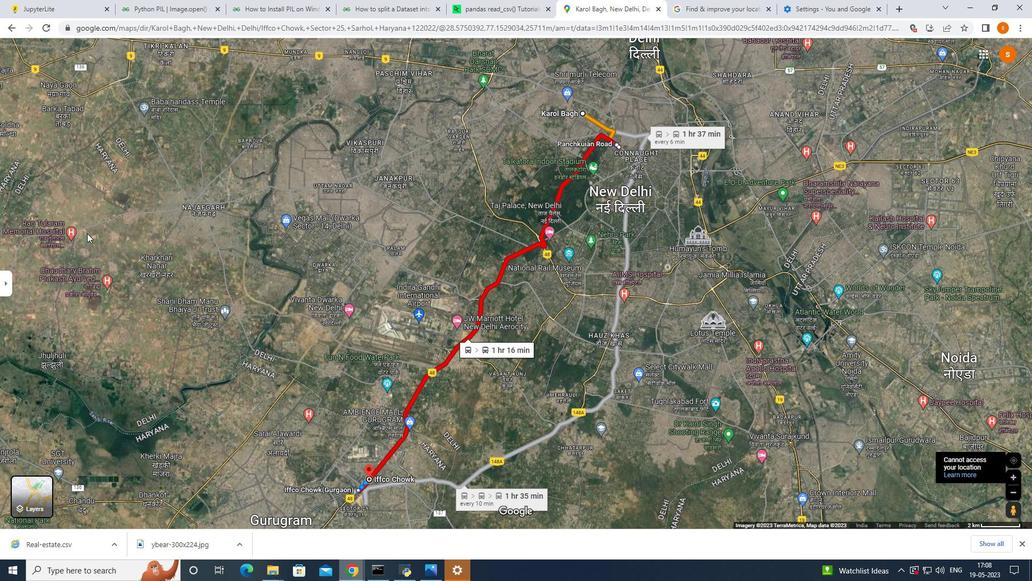 
Action: Mouse scrolled (87, 232) with delta (0, 0)
Screenshot: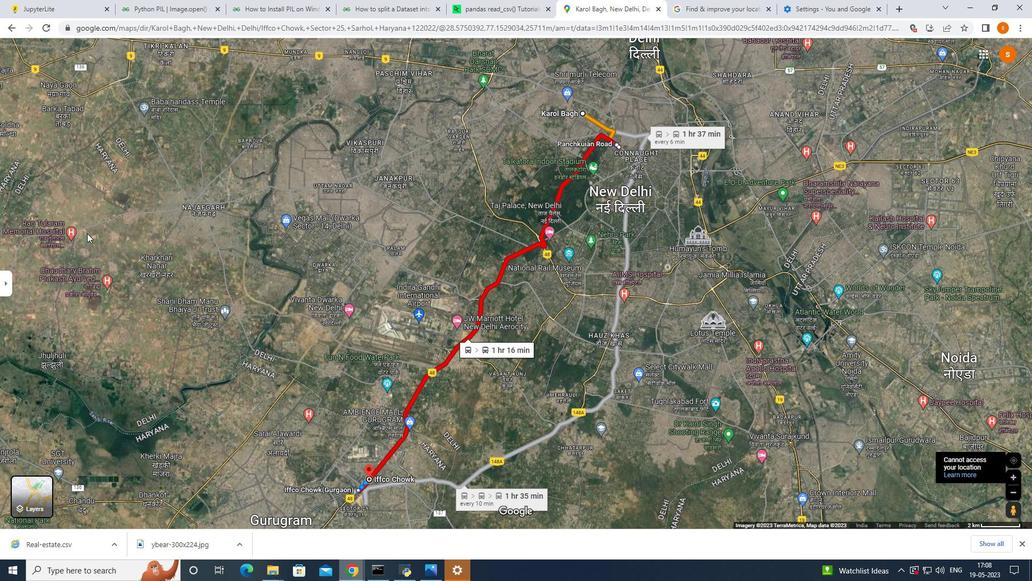 
Action: Mouse moved to (5, 27)
Screenshot: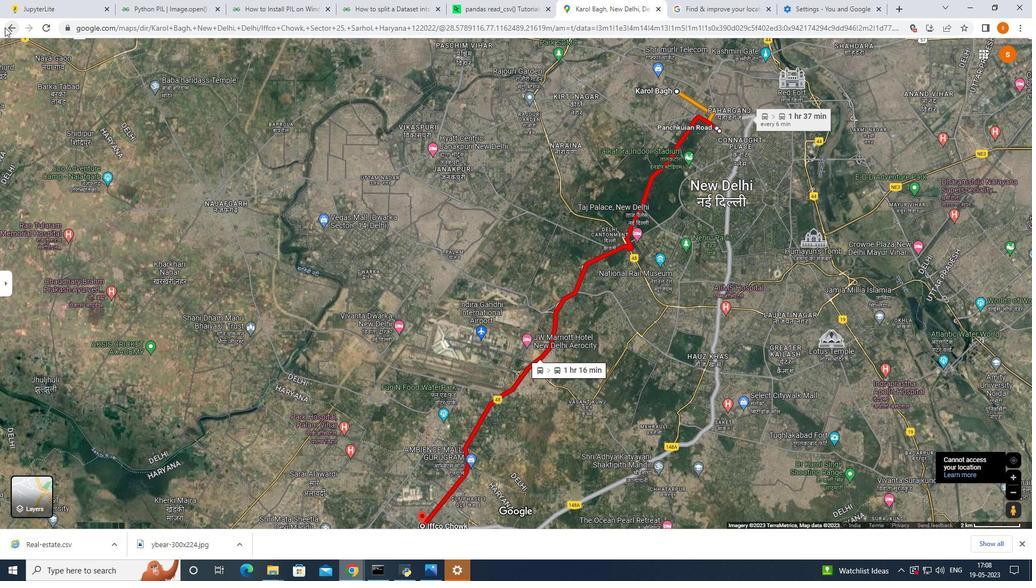 
Action: Mouse pressed left at (5, 27)
Screenshot: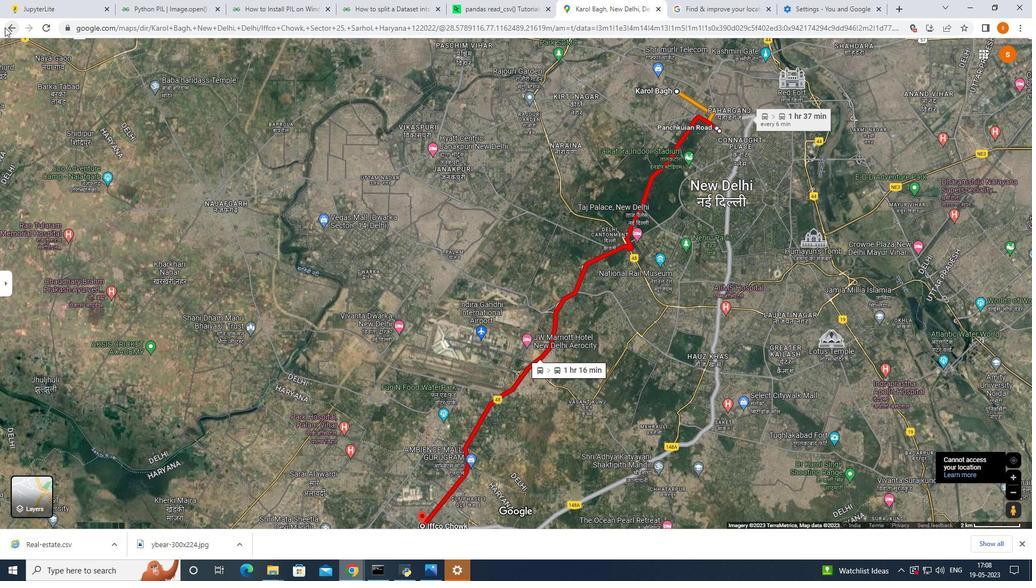 
Action: Mouse moved to (52, 368)
Screenshot: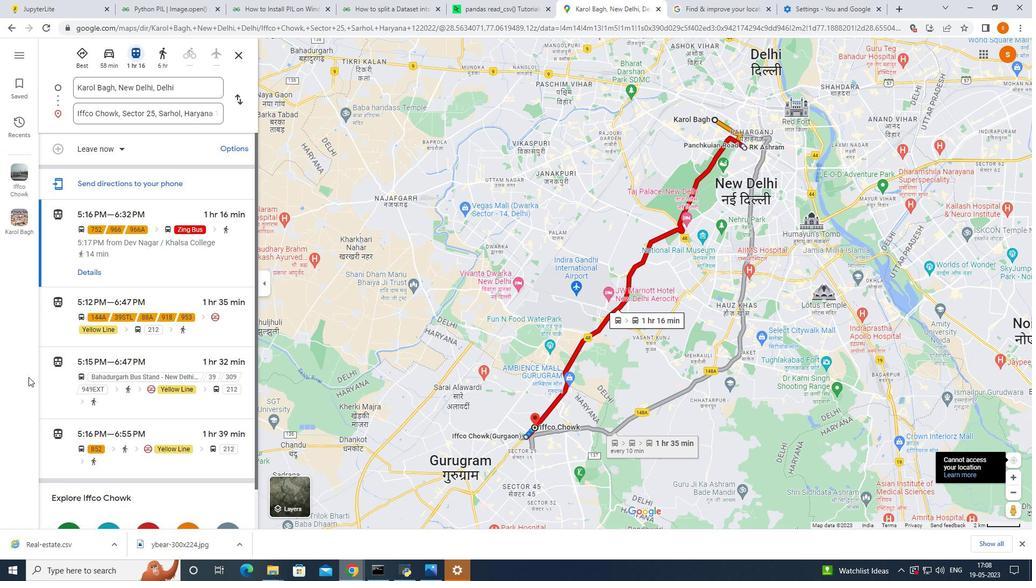 
Action: Mouse scrolled (52, 367) with delta (0, 0)
Screenshot: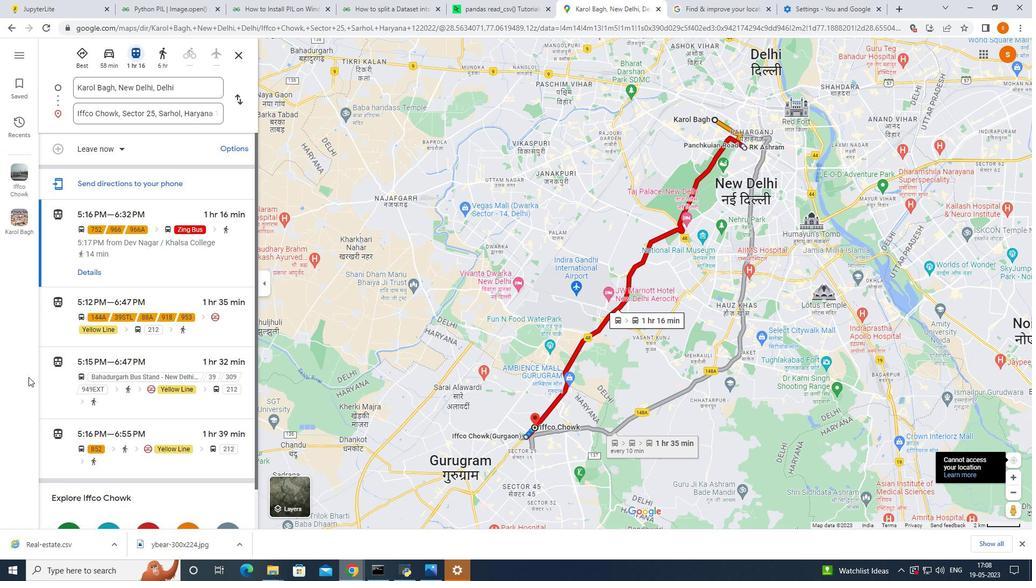 
Action: Mouse moved to (67, 364)
Screenshot: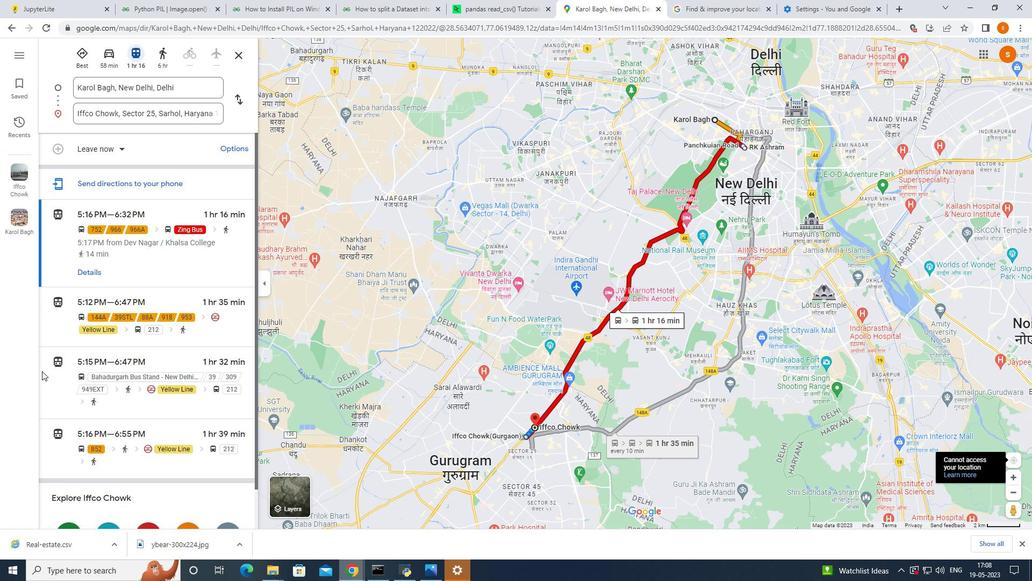 
Action: Mouse scrolled (59, 365) with delta (0, 0)
Screenshot: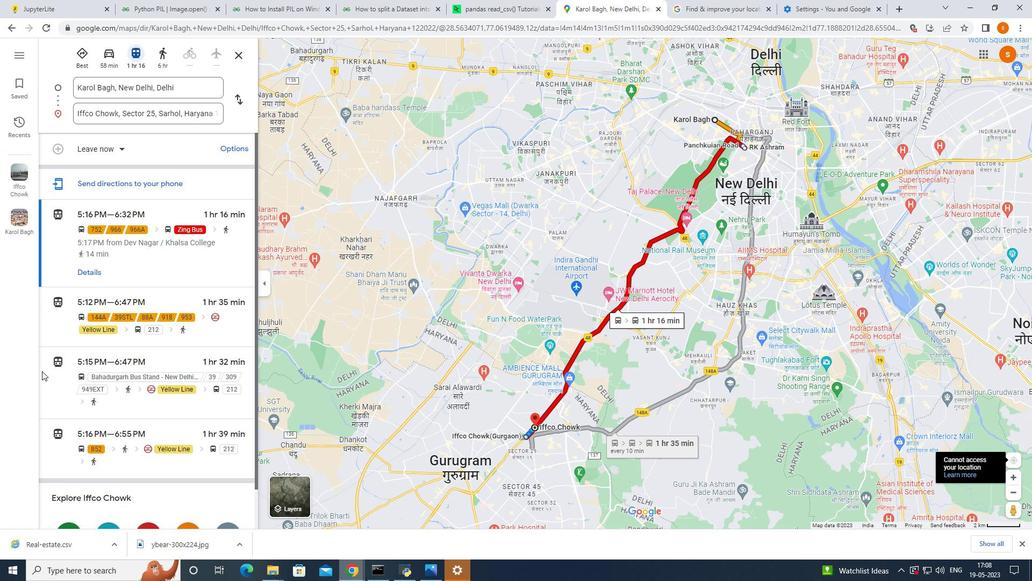 
Action: Mouse moved to (81, 363)
Screenshot: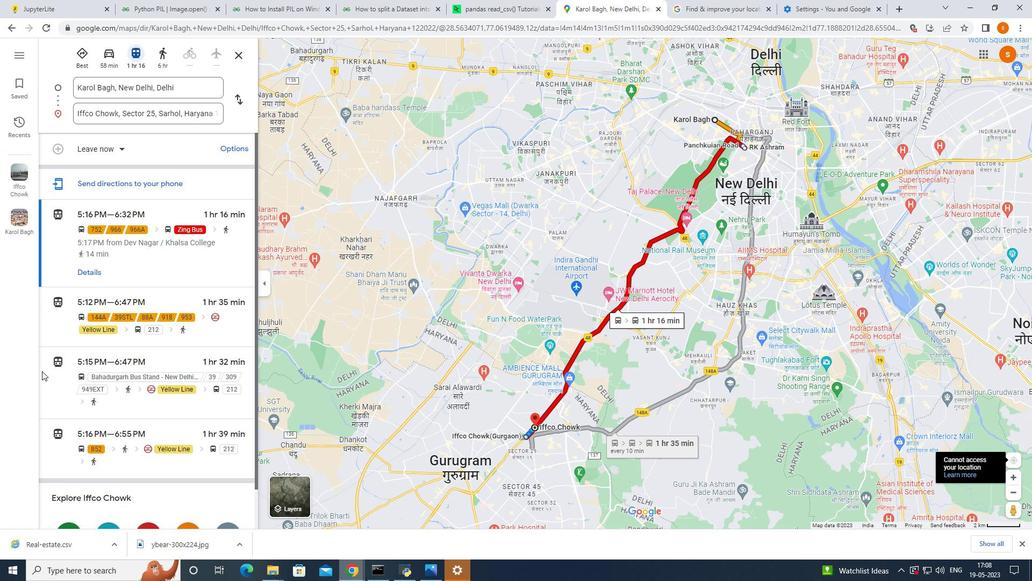 
Action: Mouse scrolled (81, 362) with delta (0, 0)
Screenshot: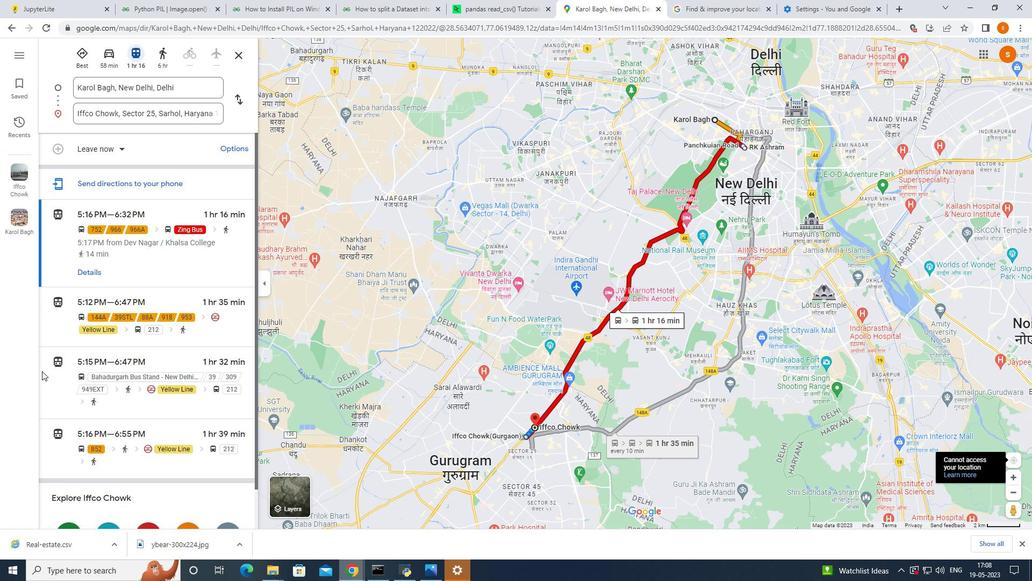 
Action: Mouse moved to (154, 427)
Screenshot: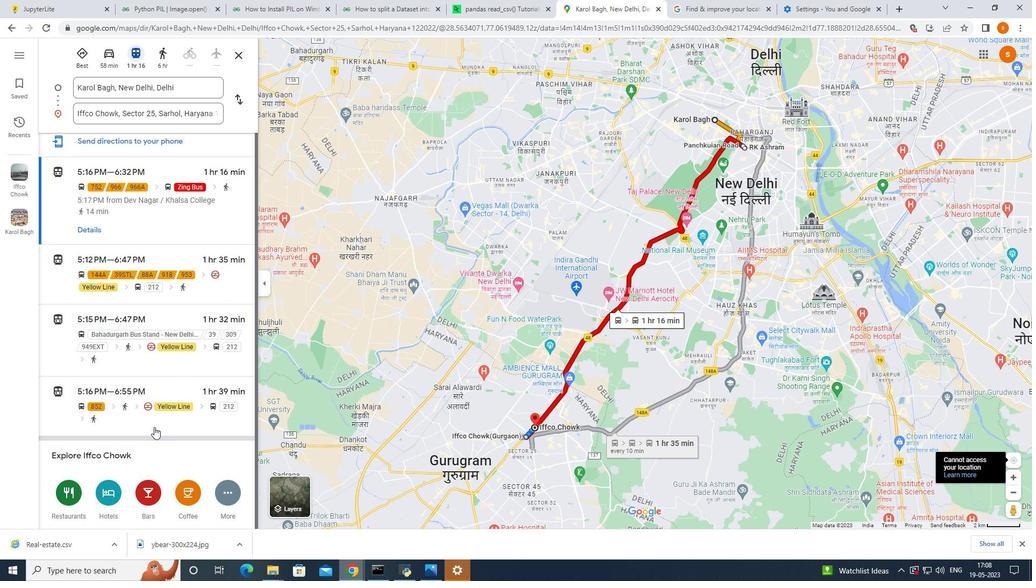 
Action: Mouse scrolled (154, 427) with delta (0, 0)
Screenshot: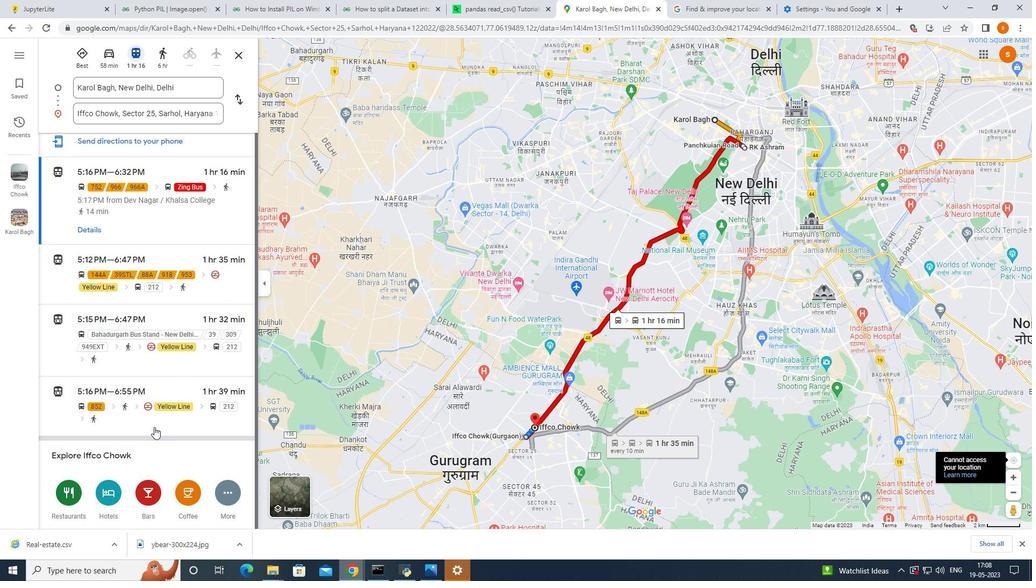 
Action: Mouse moved to (153, 427)
Screenshot: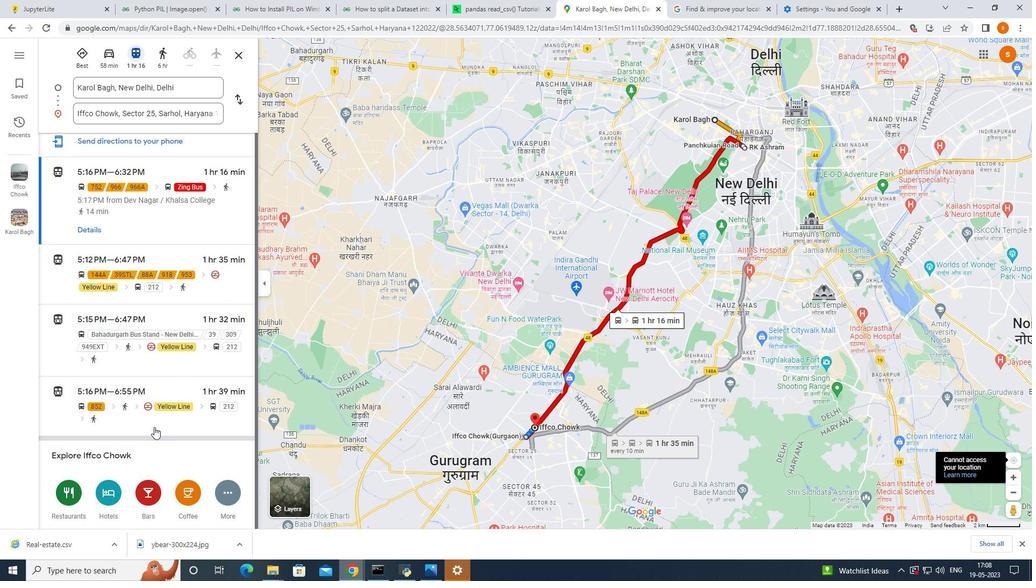 
Action: Mouse scrolled (153, 428) with delta (0, 0)
Screenshot: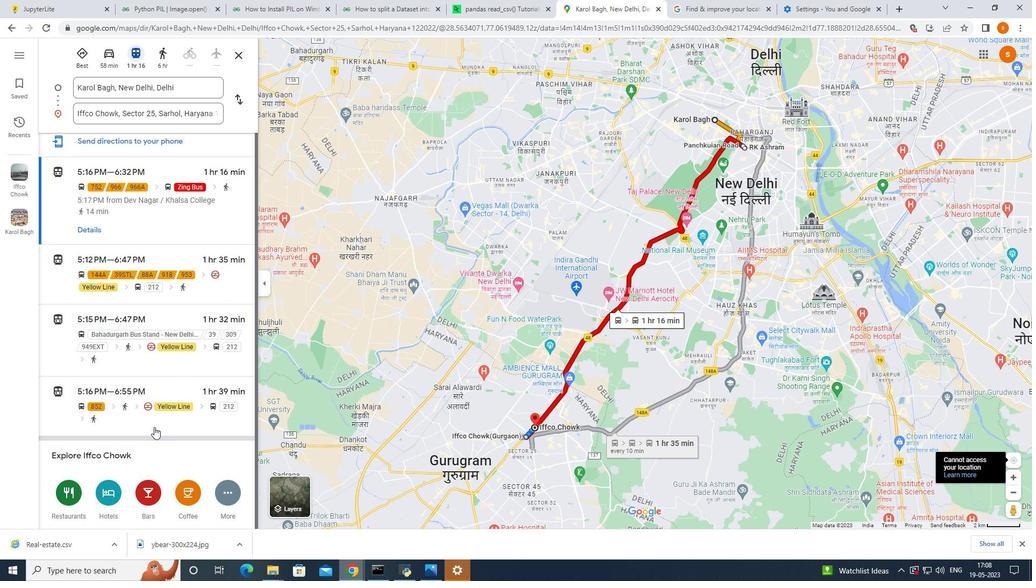 
Action: Mouse moved to (153, 427)
Screenshot: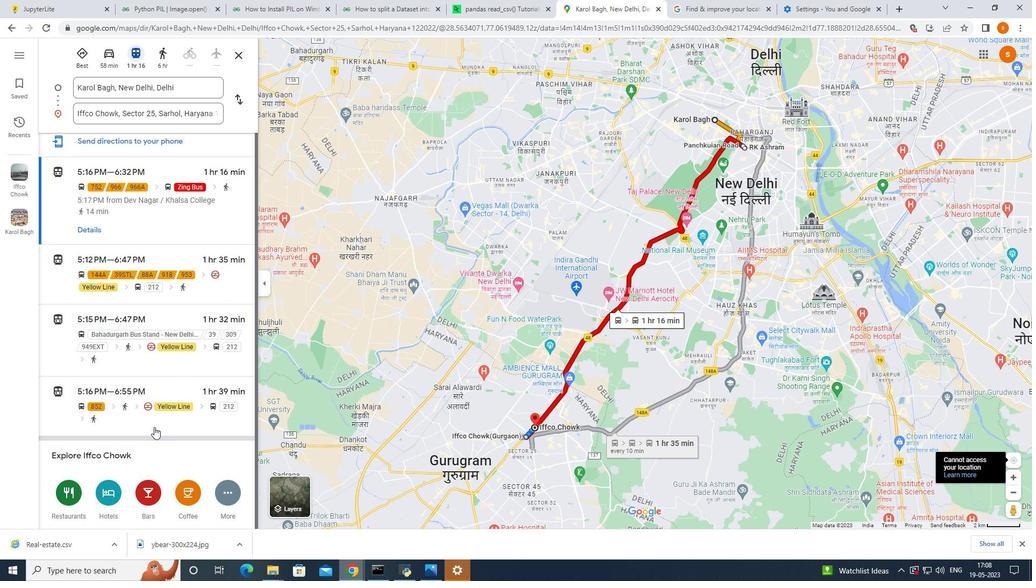 
Action: Mouse scrolled (153, 428) with delta (0, 0)
Screenshot: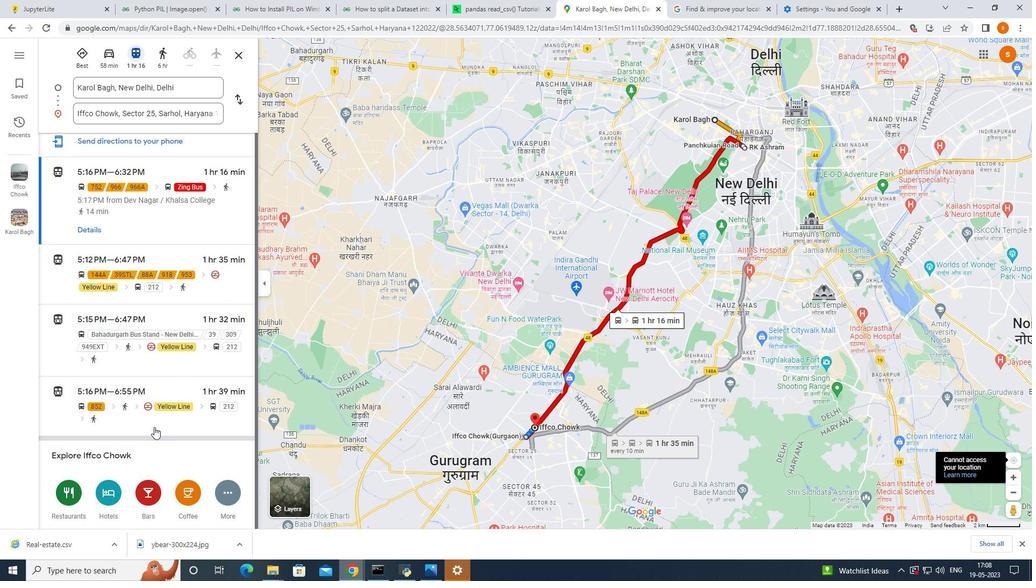 
Action: Mouse moved to (153, 428)
Screenshot: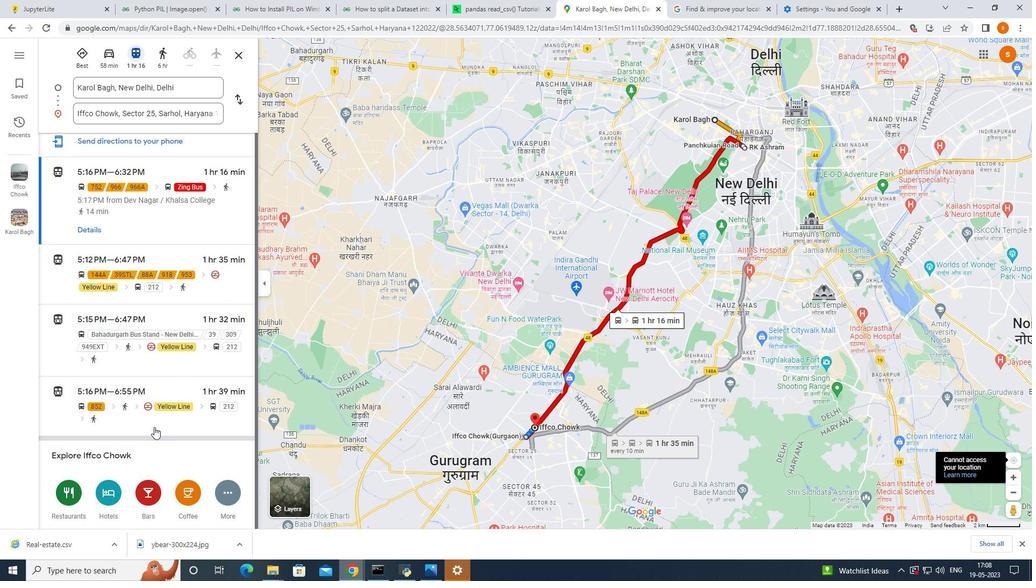 
Action: Mouse scrolled (153, 428) with delta (0, 0)
Screenshot: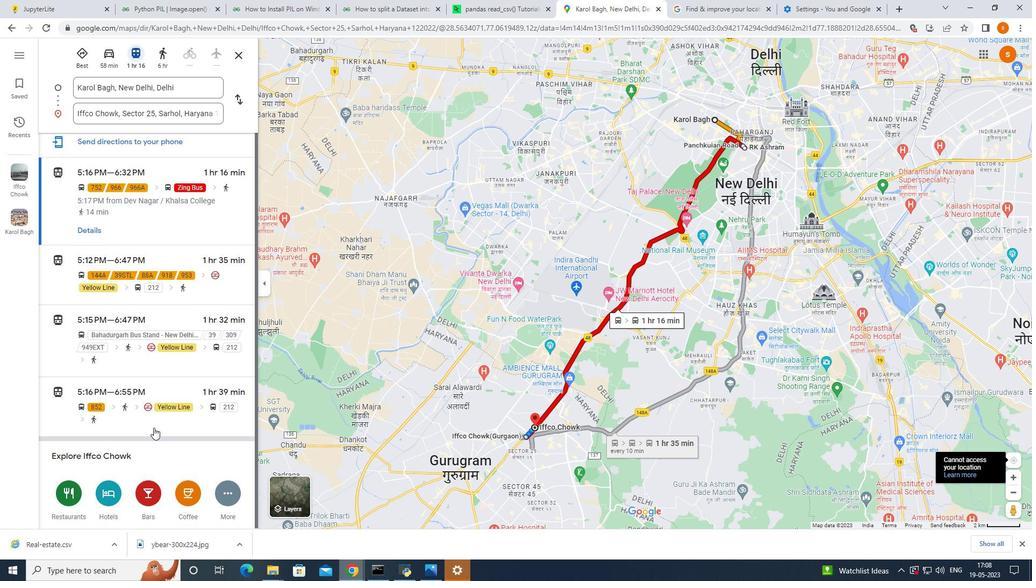 
Action: Mouse moved to (20, 212)
Screenshot: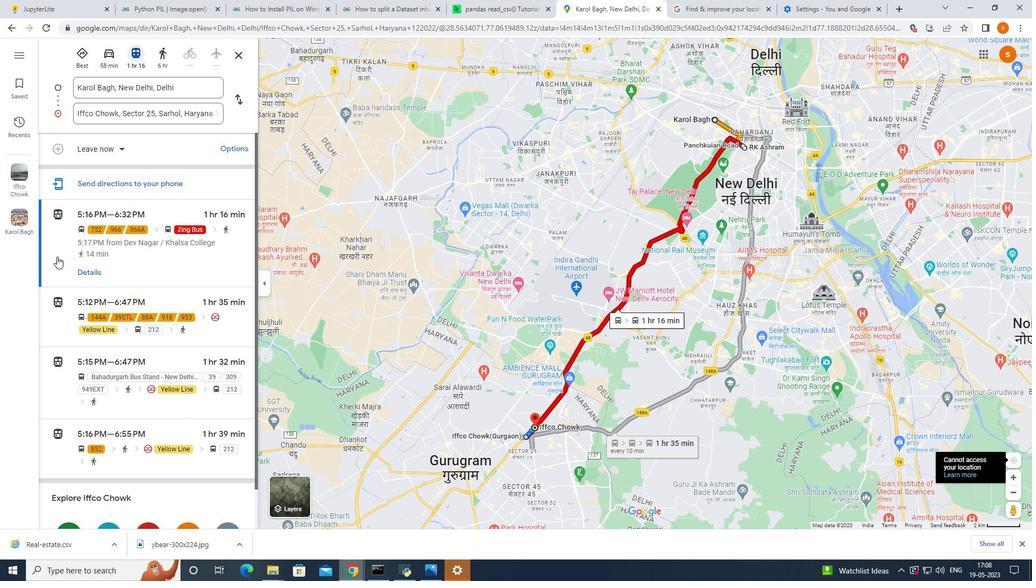 
Action: Mouse pressed left at (20, 212)
Screenshot: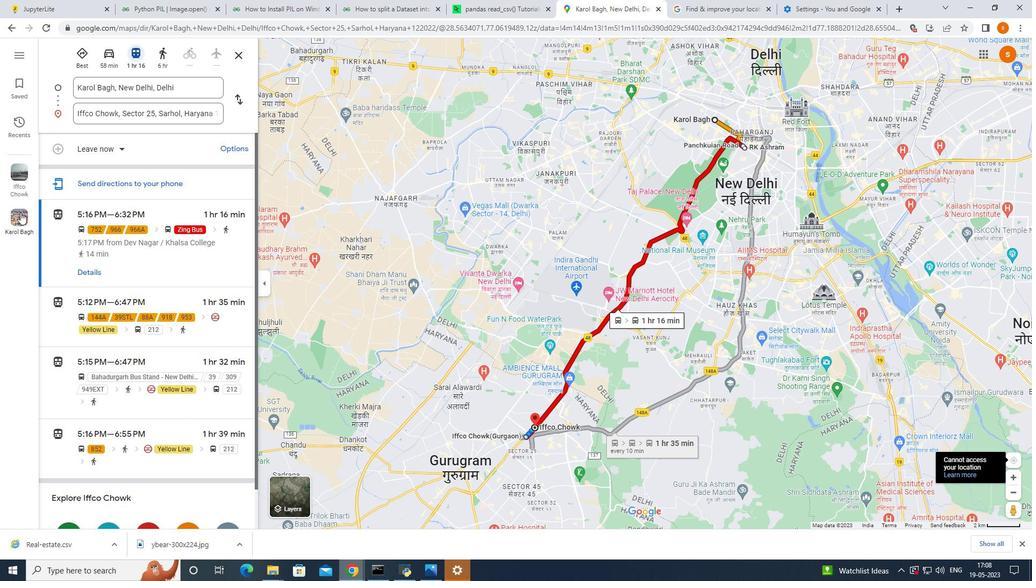 
Action: Mouse moved to (133, 323)
Screenshot: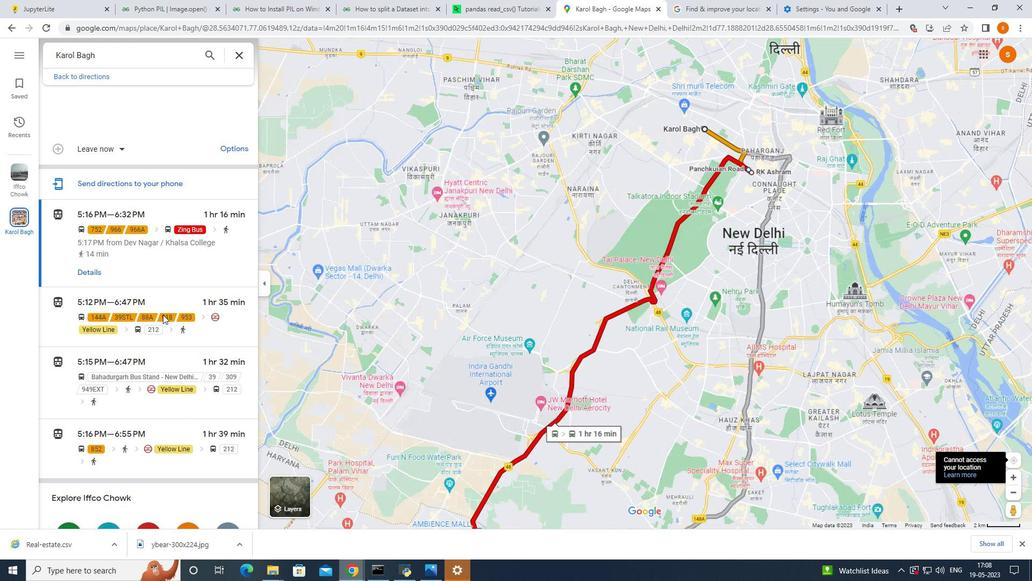 
Action: Mouse pressed left at (133, 323)
Screenshot: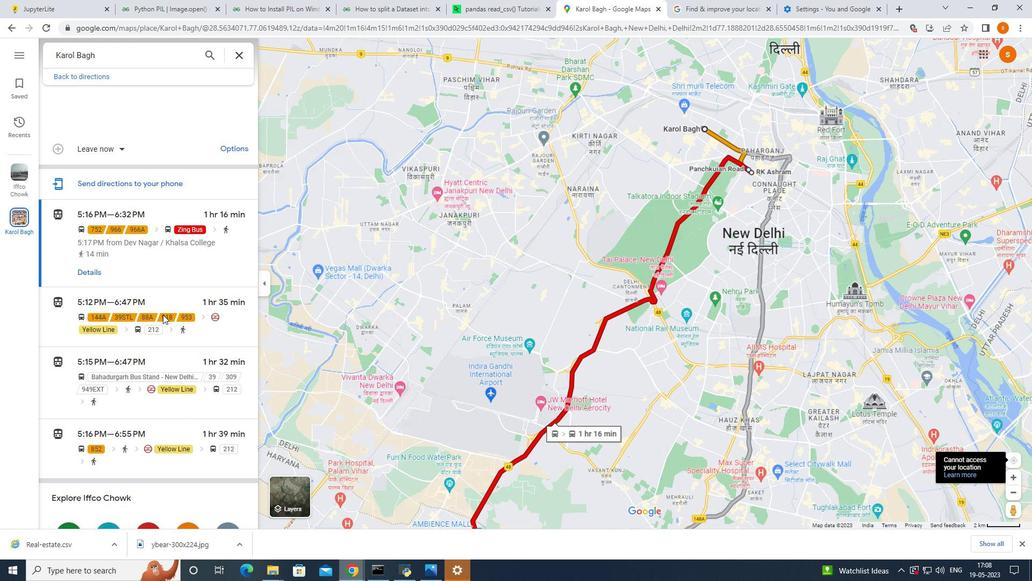 
Action: Mouse moved to (154, 334)
Screenshot: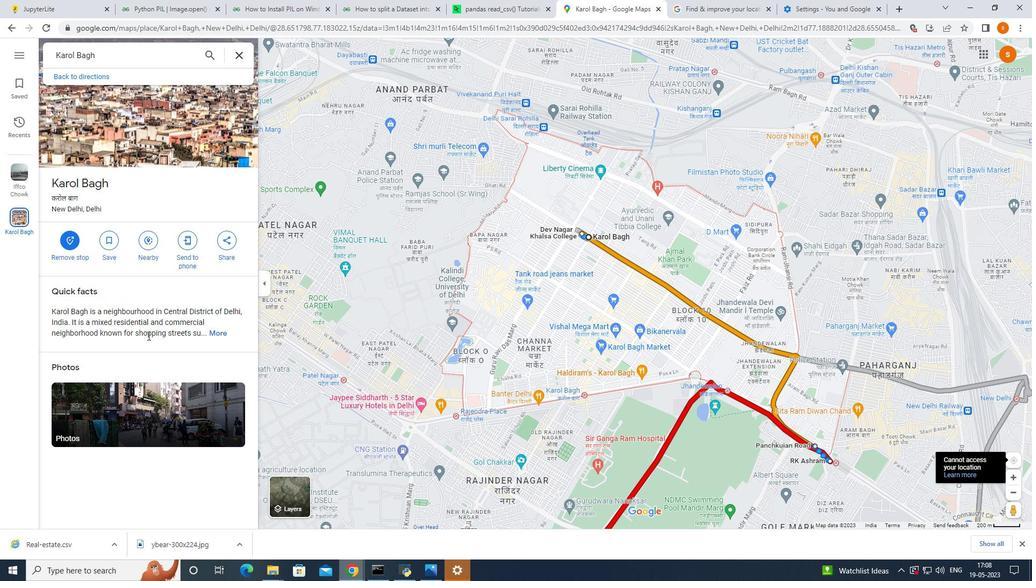 
Action: Mouse scrolled (154, 333) with delta (0, 0)
Screenshot: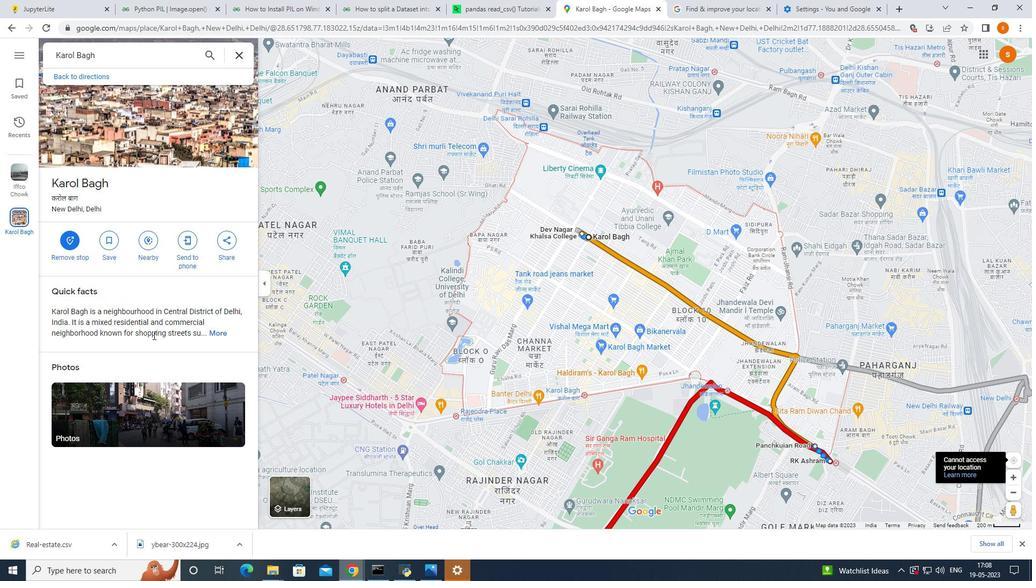 
Action: Mouse moved to (154, 334)
Screenshot: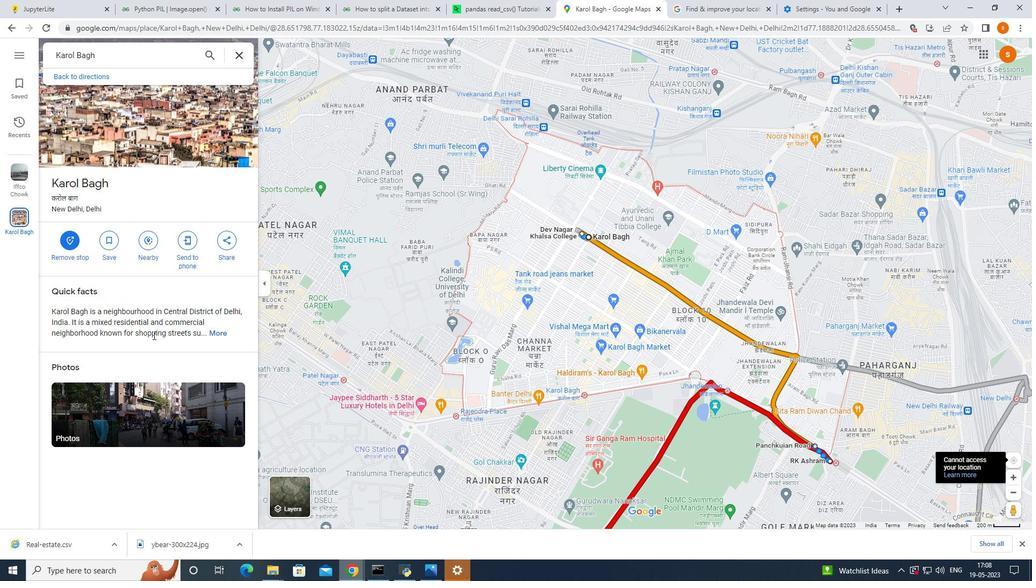 
Action: Mouse scrolled (154, 333) with delta (0, 0)
Screenshot: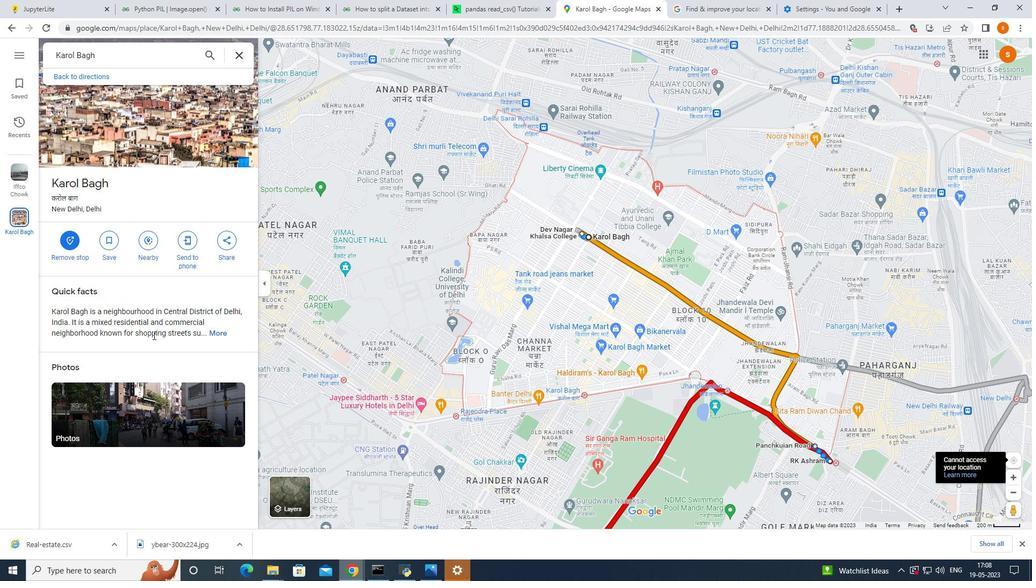 
Action: Mouse scrolled (154, 333) with delta (0, 0)
